 Task: Review and verify the roles and permissions settings in Jira, ensuring all related issues are correctly configured and automated rules are set up.
Action: Mouse moved to (757, 212)
Screenshot: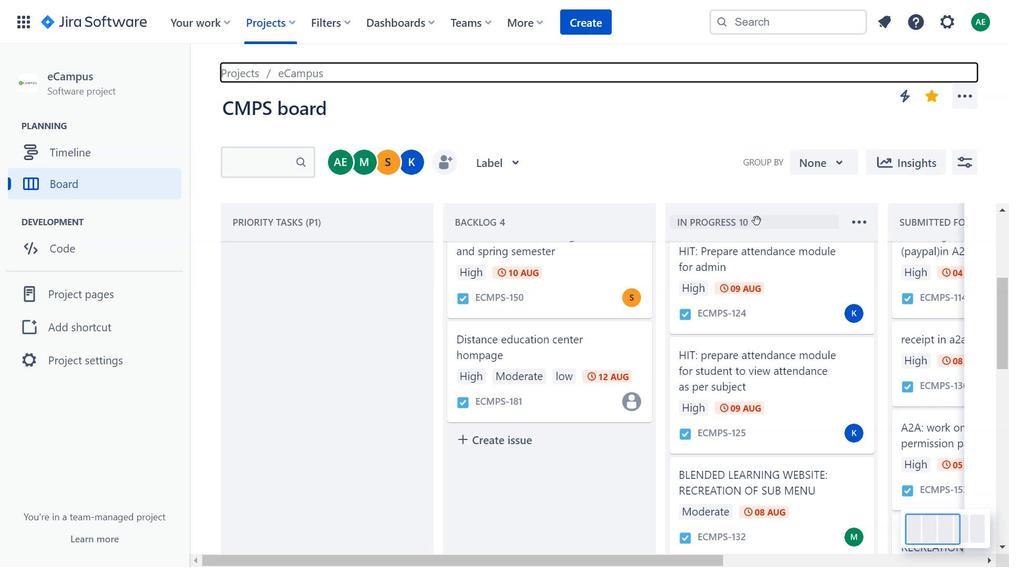 
Action: Mouse scrolled (757, 212) with delta (0, 0)
Screenshot: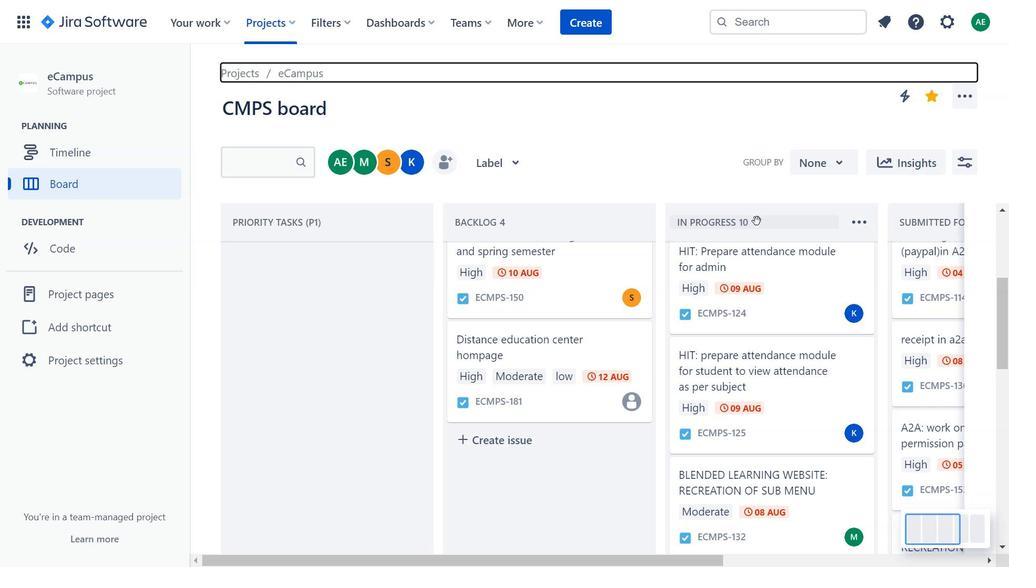 
Action: Mouse scrolled (757, 212) with delta (0, 0)
Screenshot: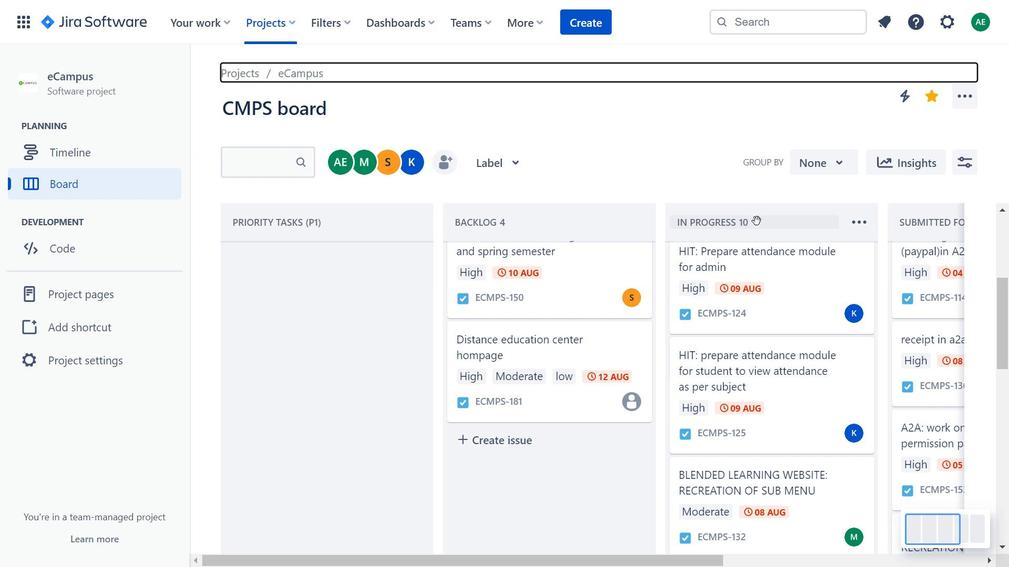 
Action: Mouse moved to (757, 214)
Screenshot: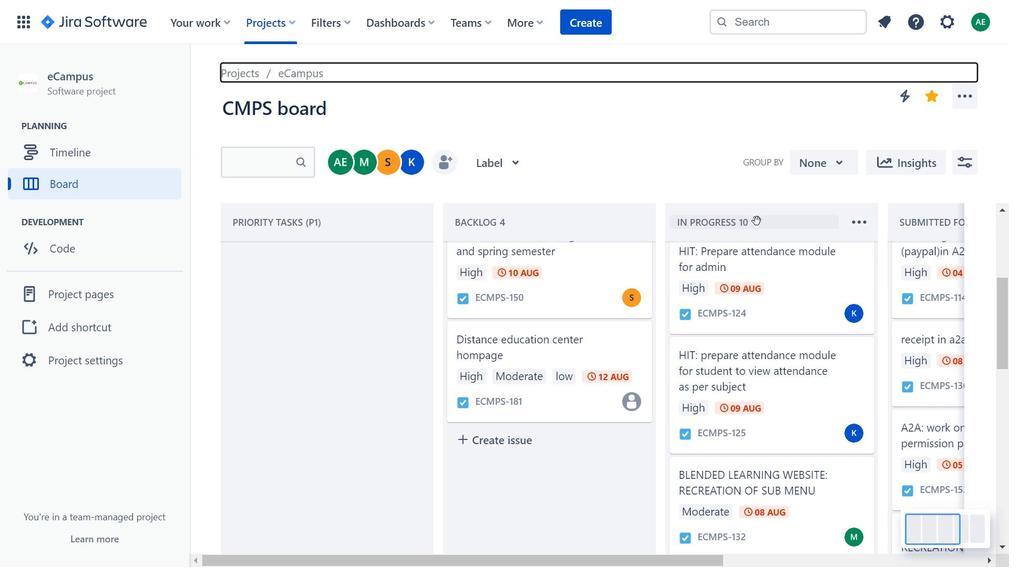 
Action: Mouse scrolled (757, 213) with delta (0, 0)
Screenshot: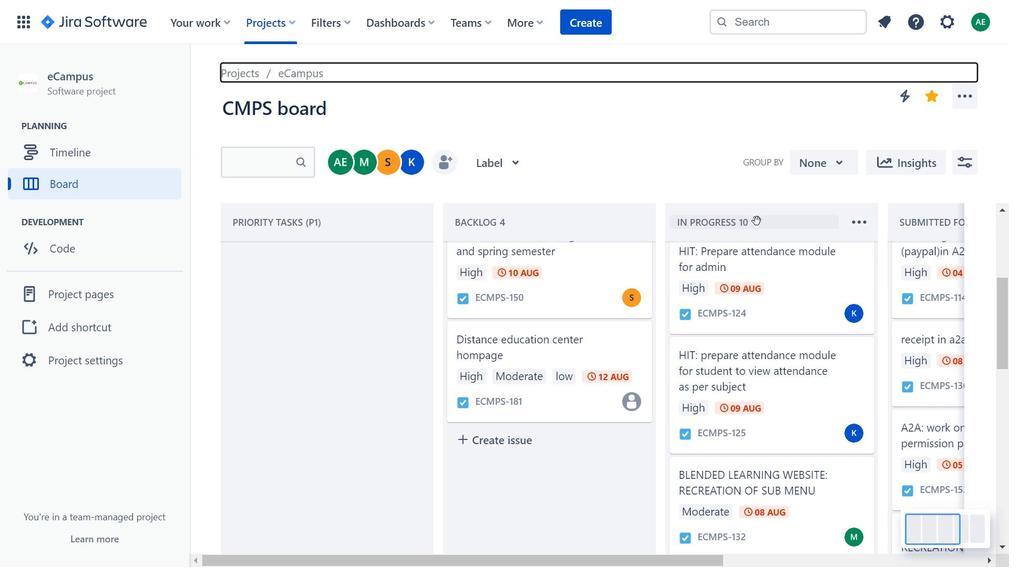 
Action: Mouse moved to (617, 352)
Screenshot: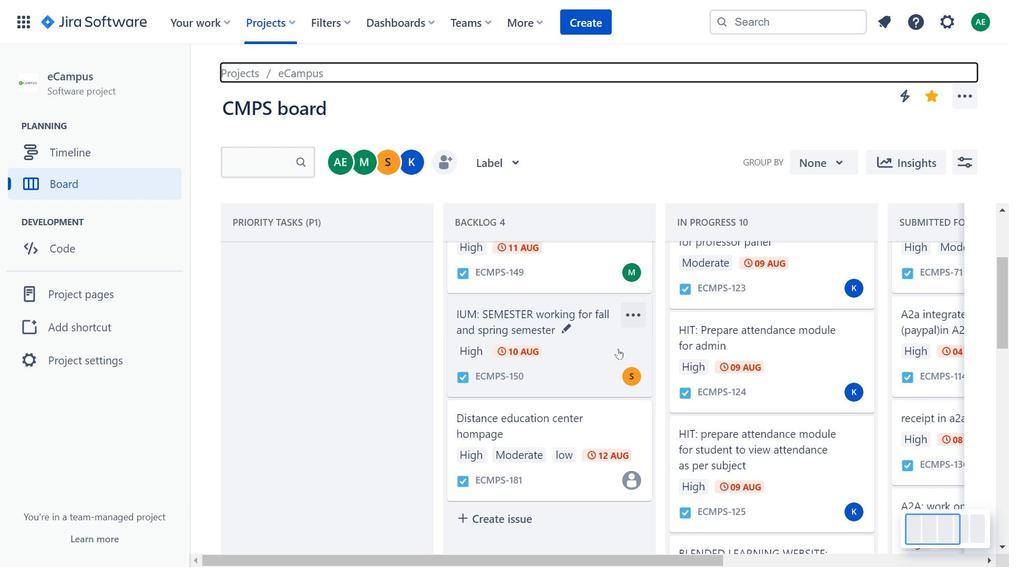 
Action: Mouse scrolled (617, 353) with delta (0, 0)
Screenshot: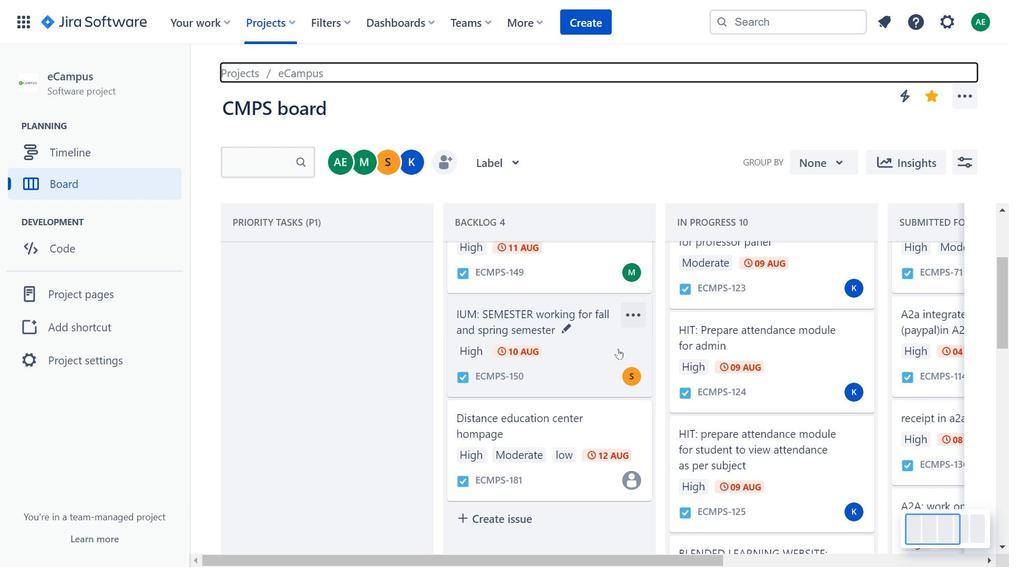 
Action: Mouse moved to (727, 372)
Screenshot: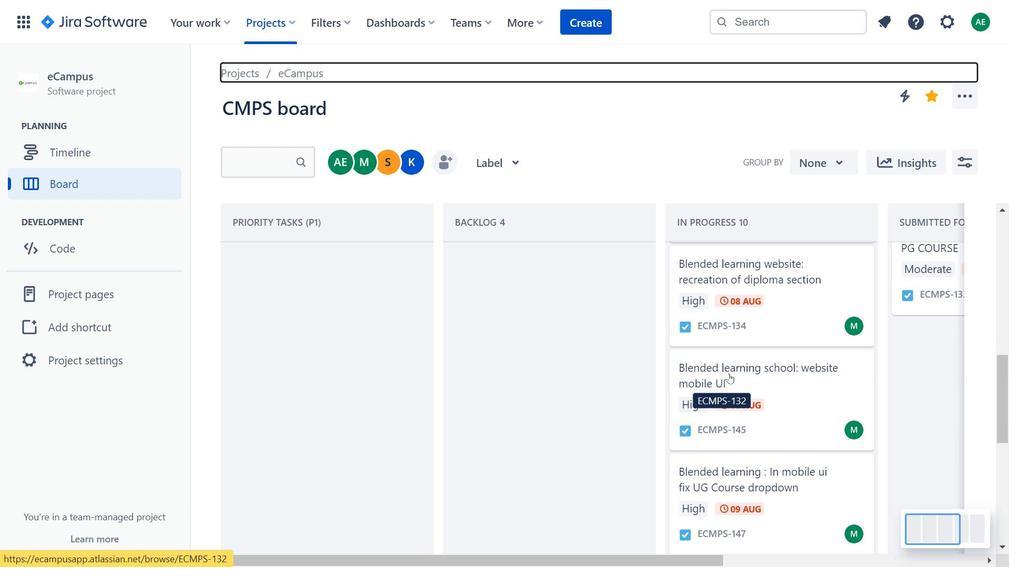 
Action: Mouse scrolled (727, 371) with delta (0, 0)
Screenshot: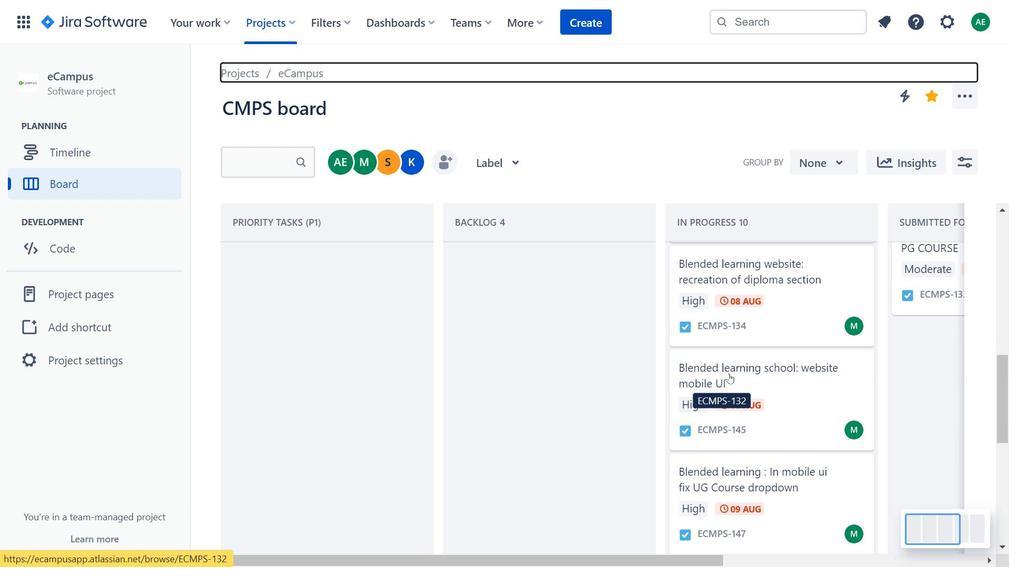 
Action: Mouse scrolled (727, 371) with delta (0, 0)
Screenshot: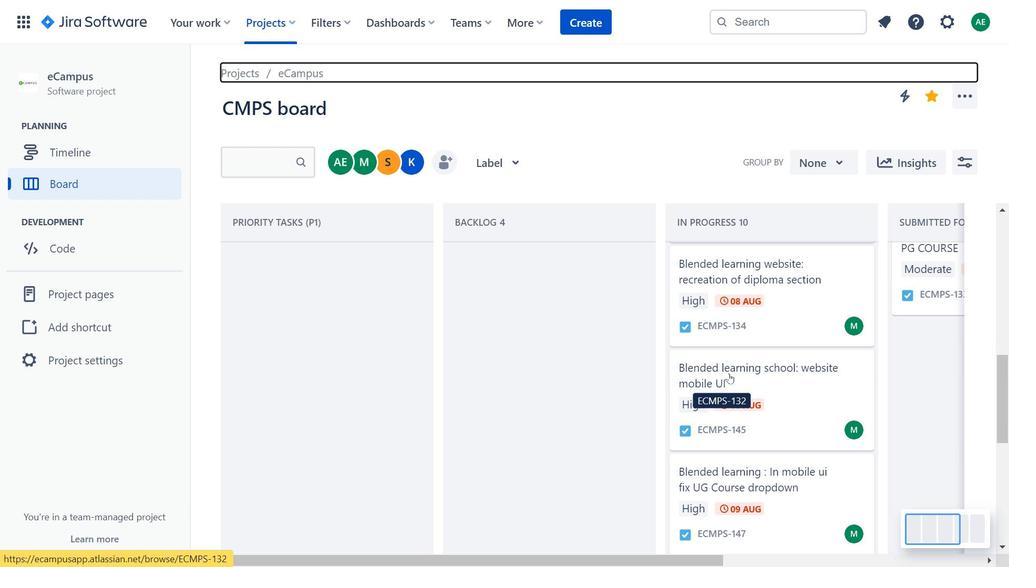 
Action: Mouse moved to (727, 372)
Screenshot: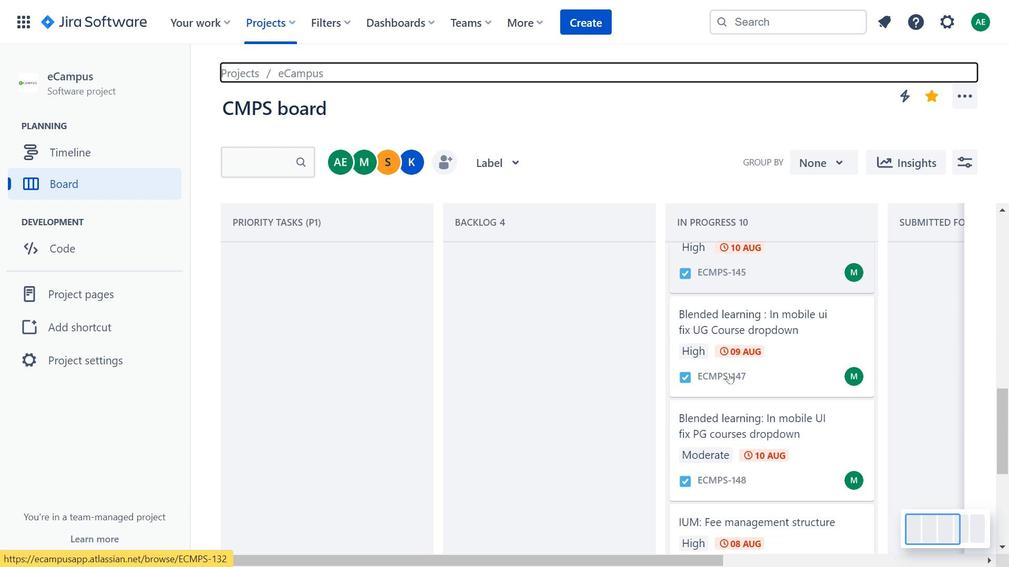 
Action: Mouse scrolled (727, 372) with delta (0, 0)
Screenshot: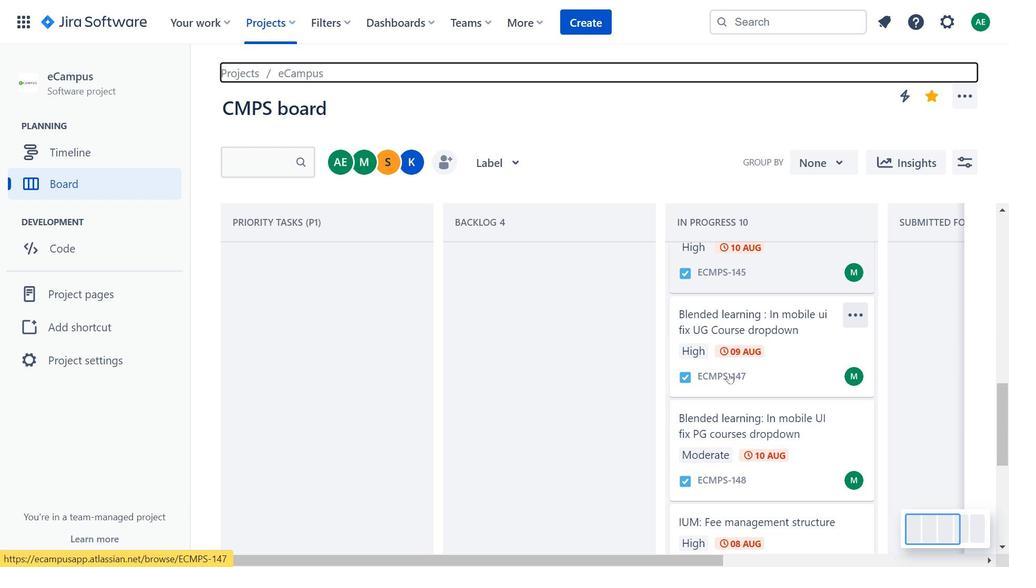 
Action: Mouse moved to (729, 373)
Screenshot: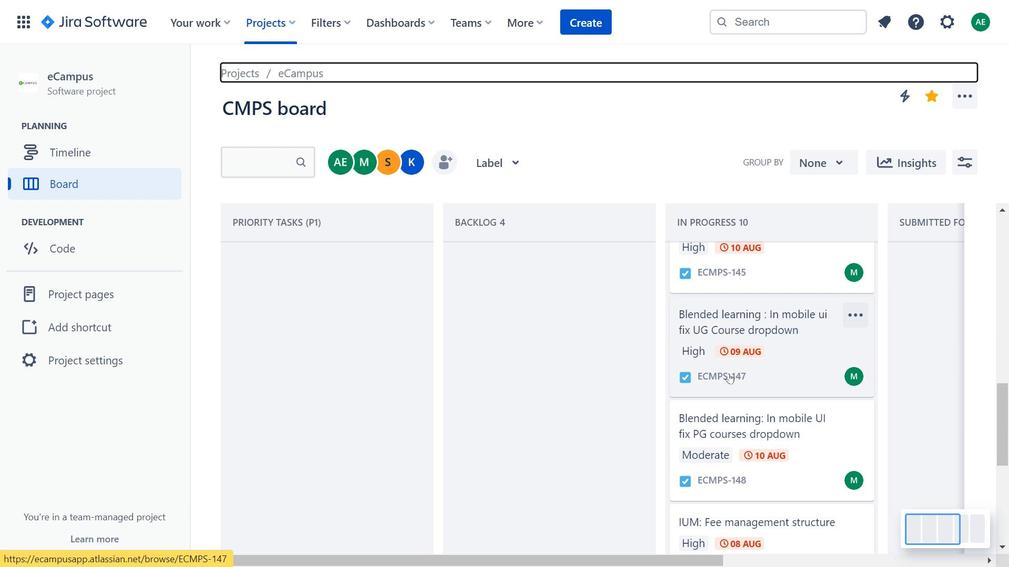 
Action: Mouse scrolled (729, 373) with delta (0, 0)
Screenshot: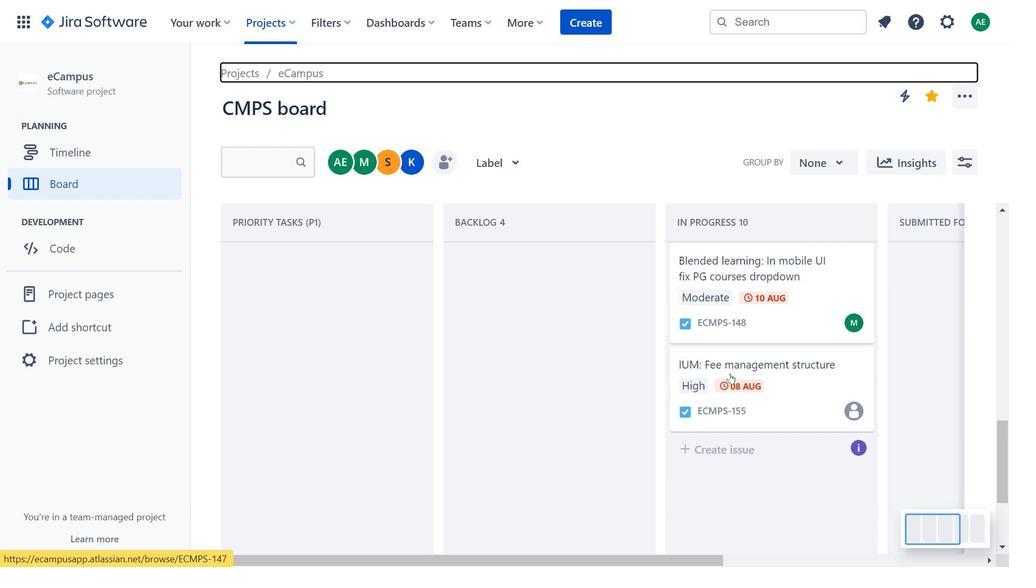 
Action: Mouse scrolled (729, 373) with delta (0, 0)
Screenshot: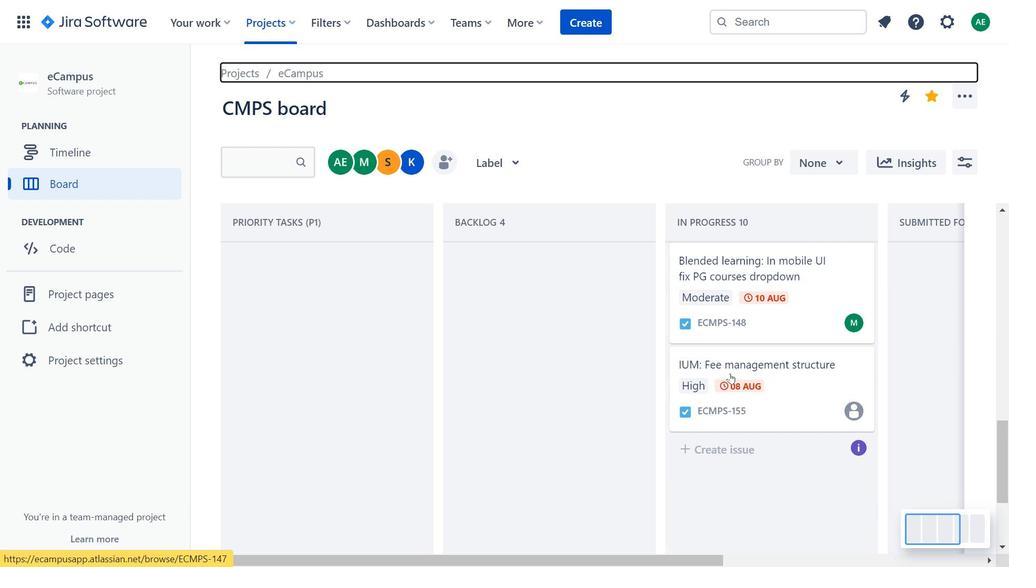 
Action: Mouse scrolled (729, 373) with delta (0, 0)
Screenshot: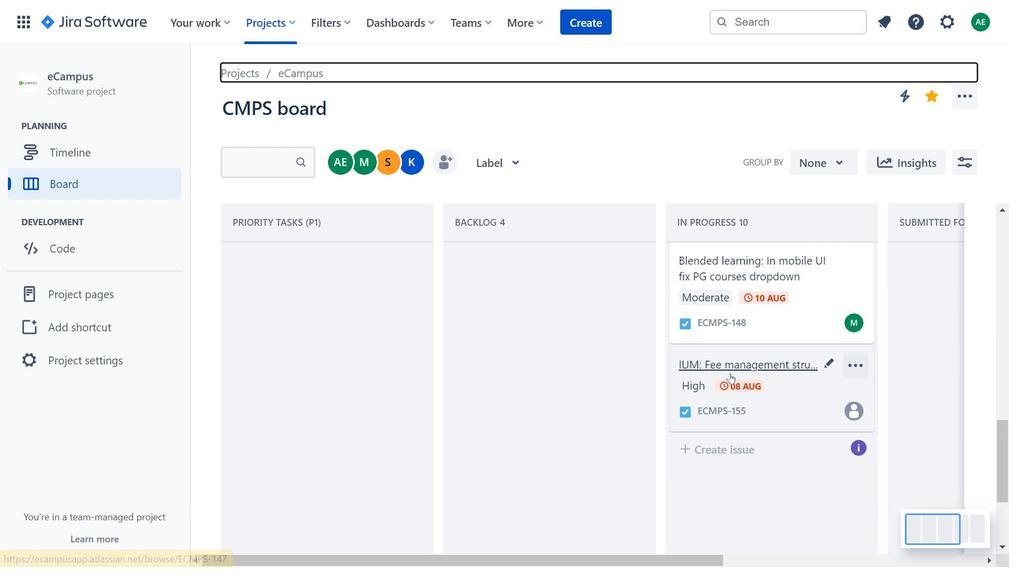 
Action: Mouse scrolled (729, 373) with delta (0, 0)
Screenshot: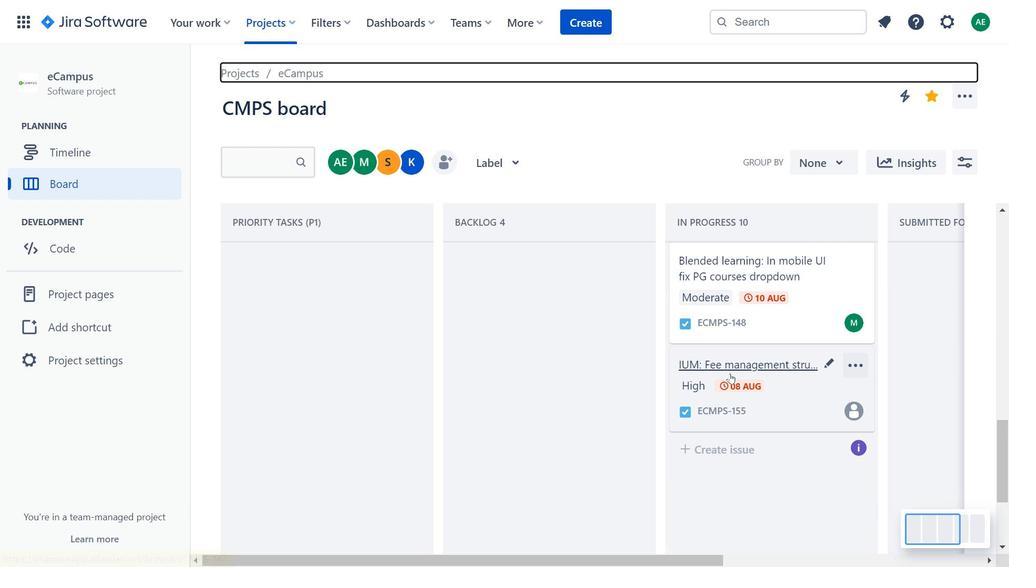 
Action: Mouse moved to (729, 373)
Screenshot: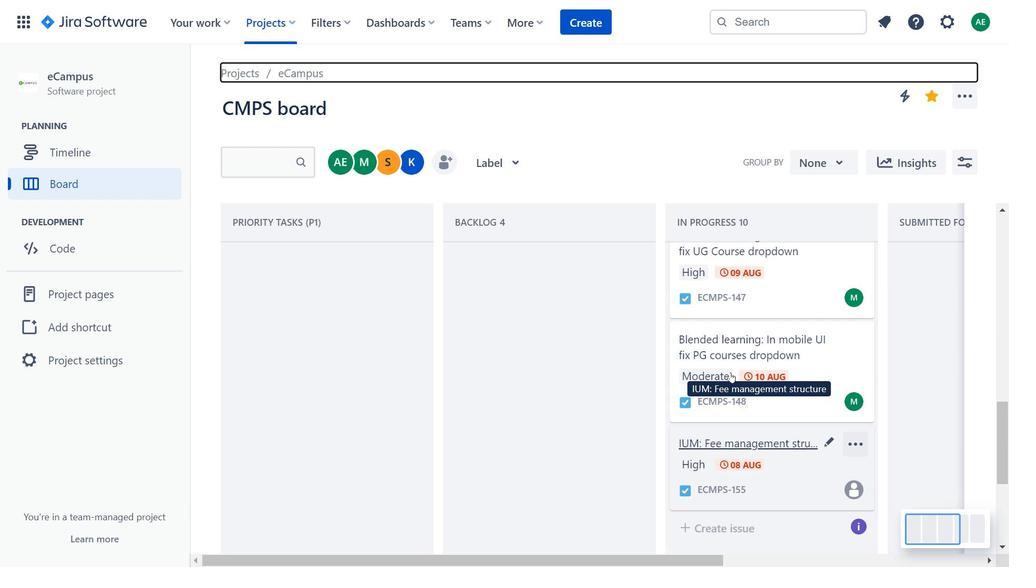 
Action: Mouse scrolled (729, 373) with delta (0, 0)
Screenshot: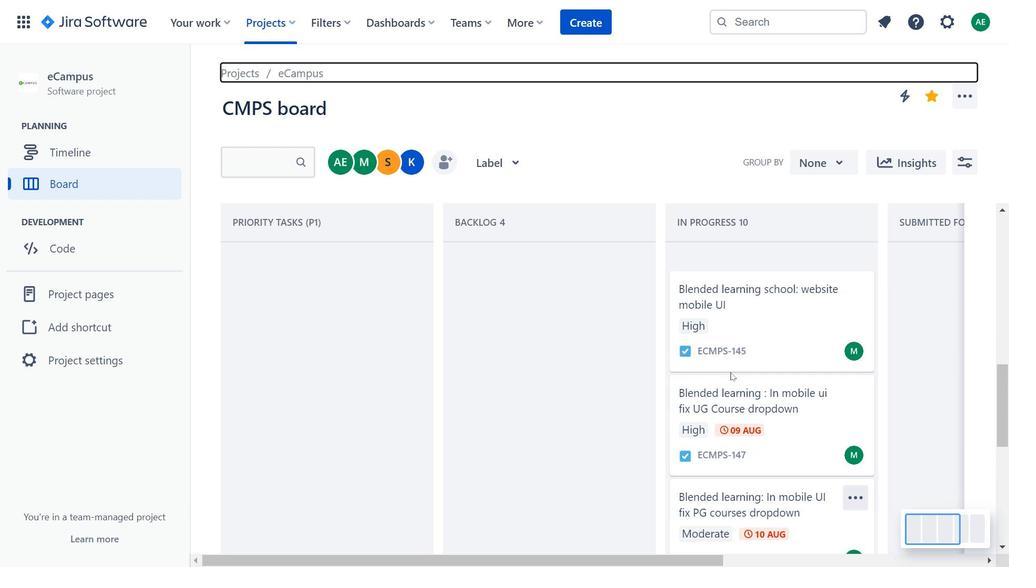 
Action: Mouse scrolled (729, 373) with delta (0, 0)
Screenshot: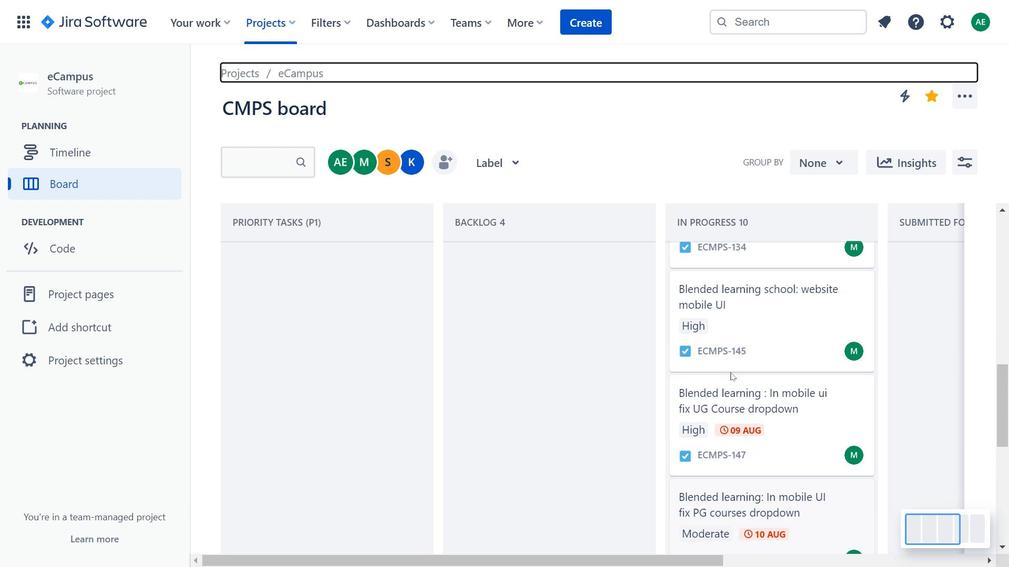 
Action: Mouse moved to (731, 372)
Screenshot: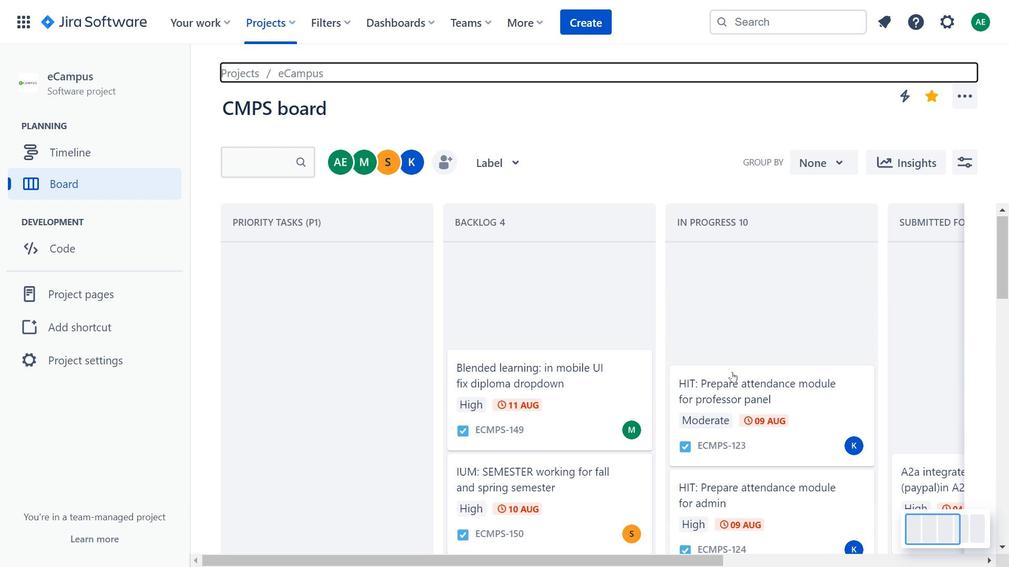 
Action: Mouse scrolled (731, 373) with delta (0, 0)
Screenshot: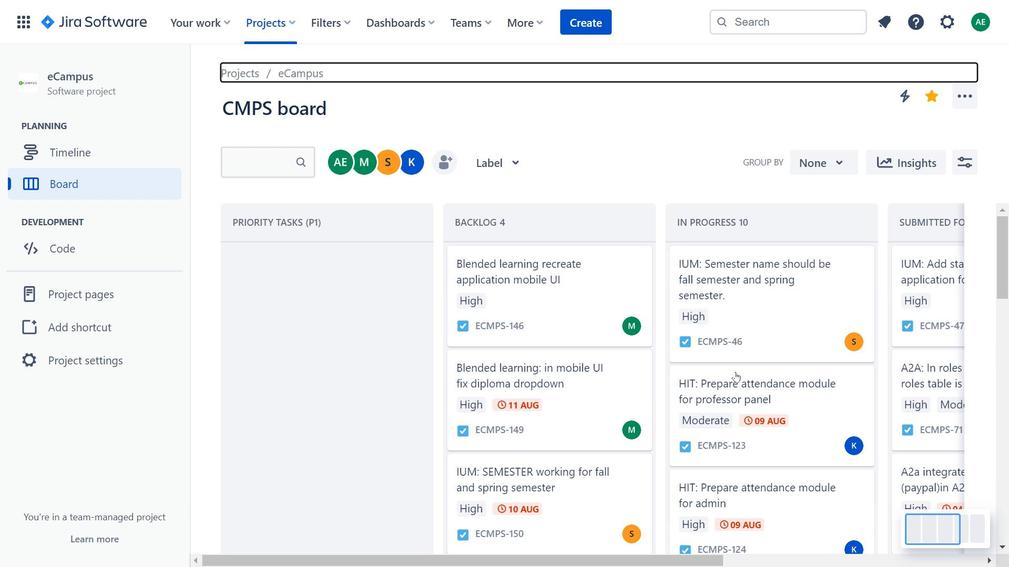 
Action: Mouse scrolled (731, 373) with delta (0, 0)
Screenshot: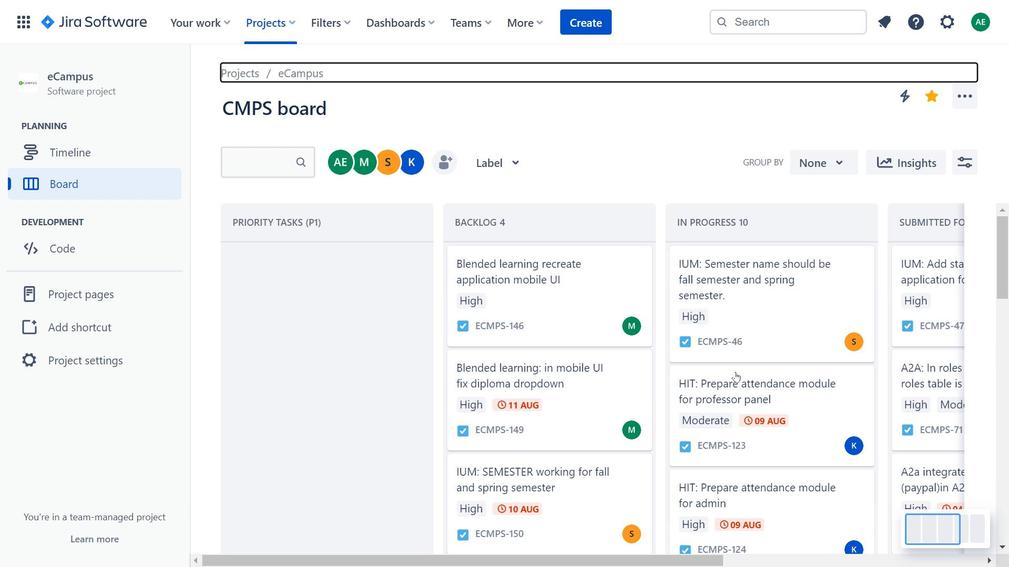 
Action: Mouse scrolled (731, 373) with delta (0, 0)
Screenshot: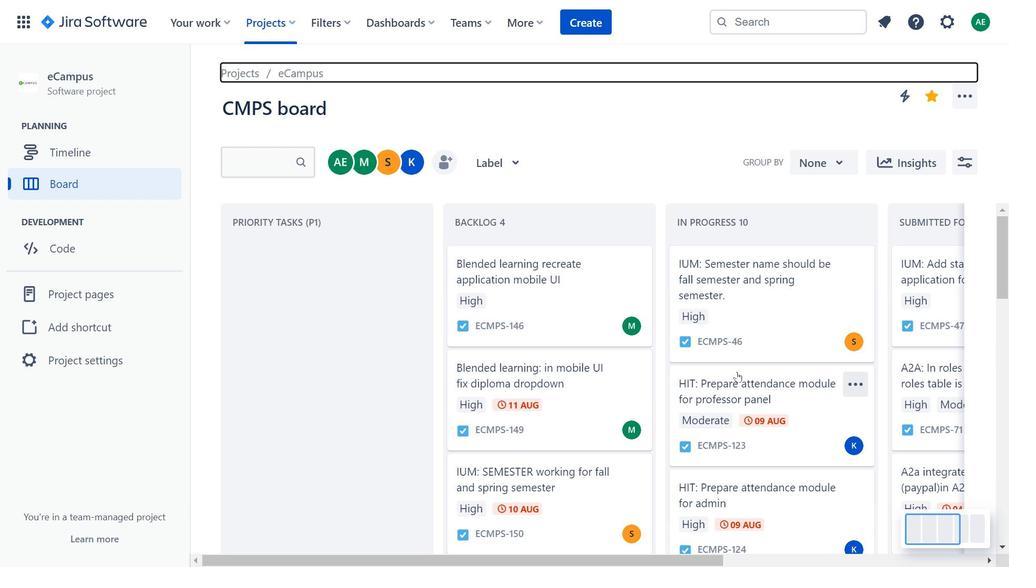 
Action: Mouse moved to (731, 372)
Screenshot: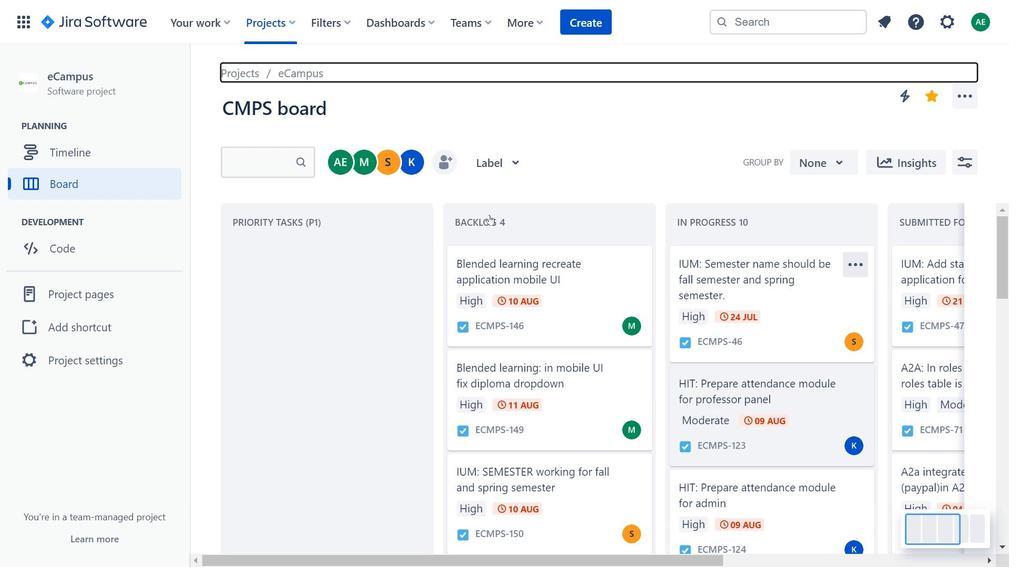 
Action: Mouse scrolled (731, 372) with delta (0, 0)
Screenshot: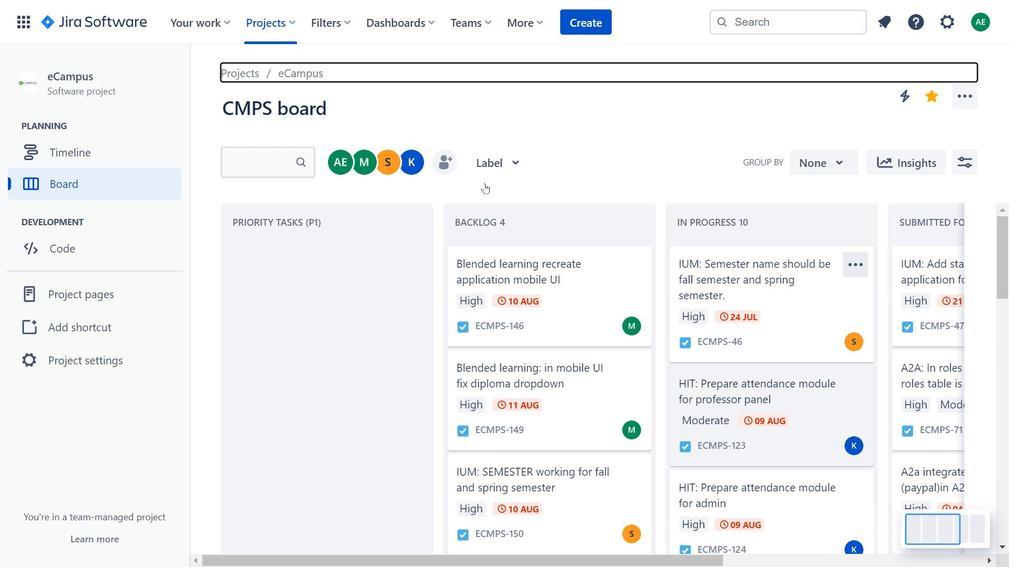 
Action: Mouse scrolled (731, 372) with delta (0, 0)
Screenshot: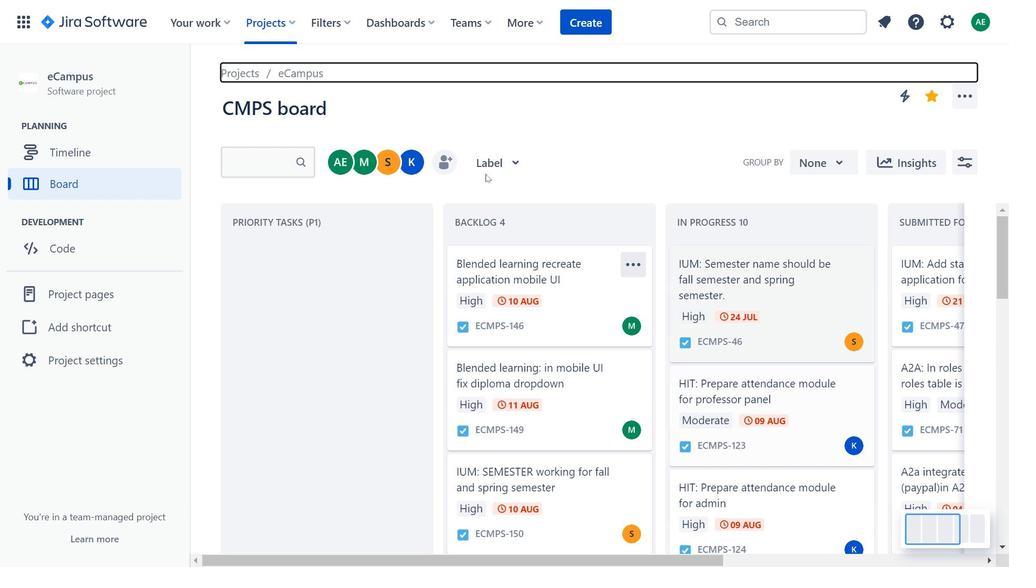 
Action: Mouse scrolled (731, 372) with delta (0, 0)
Screenshot: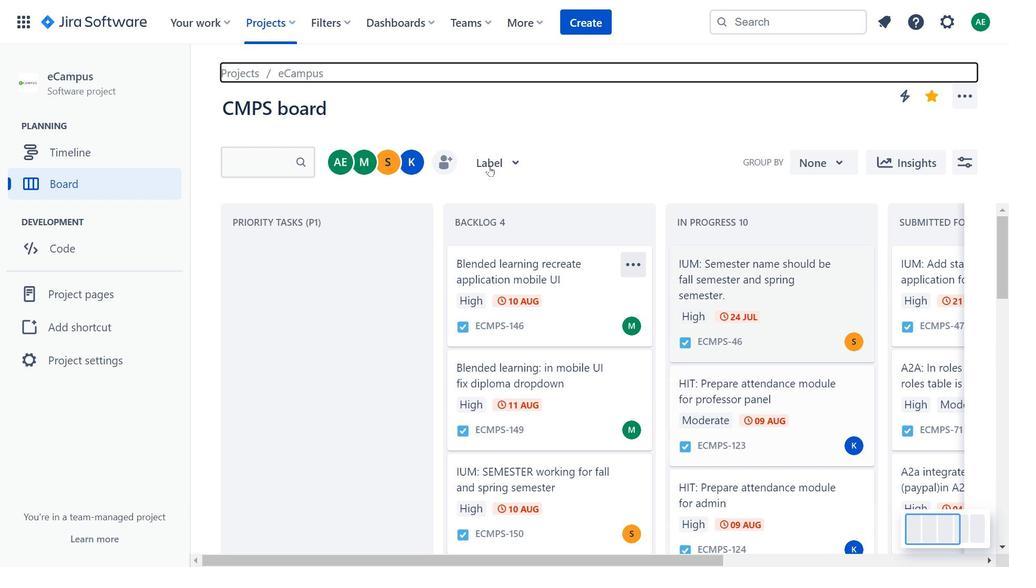 
Action: Mouse scrolled (731, 372) with delta (0, 0)
Screenshot: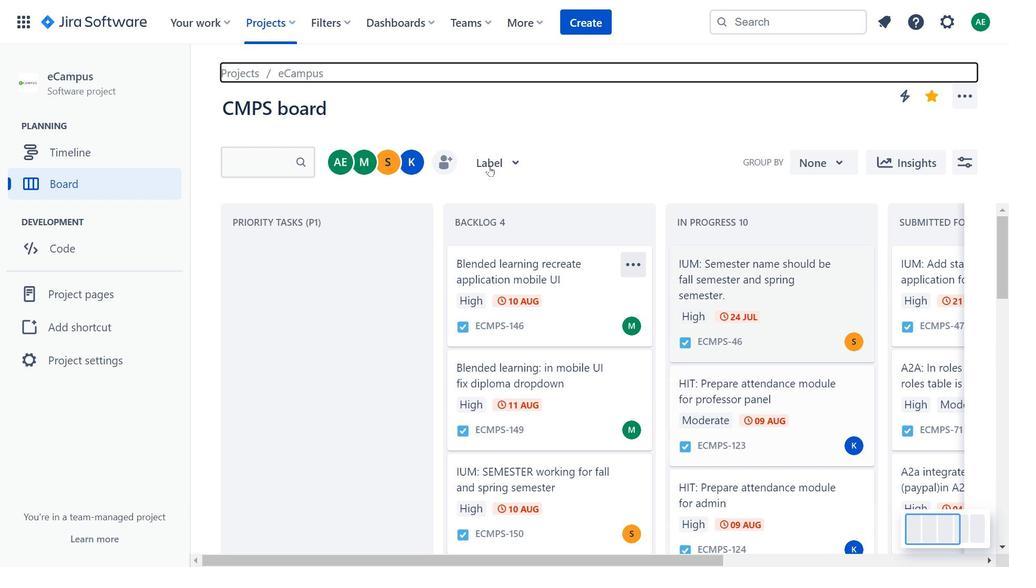 
Action: Mouse moved to (732, 372)
Screenshot: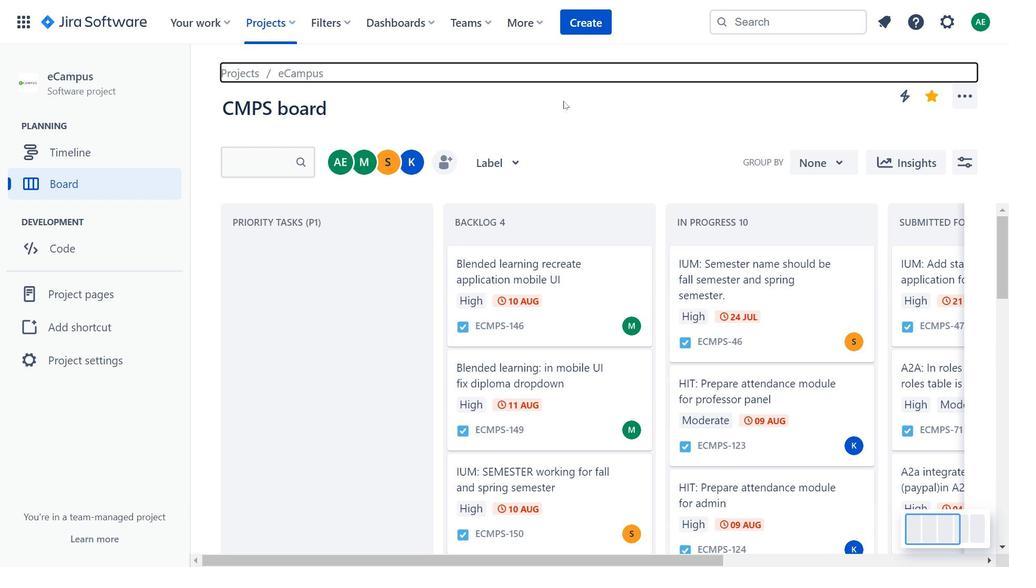
Action: Mouse scrolled (732, 372) with delta (0, 0)
Screenshot: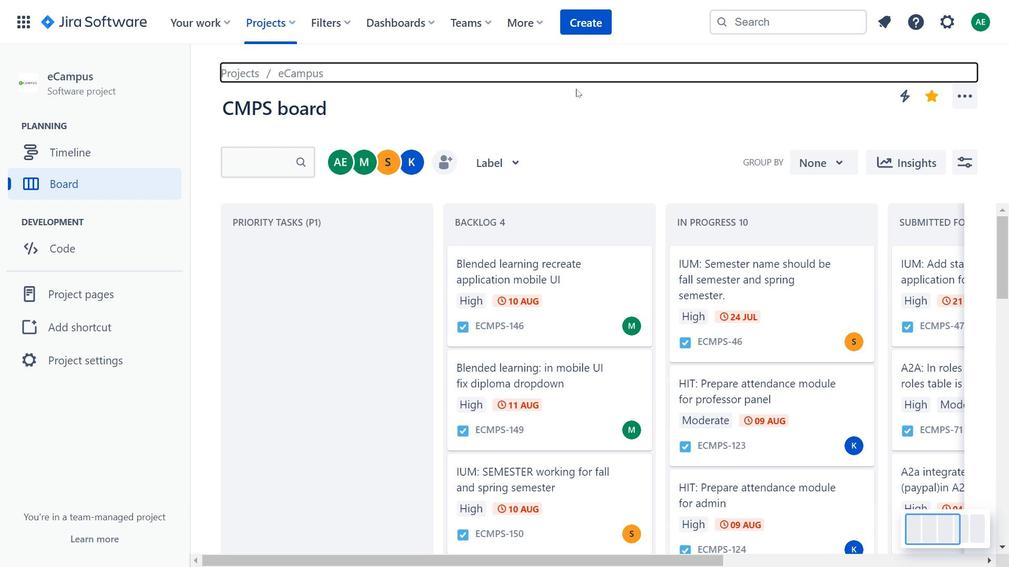 
Action: Mouse scrolled (732, 372) with delta (0, 0)
Screenshot: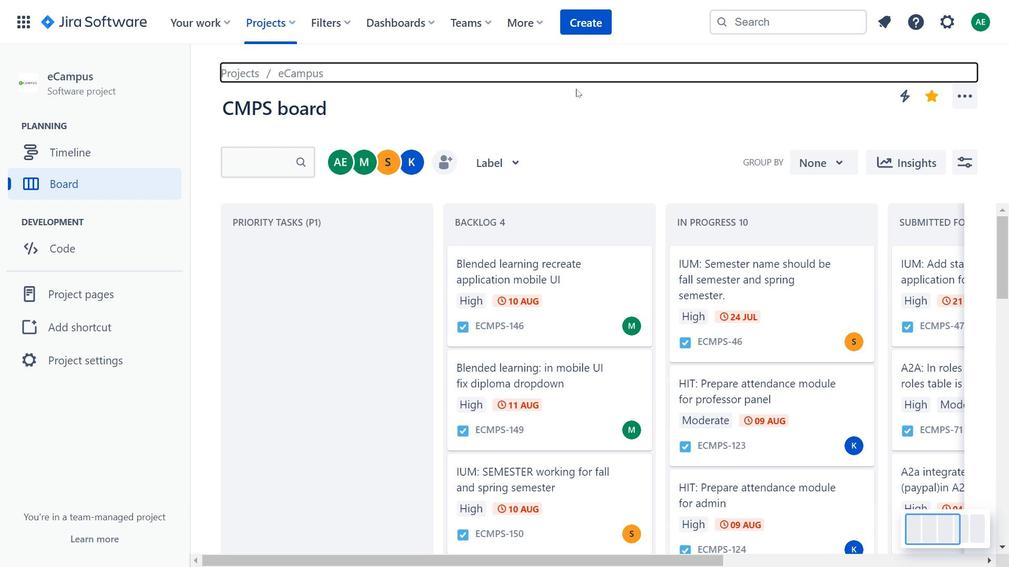 
Action: Mouse scrolled (732, 372) with delta (0, 0)
Screenshot: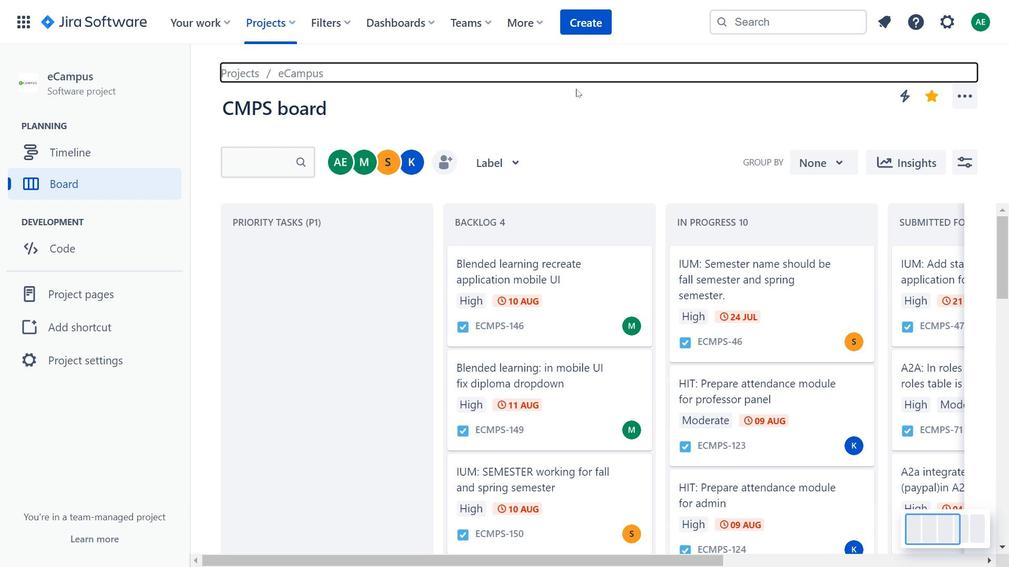 
Action: Mouse scrolled (732, 372) with delta (0, 0)
Screenshot: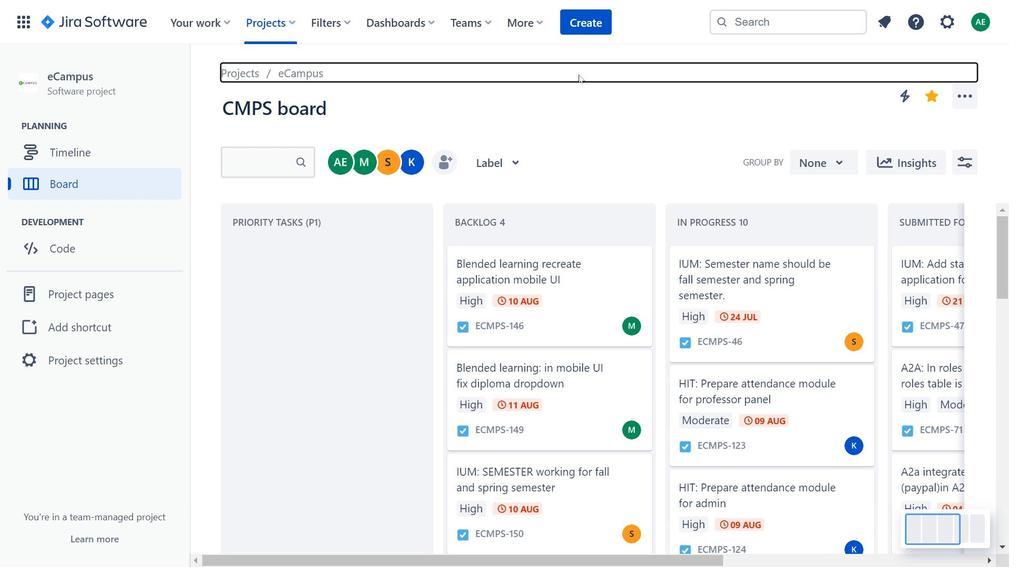 
Action: Mouse scrolled (732, 372) with delta (0, 0)
Screenshot: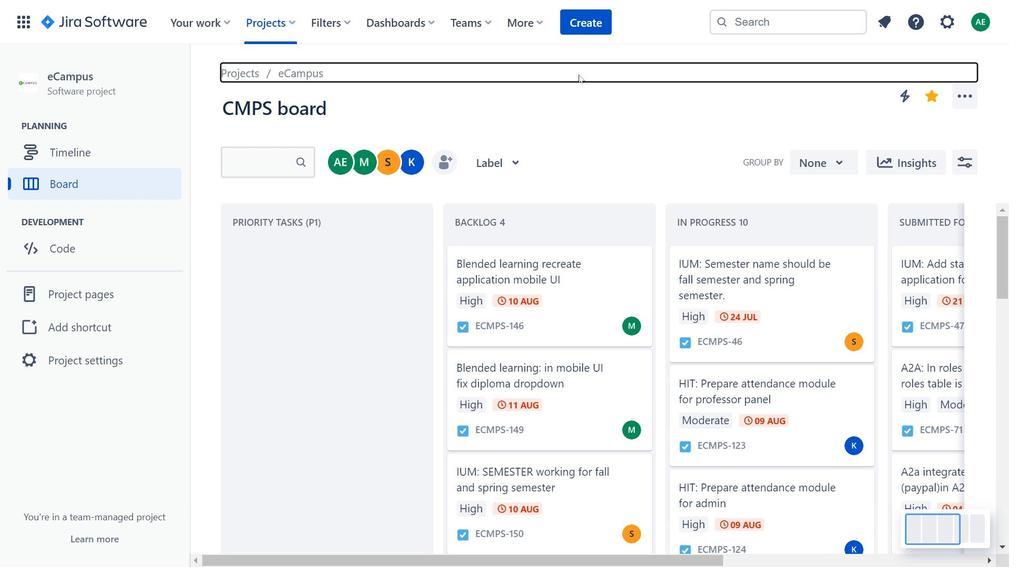 
Action: Mouse moved to (585, 27)
Screenshot: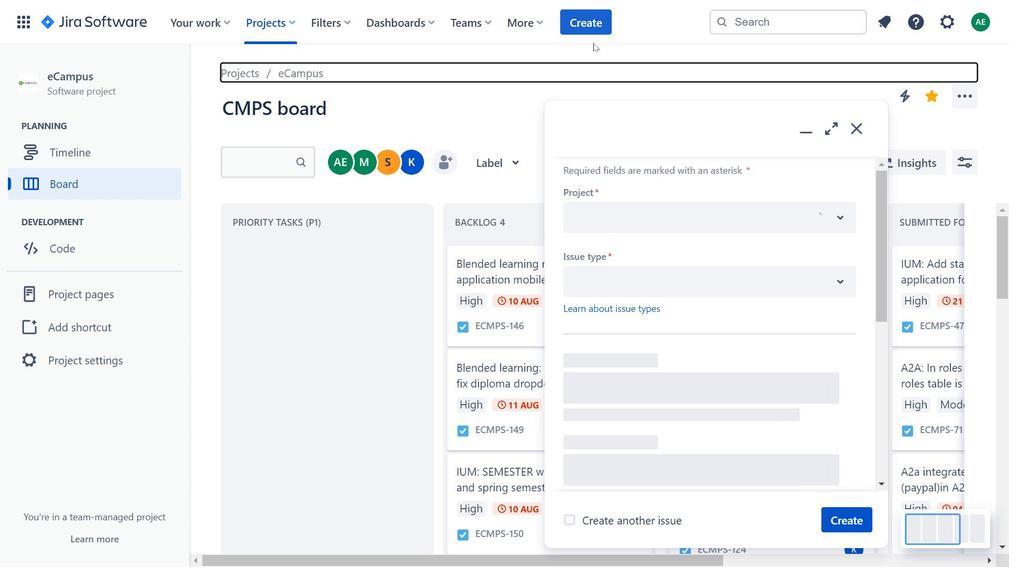 
Action: Mouse pressed left at (585, 27)
Screenshot: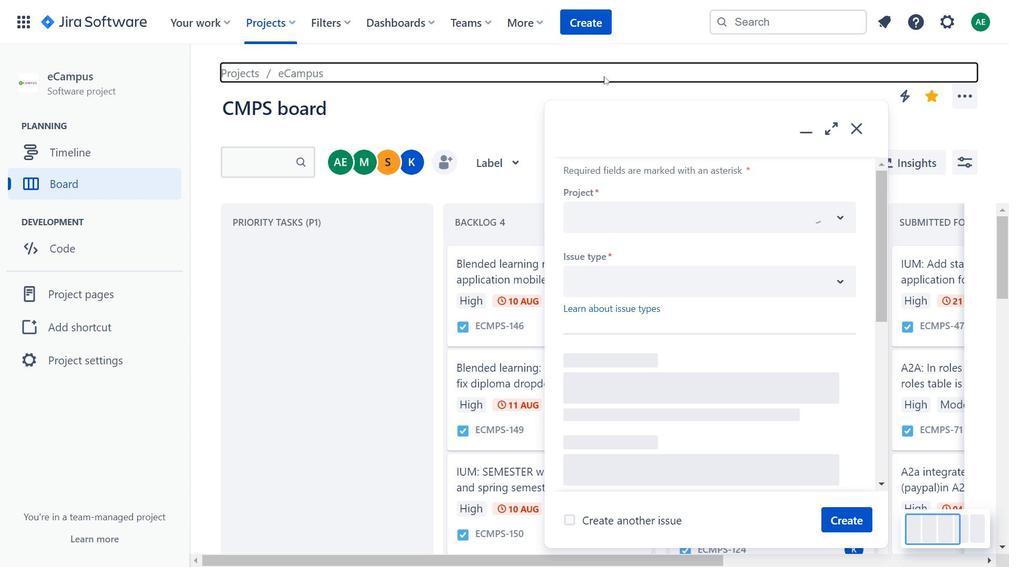 
Action: Mouse moved to (742, 291)
Screenshot: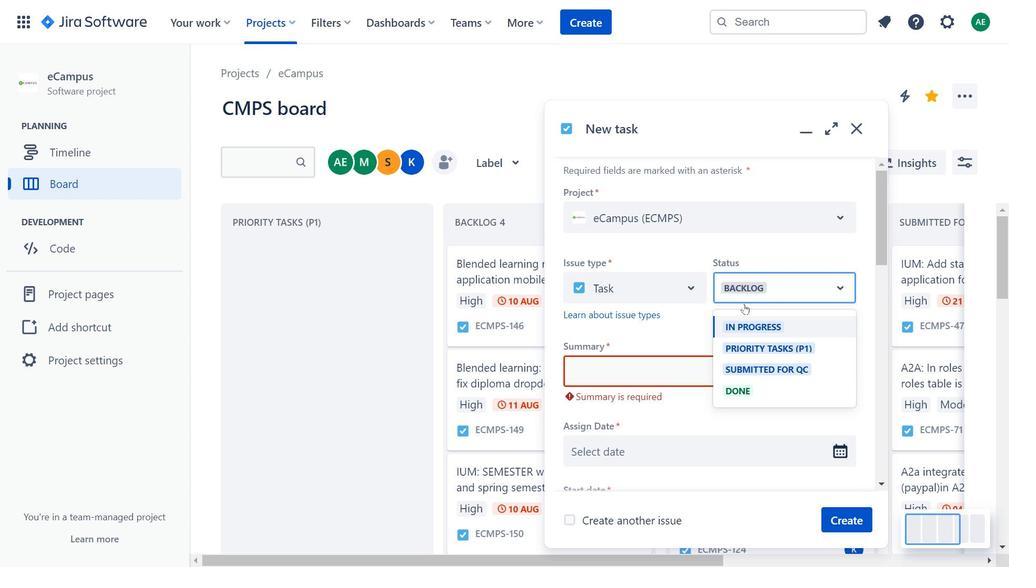 
Action: Mouse pressed left at (742, 291)
Screenshot: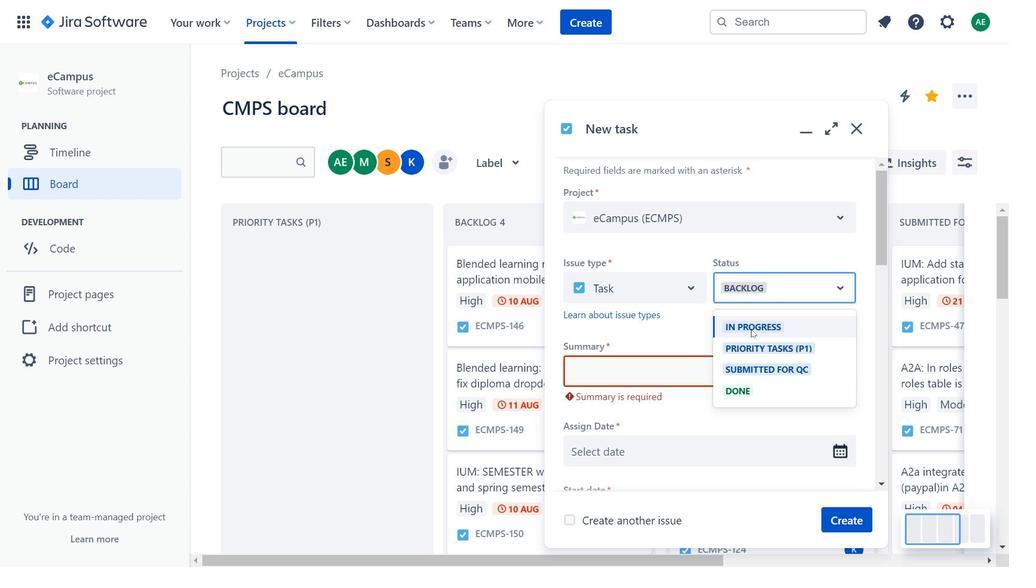 
Action: Mouse moved to (751, 329)
Screenshot: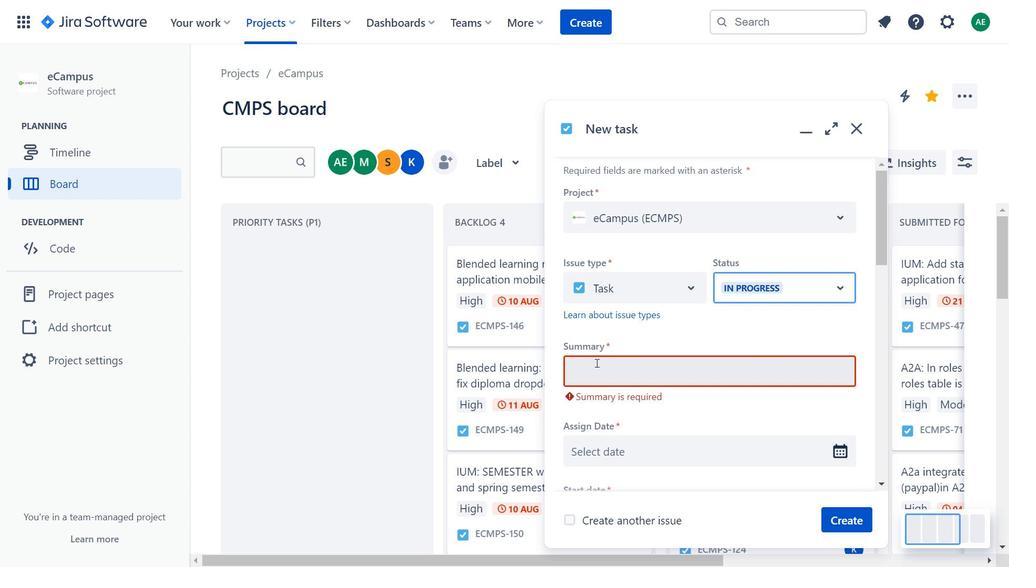 
Action: Mouse pressed left at (751, 329)
Screenshot: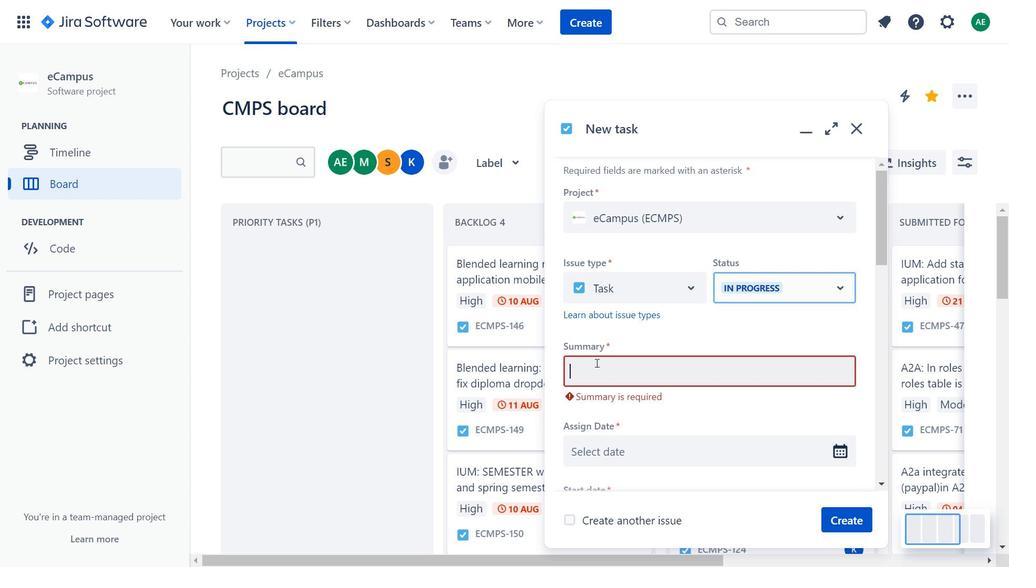 
Action: Mouse moved to (596, 363)
Screenshot: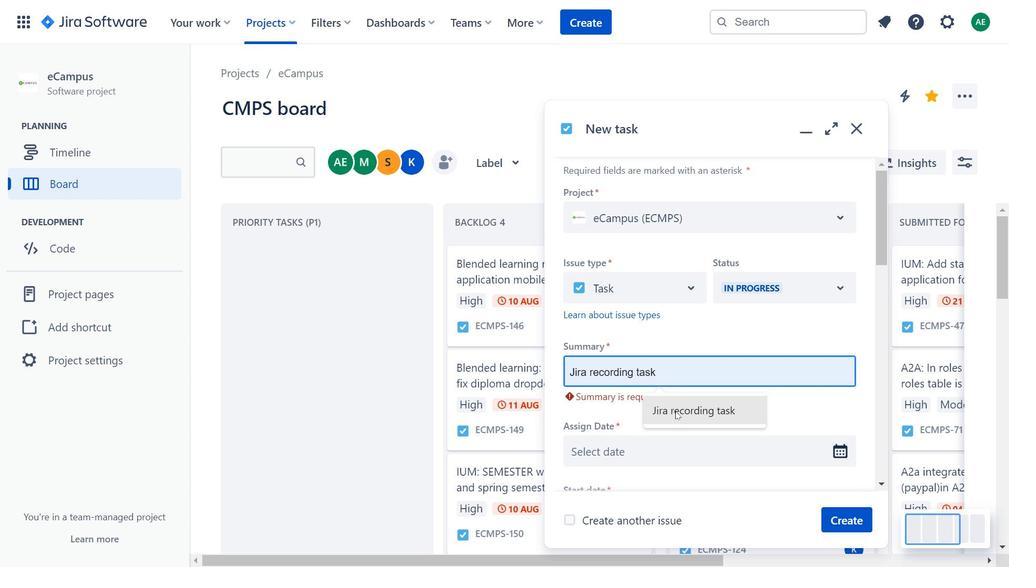 
Action: Mouse pressed left at (596, 363)
Screenshot: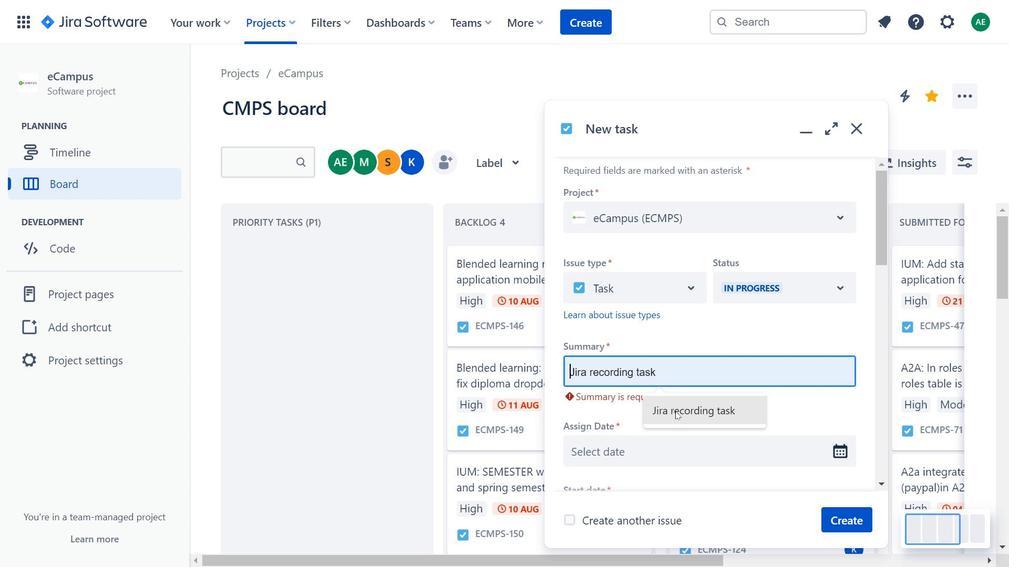 
Action: Mouse moved to (675, 411)
Screenshot: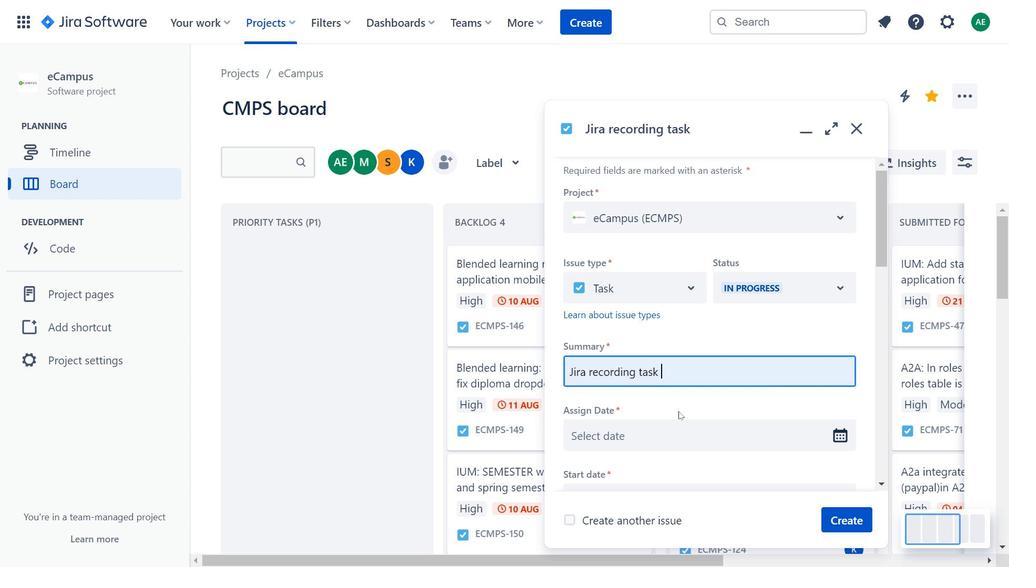 
Action: Mouse pressed left at (675, 411)
Screenshot: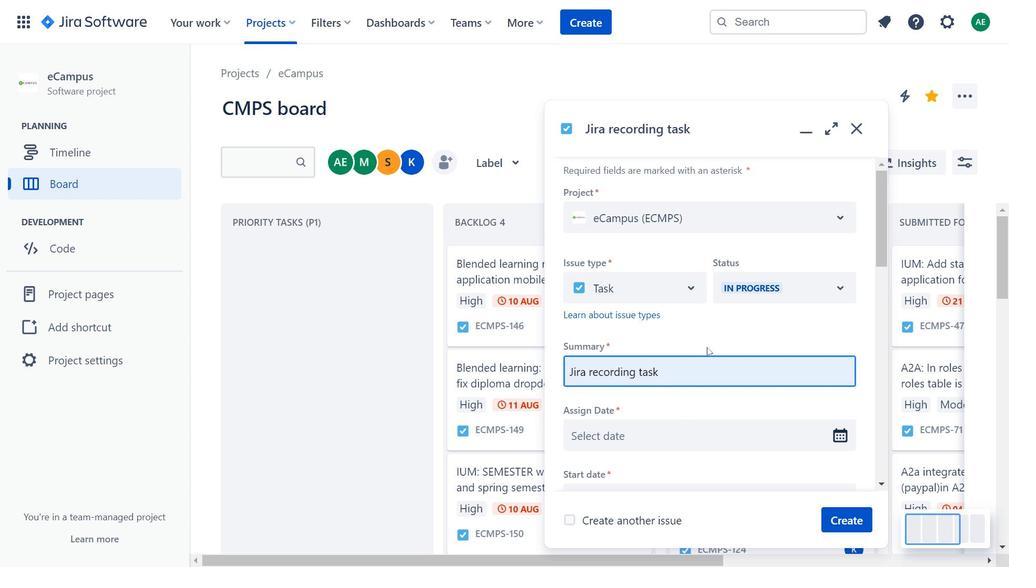 
Action: Mouse moved to (707, 347)
Screenshot: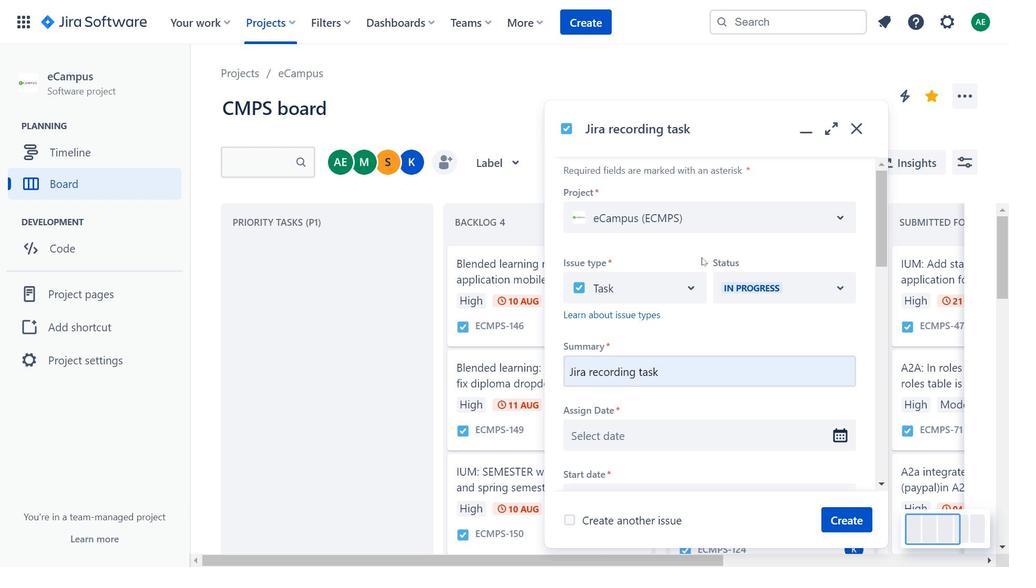 
Action: Mouse pressed left at (707, 347)
Screenshot: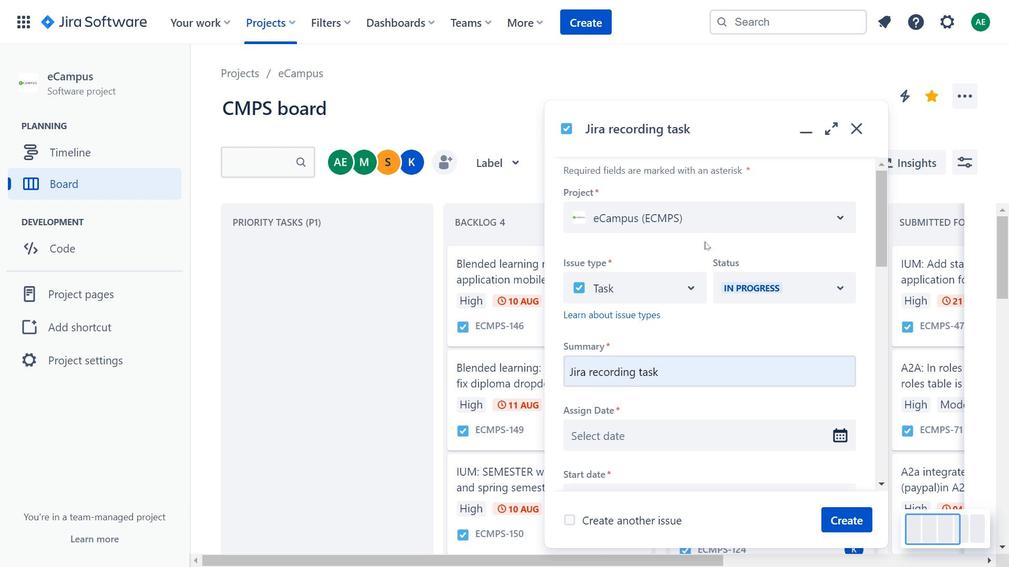 
Action: Mouse moved to (705, 240)
Screenshot: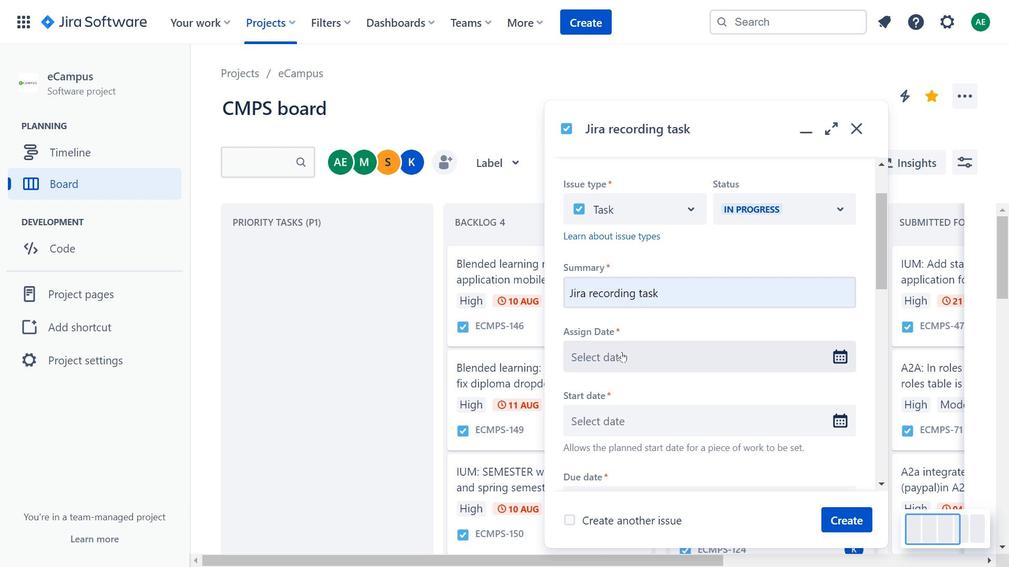 
Action: Mouse scrolled (705, 240) with delta (0, 0)
Screenshot: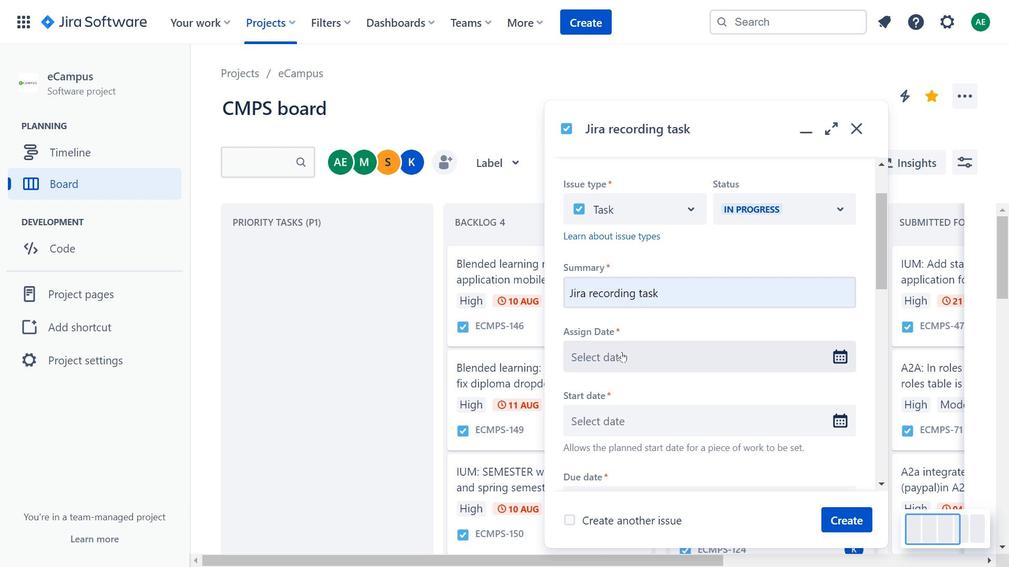 
Action: Mouse moved to (622, 352)
Screenshot: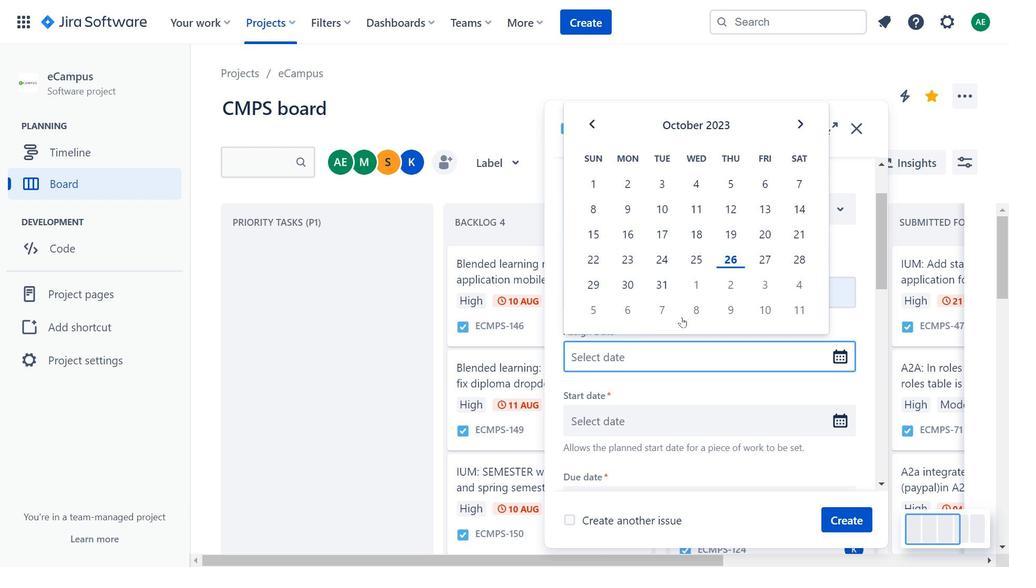 
Action: Mouse pressed left at (622, 352)
Screenshot: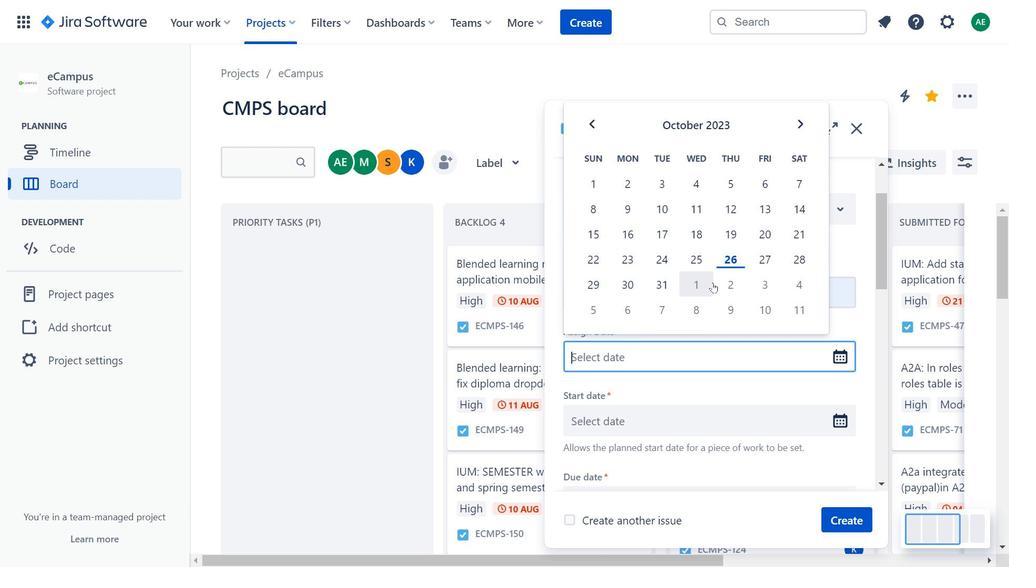 
Action: Mouse moved to (728, 270)
Screenshot: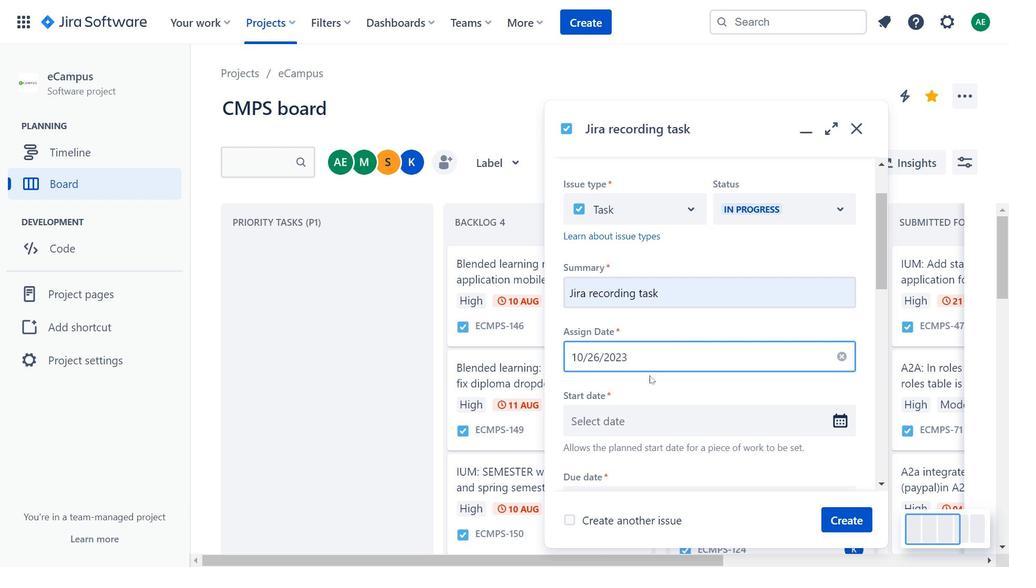 
Action: Mouse pressed left at (728, 270)
Screenshot: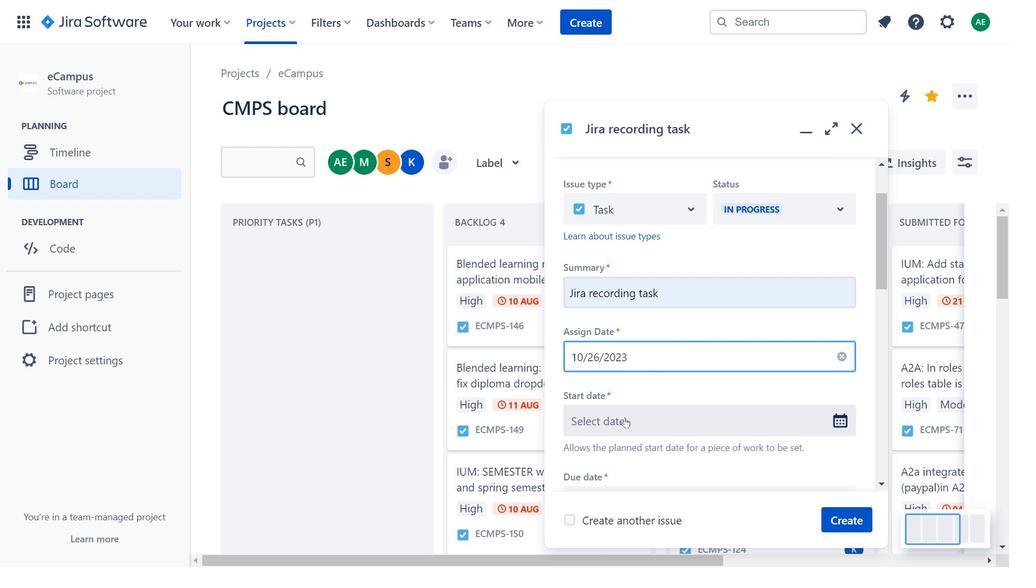 
Action: Mouse moved to (625, 417)
Screenshot: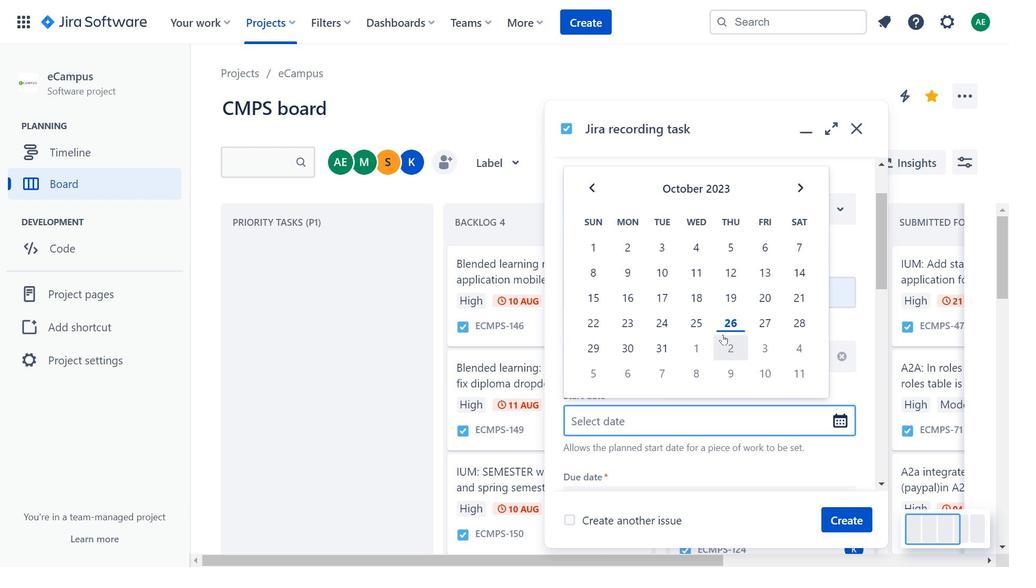 
Action: Mouse pressed left at (625, 417)
Screenshot: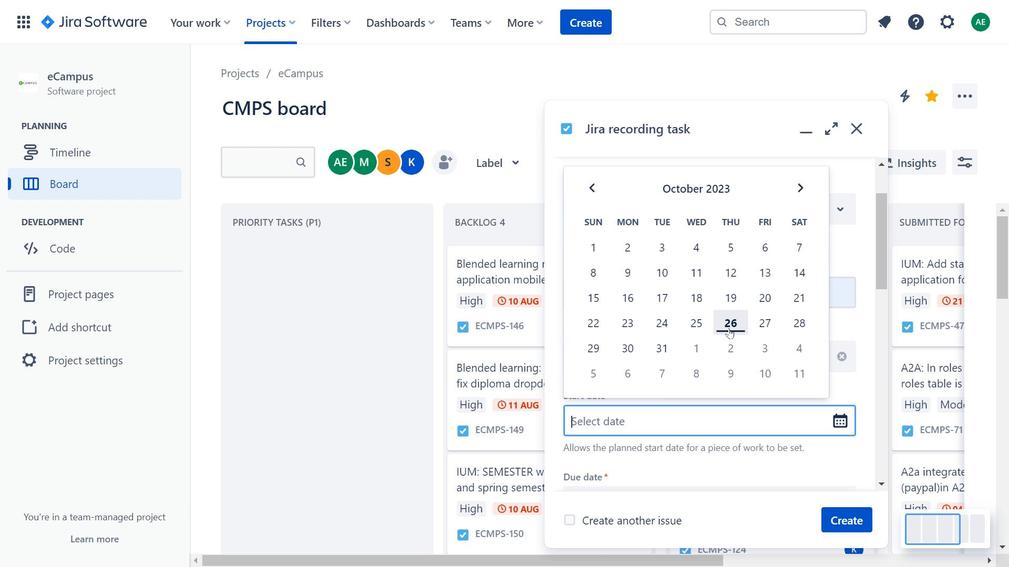 
Action: Mouse moved to (729, 329)
Screenshot: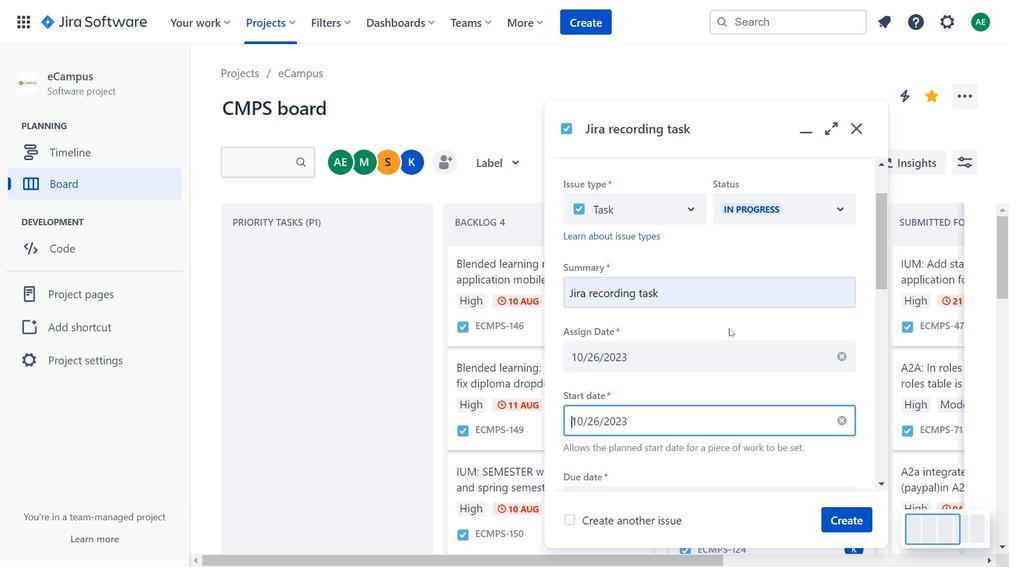 
Action: Mouse pressed left at (729, 329)
Screenshot: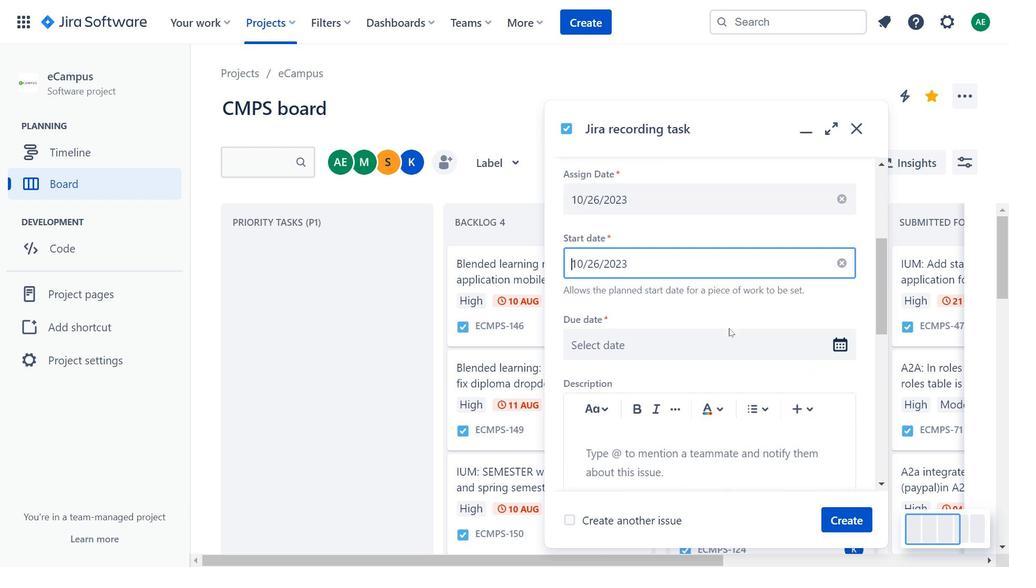 
Action: Mouse scrolled (729, 328) with delta (0, 0)
Screenshot: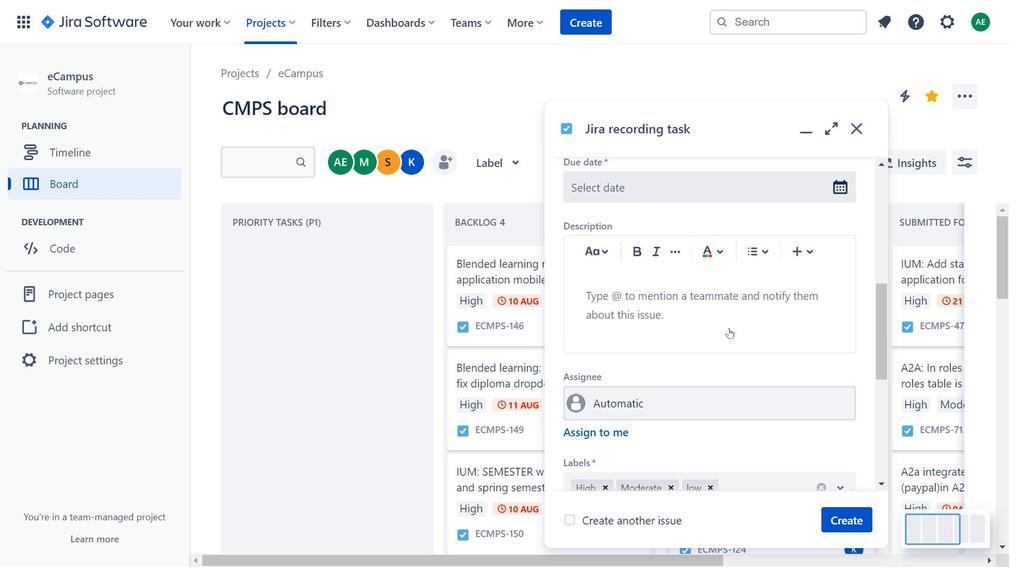 
Action: Mouse scrolled (729, 328) with delta (0, 0)
Screenshot: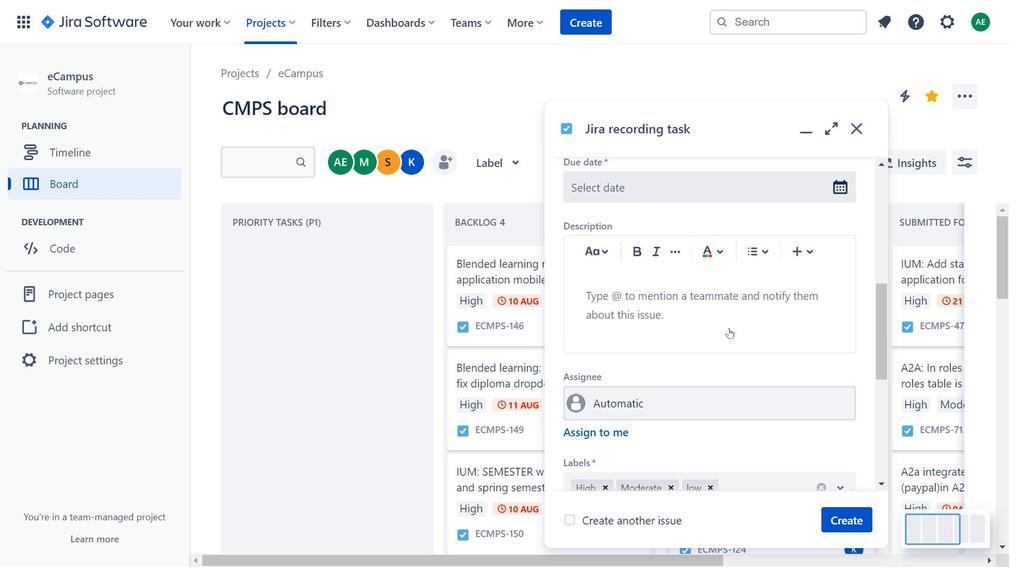 
Action: Mouse scrolled (729, 328) with delta (0, 0)
Screenshot: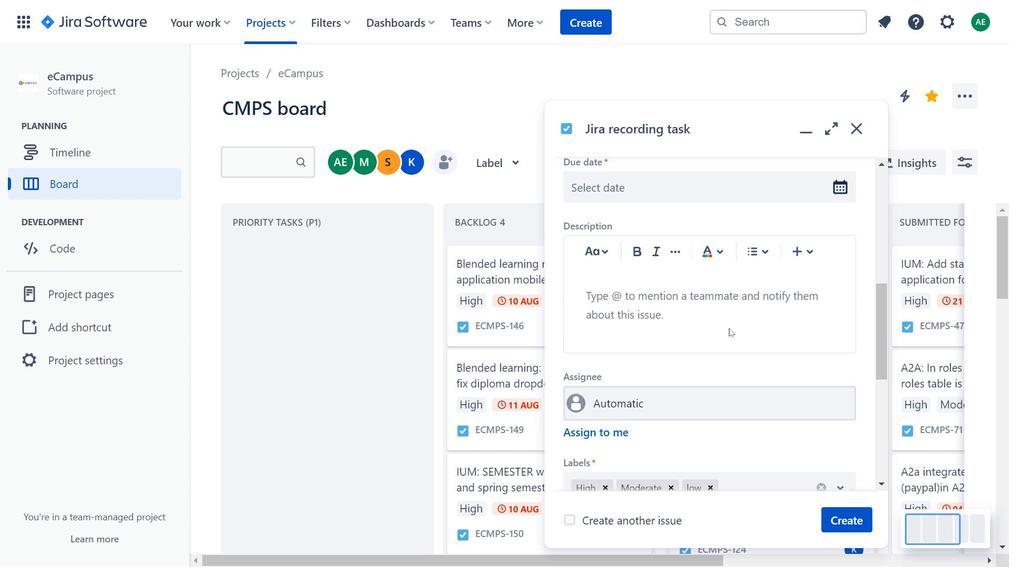 
Action: Mouse scrolled (729, 328) with delta (0, 0)
Screenshot: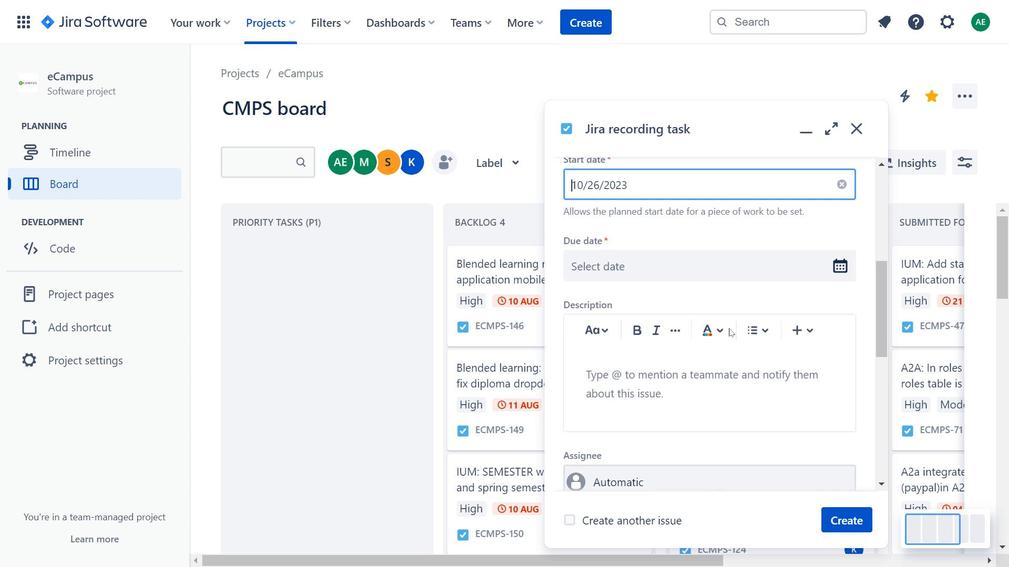 
Action: Mouse scrolled (729, 329) with delta (0, 0)
Screenshot: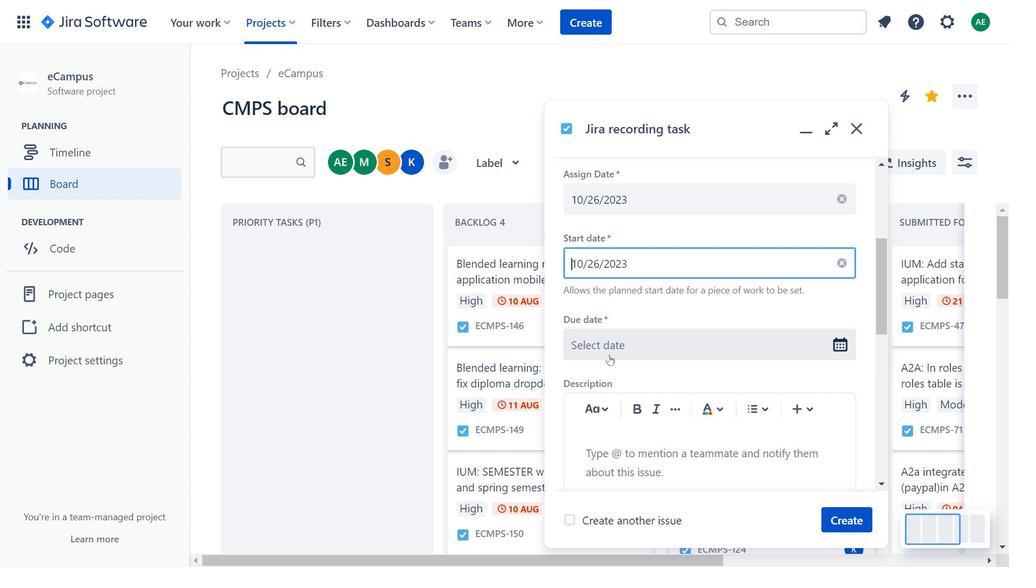 
Action: Mouse scrolled (729, 329) with delta (0, 0)
Screenshot: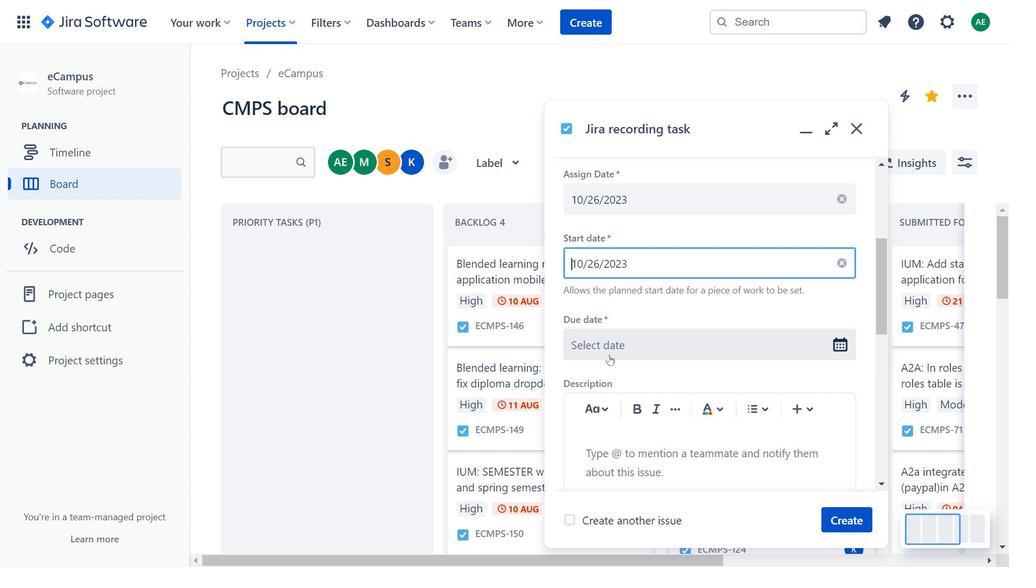 
Action: Mouse moved to (609, 355)
Screenshot: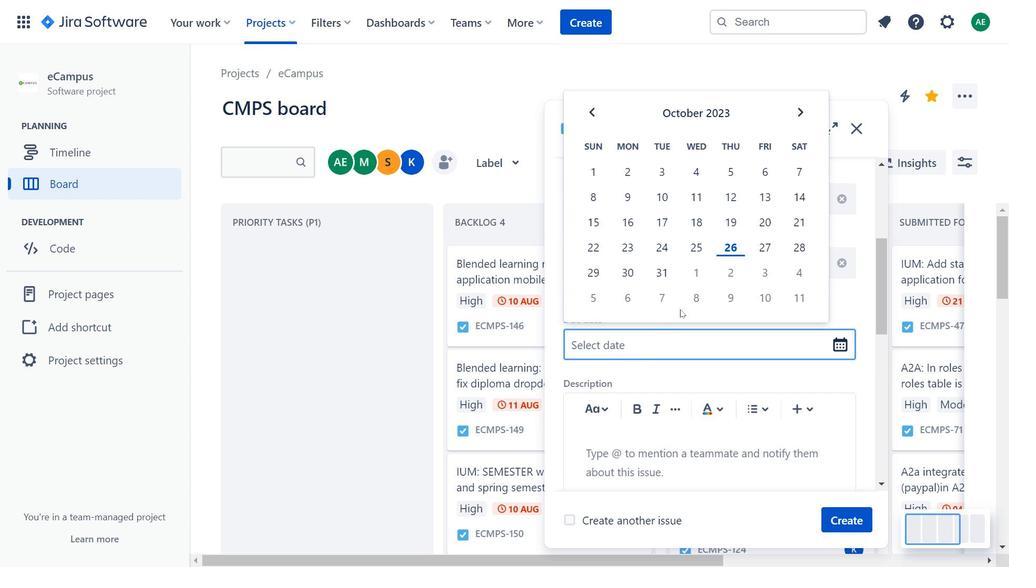
Action: Mouse pressed left at (609, 355)
Screenshot: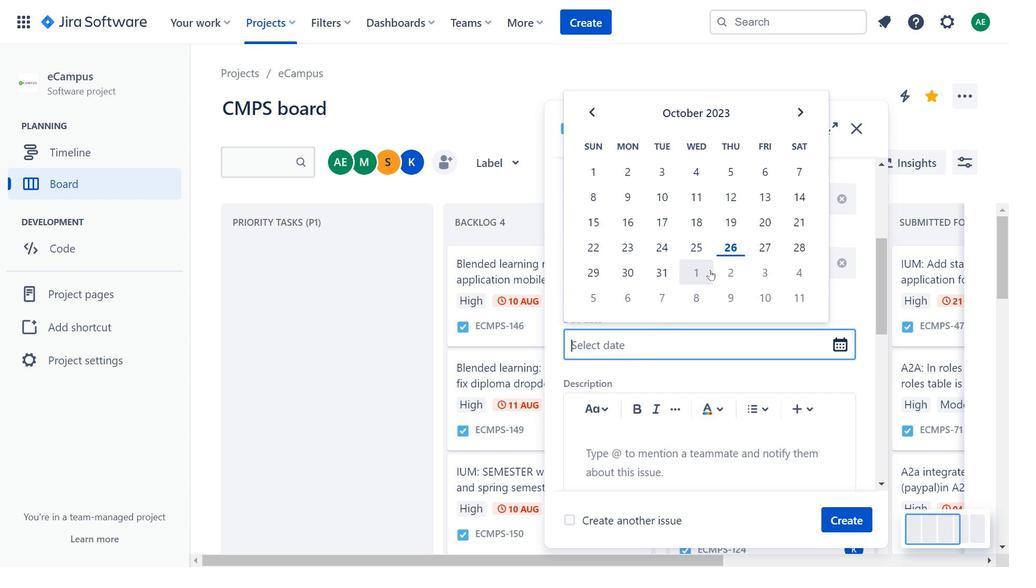 
Action: Mouse moved to (731, 252)
Screenshot: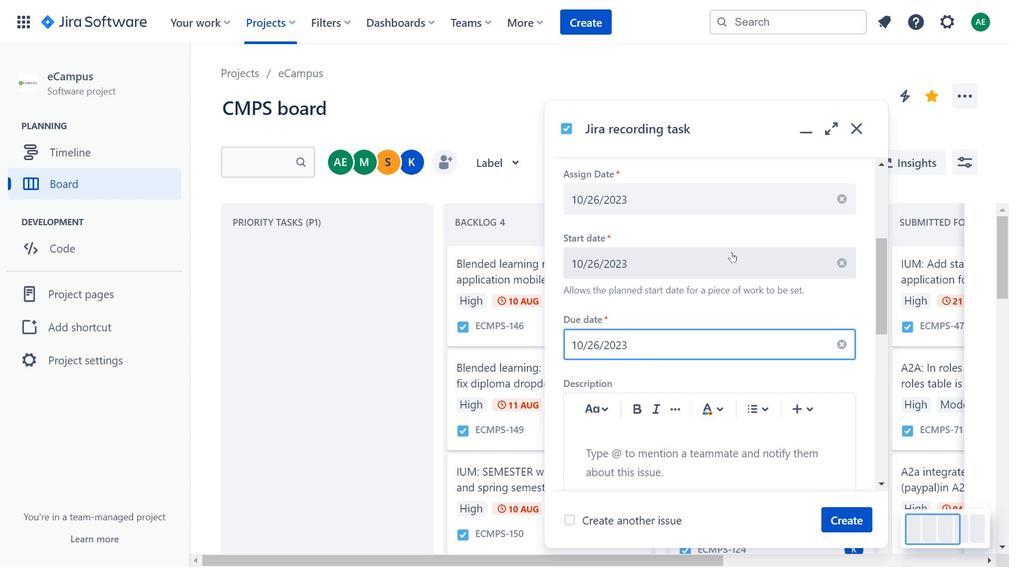 
Action: Mouse pressed left at (731, 252)
Screenshot: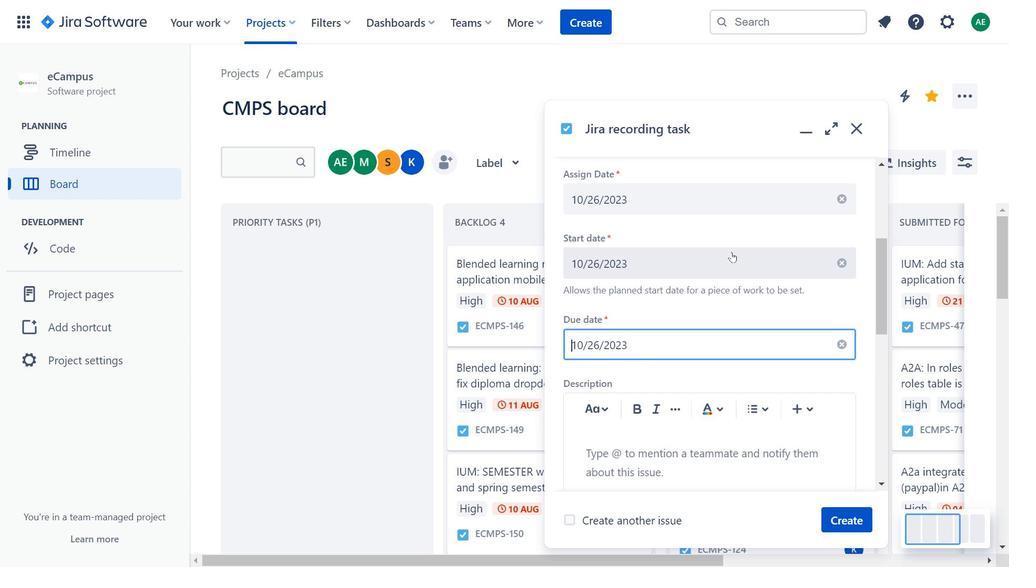 
Action: Mouse moved to (731, 253)
Screenshot: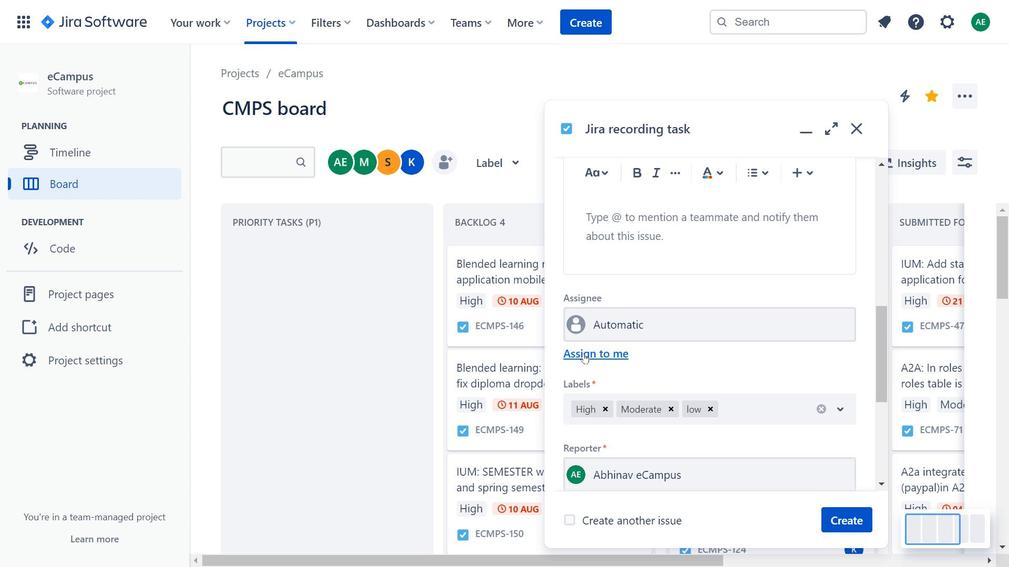 
Action: Mouse scrolled (731, 253) with delta (0, 0)
Screenshot: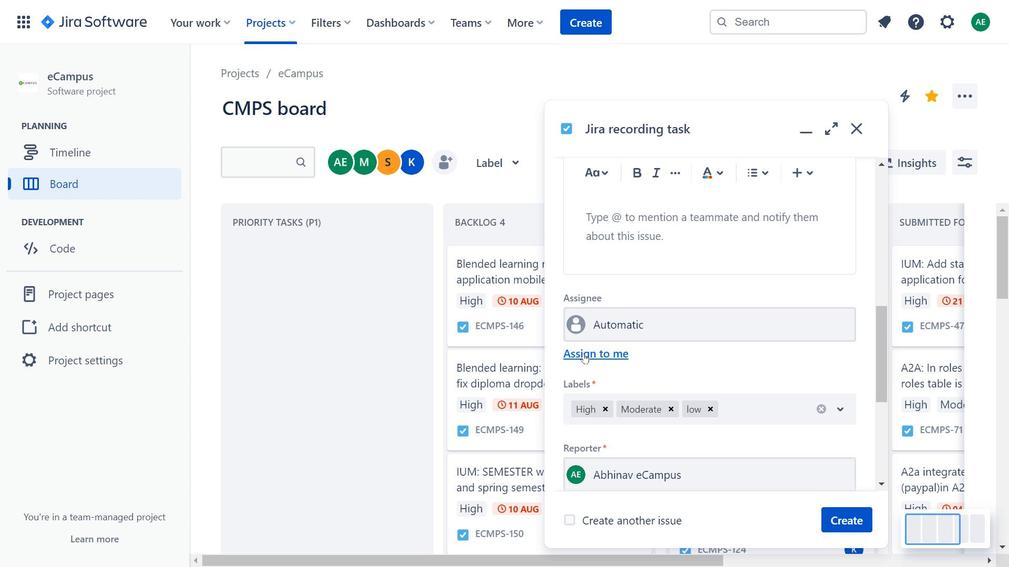 
Action: Mouse moved to (732, 256)
Screenshot: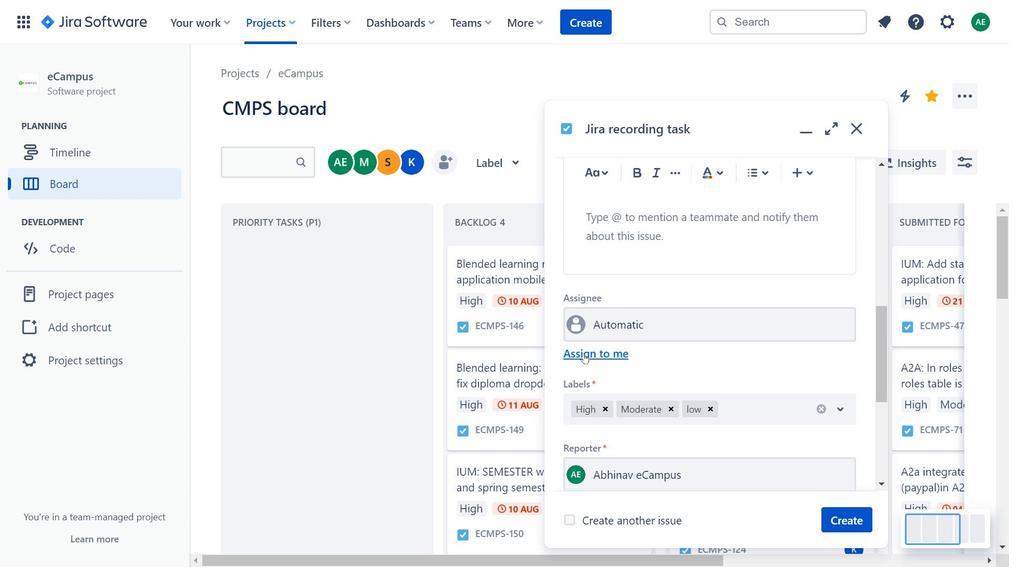 
Action: Mouse scrolled (732, 255) with delta (0, 0)
Screenshot: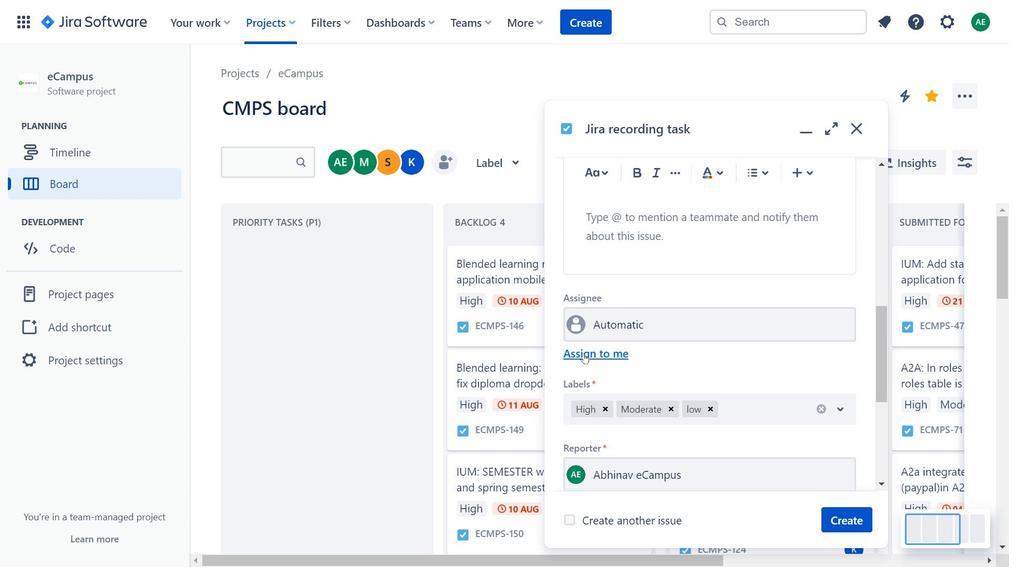 
Action: Mouse moved to (732, 260)
Screenshot: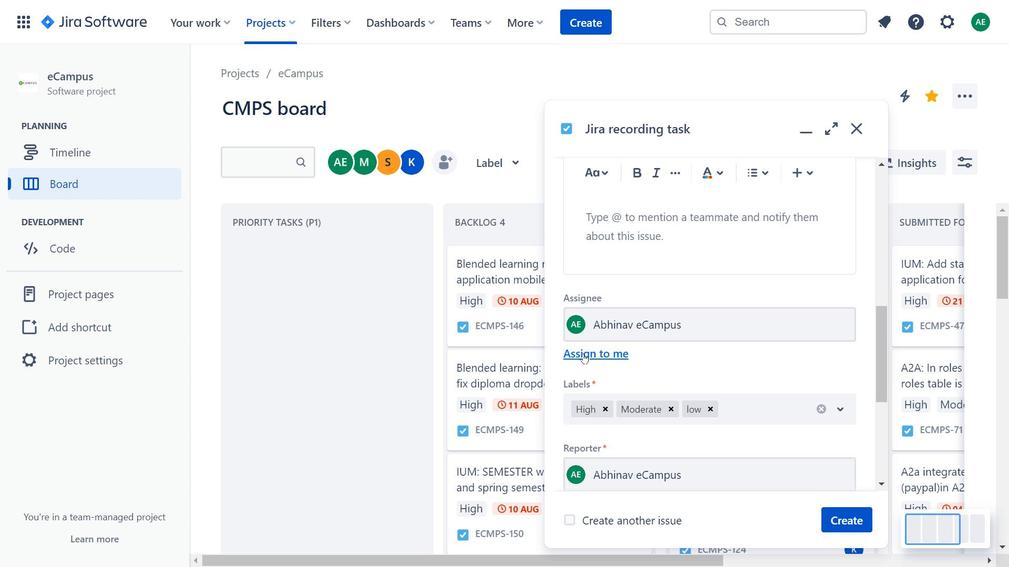
Action: Mouse scrolled (732, 260) with delta (0, 0)
Screenshot: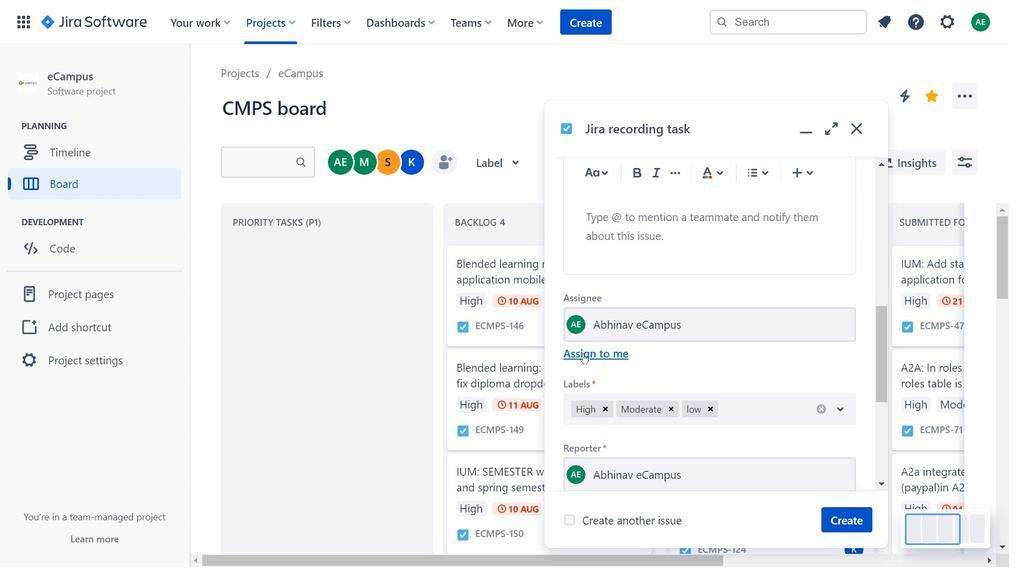 
Action: Mouse moved to (583, 354)
Screenshot: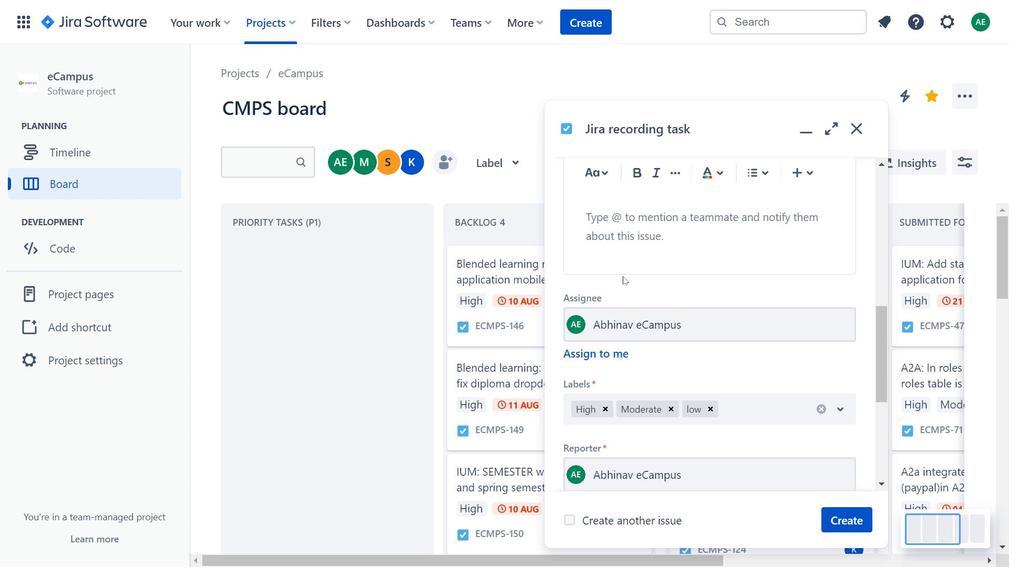 
Action: Mouse pressed left at (583, 354)
Screenshot: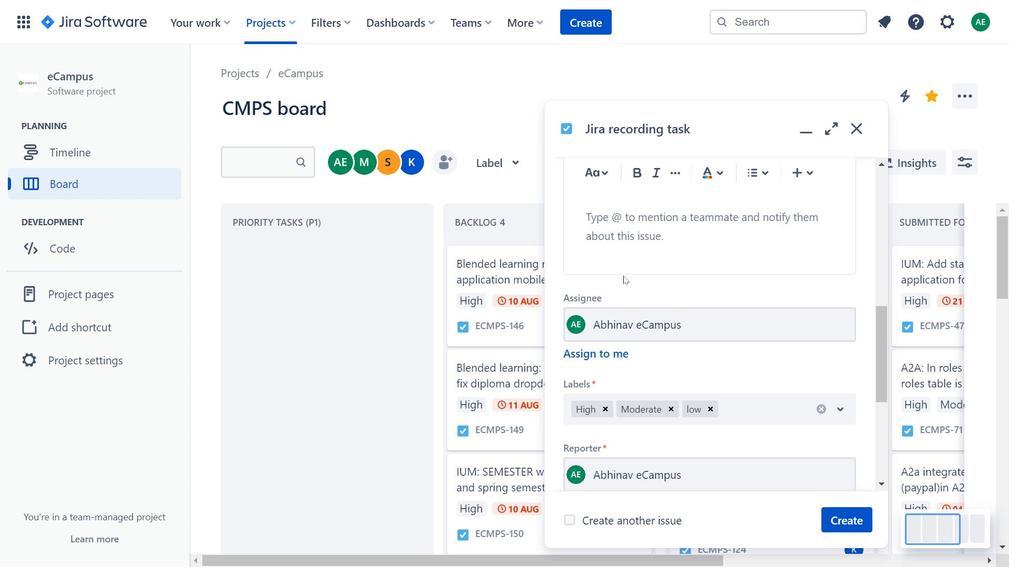 
Action: Mouse moved to (624, 276)
Screenshot: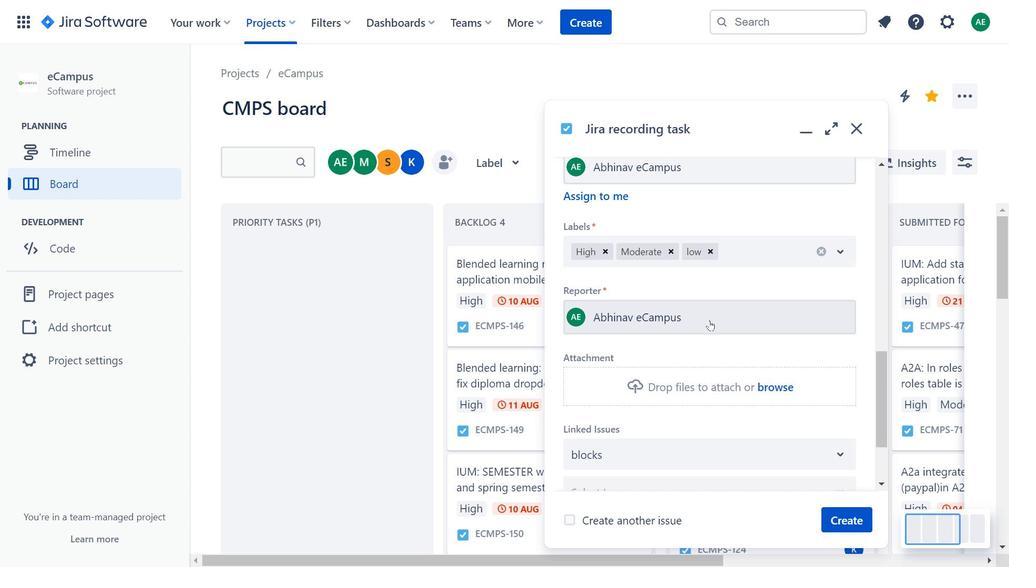 
Action: Mouse scrolled (624, 275) with delta (0, 0)
Screenshot: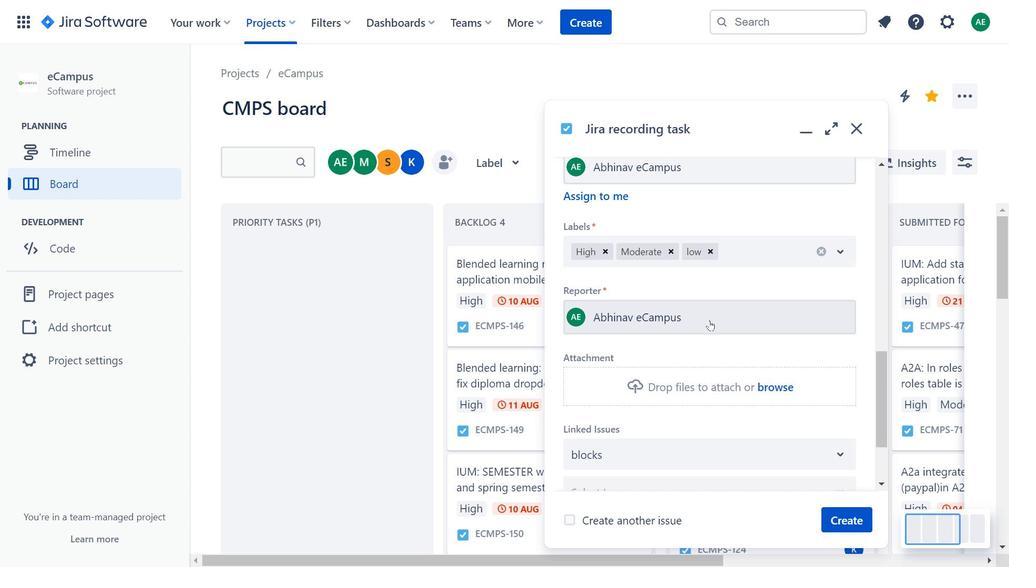 
Action: Mouse moved to (624, 276)
Screenshot: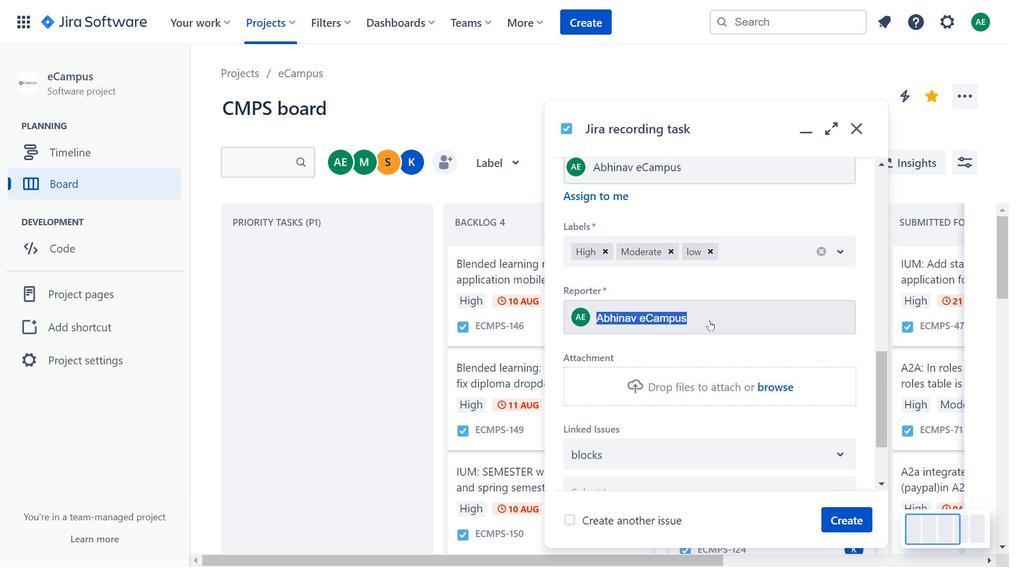 
Action: Mouse scrolled (624, 275) with delta (0, 0)
Screenshot: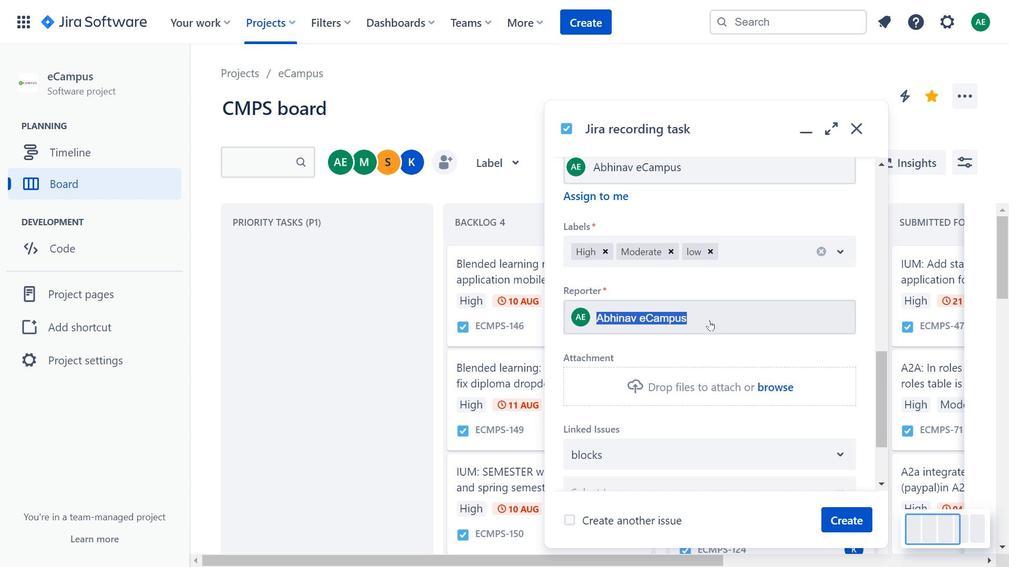 
Action: Mouse moved to (709, 320)
Screenshot: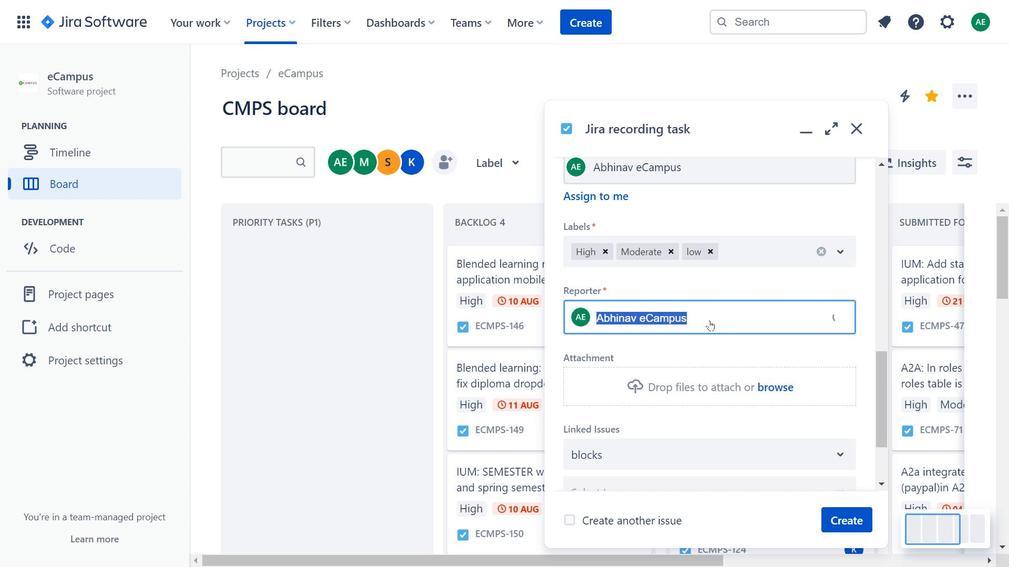 
Action: Mouse pressed left at (709, 320)
Screenshot: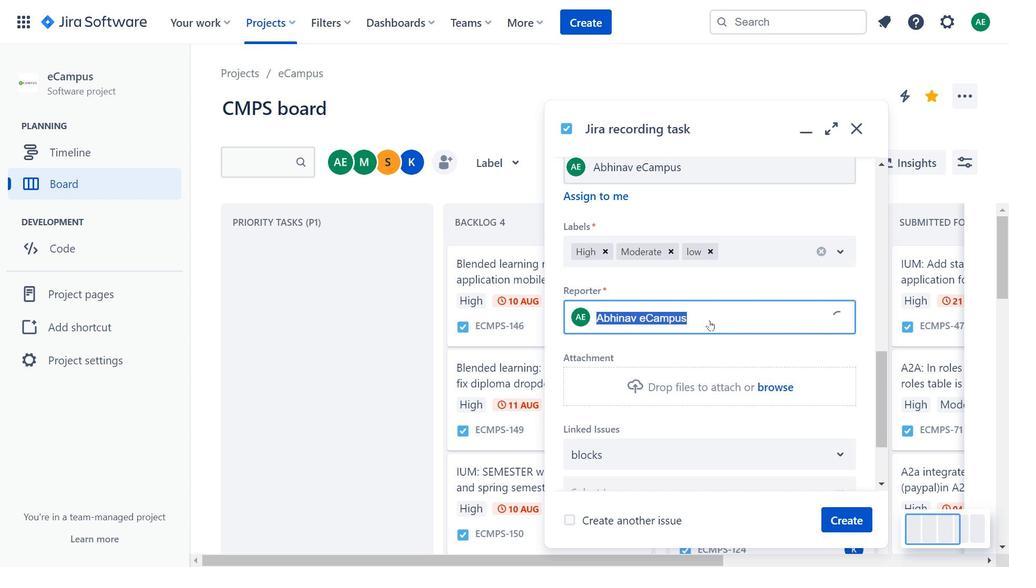 
Action: Mouse moved to (710, 321)
Screenshot: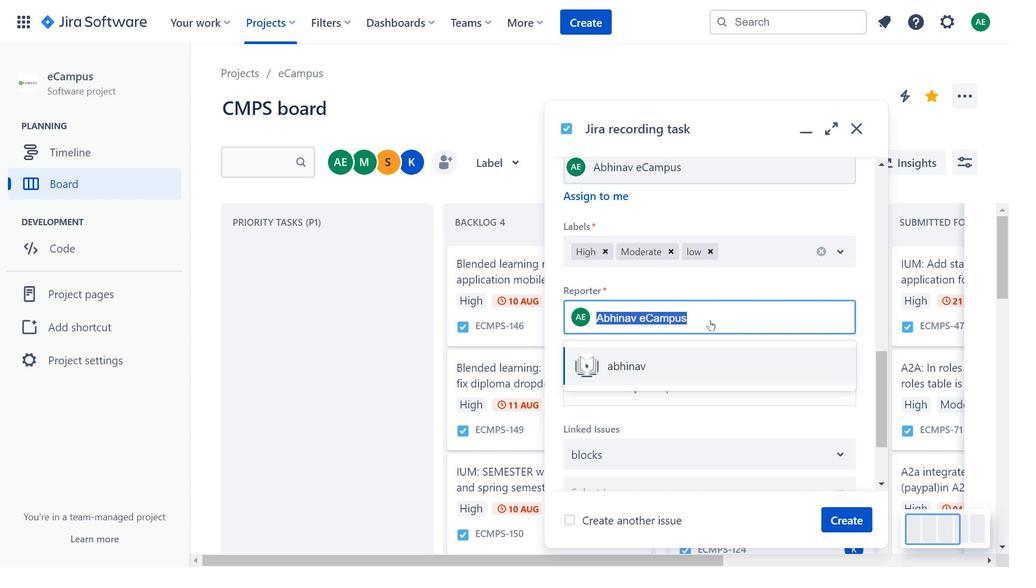 
Action: Key pressed an
Screenshot: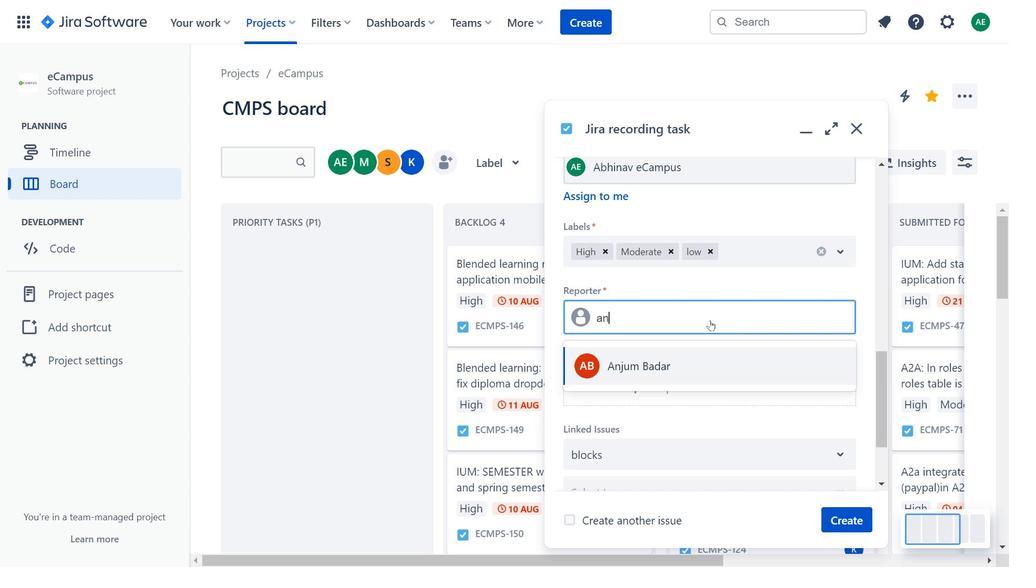 
Action: Mouse moved to (682, 373)
Screenshot: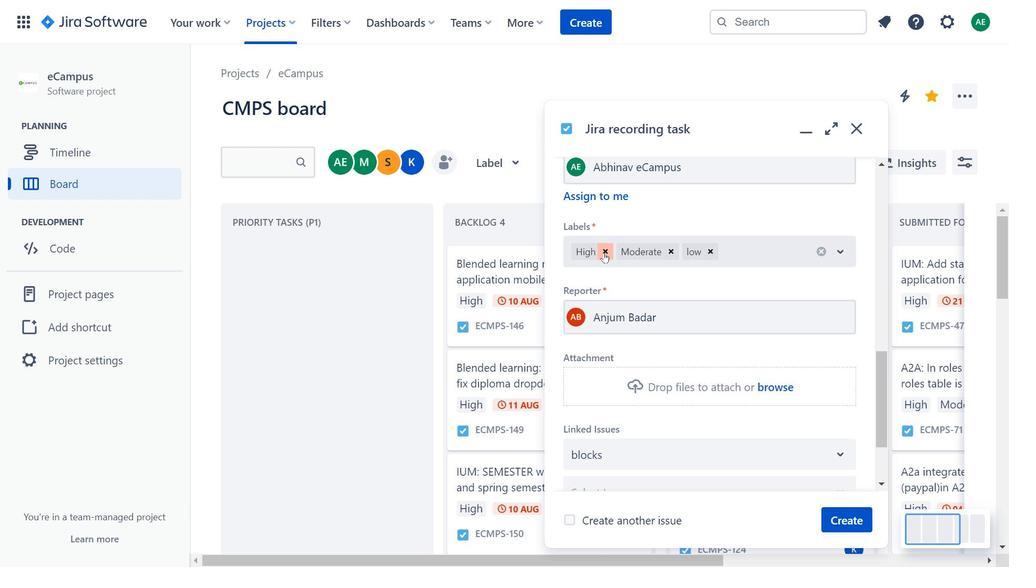 
Action: Mouse pressed left at (682, 373)
Screenshot: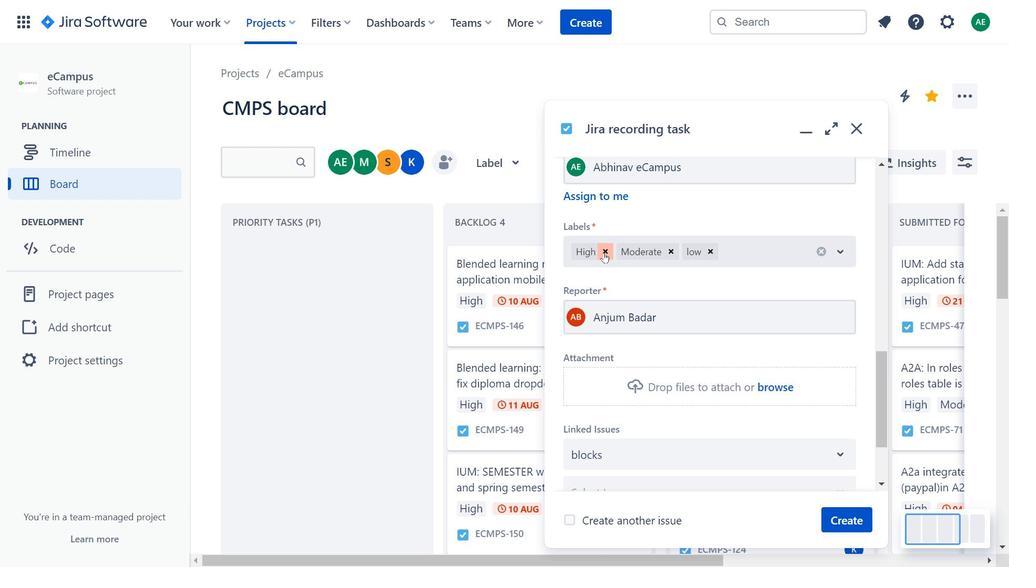 
Action: Mouse moved to (604, 252)
Screenshot: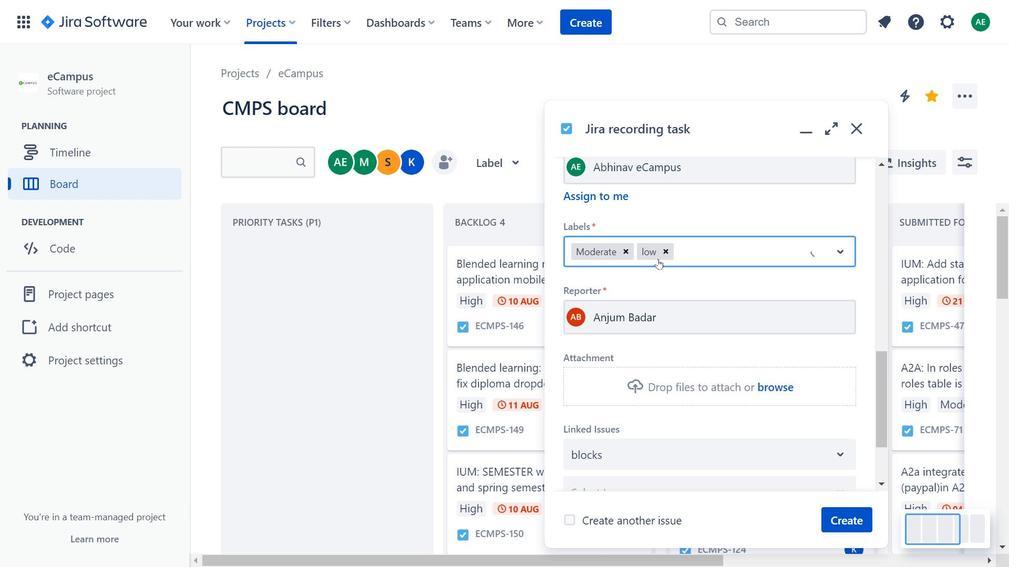 
Action: Mouse pressed left at (604, 252)
Screenshot: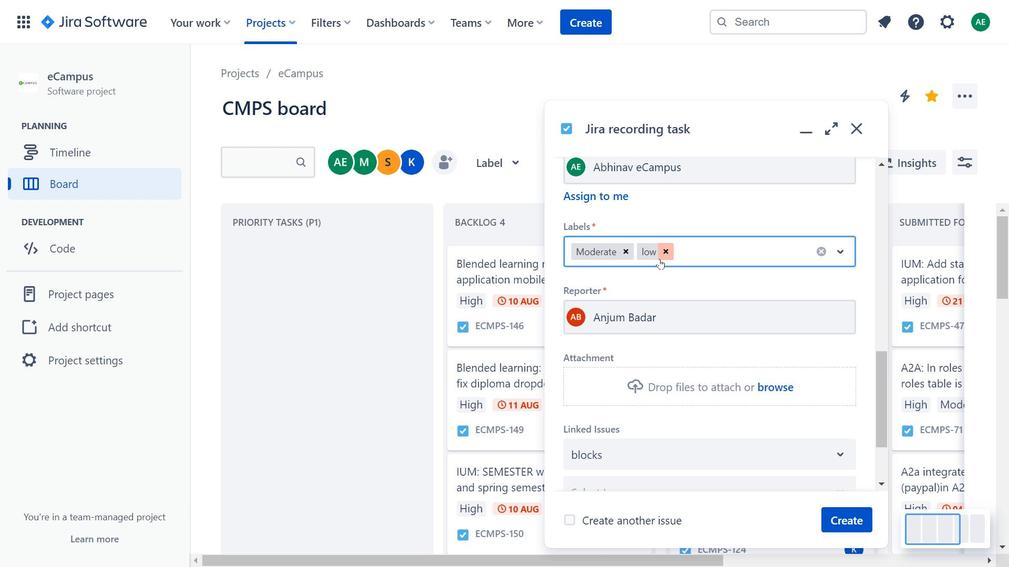 
Action: Mouse moved to (661, 258)
Screenshot: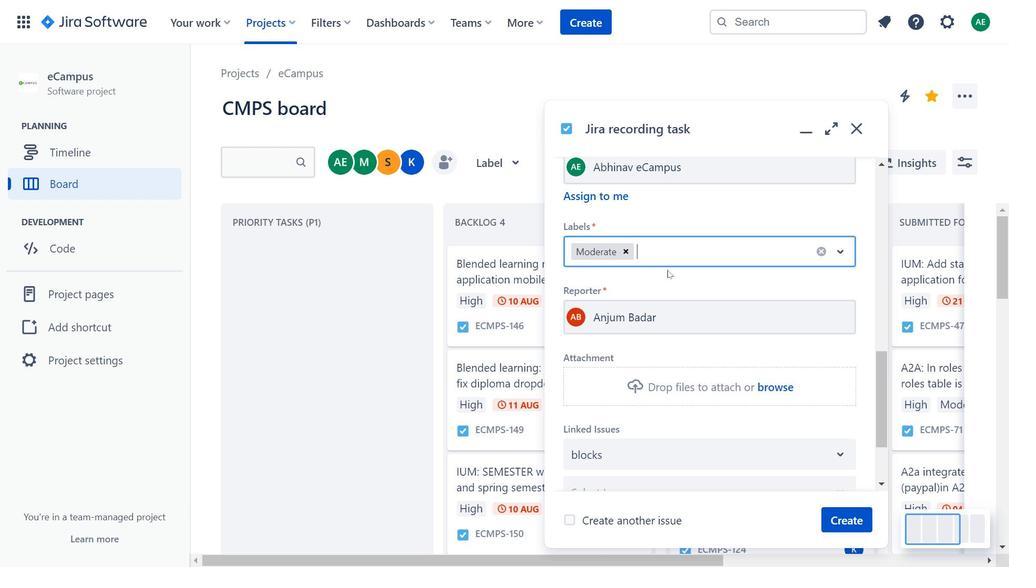 
Action: Mouse pressed left at (661, 258)
Screenshot: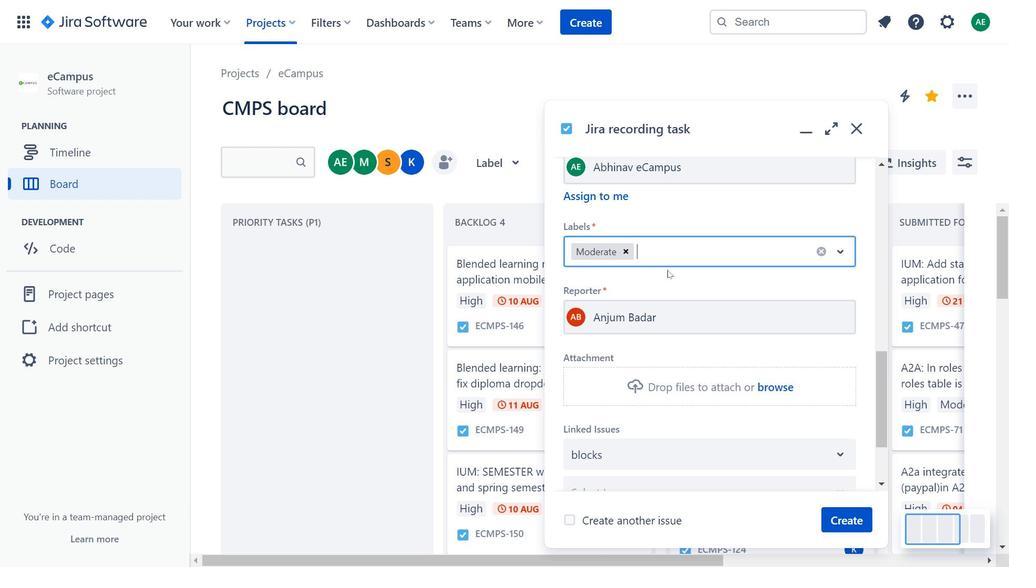 
Action: Mouse moved to (671, 276)
Screenshot: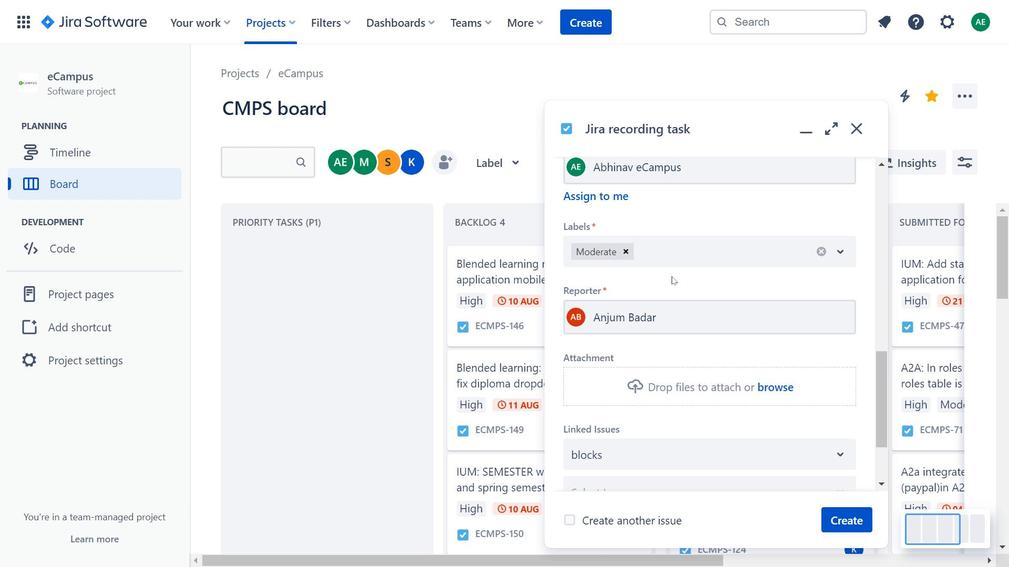 
Action: Mouse pressed left at (671, 276)
Screenshot: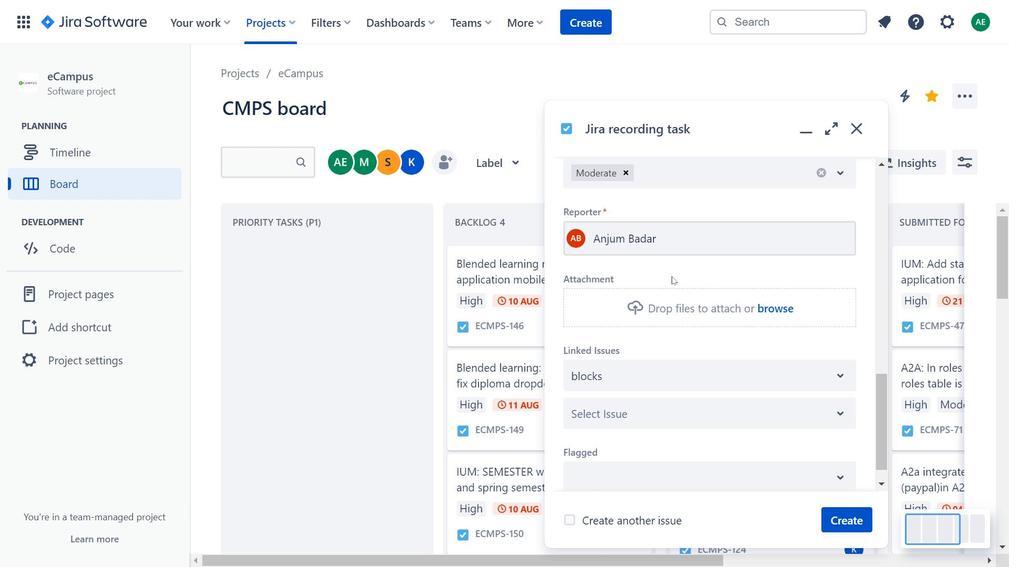 
Action: Mouse scrolled (671, 276) with delta (0, 0)
Screenshot: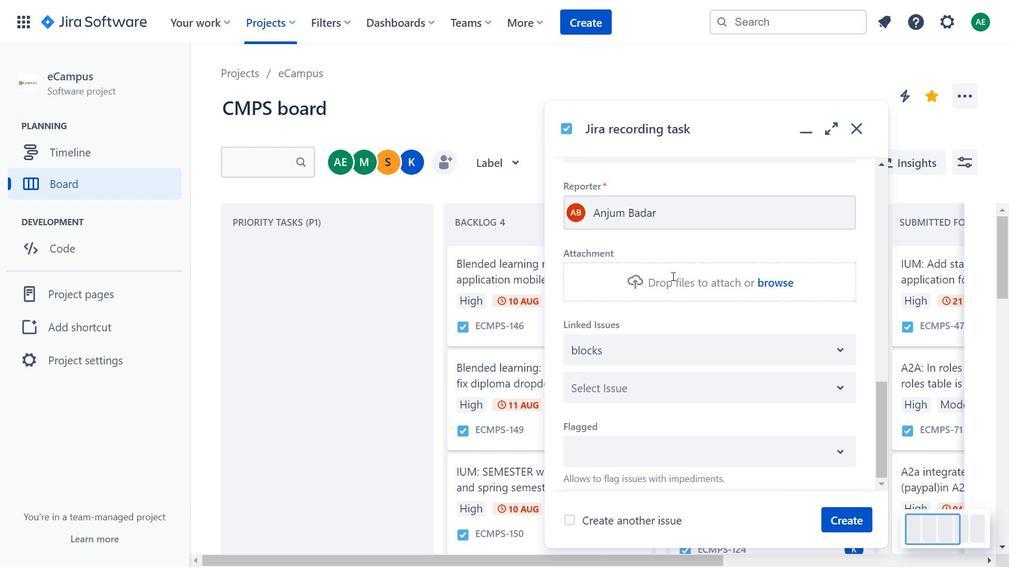 
Action: Mouse scrolled (671, 276) with delta (0, 0)
Screenshot: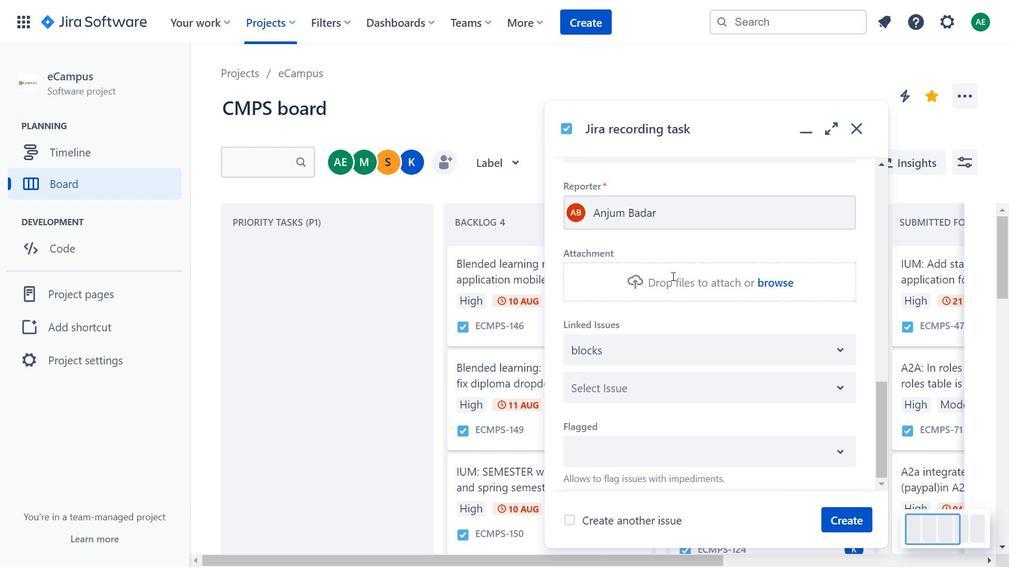 
Action: Mouse scrolled (671, 276) with delta (0, 0)
Screenshot: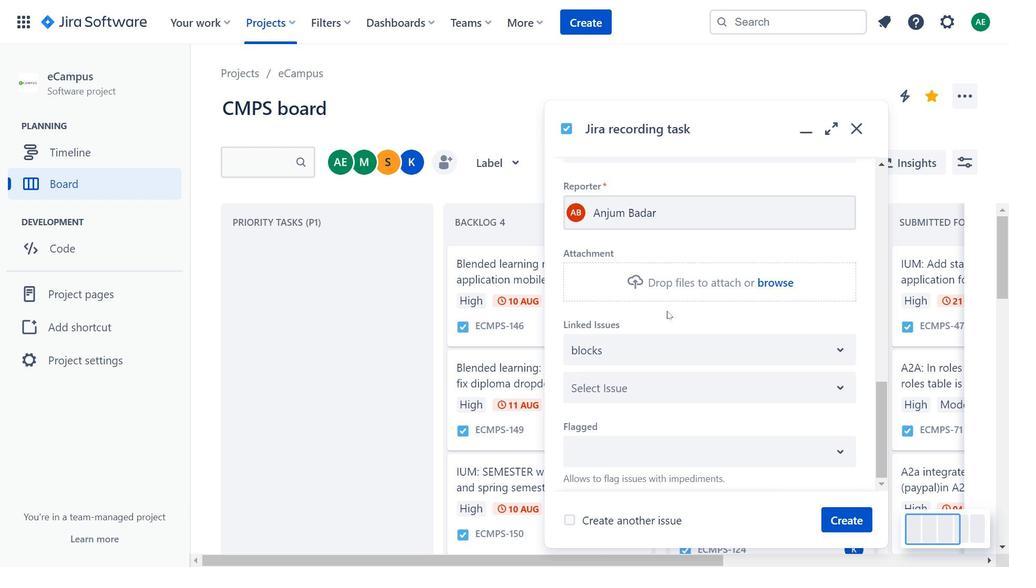 
Action: Mouse moved to (672, 277)
Screenshot: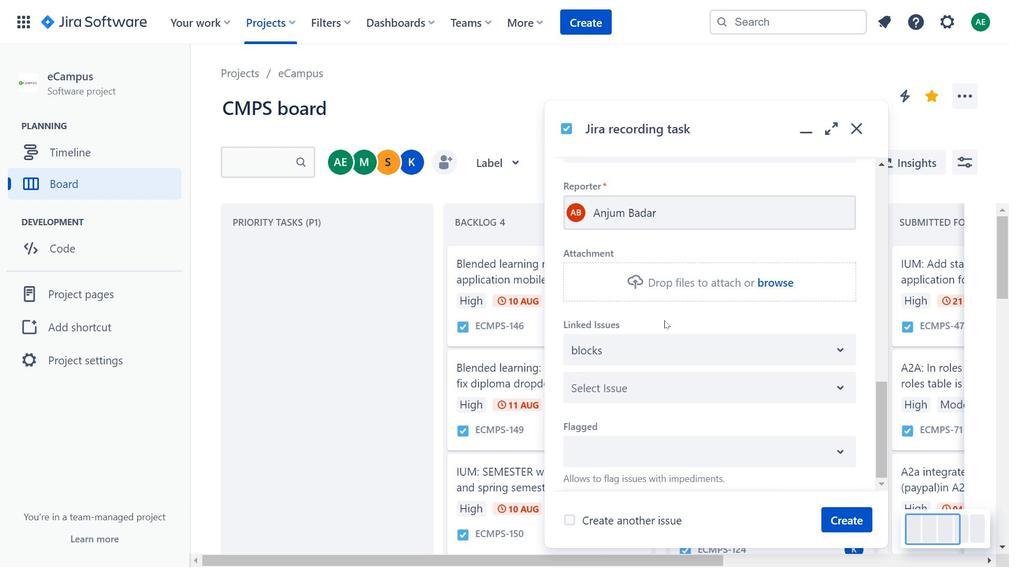 
Action: Mouse scrolled (672, 276) with delta (0, 0)
Screenshot: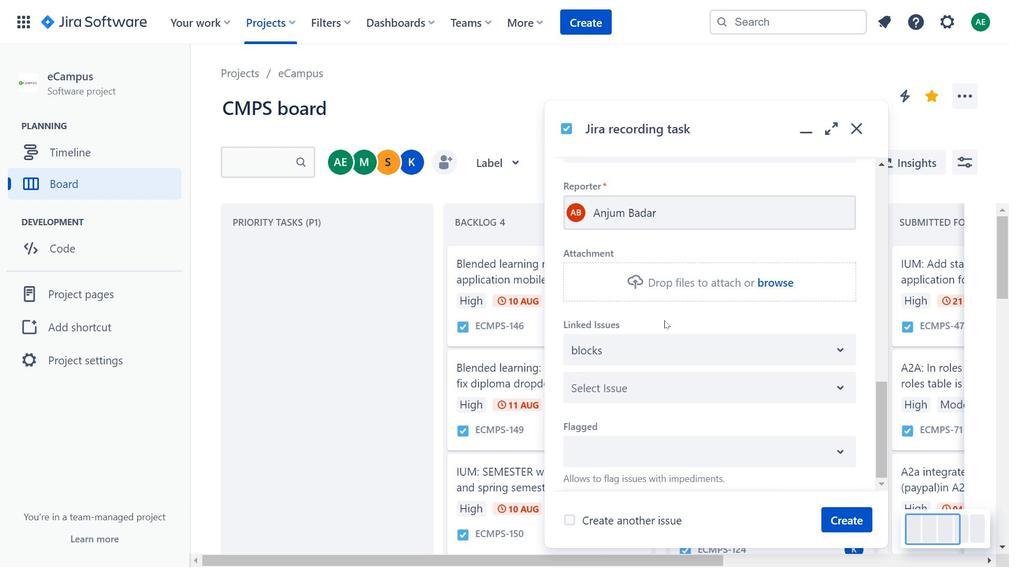 
Action: Mouse moved to (858, 516)
Screenshot: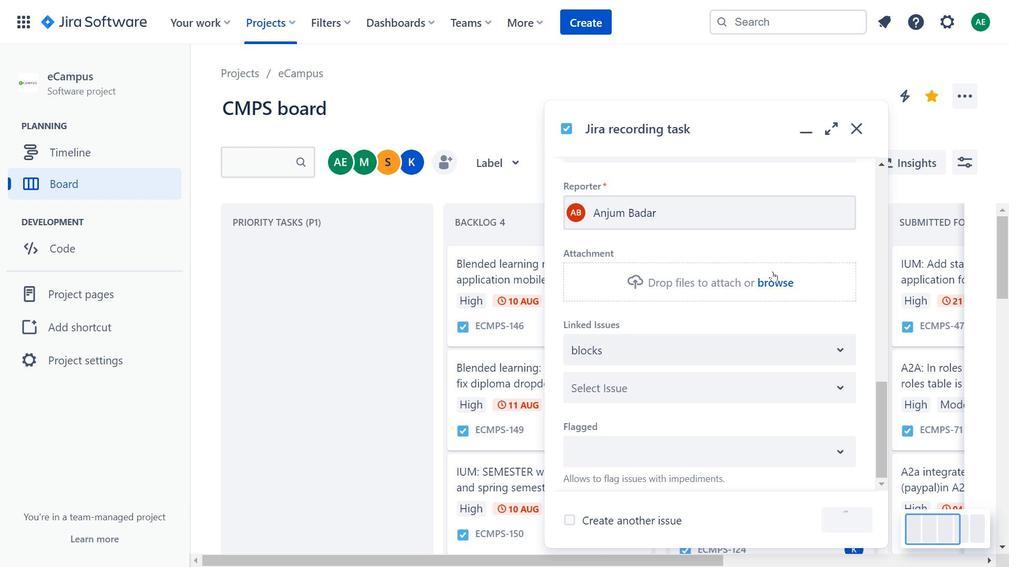 
Action: Mouse pressed left at (858, 516)
Screenshot: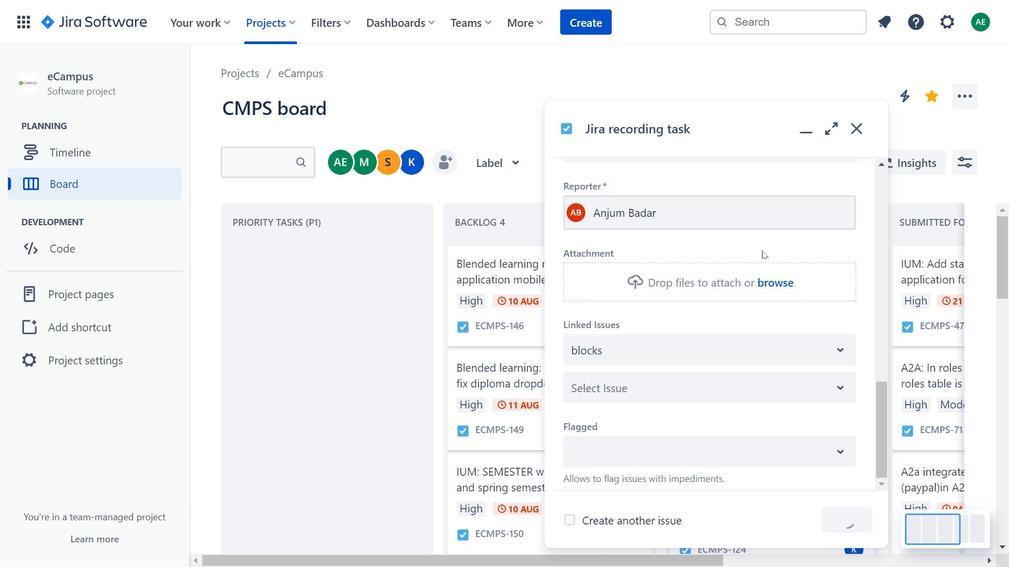 
Action: Mouse moved to (137, 510)
Screenshot: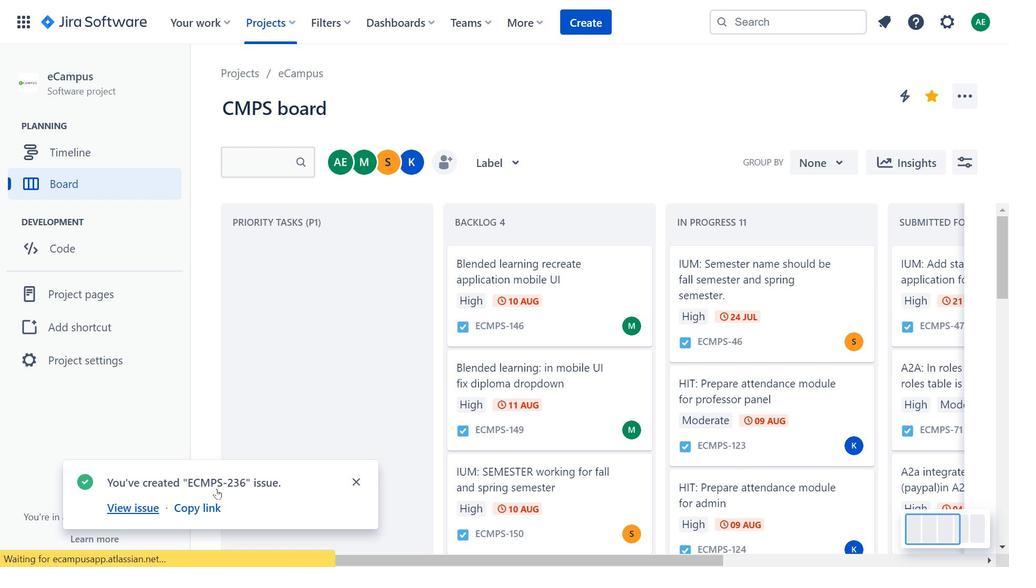 
Action: Mouse pressed left at (137, 510)
Screenshot: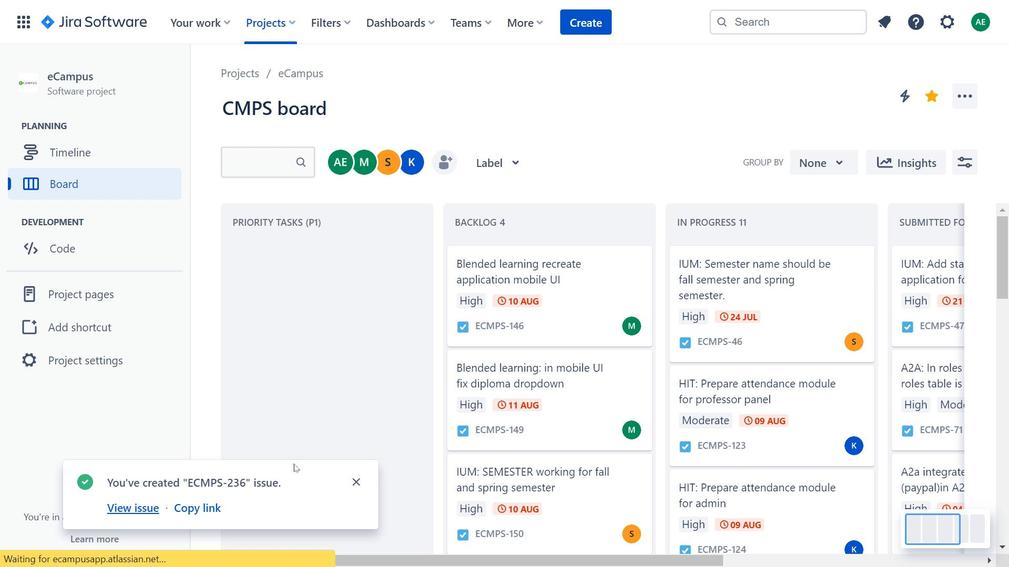 
Action: Mouse moved to (890, 107)
Screenshot: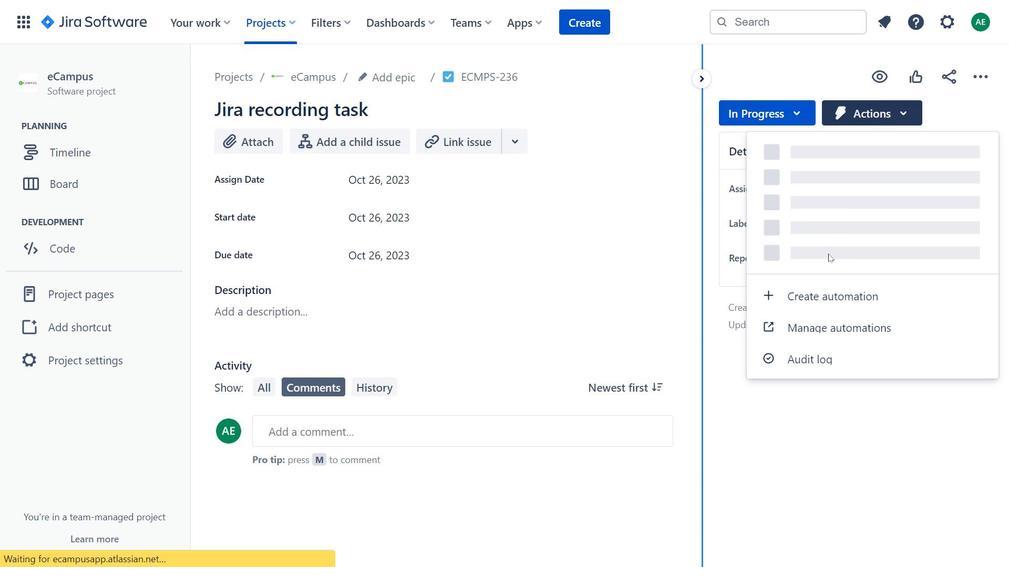 
Action: Mouse pressed left at (890, 107)
Screenshot: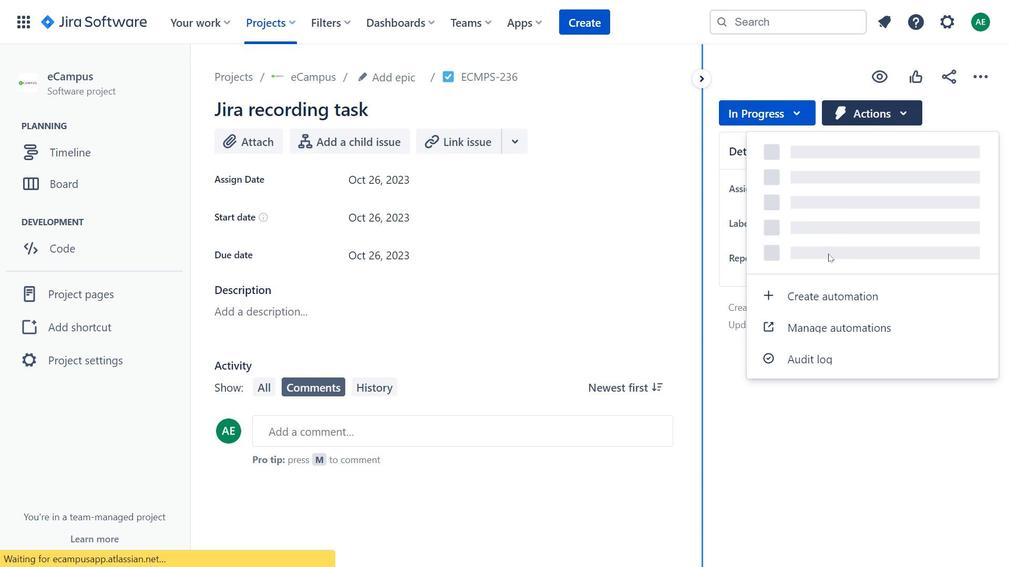 
Action: Mouse moved to (419, 171)
Screenshot: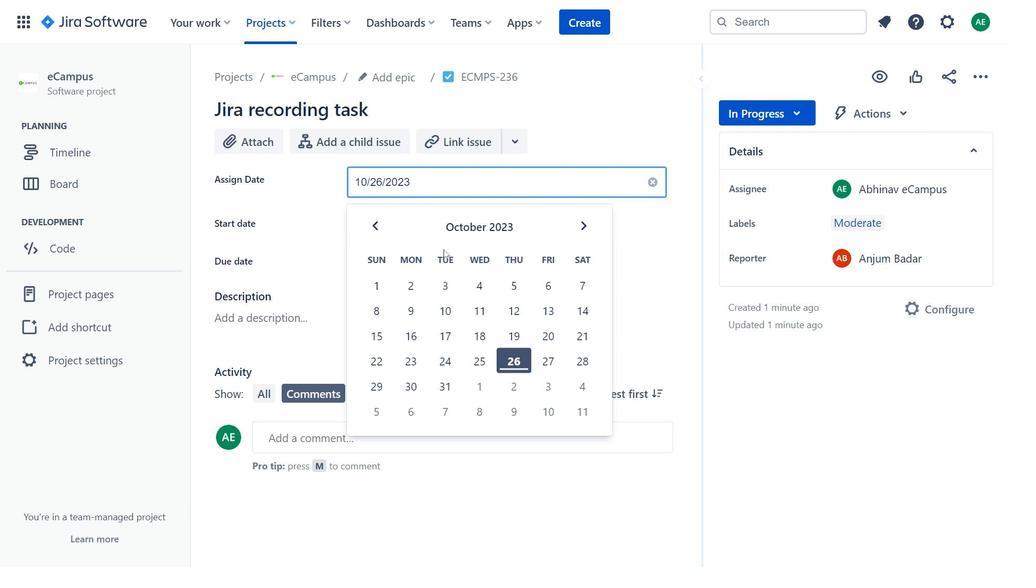 
Action: Mouse pressed left at (419, 171)
Screenshot: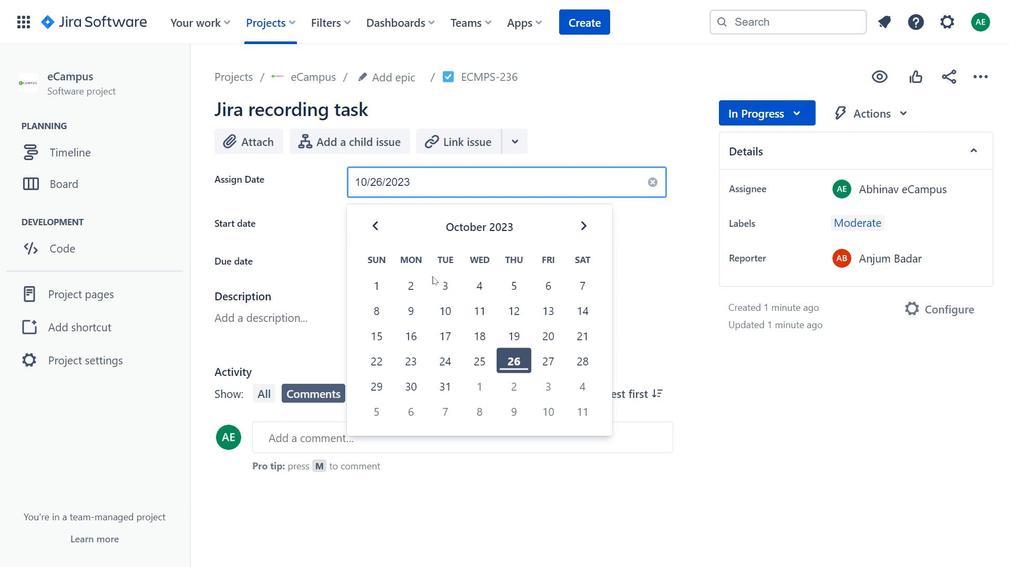 
Action: Mouse moved to (778, 112)
Screenshot: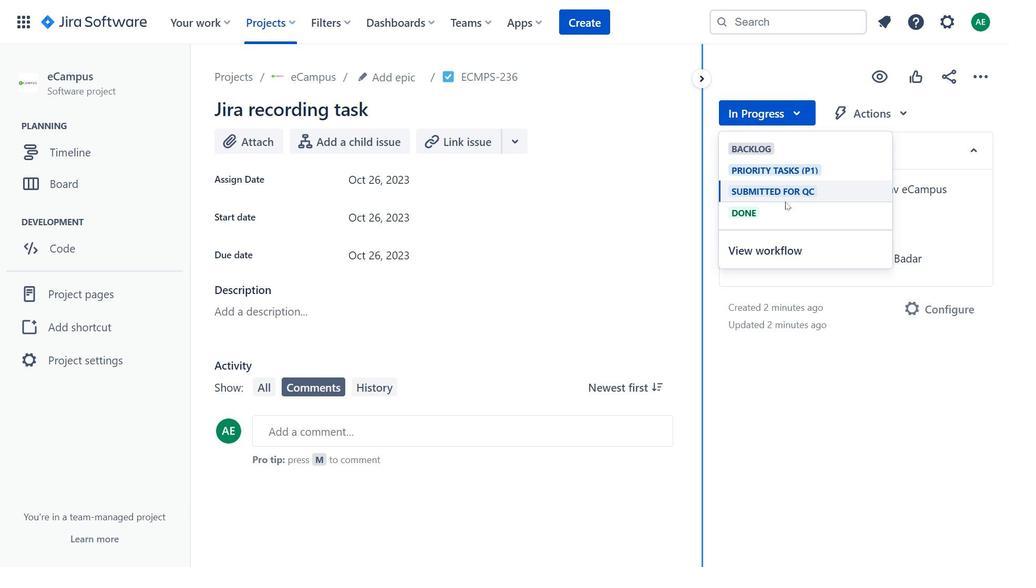 
Action: Mouse pressed left at (778, 112)
Screenshot: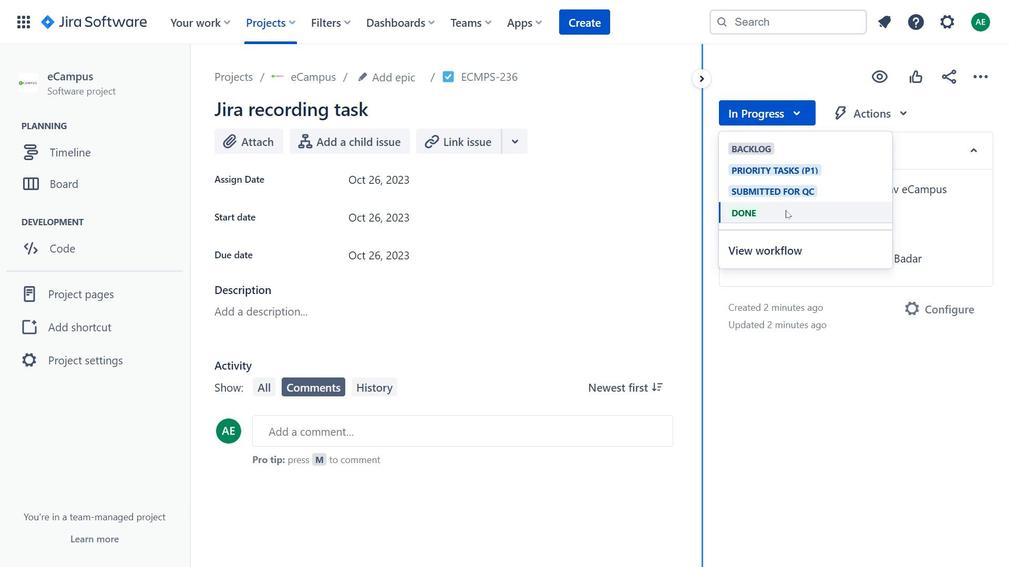 
Action: Mouse moved to (327, 75)
Screenshot: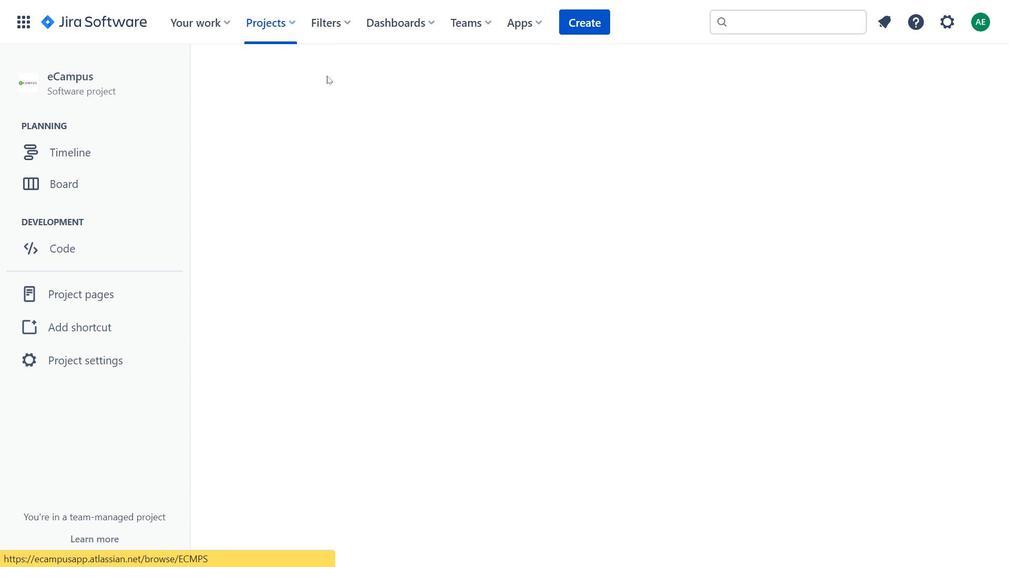 
Action: Mouse pressed left at (327, 75)
Screenshot: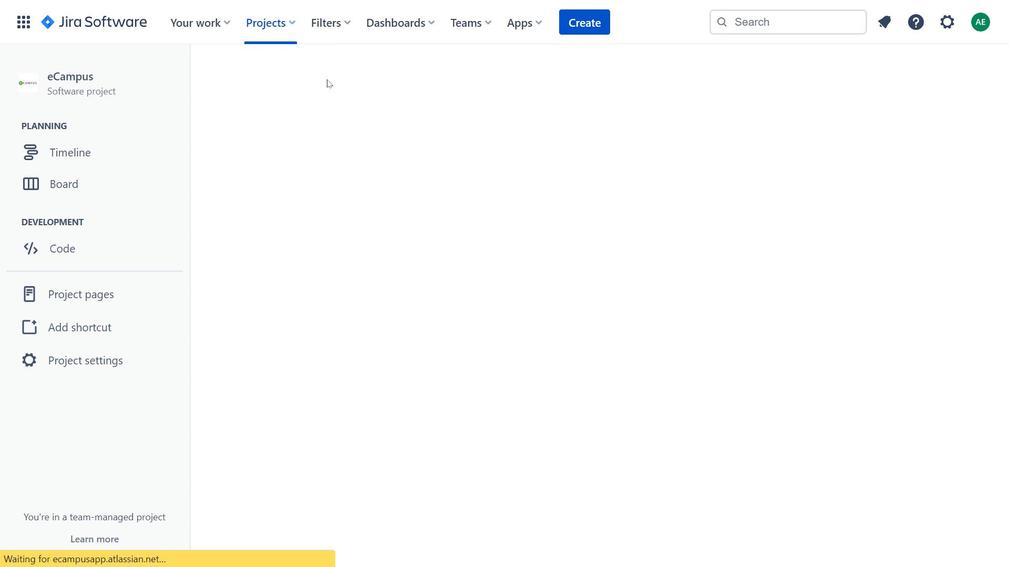 
Action: Mouse moved to (598, 396)
Screenshot: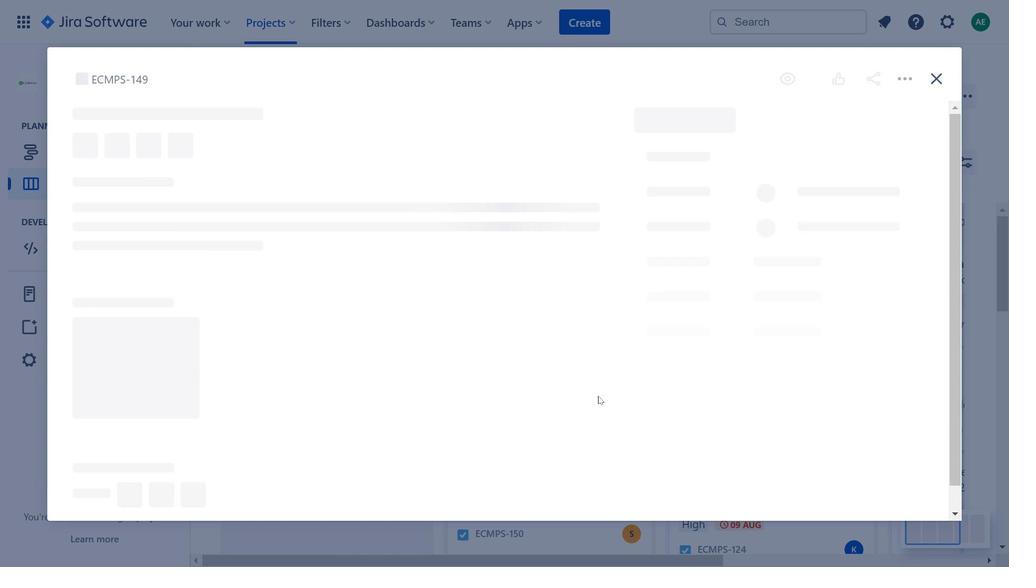 
Action: Mouse pressed left at (598, 396)
Screenshot: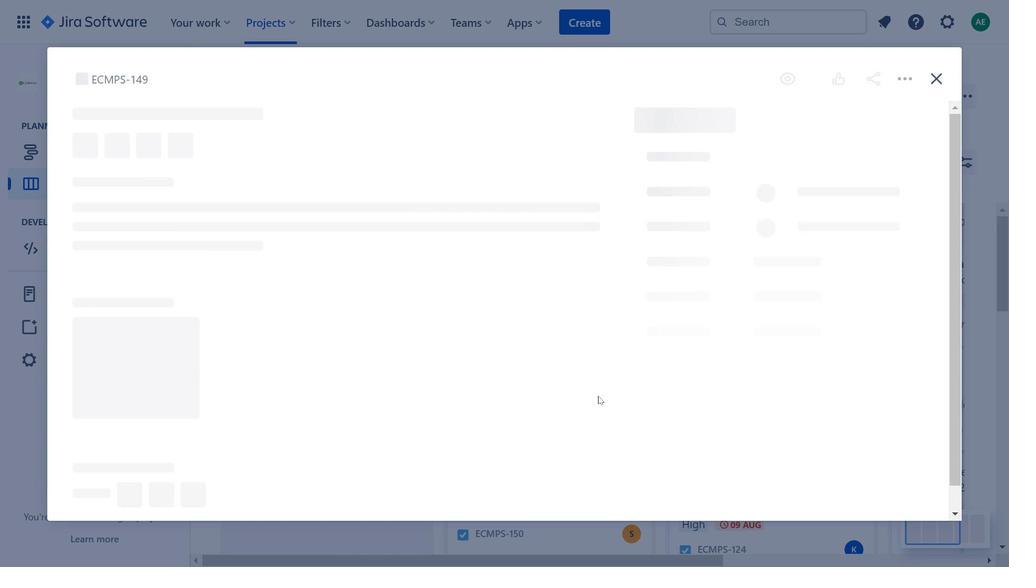 
Action: Mouse moved to (290, 220)
Screenshot: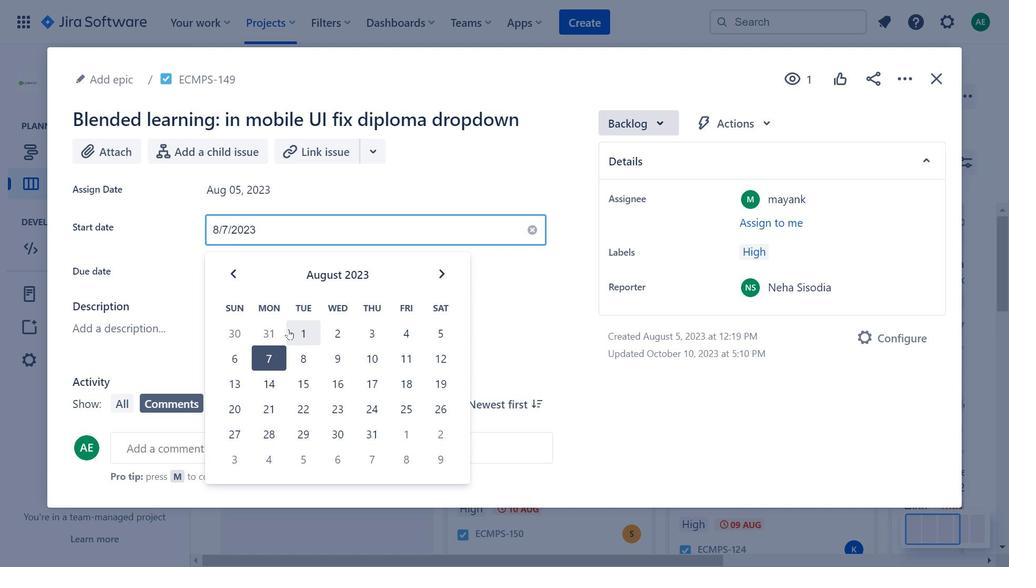 
Action: Mouse pressed left at (290, 220)
Screenshot: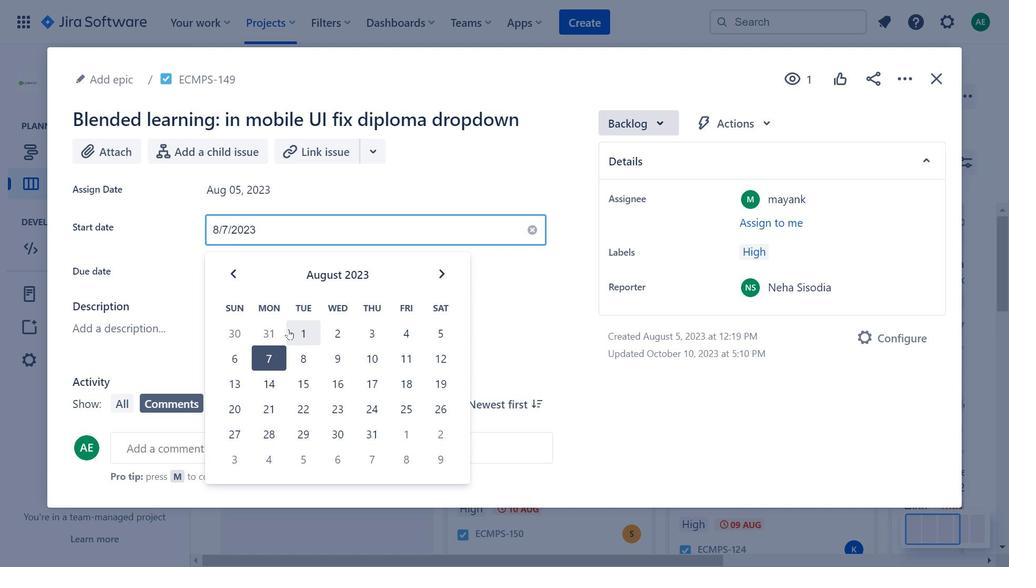 
Action: Mouse moved to (733, 122)
Screenshot: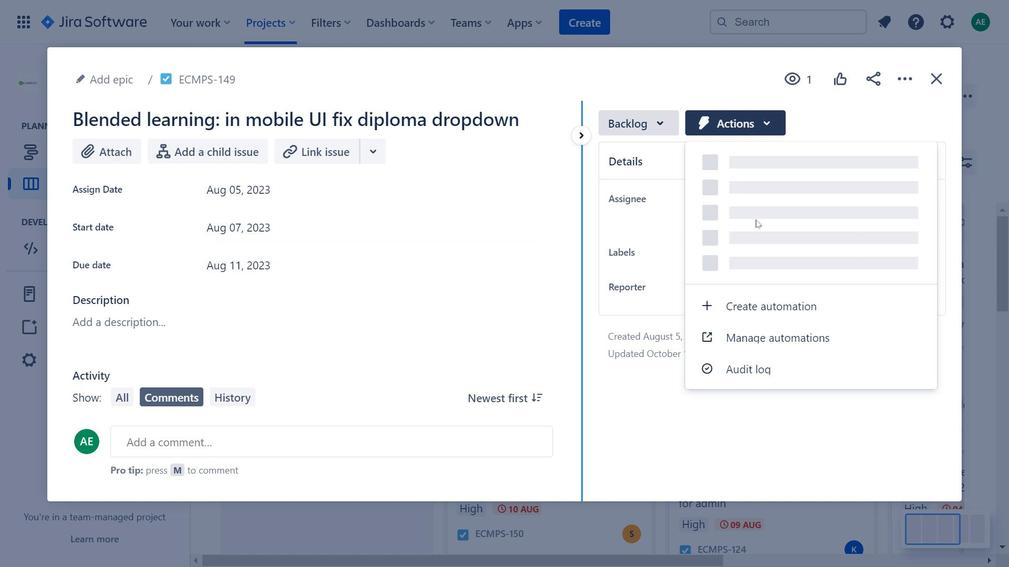 
Action: Mouse pressed left at (733, 122)
Screenshot: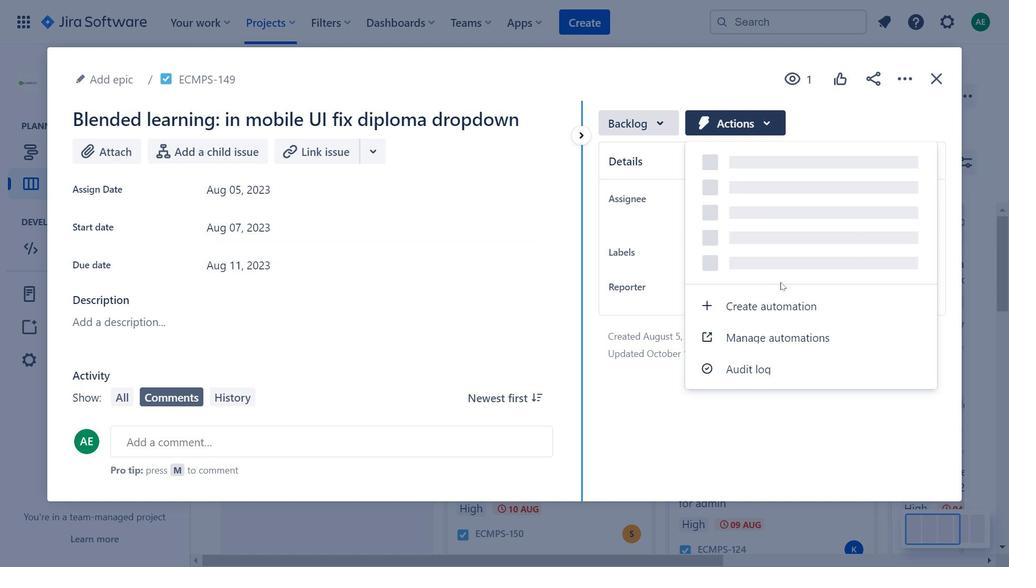 
Action: Mouse moved to (799, 453)
Screenshot: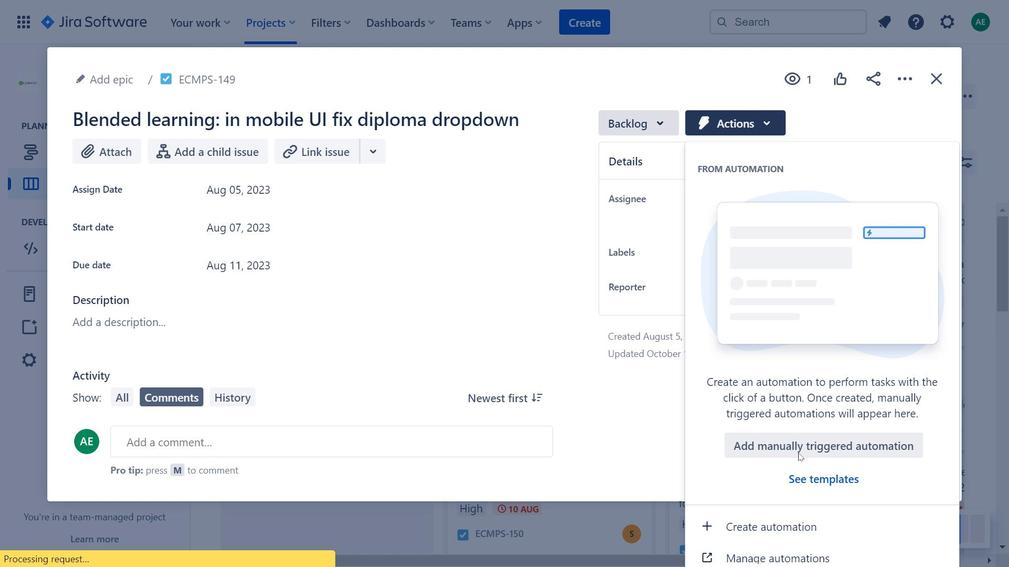 
Action: Mouse pressed left at (799, 453)
Screenshot: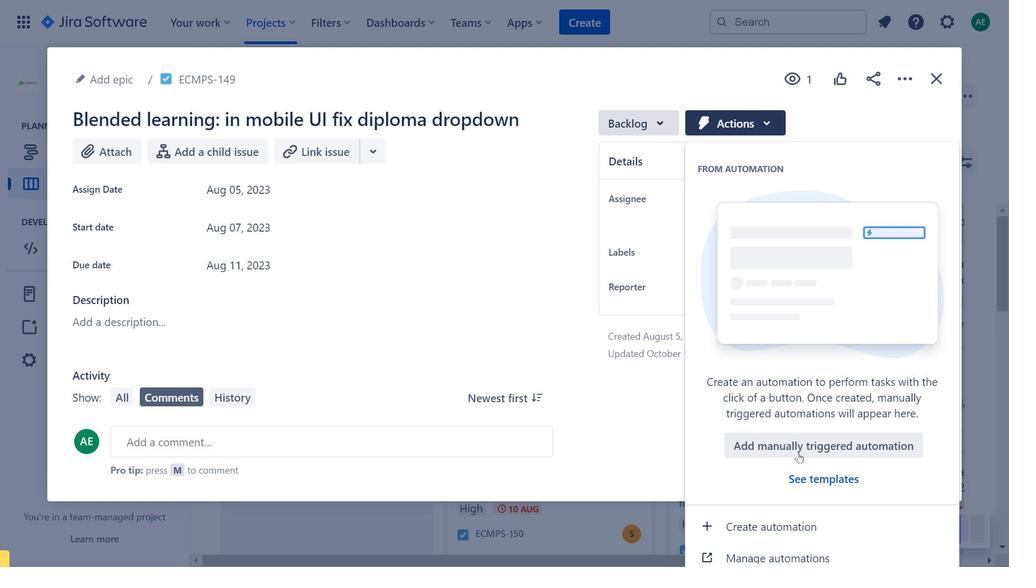 
Action: Mouse moved to (633, 216)
Screenshot: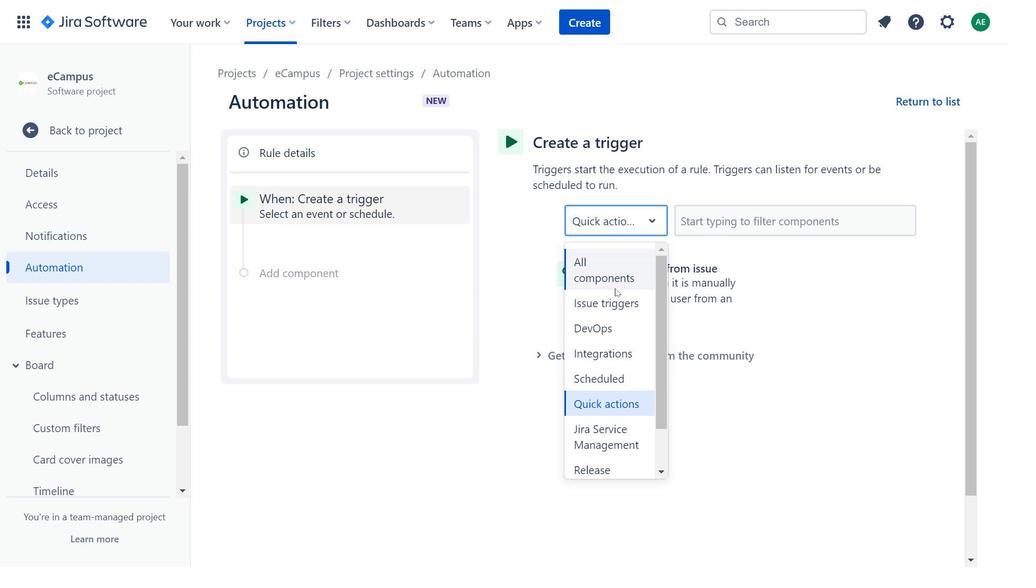 
Action: Mouse pressed left at (633, 216)
Screenshot: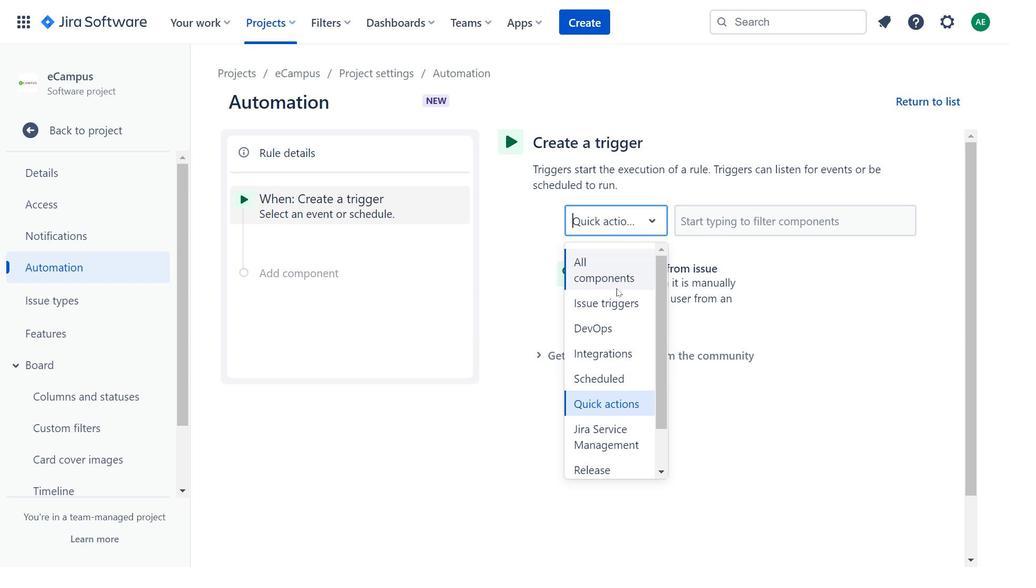 
Action: Mouse moved to (616, 288)
Screenshot: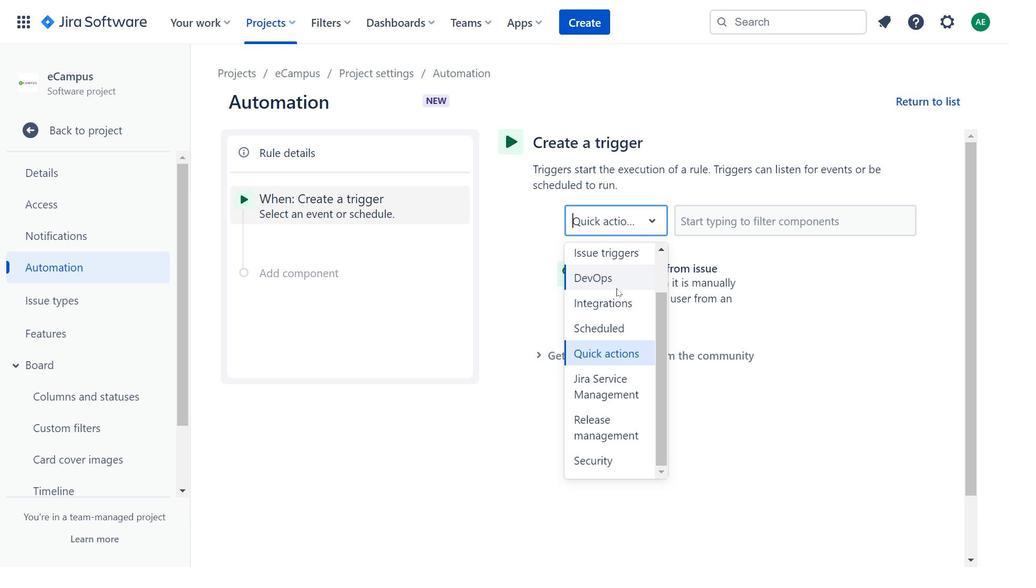
Action: Mouse scrolled (616, 288) with delta (0, 0)
Screenshot: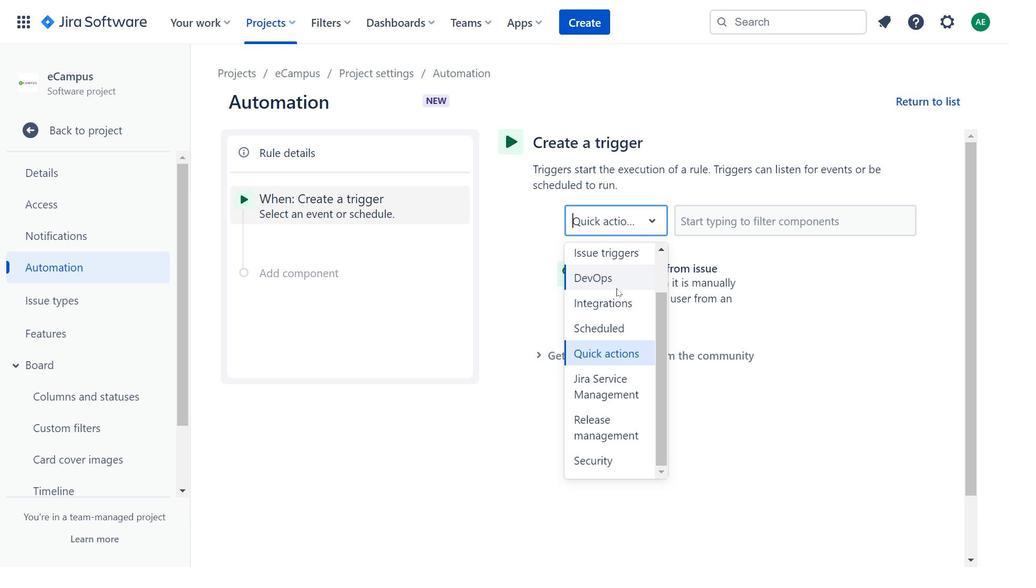
Action: Mouse moved to (296, 74)
Screenshot: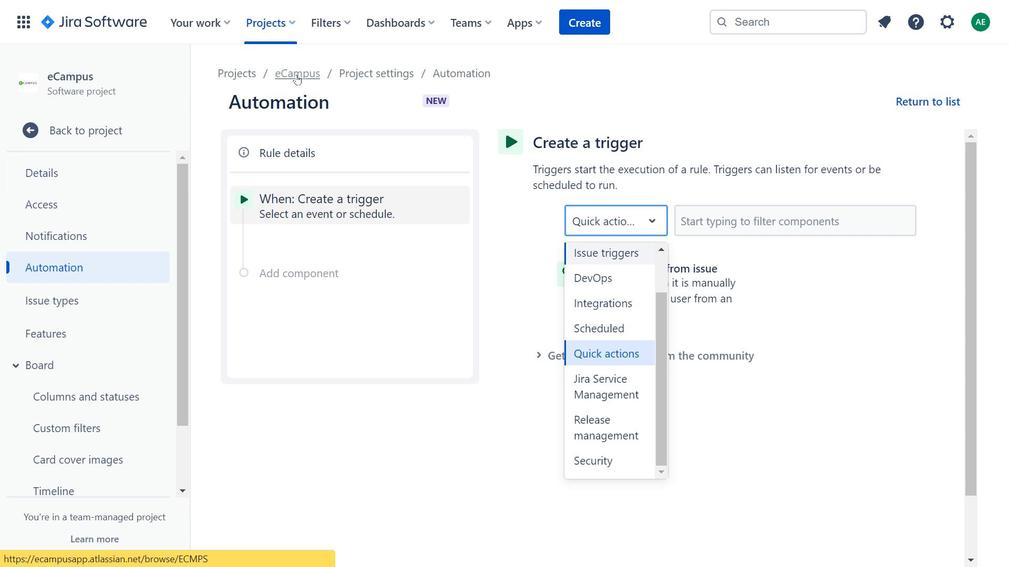 
Action: Mouse pressed left at (296, 74)
Screenshot: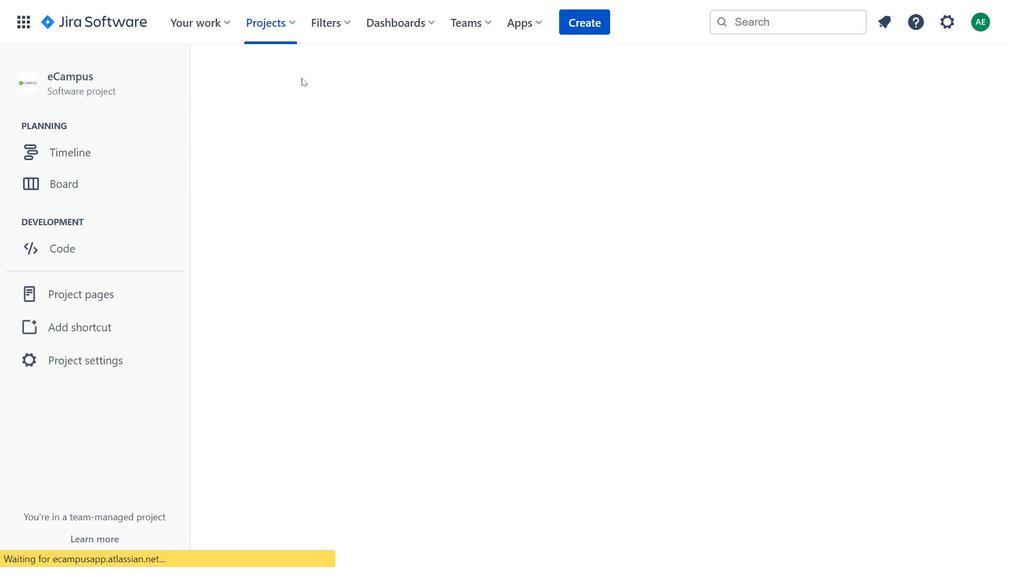 
Action: Mouse moved to (942, 523)
Screenshot: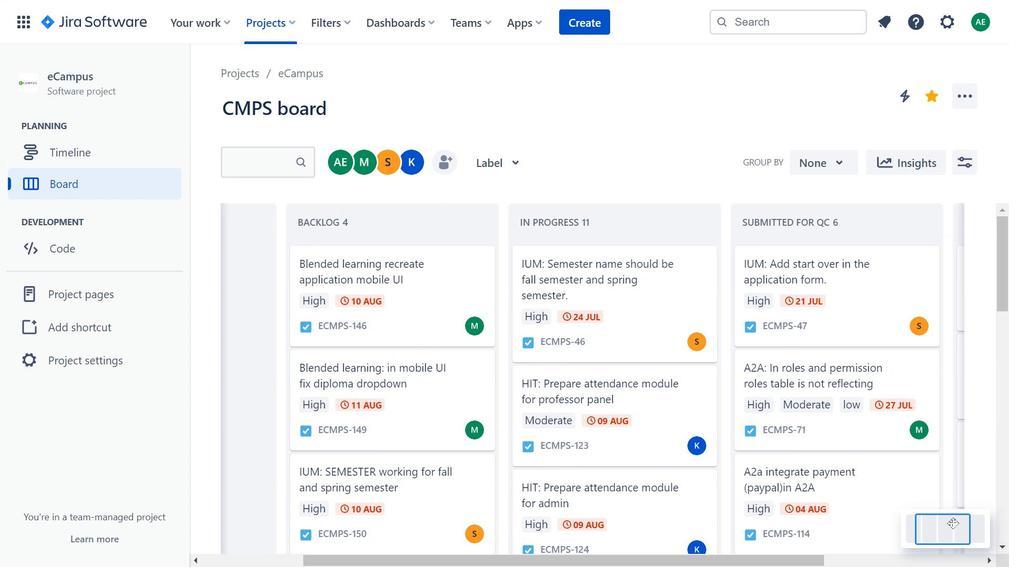 
Action: Mouse pressed left at (942, 523)
Screenshot: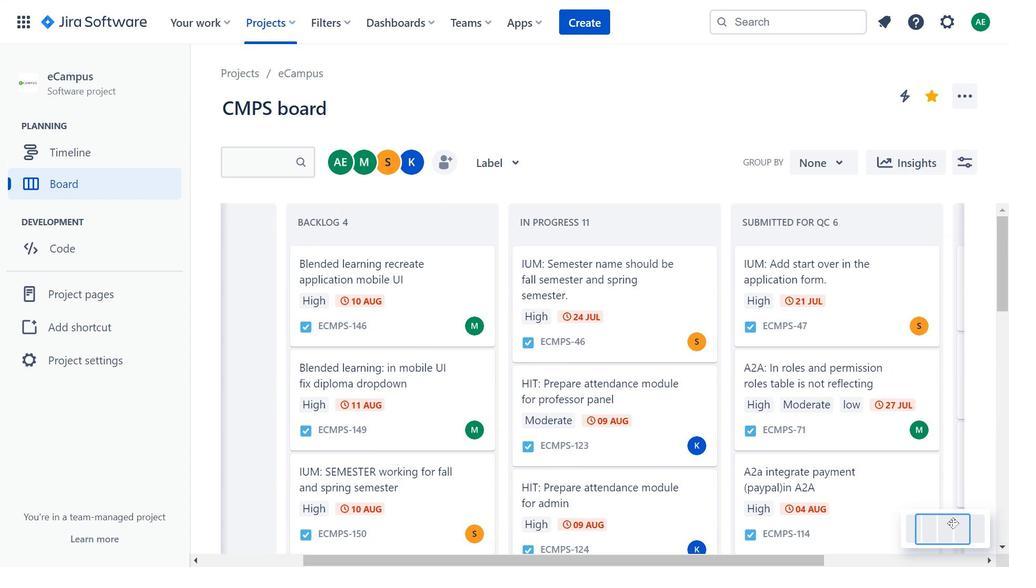 
Action: Mouse moved to (466, 350)
Screenshot: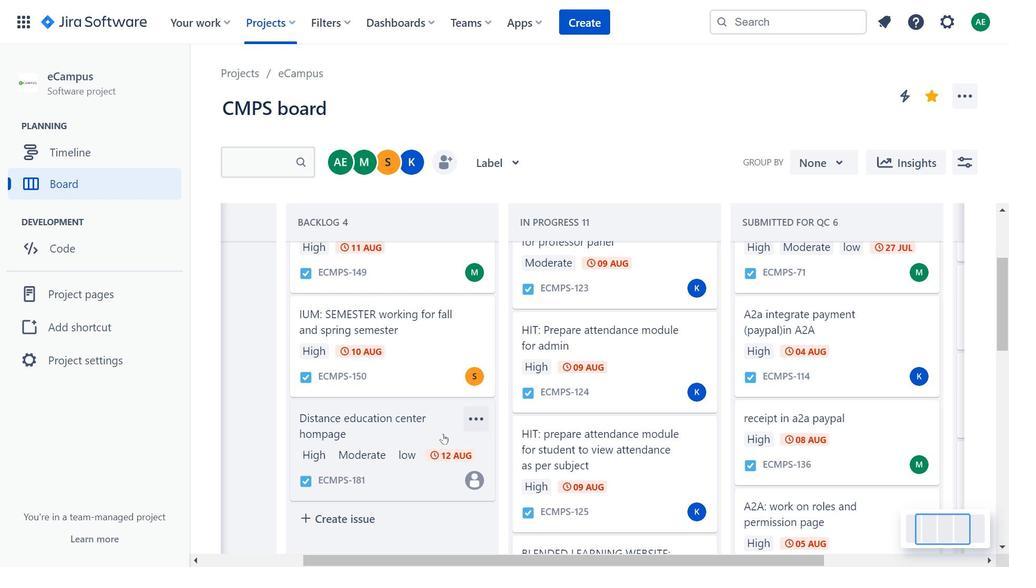 
Action: Mouse scrolled (466, 349) with delta (0, 0)
Screenshot: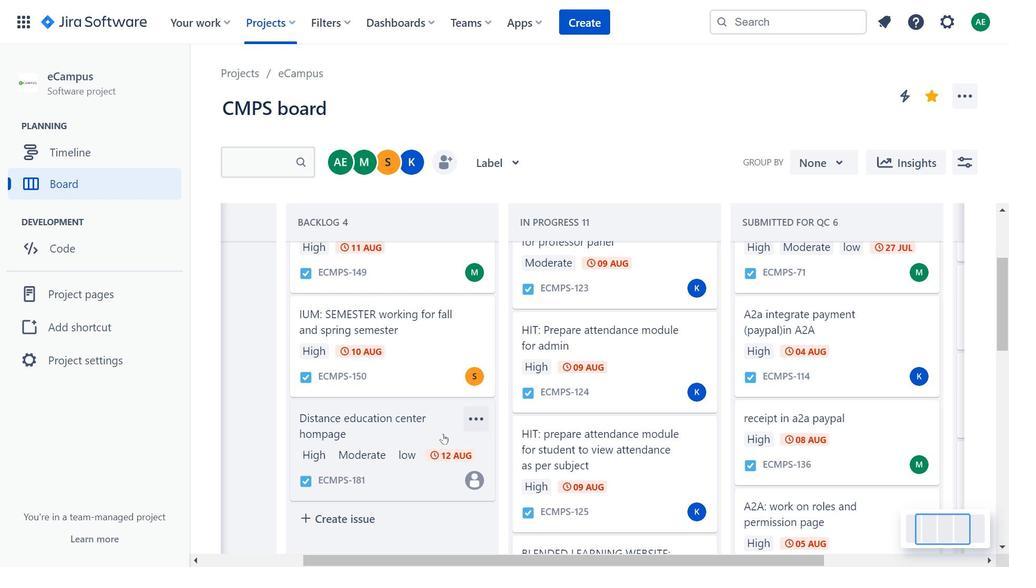 
Action: Mouse scrolled (466, 349) with delta (0, 0)
Screenshot: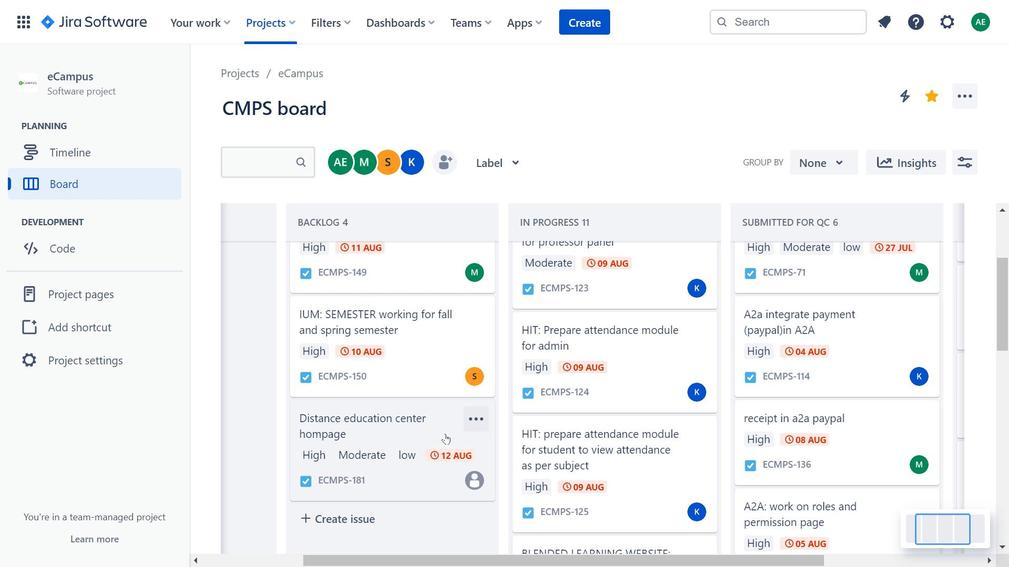 
Action: Mouse moved to (573, 348)
Screenshot: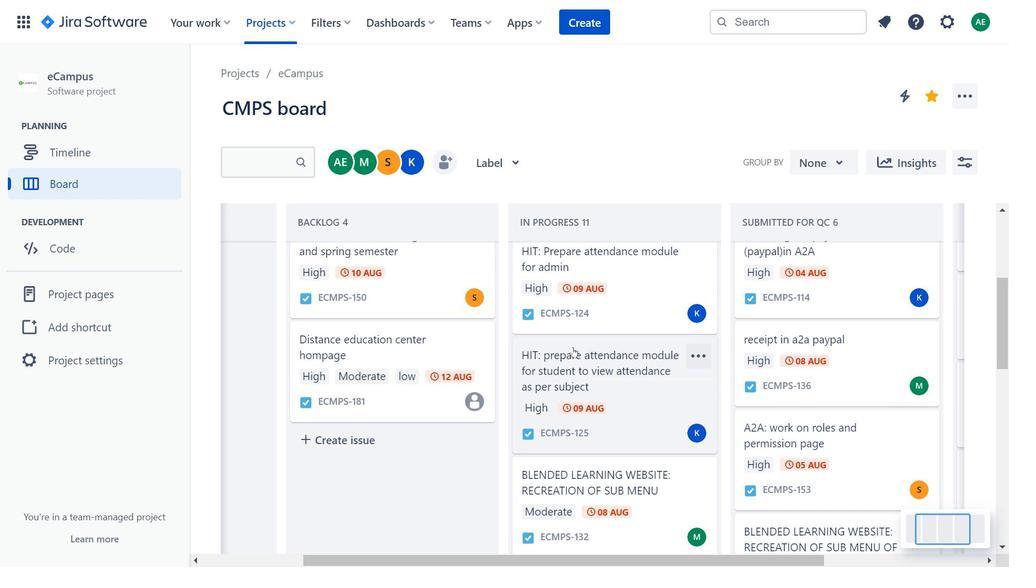 
Action: Mouse scrolled (573, 347) with delta (0, 0)
Screenshot: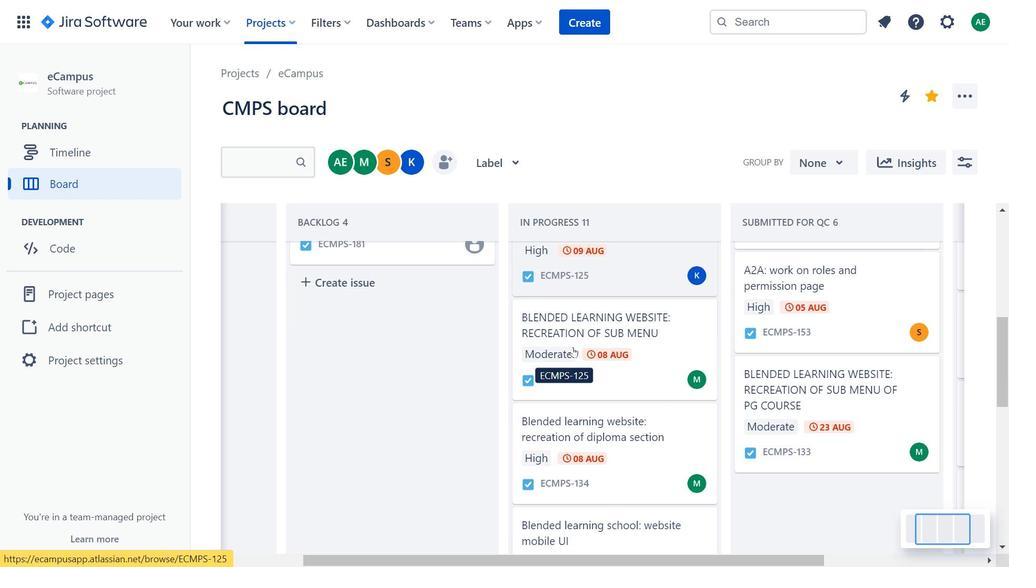 
Action: Mouse moved to (573, 348)
Screenshot: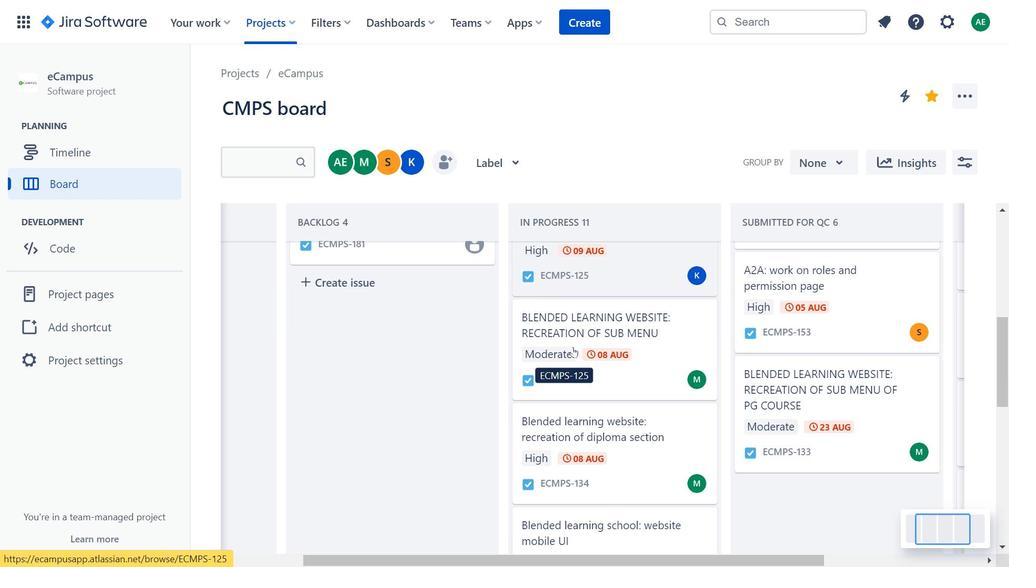 
Action: Mouse scrolled (573, 347) with delta (0, 0)
Screenshot: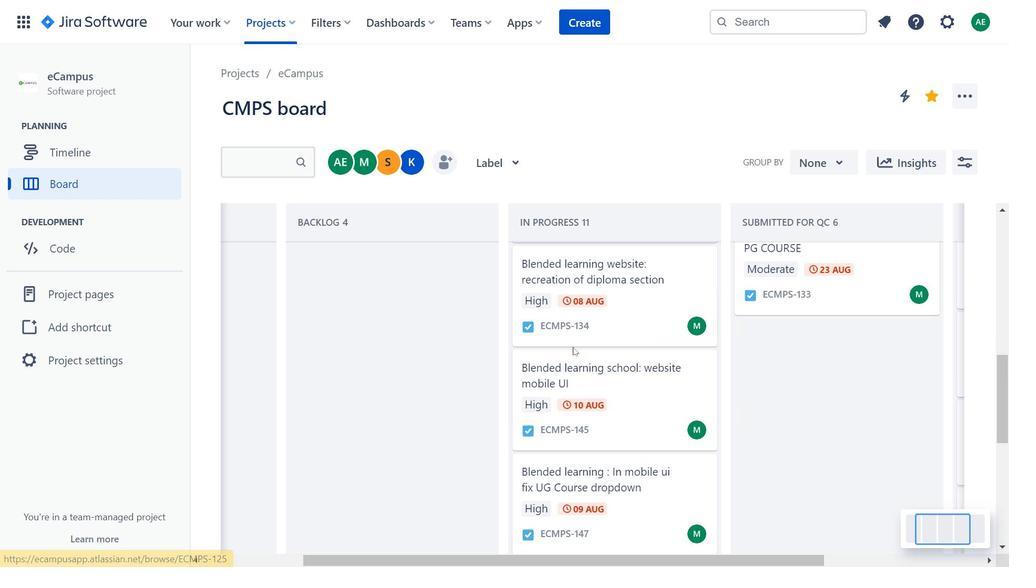 
Action: Mouse scrolled (573, 347) with delta (0, 0)
Screenshot: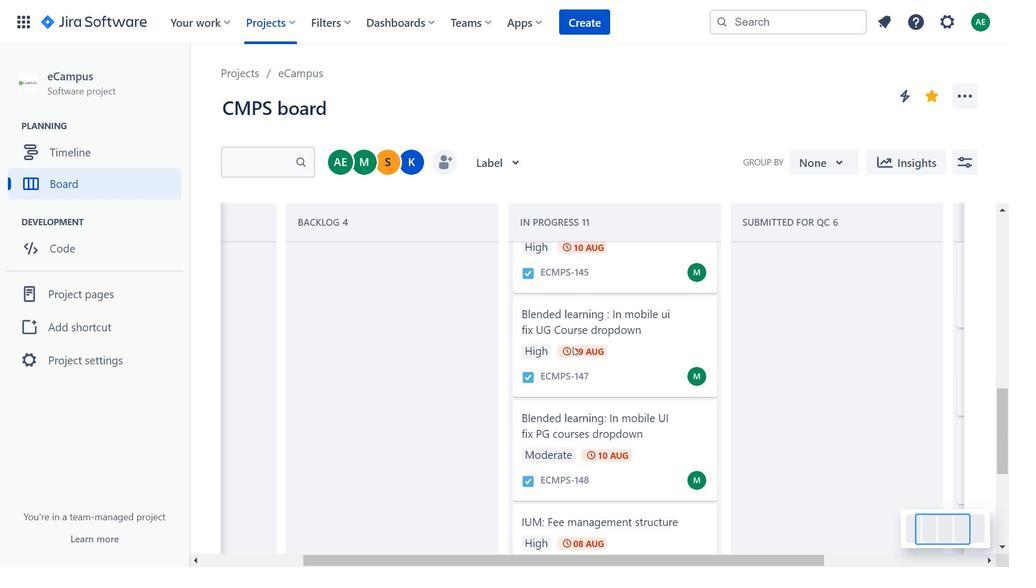 
Action: Mouse scrolled (573, 347) with delta (0, 0)
Screenshot: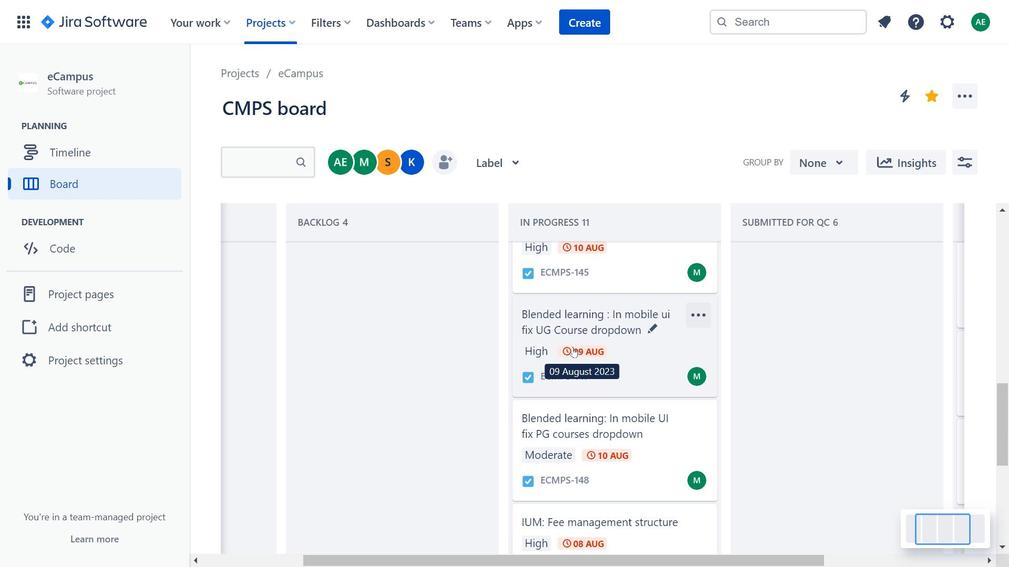 
Action: Mouse scrolled (573, 347) with delta (0, 0)
Screenshot: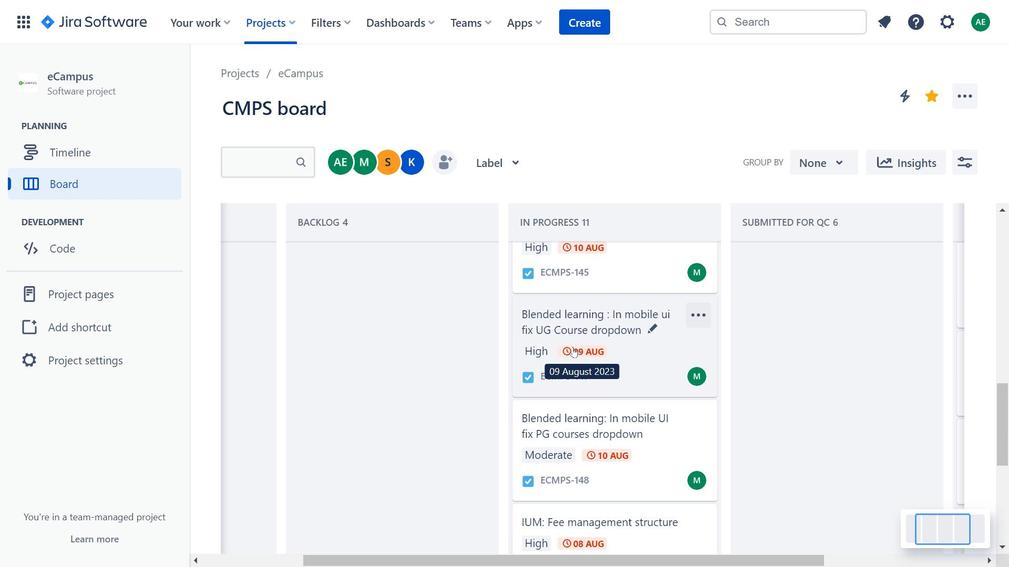 
Action: Mouse scrolled (573, 347) with delta (0, 0)
Screenshot: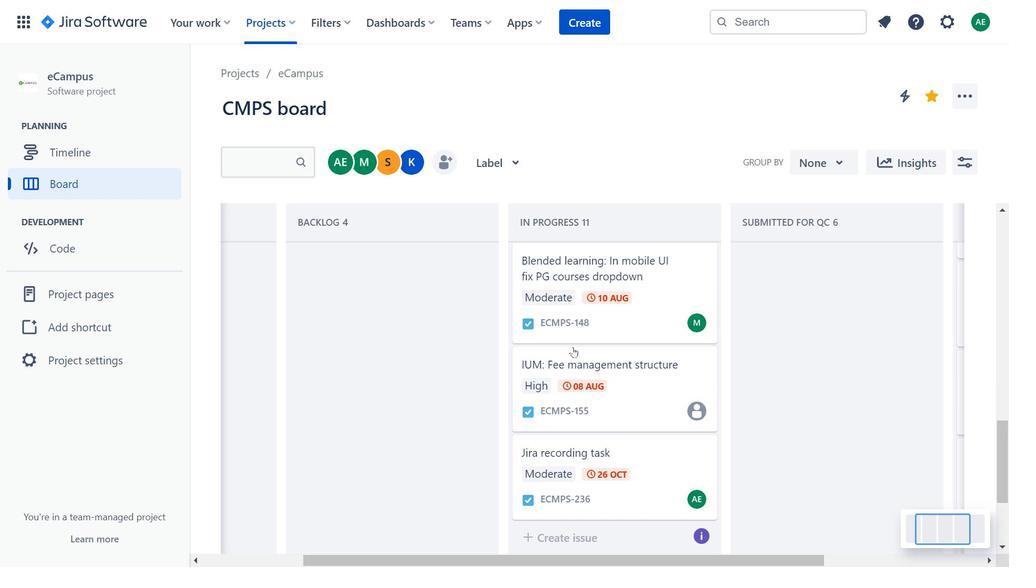 
Action: Mouse scrolled (573, 347) with delta (0, 0)
Screenshot: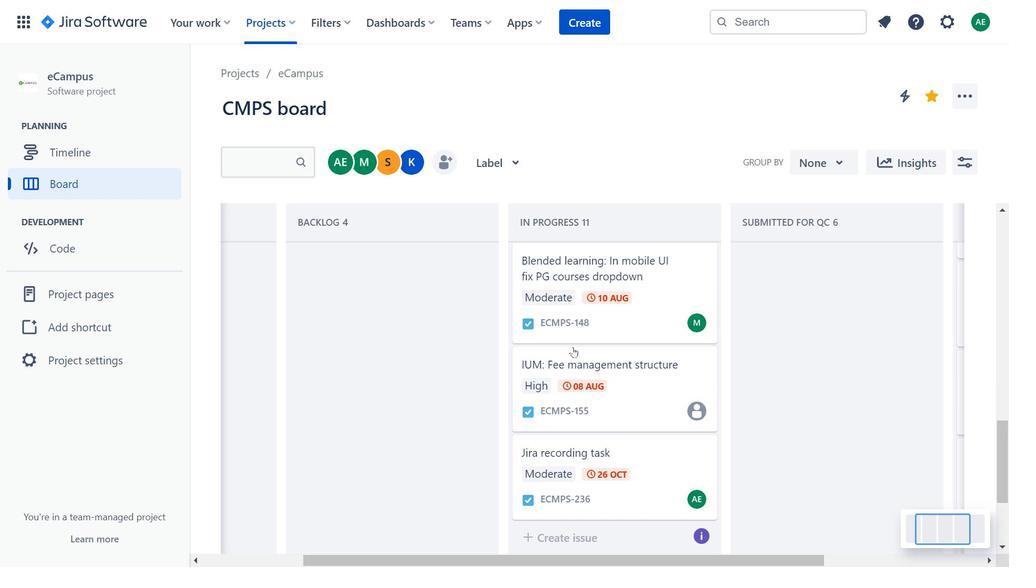 
Action: Mouse scrolled (573, 347) with delta (0, 0)
Screenshot: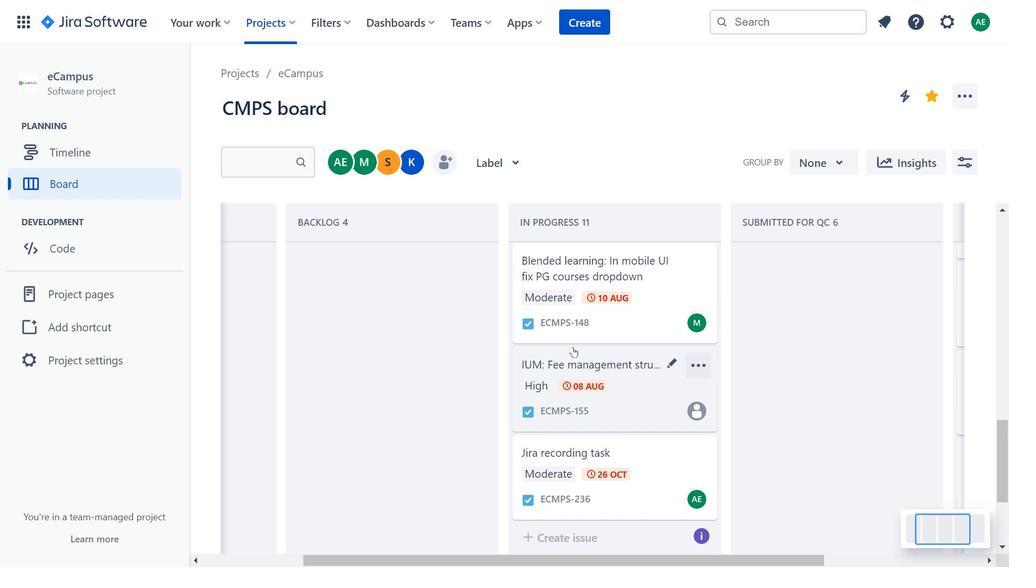 
Action: Mouse scrolled (573, 347) with delta (0, 0)
Screenshot: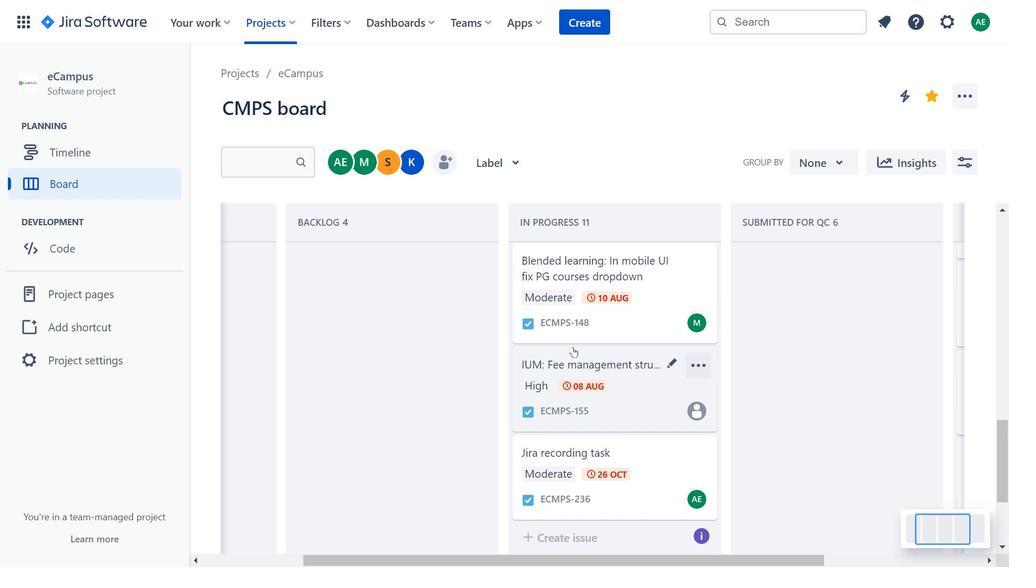 
Action: Mouse moved to (650, 403)
Screenshot: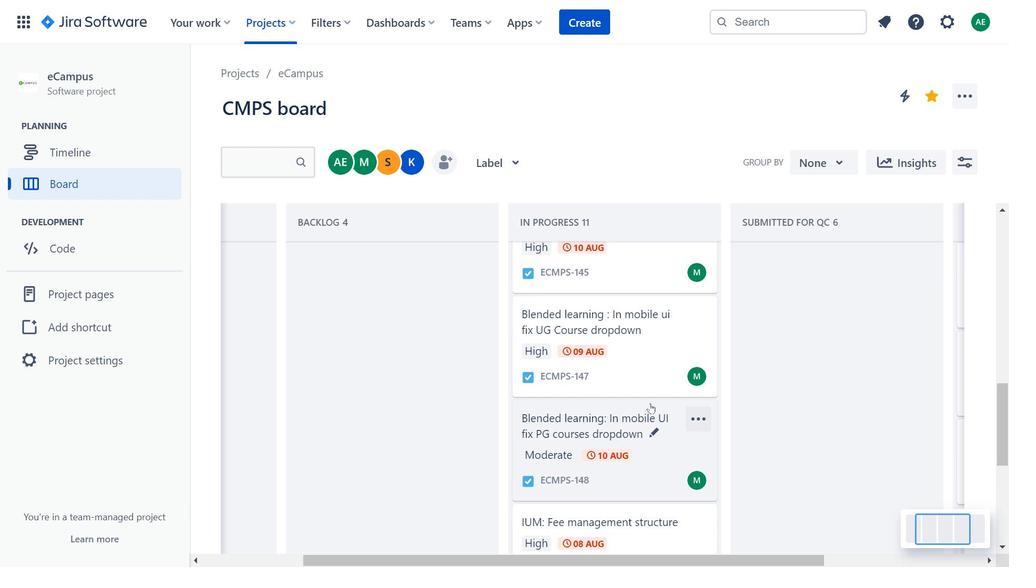 
Action: Mouse scrolled (650, 404) with delta (0, 0)
Screenshot: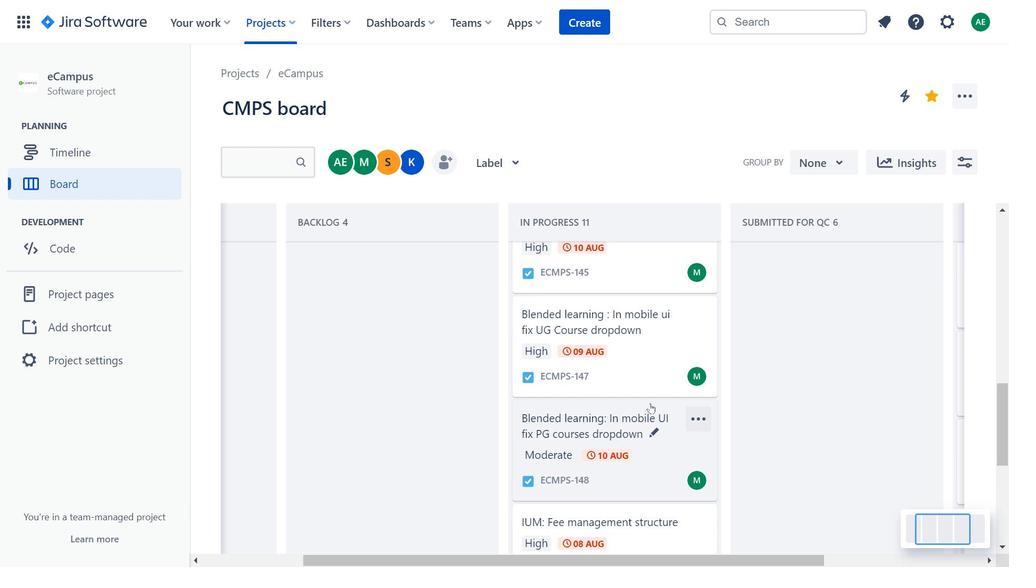 
Action: Mouse scrolled (650, 404) with delta (0, 0)
Screenshot: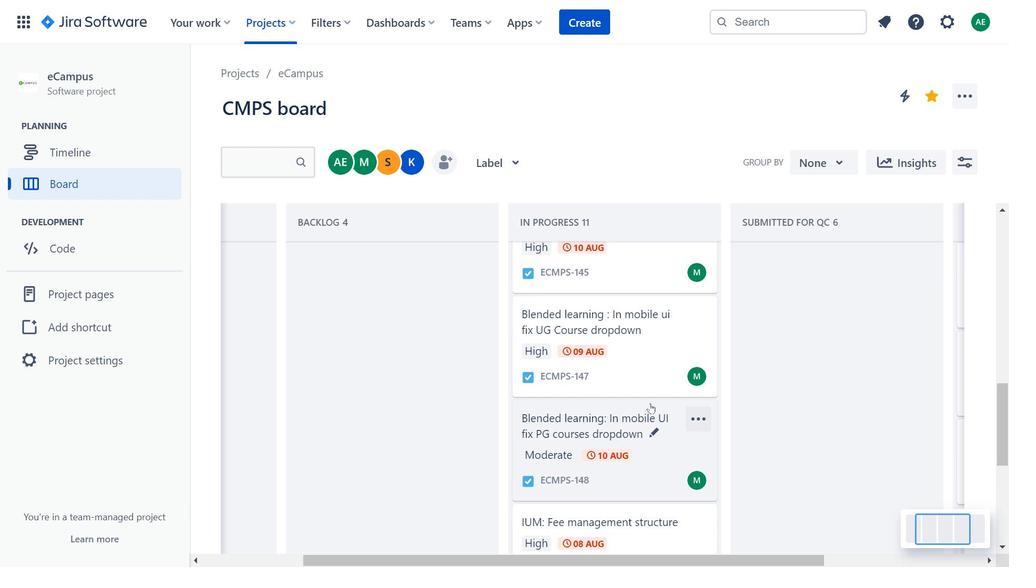 
Action: Mouse moved to (650, 403)
Screenshot: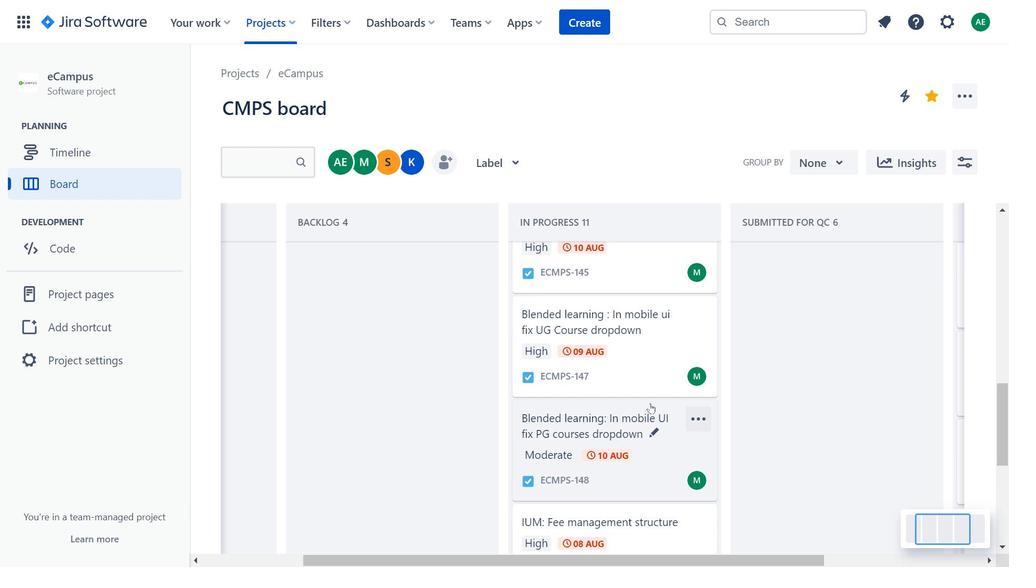 
Action: Mouse scrolled (650, 404) with delta (0, 0)
Screenshot: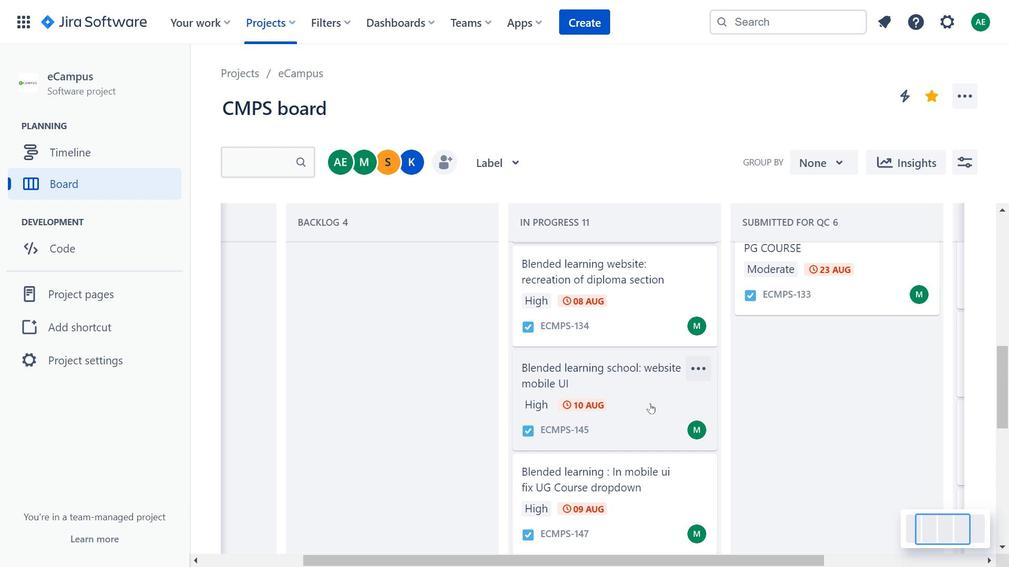 
Action: Mouse scrolled (650, 404) with delta (0, 0)
Screenshot: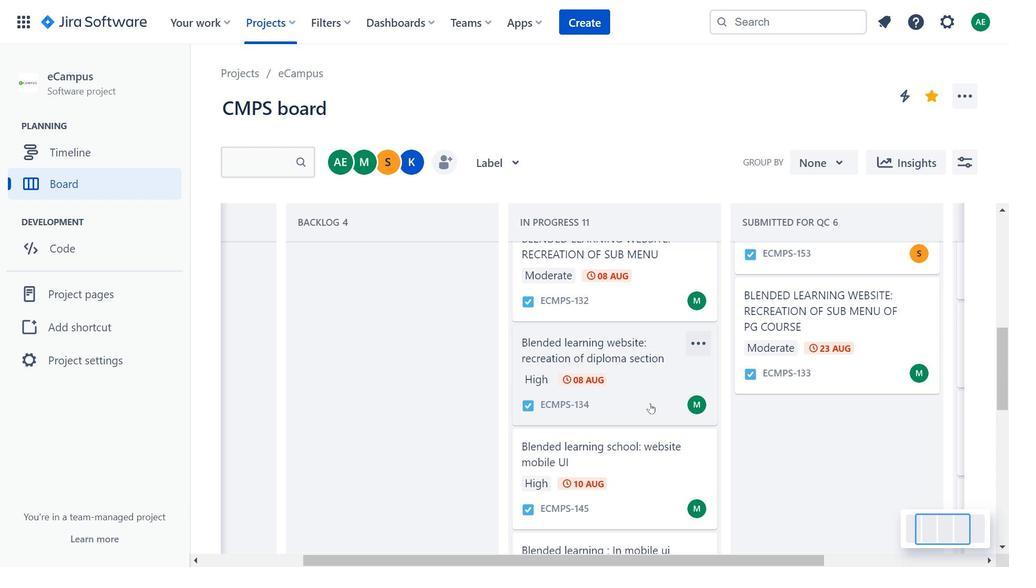 
Action: Mouse scrolled (650, 404) with delta (0, 0)
Screenshot: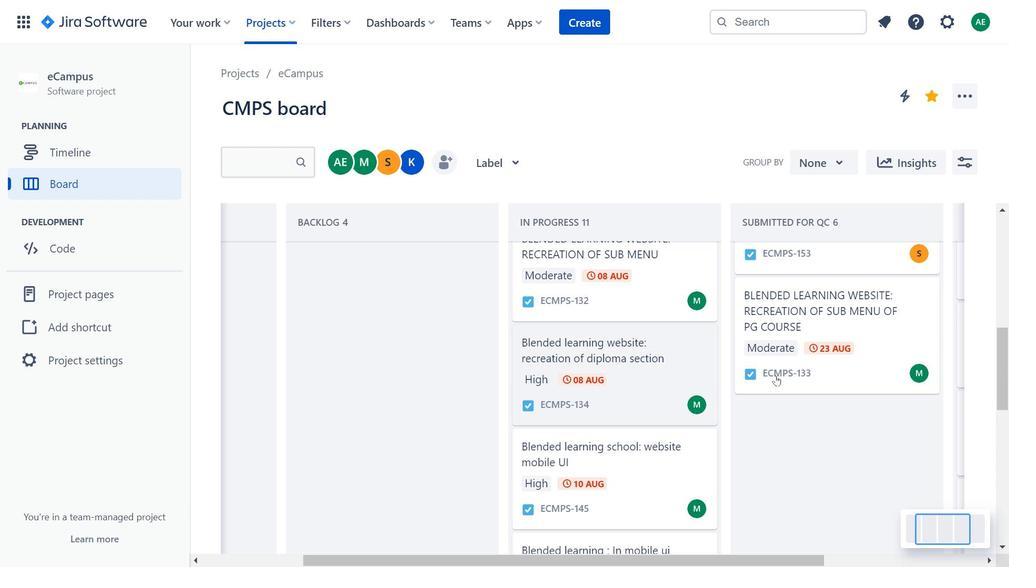 
Action: Mouse moved to (850, 355)
Screenshot: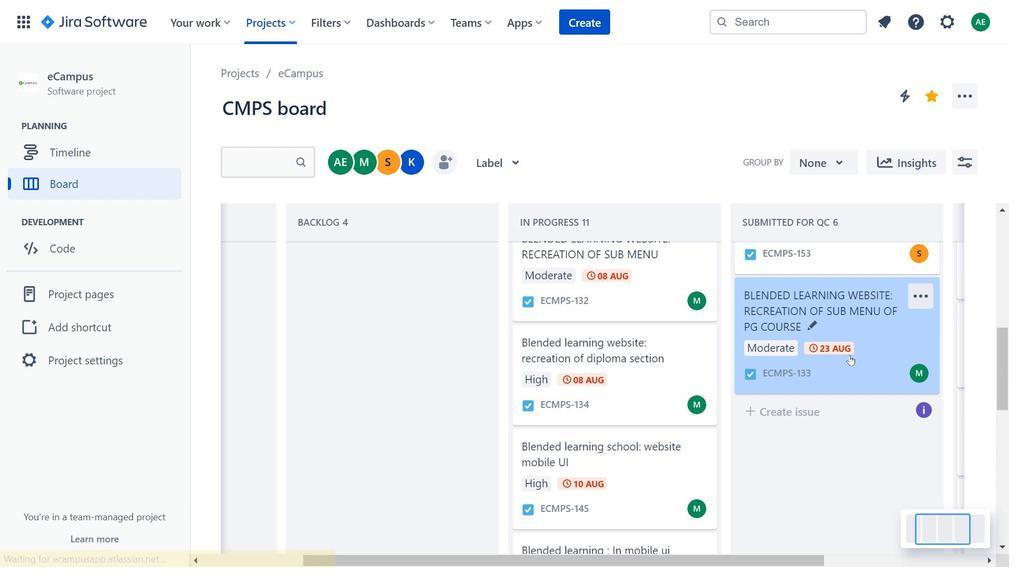 
Action: Mouse pressed left at (850, 355)
Screenshot: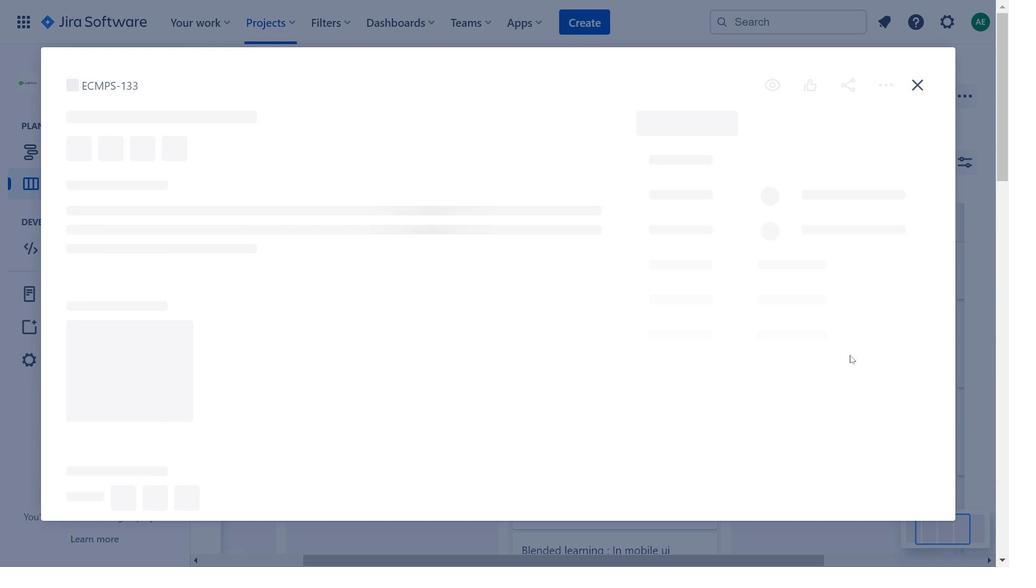 
Action: Mouse moved to (278, 359)
Screenshot: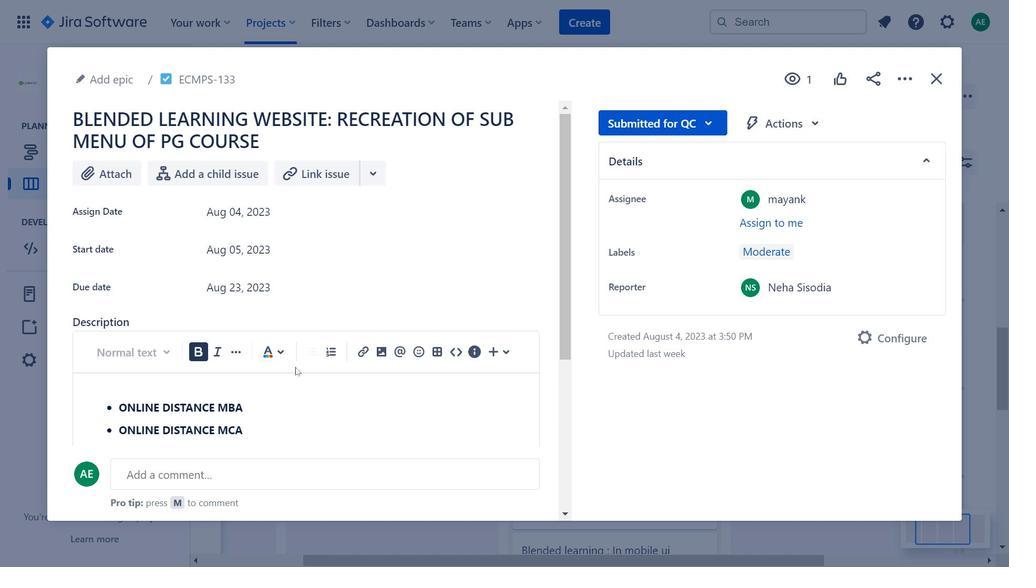 
Action: Mouse pressed left at (278, 359)
Screenshot: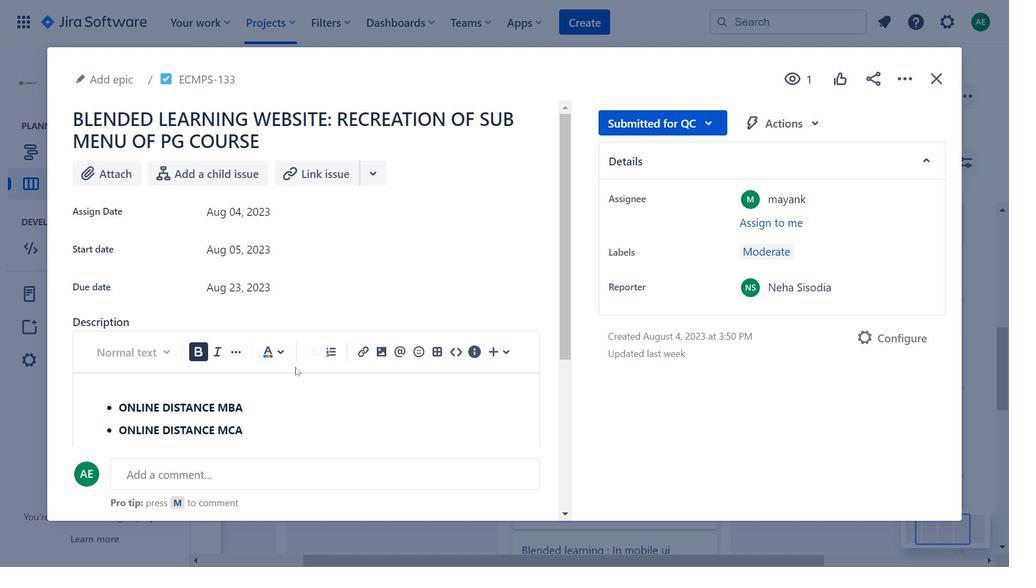 
Action: Mouse moved to (316, 376)
Screenshot: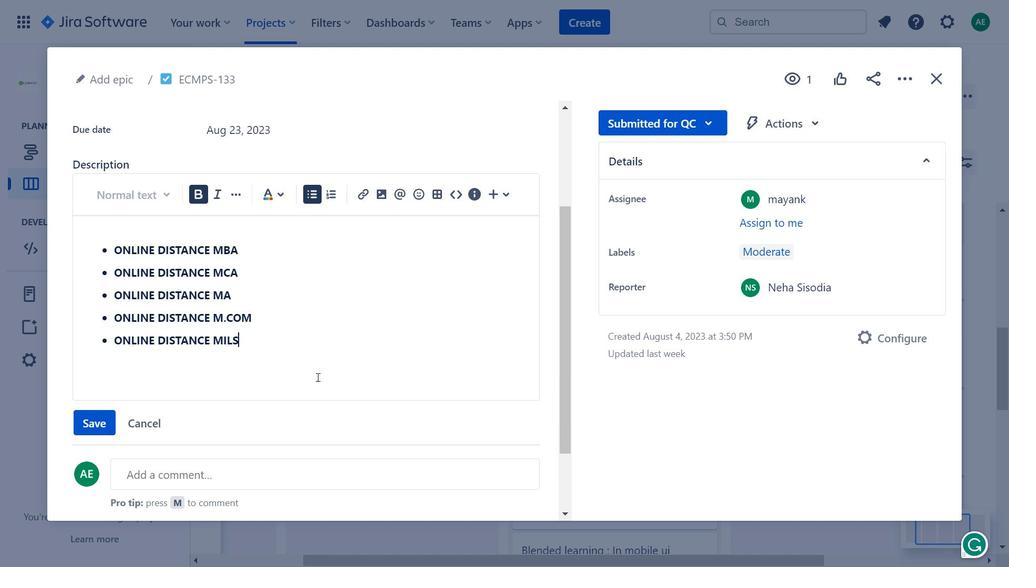 
Action: Mouse scrolled (316, 376) with delta (0, 0)
Screenshot: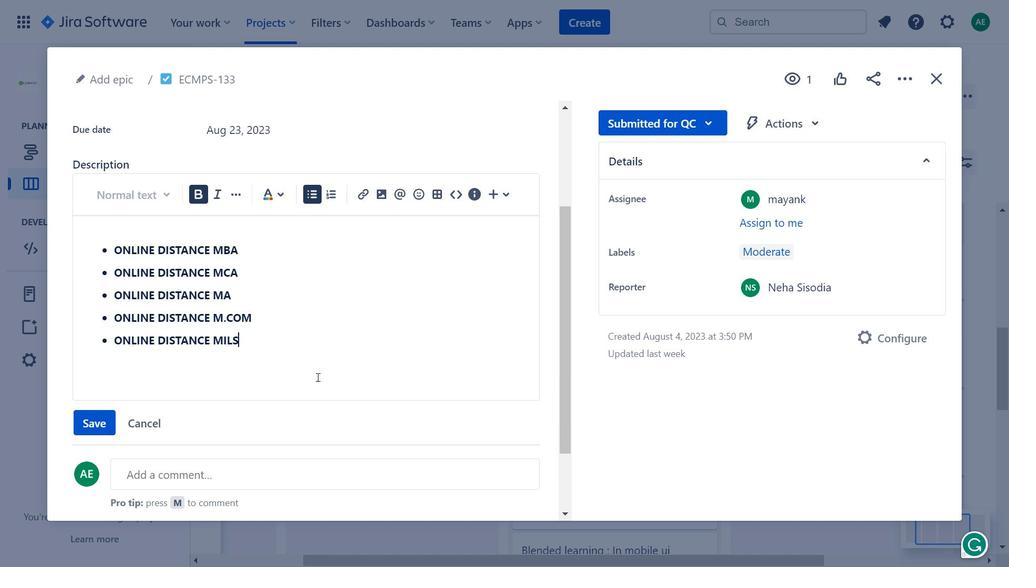 
Action: Mouse moved to (317, 377)
Screenshot: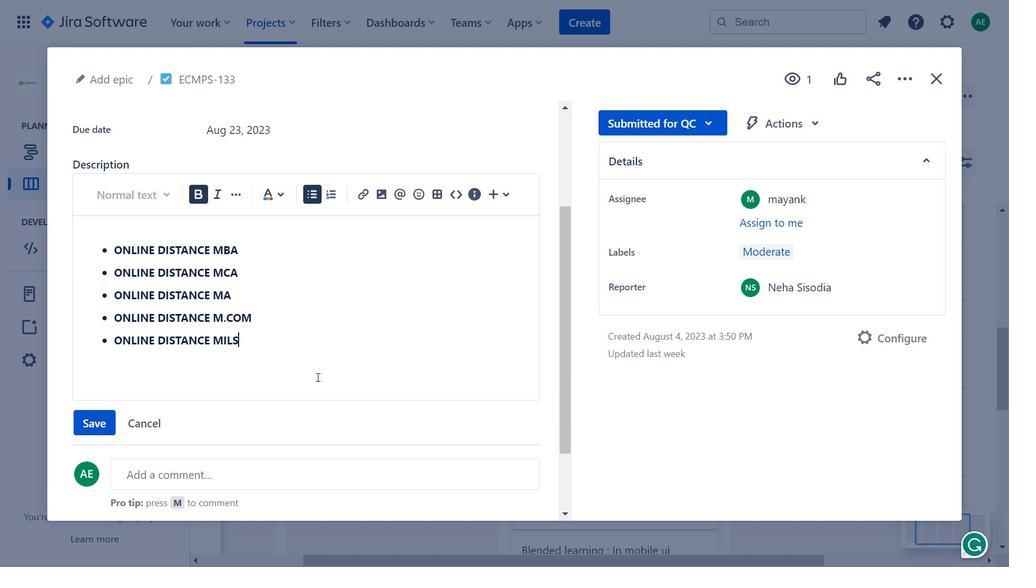 
Action: Mouse scrolled (317, 376) with delta (0, 0)
Screenshot: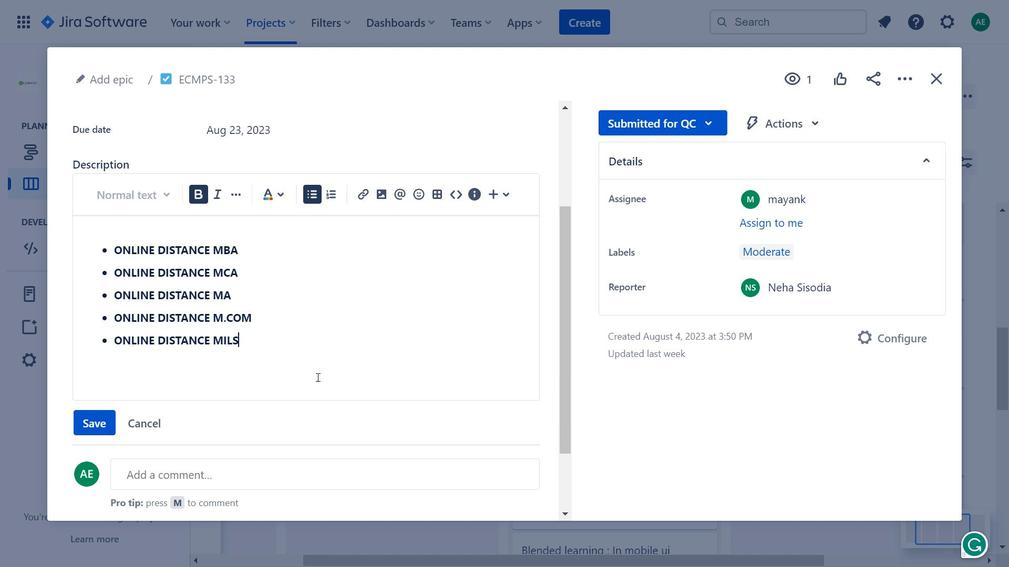 
Action: Mouse moved to (144, 430)
Screenshot: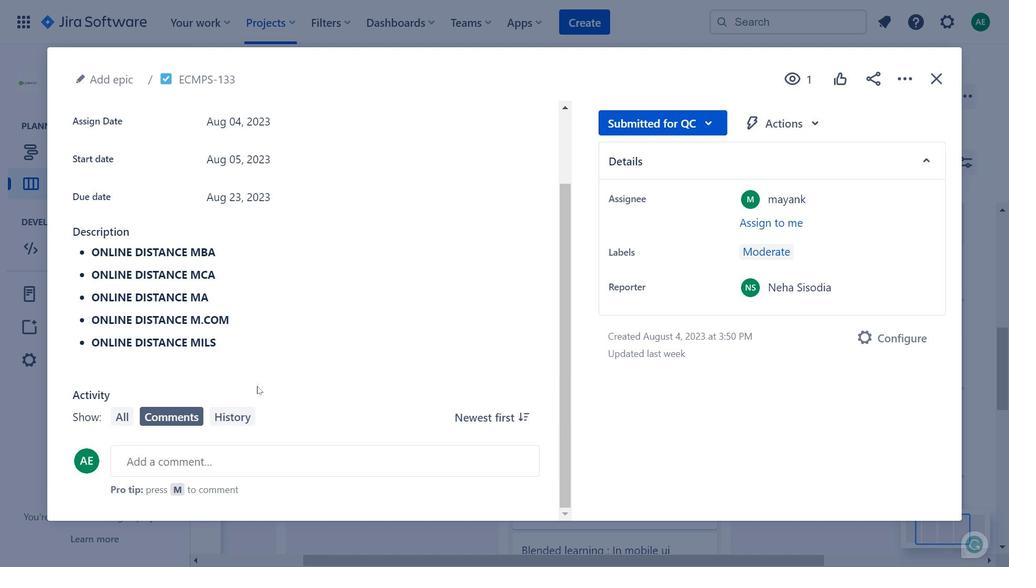 
Action: Mouse pressed left at (144, 430)
Screenshot: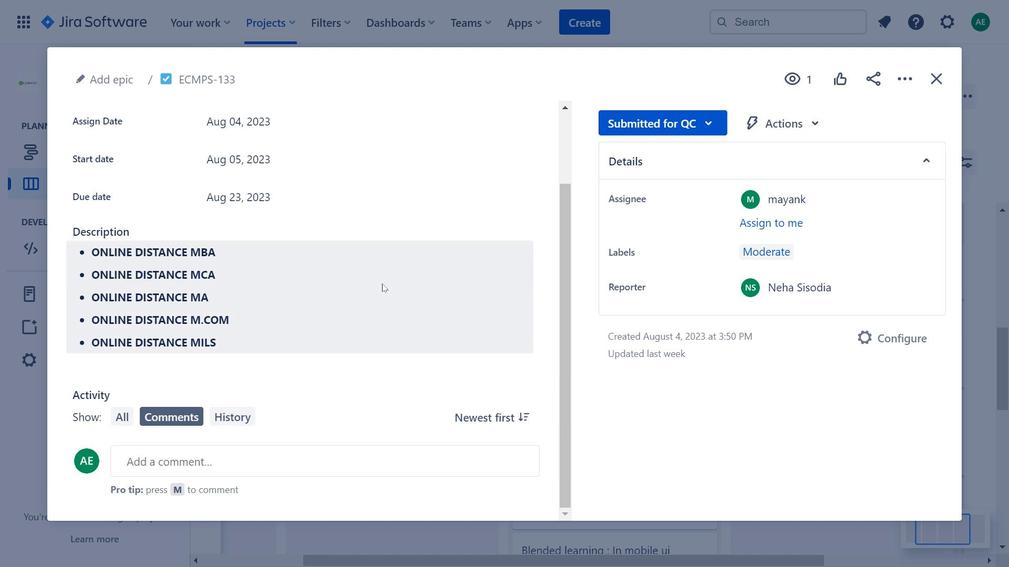 
Action: Mouse moved to (444, 267)
Screenshot: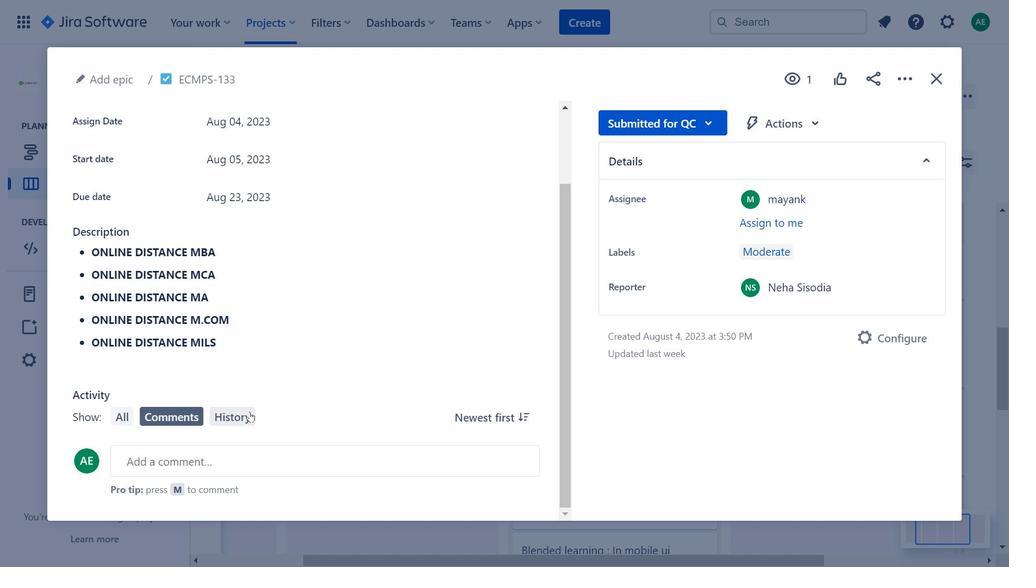 
Action: Mouse scrolled (444, 266) with delta (0, 0)
Screenshot: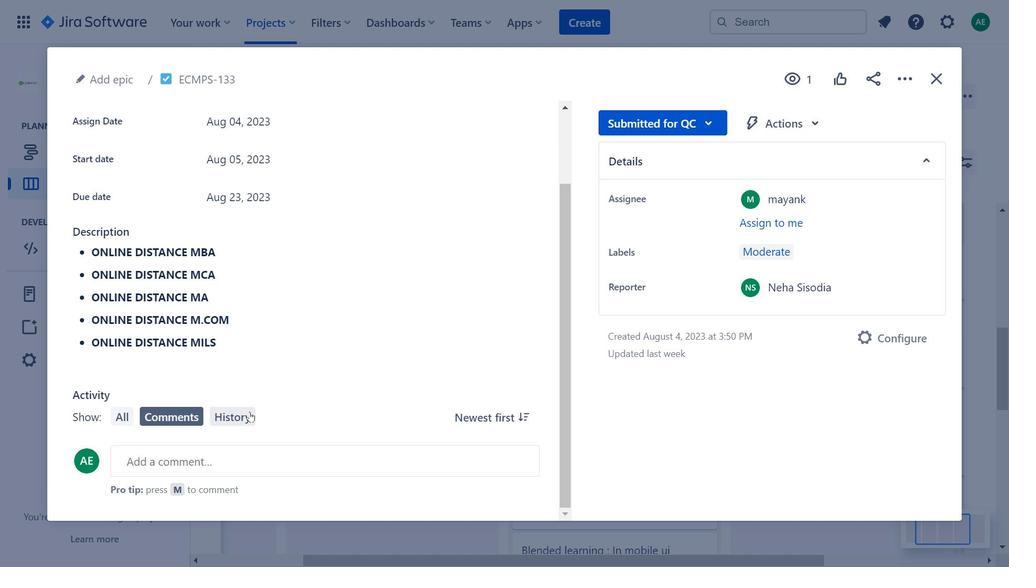
Action: Mouse scrolled (444, 266) with delta (0, 0)
Screenshot: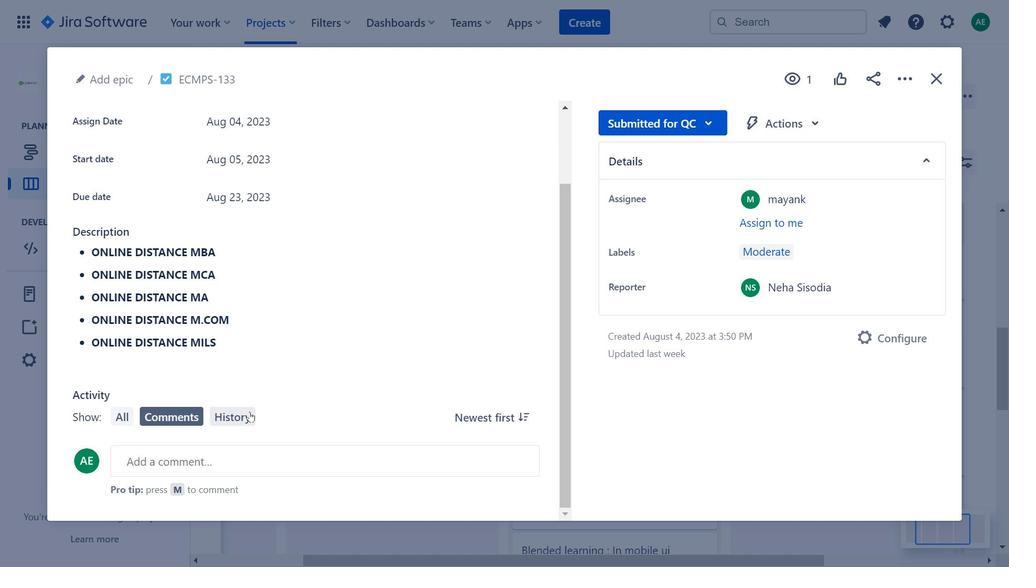
Action: Mouse moved to (249, 412)
Screenshot: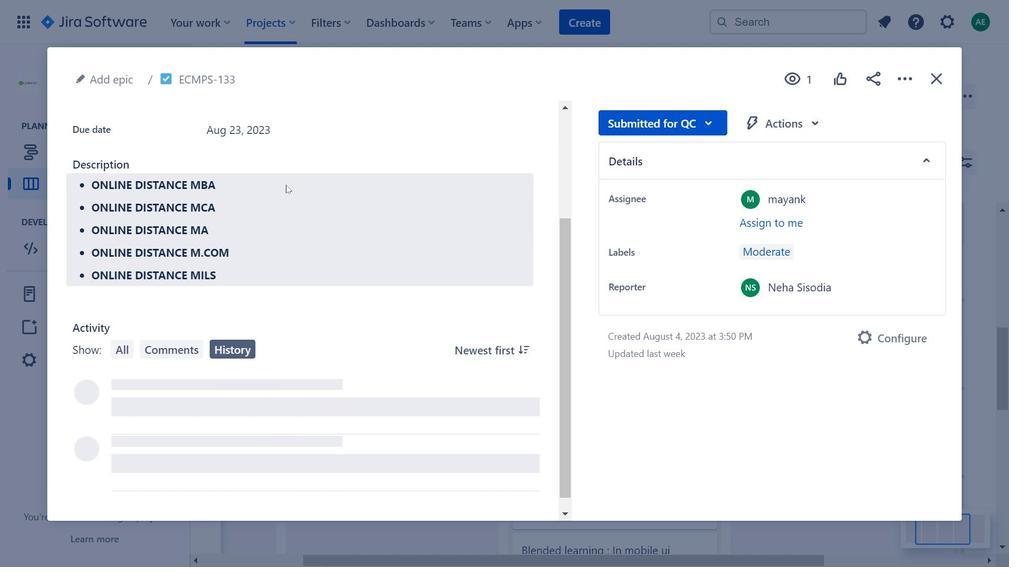 
Action: Mouse pressed left at (249, 412)
Screenshot: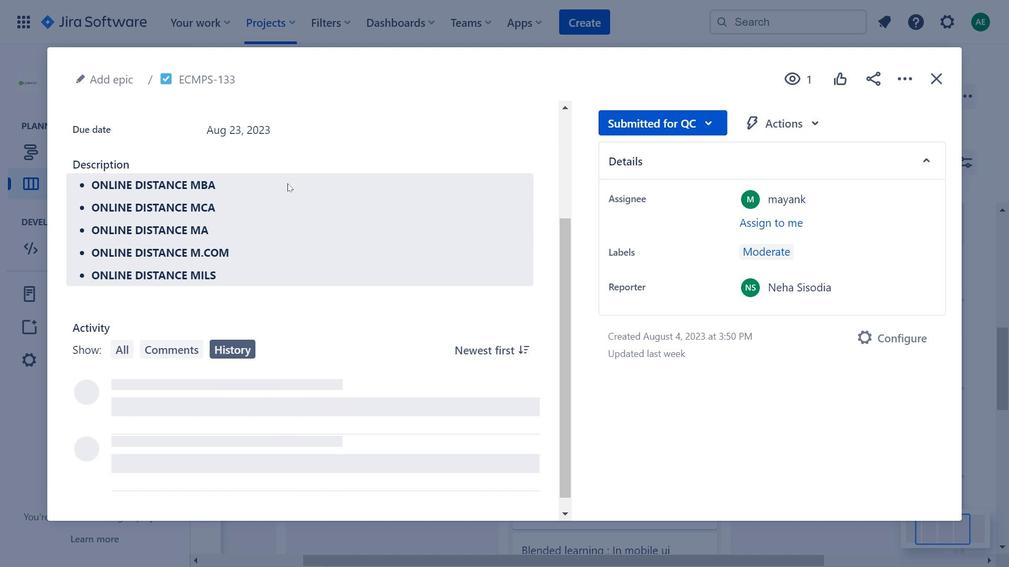 
Action: Mouse moved to (300, 199)
Screenshot: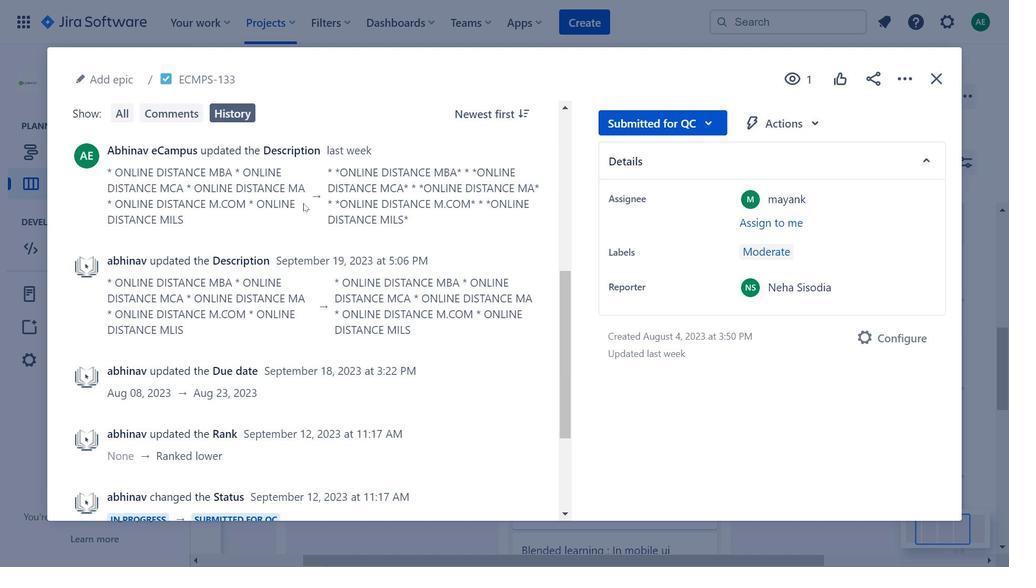 
Action: Mouse scrolled (300, 199) with delta (0, 0)
Screenshot: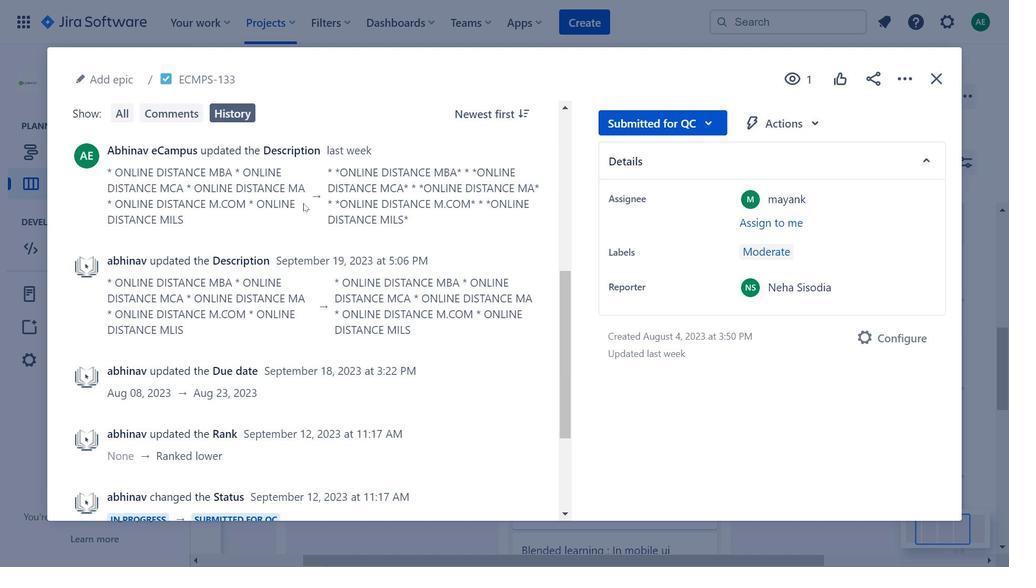 
Action: Mouse moved to (301, 200)
Screenshot: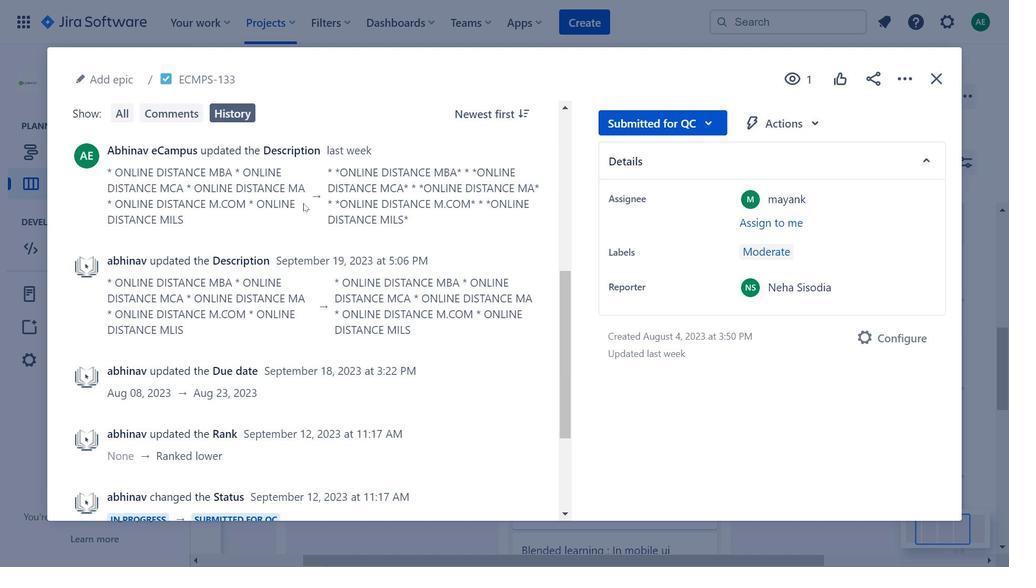 
Action: Mouse scrolled (301, 200) with delta (0, 0)
Screenshot: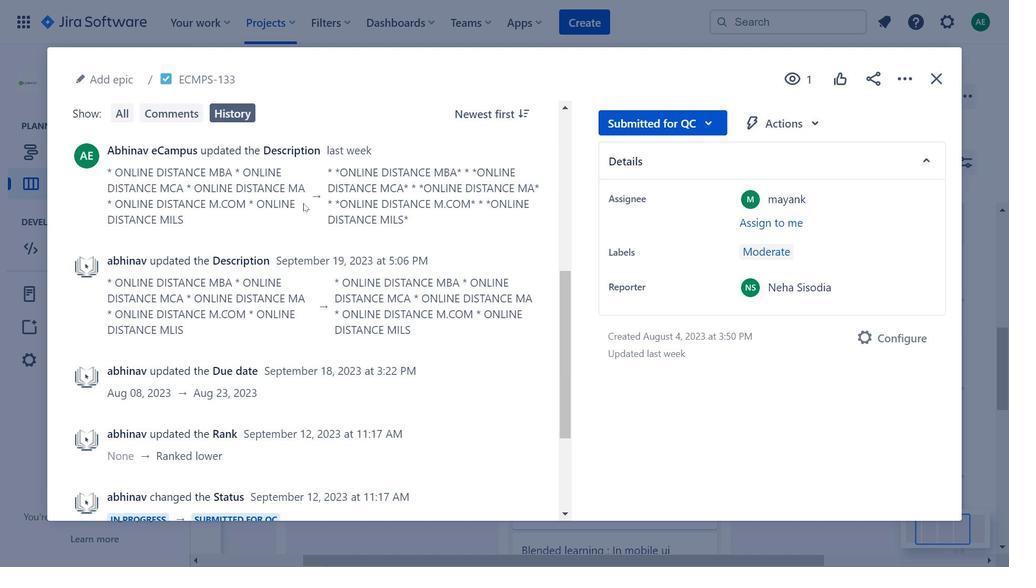 
Action: Mouse moved to (302, 202)
Screenshot: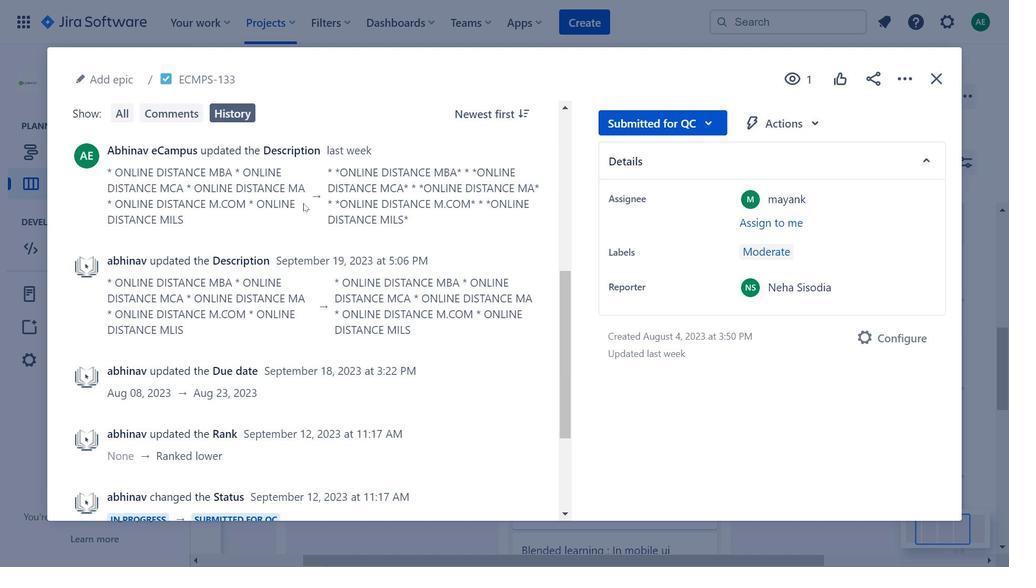 
Action: Mouse scrolled (302, 202) with delta (0, 0)
Screenshot: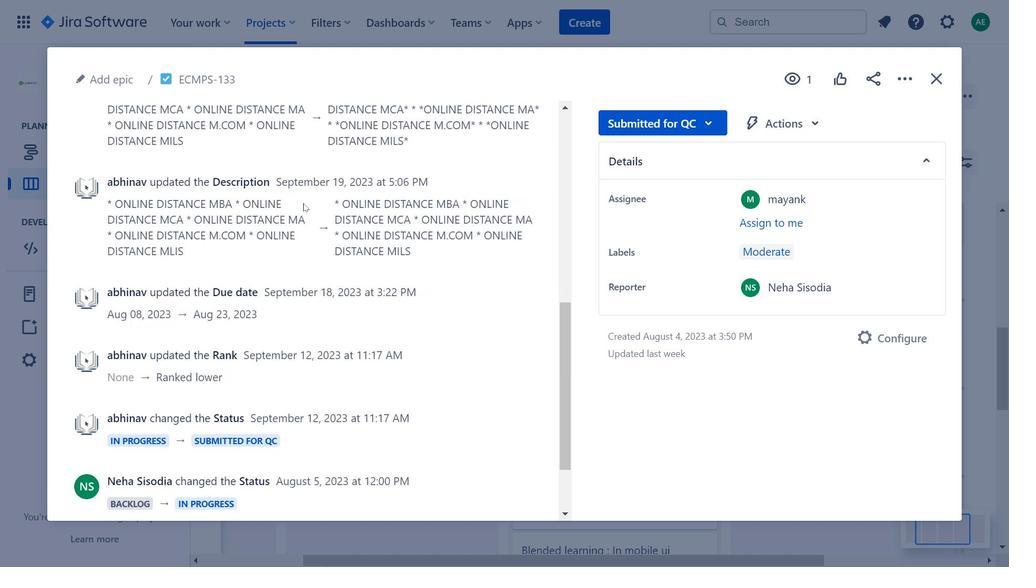 
Action: Mouse moved to (303, 203)
Screenshot: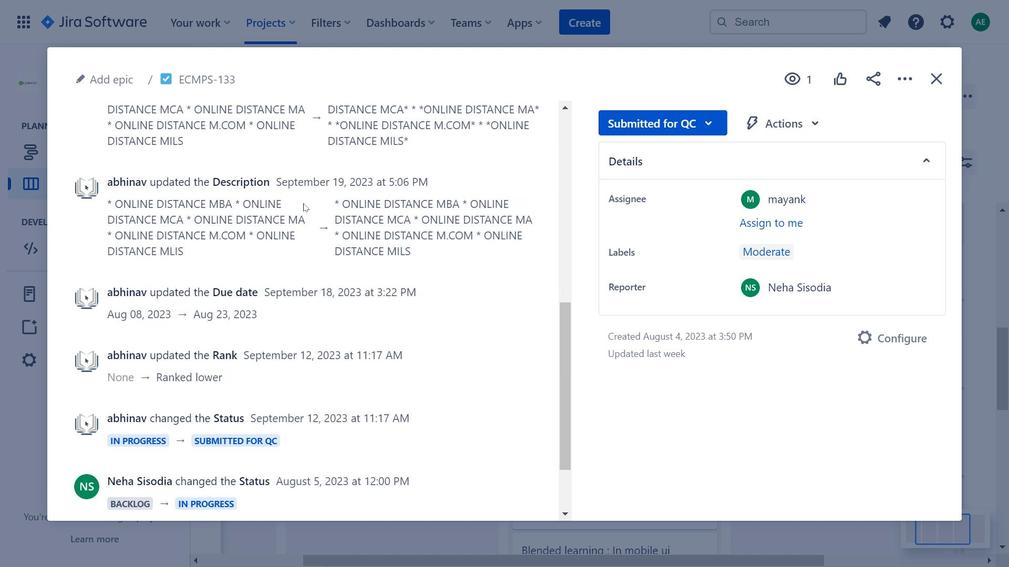 
Action: Mouse scrolled (303, 202) with delta (0, 0)
Screenshot: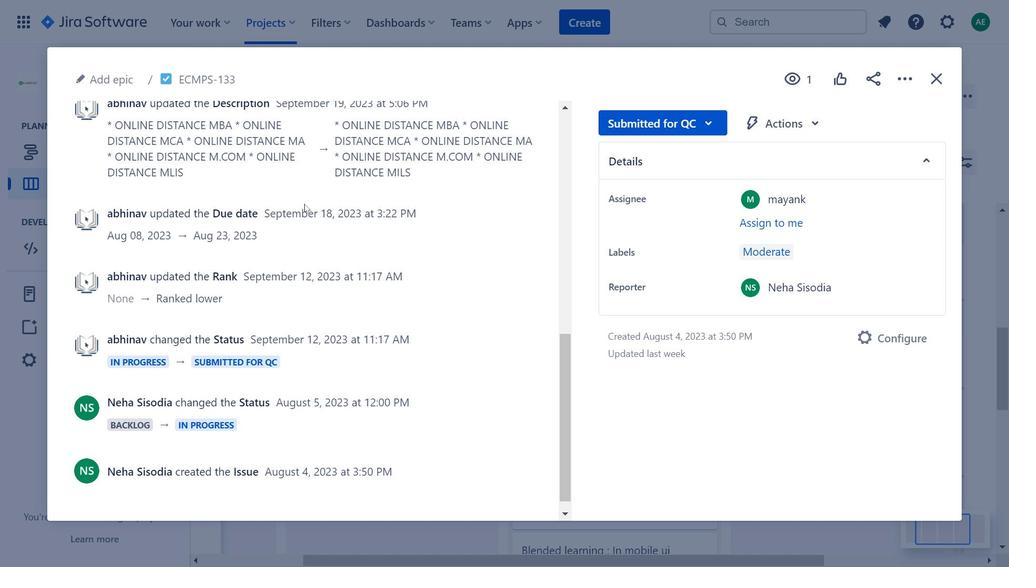 
Action: Mouse scrolled (303, 202) with delta (0, 0)
Screenshot: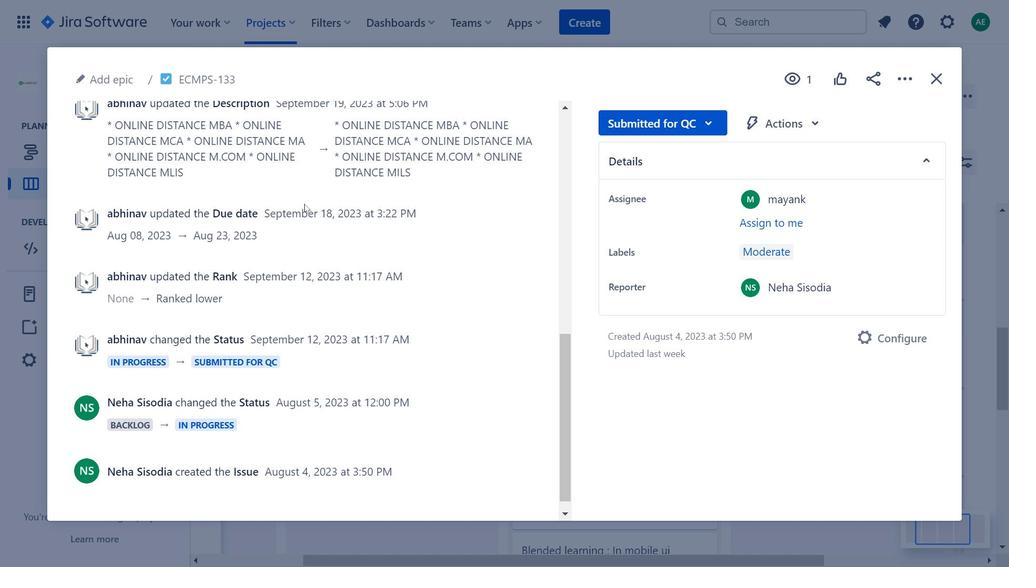 
Action: Mouse moved to (343, 231)
Screenshot: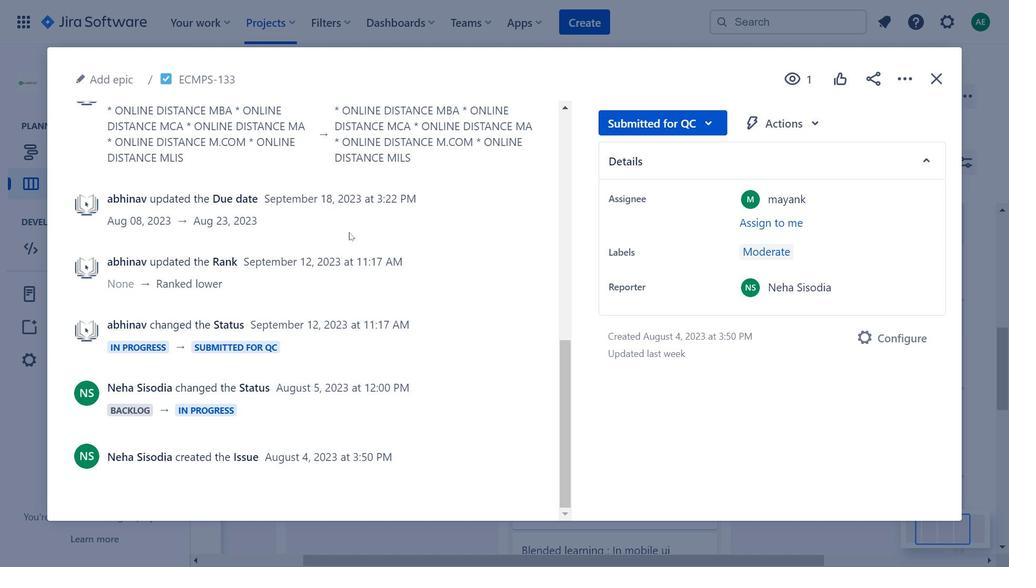
Action: Mouse scrolled (343, 231) with delta (0, 0)
Screenshot: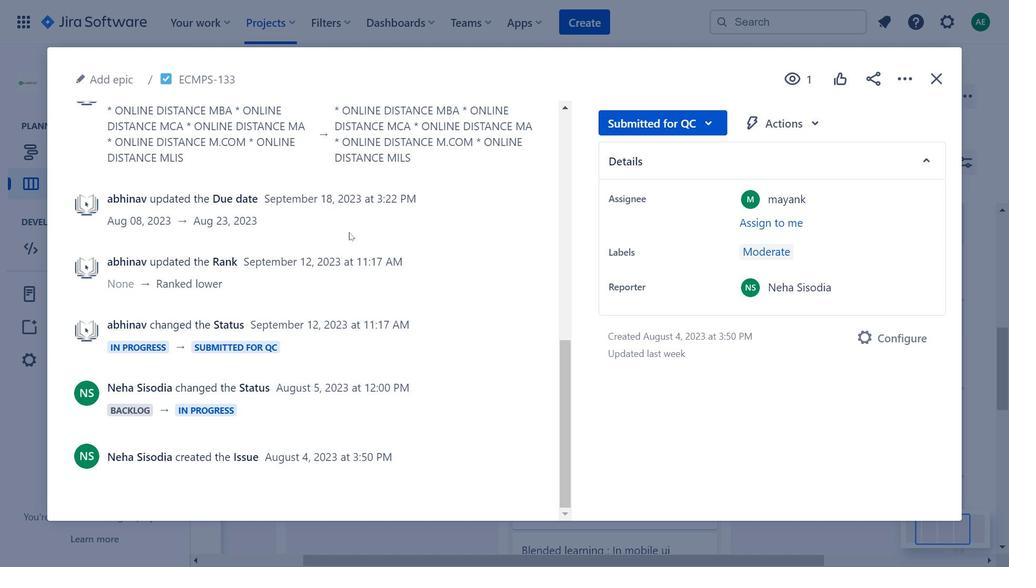 
Action: Mouse moved to (529, 339)
Screenshot: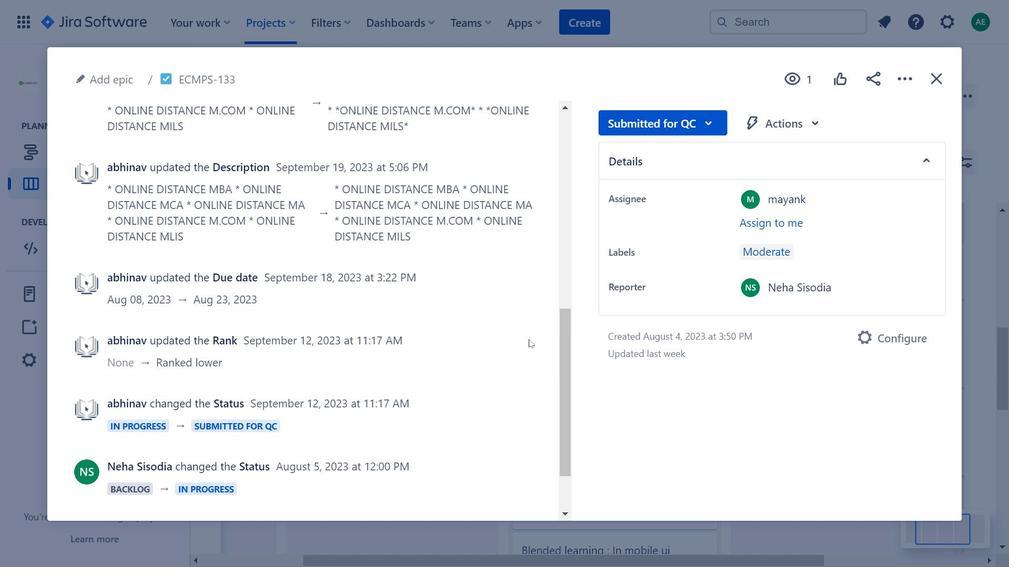 
Action: Mouse scrolled (529, 340) with delta (0, 0)
Screenshot: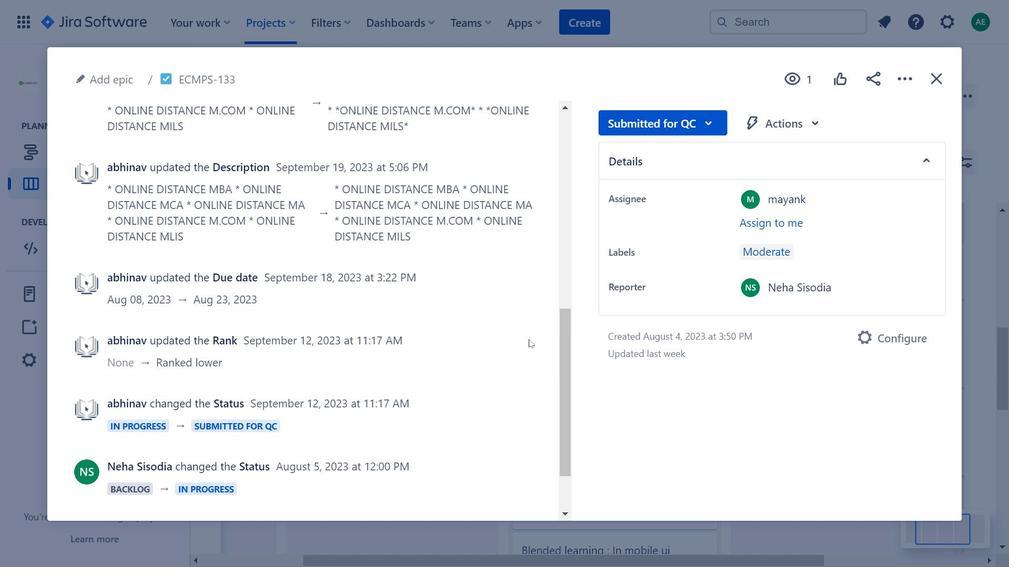 
Action: Mouse scrolled (529, 340) with delta (0, 0)
Screenshot: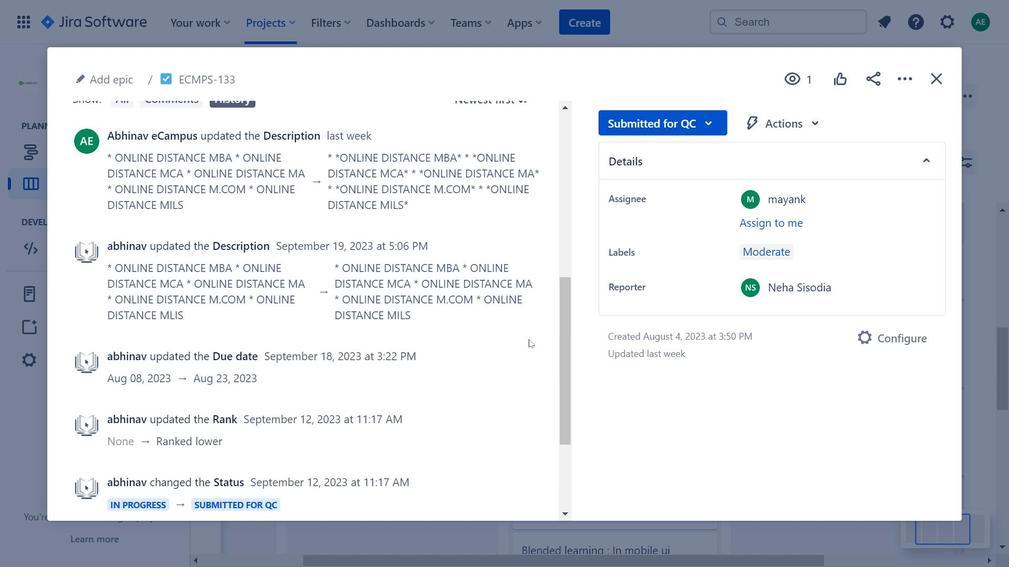 
Action: Mouse scrolled (529, 340) with delta (0, 0)
Screenshot: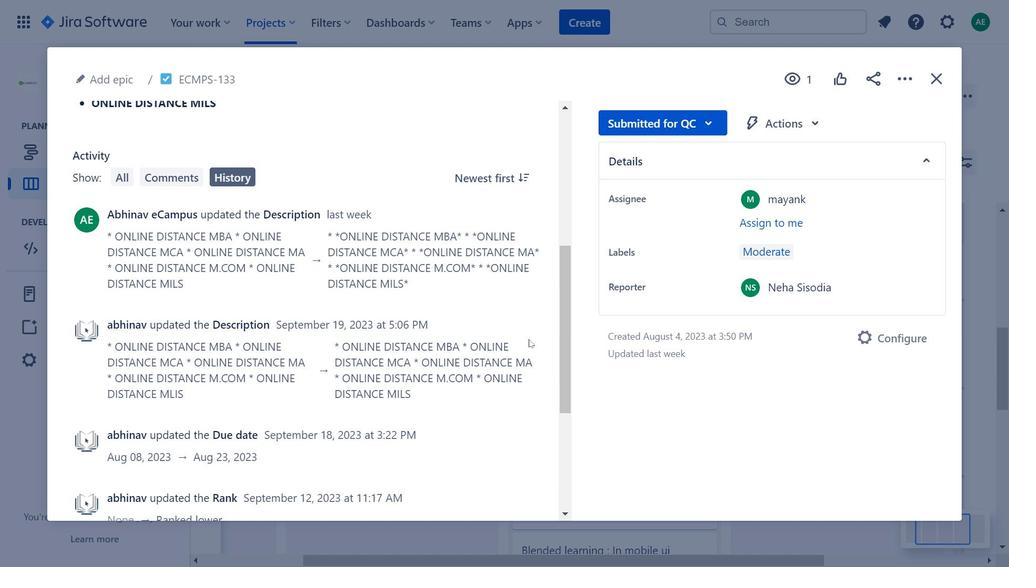 
Action: Mouse moved to (522, 338)
Screenshot: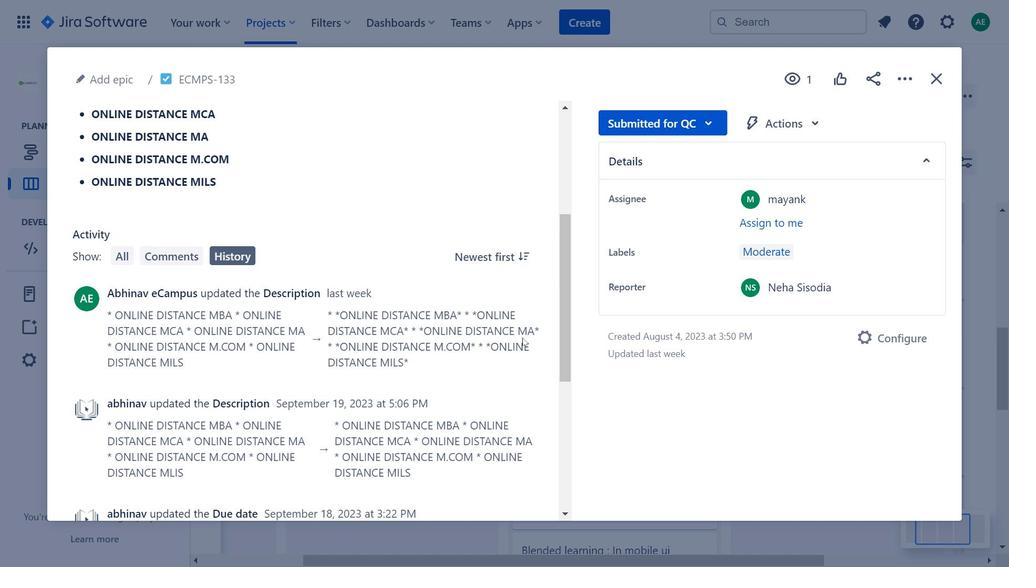 
Action: Mouse scrolled (522, 338) with delta (0, 0)
Screenshot: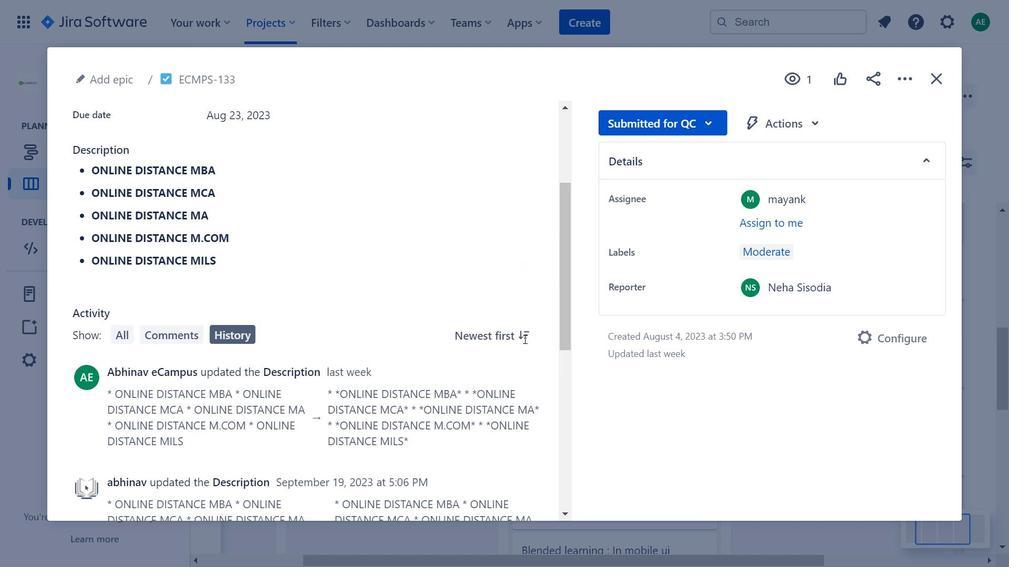 
Action: Mouse moved to (524, 340)
Screenshot: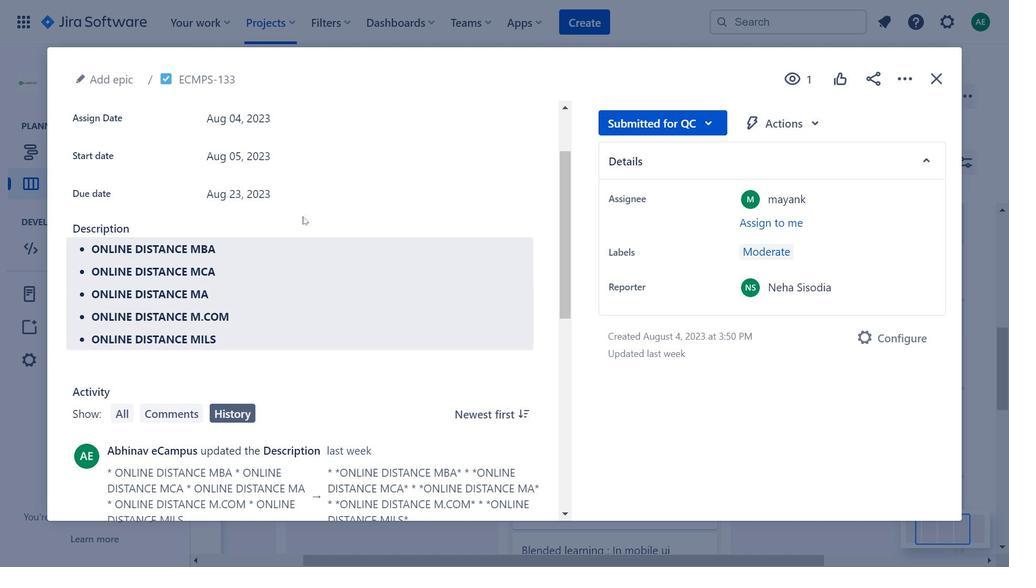 
Action: Mouse scrolled (524, 340) with delta (0, 0)
Screenshot: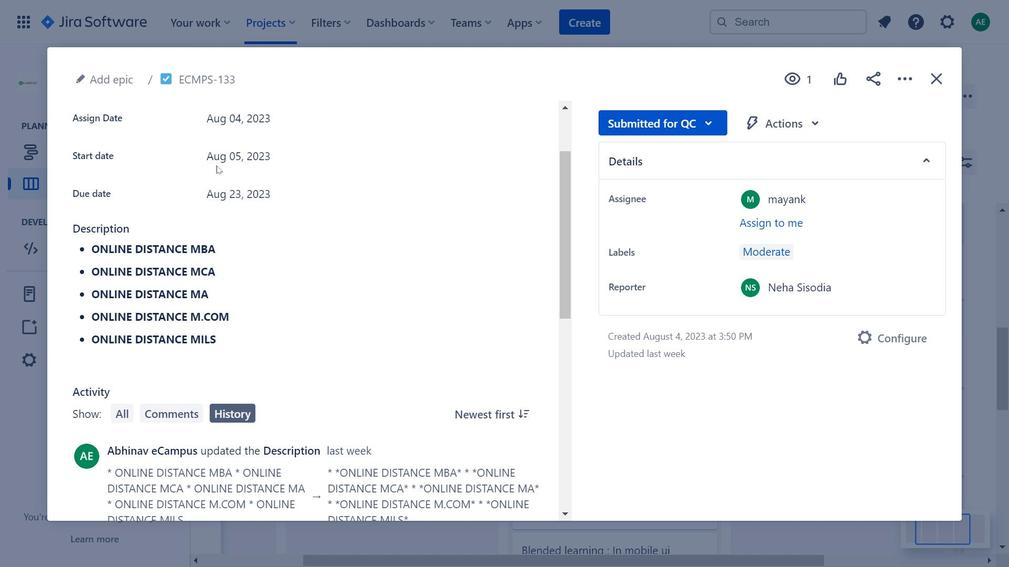 
Action: Mouse scrolled (524, 340) with delta (0, 0)
Screenshot: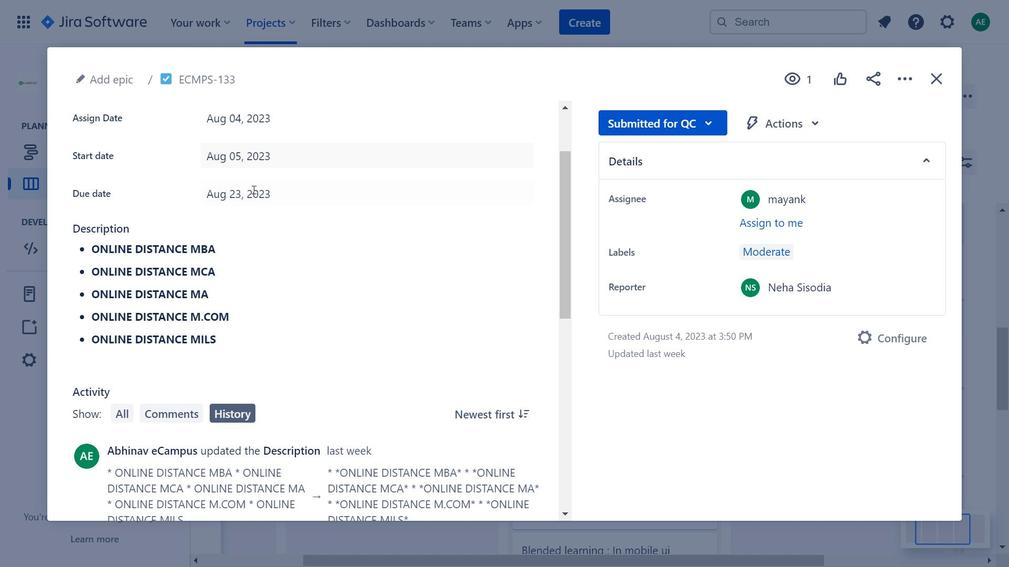 
Action: Mouse moved to (254, 189)
Screenshot: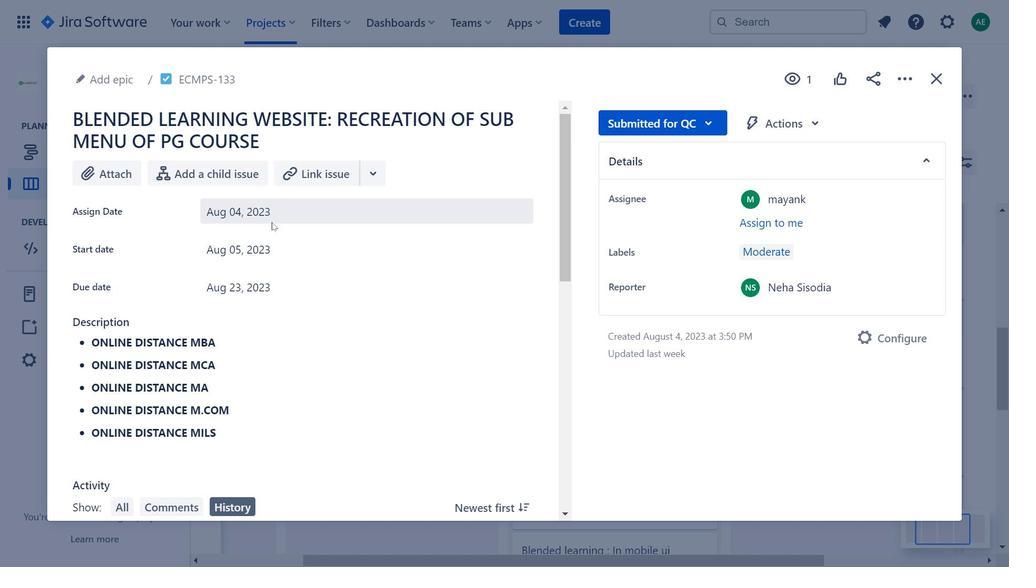 
Action: Mouse scrolled (254, 190) with delta (0, 0)
Screenshot: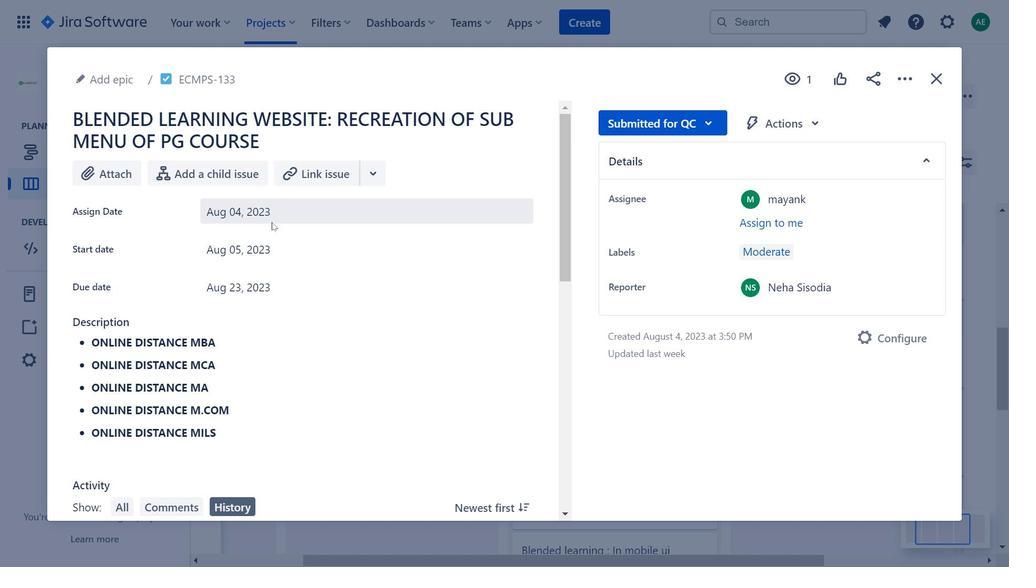 
Action: Mouse scrolled (254, 190) with delta (0, 0)
Screenshot: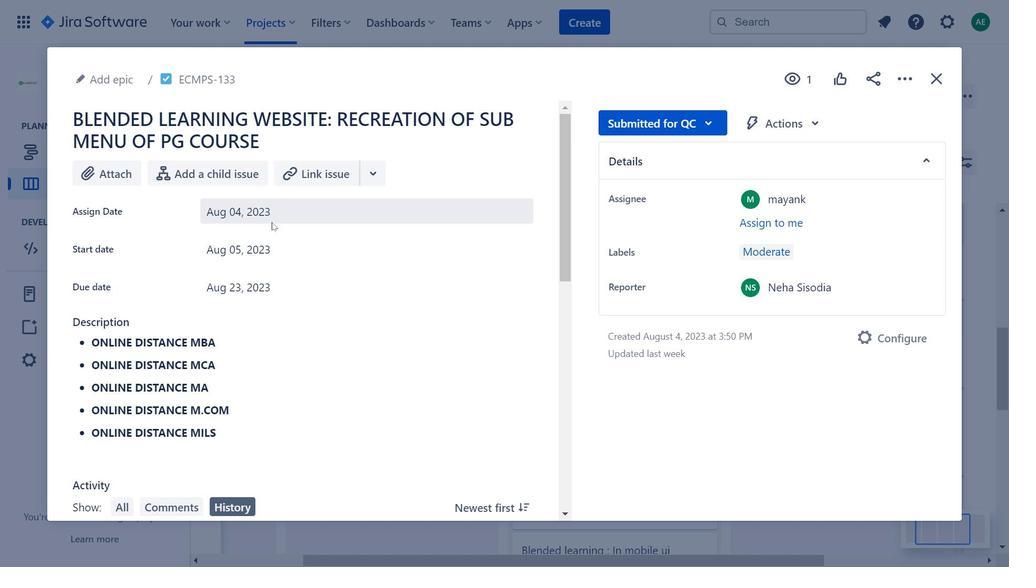 
Action: Mouse moved to (271, 222)
Screenshot: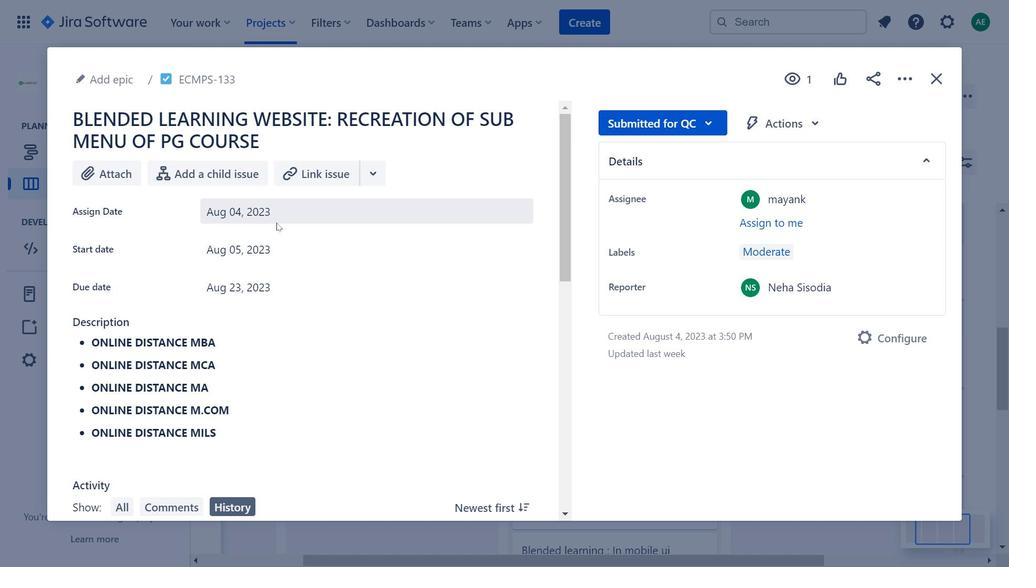 
Action: Mouse pressed left at (271, 222)
Screenshot: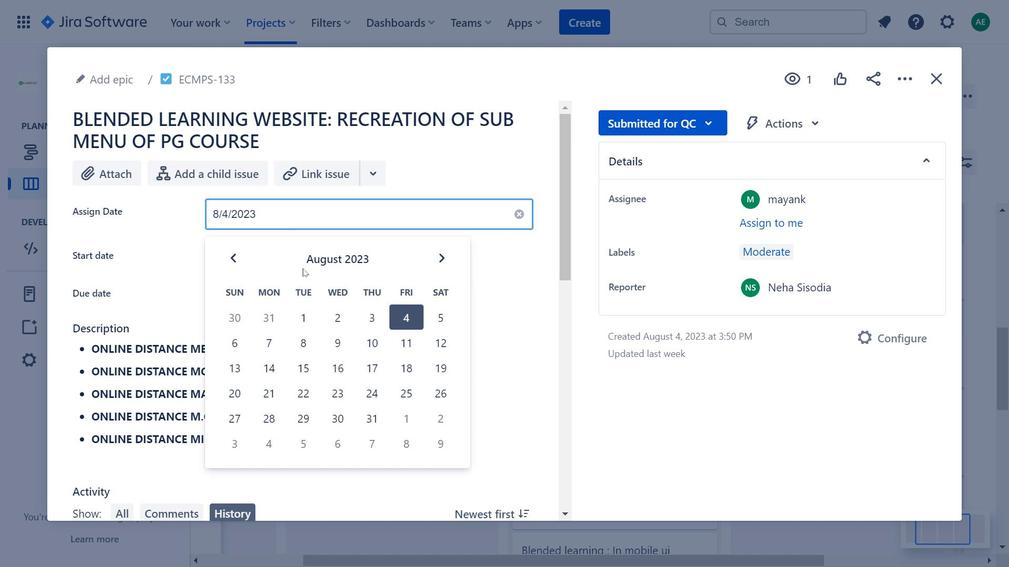 
Action: Mouse moved to (752, 130)
Screenshot: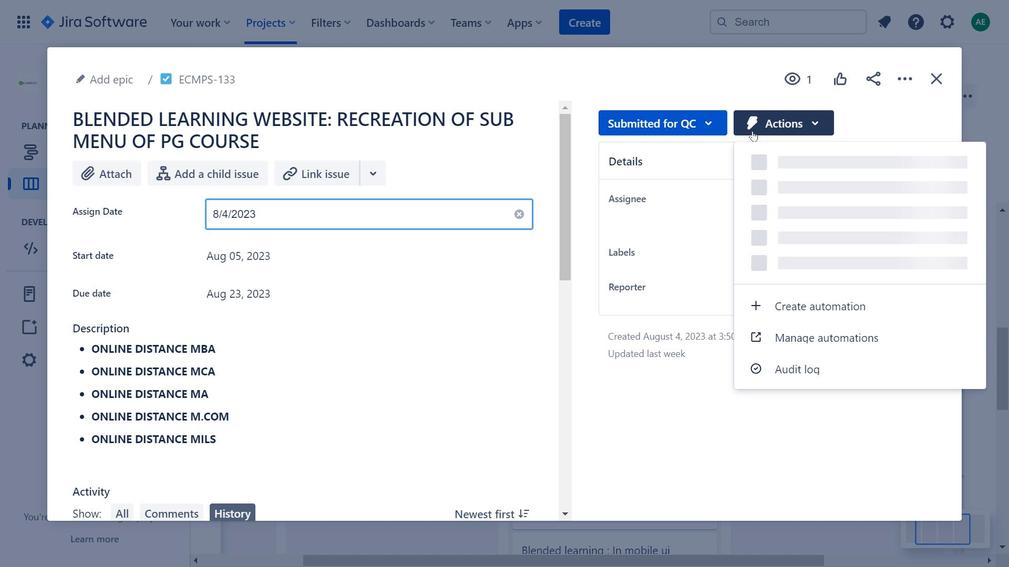 
Action: Mouse pressed left at (752, 130)
Screenshot: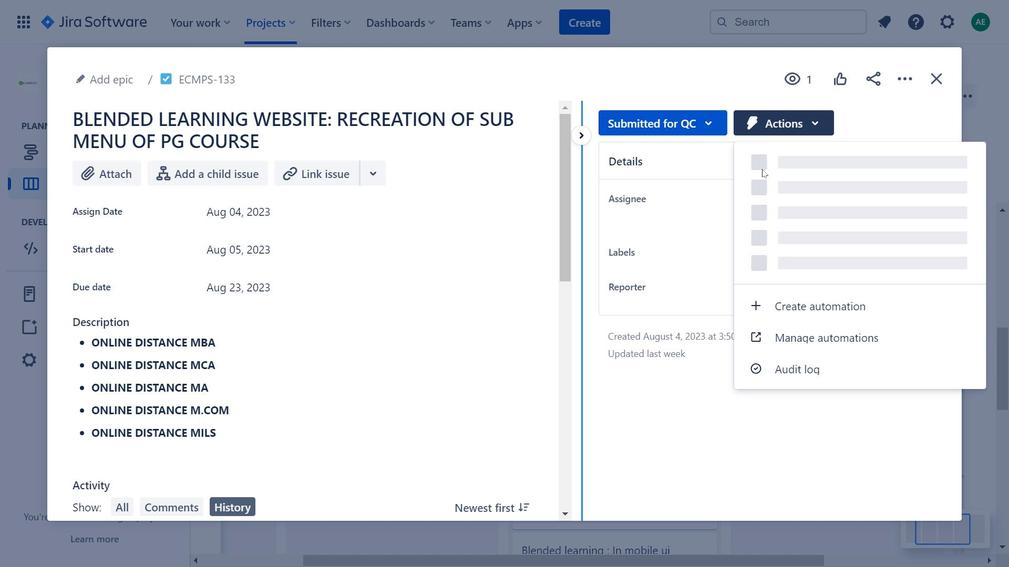 
Action: Mouse moved to (672, 132)
Screenshot: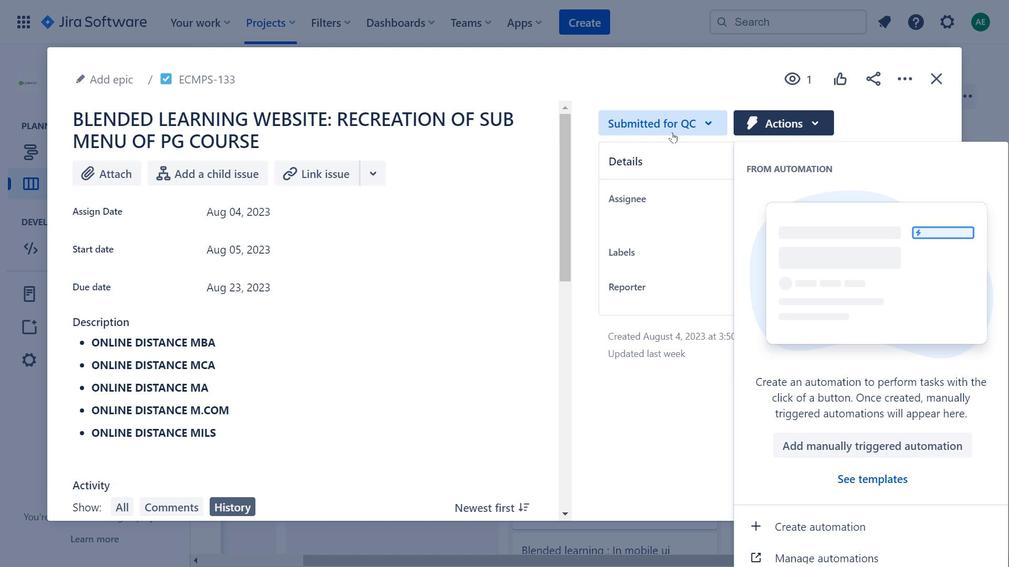 
Action: Mouse pressed left at (672, 132)
Screenshot: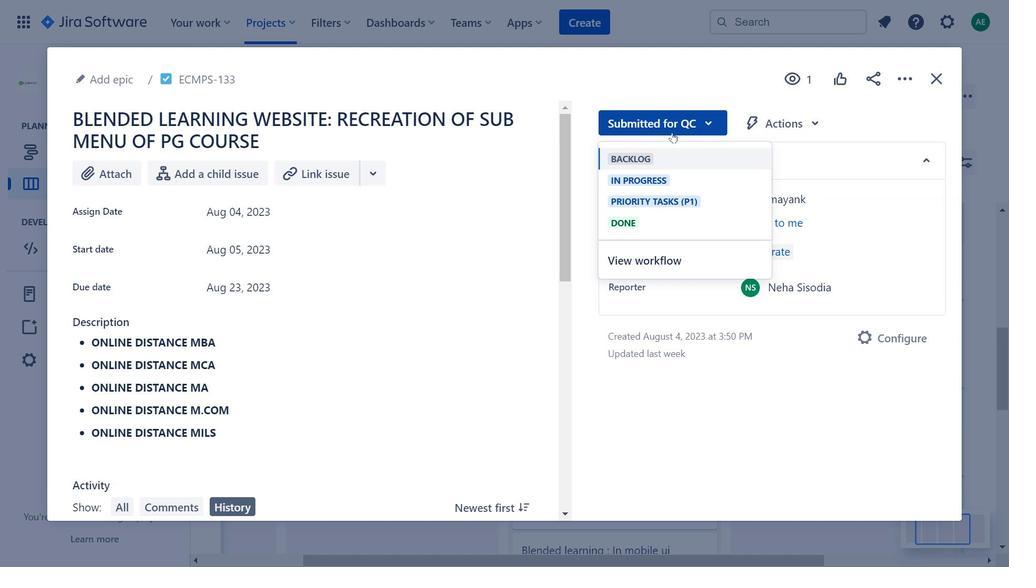 
Action: Mouse moved to (898, 86)
Screenshot: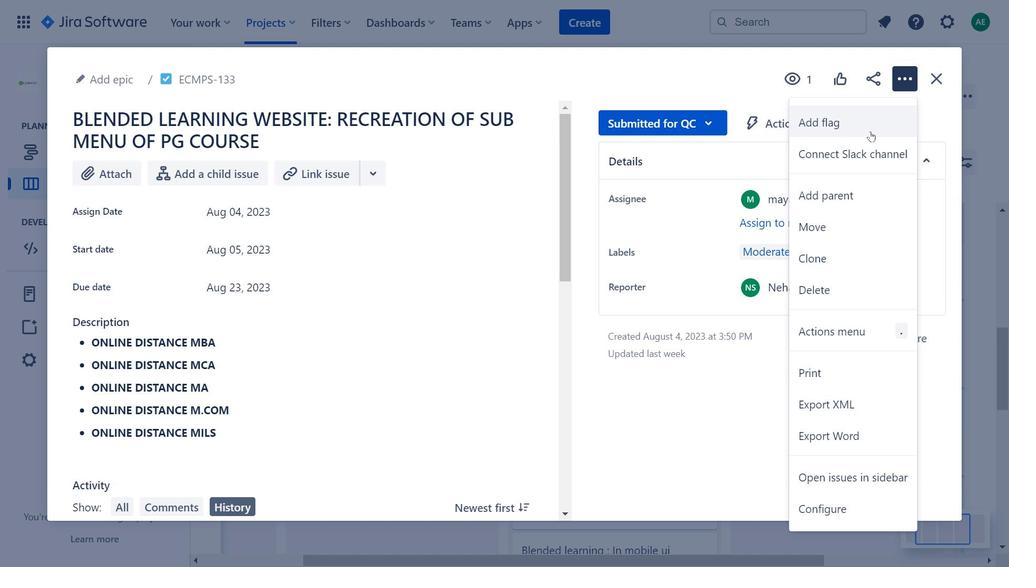 
Action: Mouse pressed left at (898, 86)
Screenshot: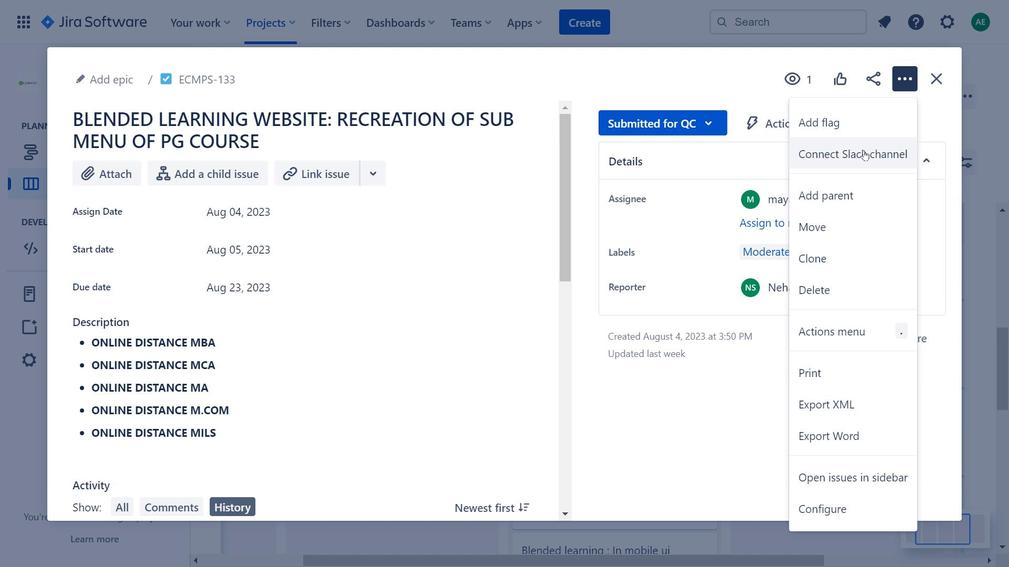 
Action: Mouse moved to (940, 80)
Screenshot: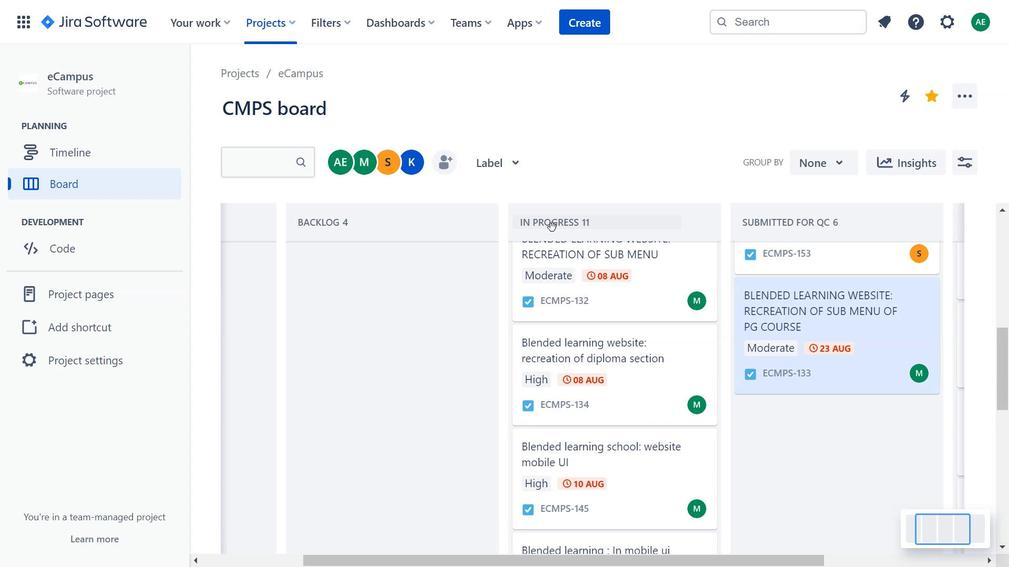 
Action: Mouse pressed left at (940, 80)
Screenshot: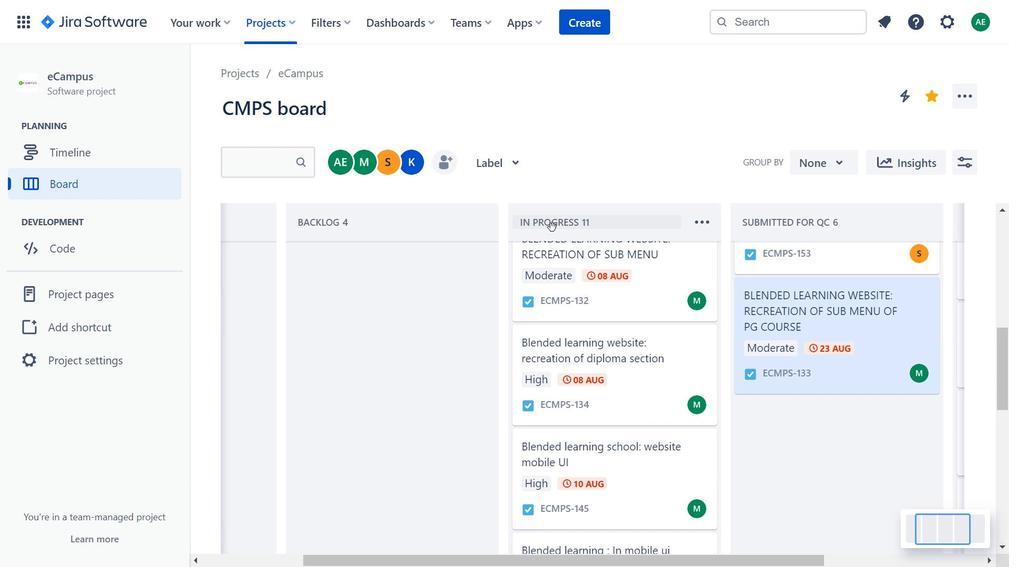 
Action: Mouse moved to (627, 342)
Screenshot: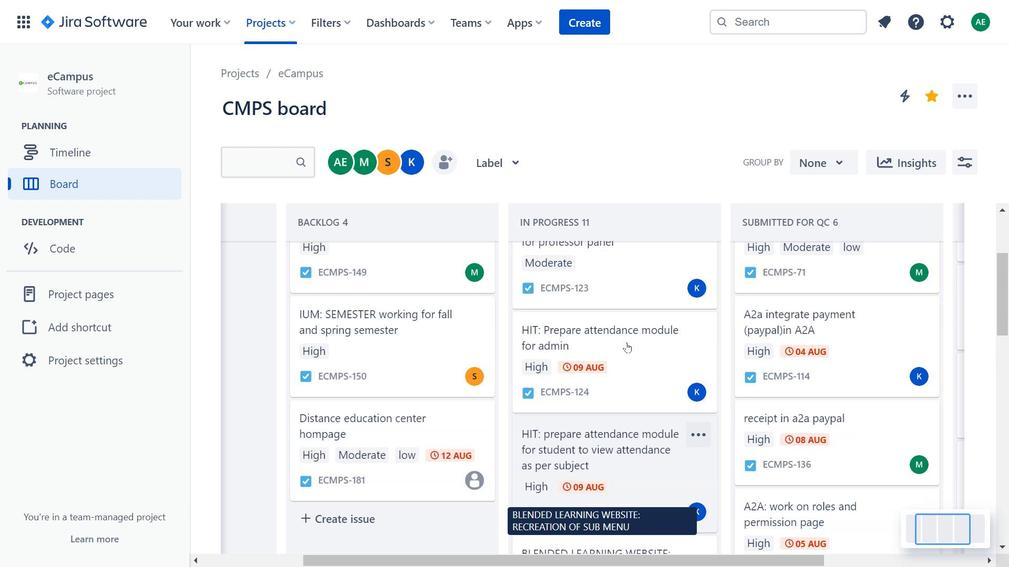 
Action: Mouse scrolled (627, 342) with delta (0, 0)
Screenshot: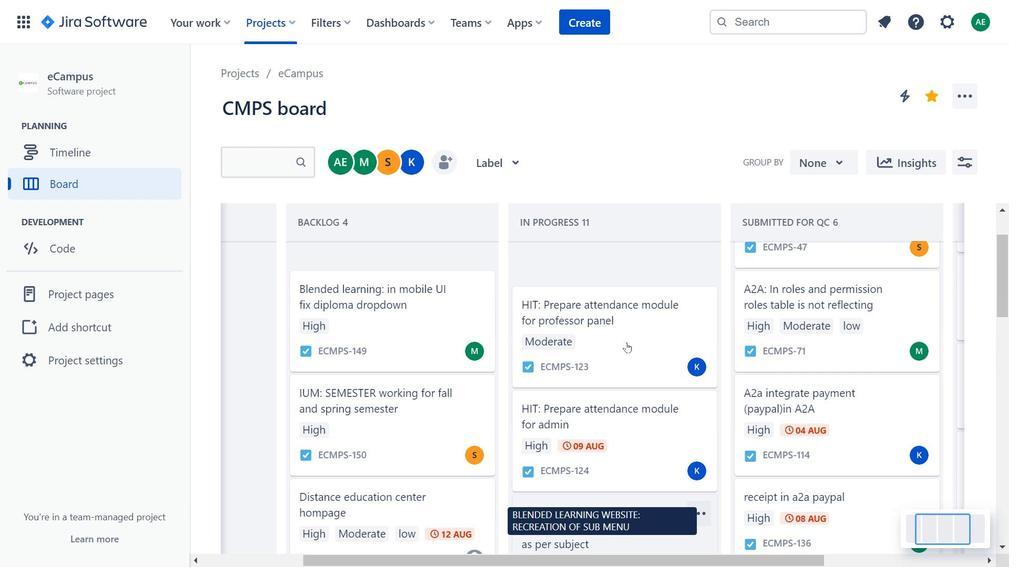
Action: Mouse scrolled (627, 342) with delta (0, 0)
Screenshot: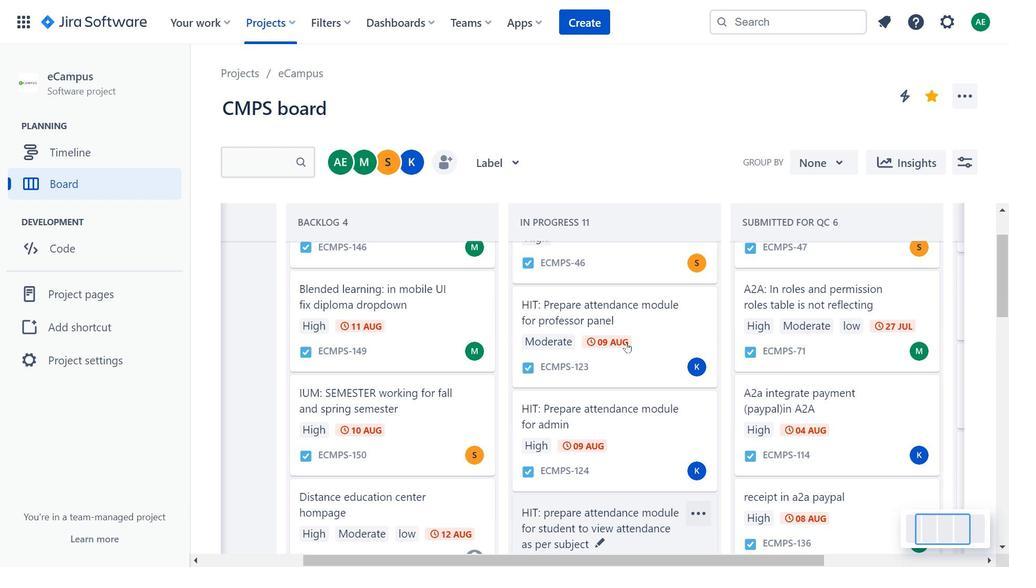 
Action: Mouse scrolled (627, 342) with delta (0, 0)
Screenshot: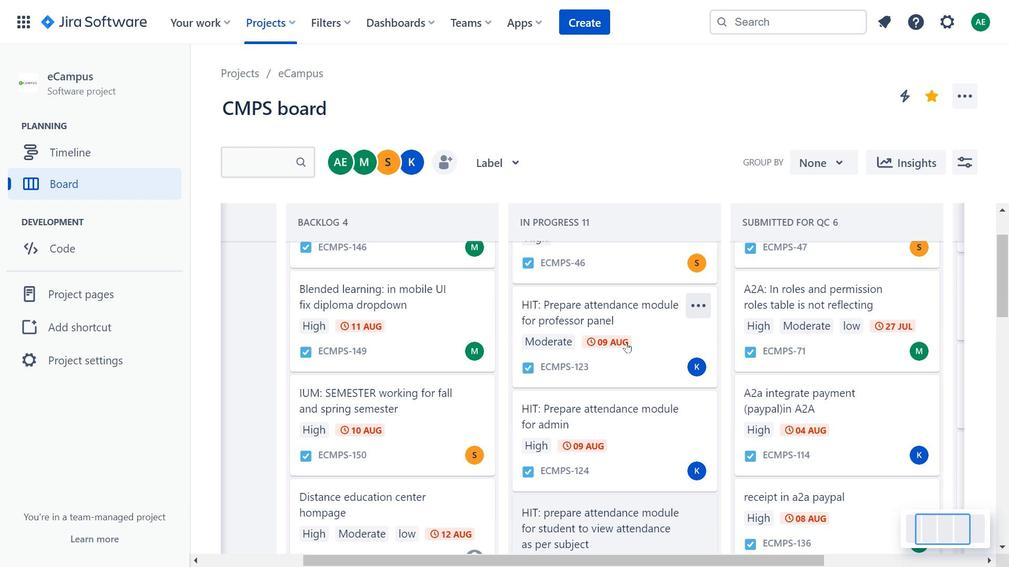 
Action: Mouse moved to (627, 343)
Screenshot: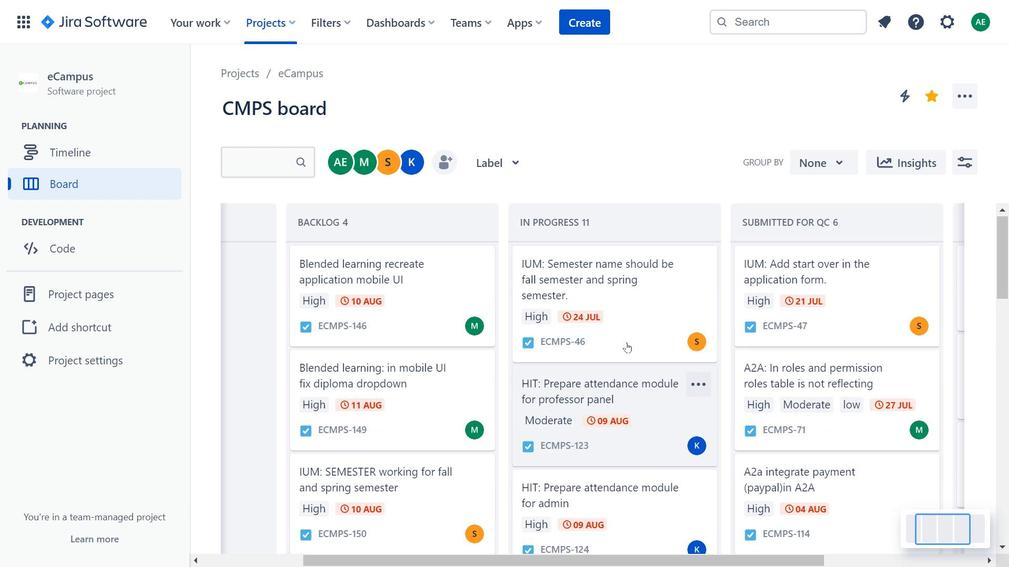 
Action: Mouse scrolled (627, 343) with delta (0, 0)
Screenshot: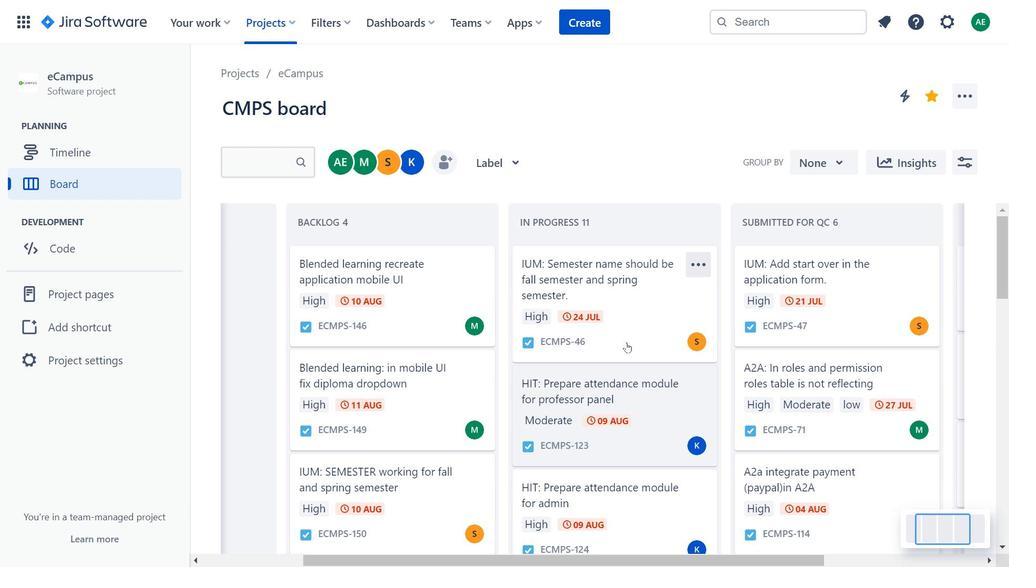 
Action: Mouse scrolled (627, 343) with delta (0, 0)
Screenshot: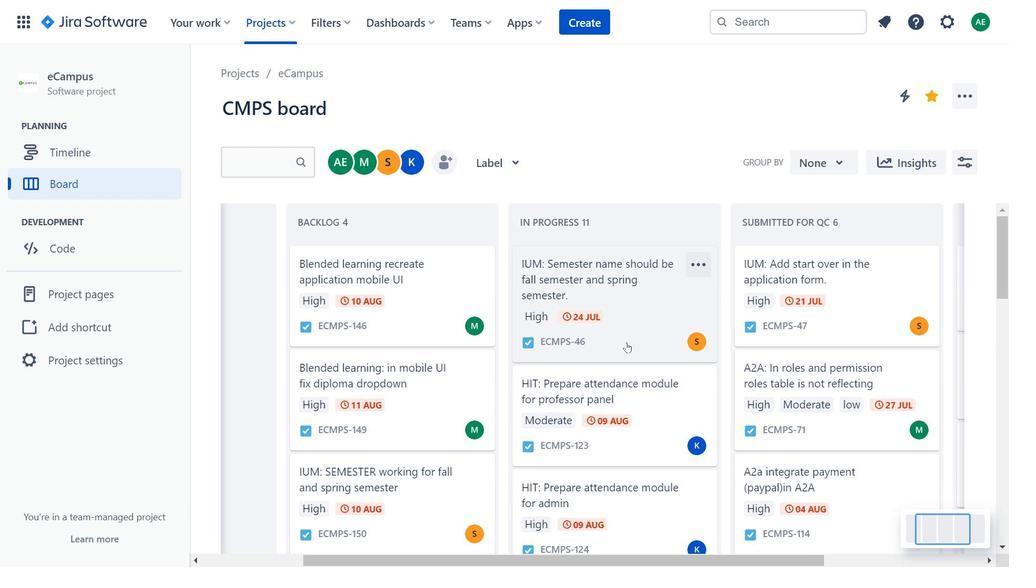 
Action: Mouse scrolled (627, 343) with delta (0, 0)
Screenshot: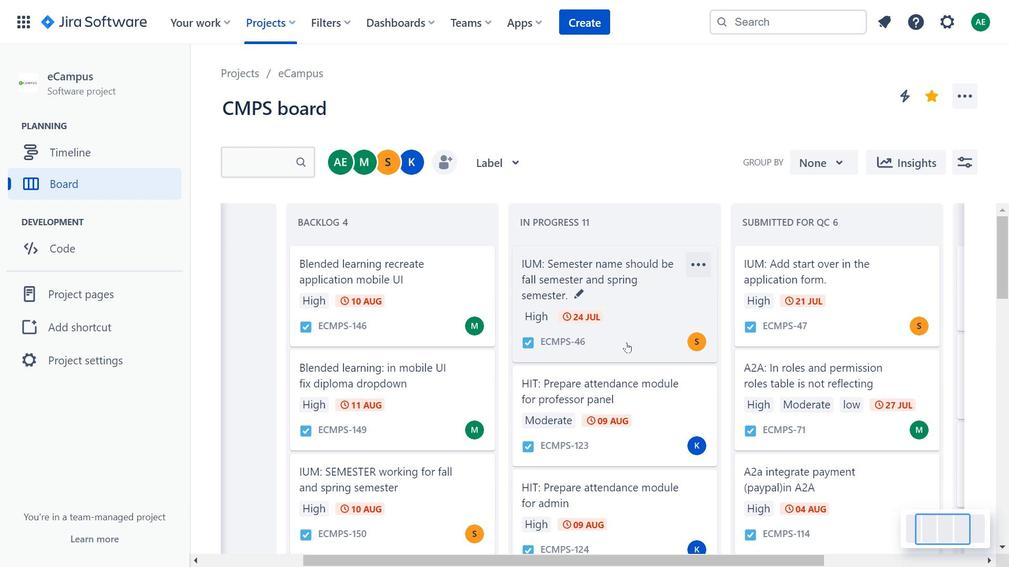 
Action: Mouse scrolled (627, 343) with delta (0, 0)
Screenshot: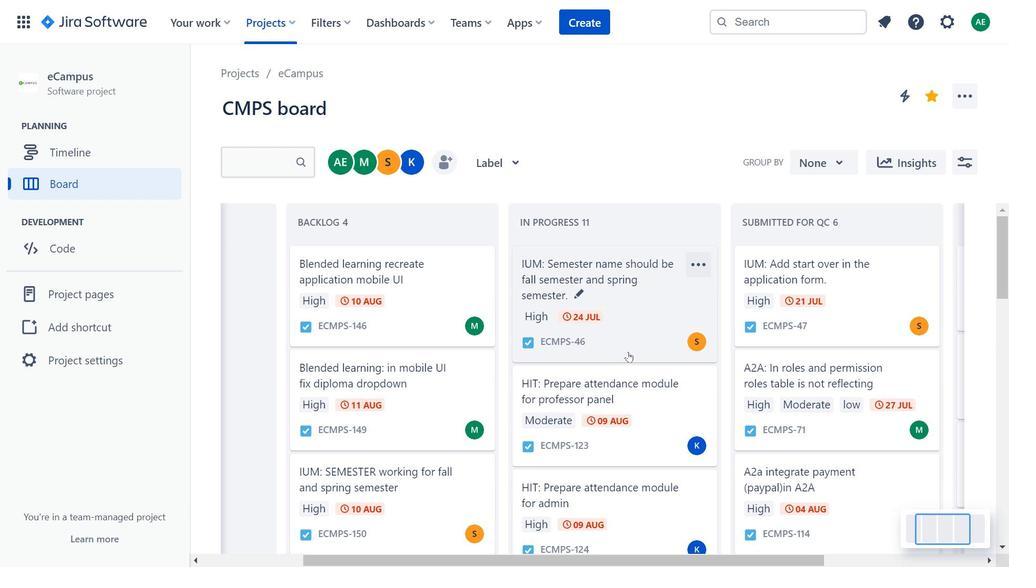 
Action: Mouse scrolled (627, 343) with delta (0, 0)
Screenshot: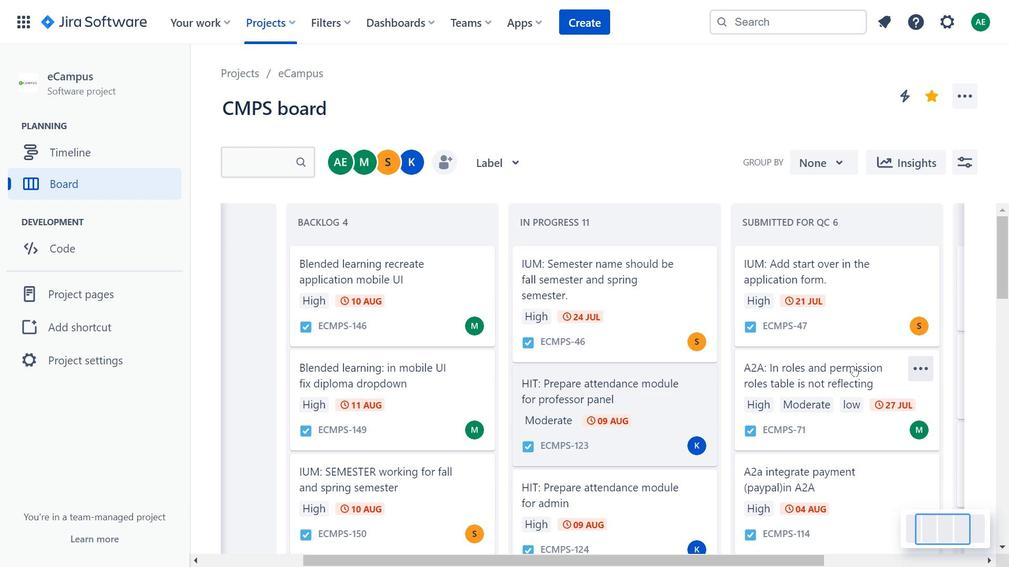 
Action: Mouse moved to (922, 528)
Screenshot: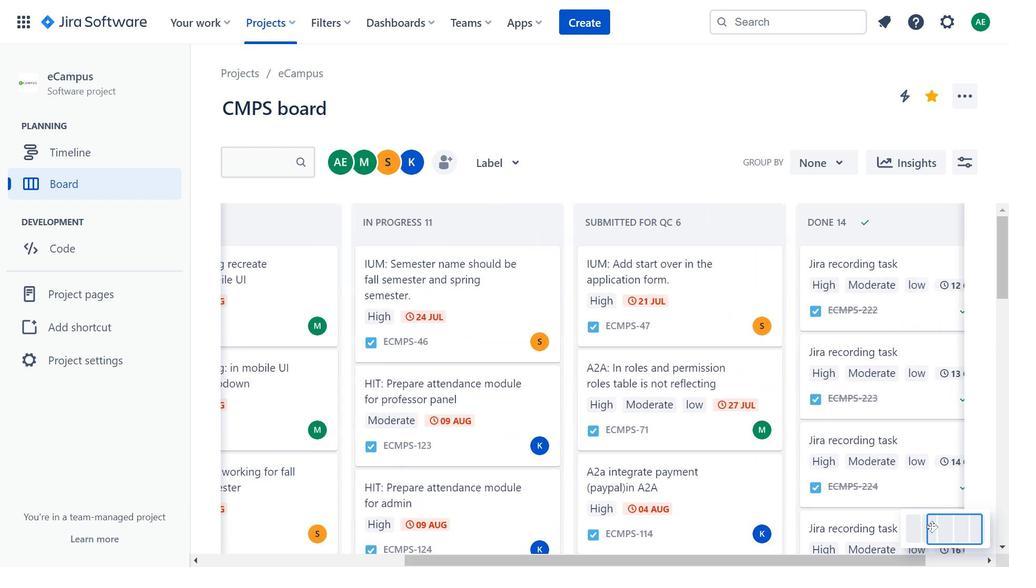 
Action: Mouse pressed left at (922, 528)
Screenshot: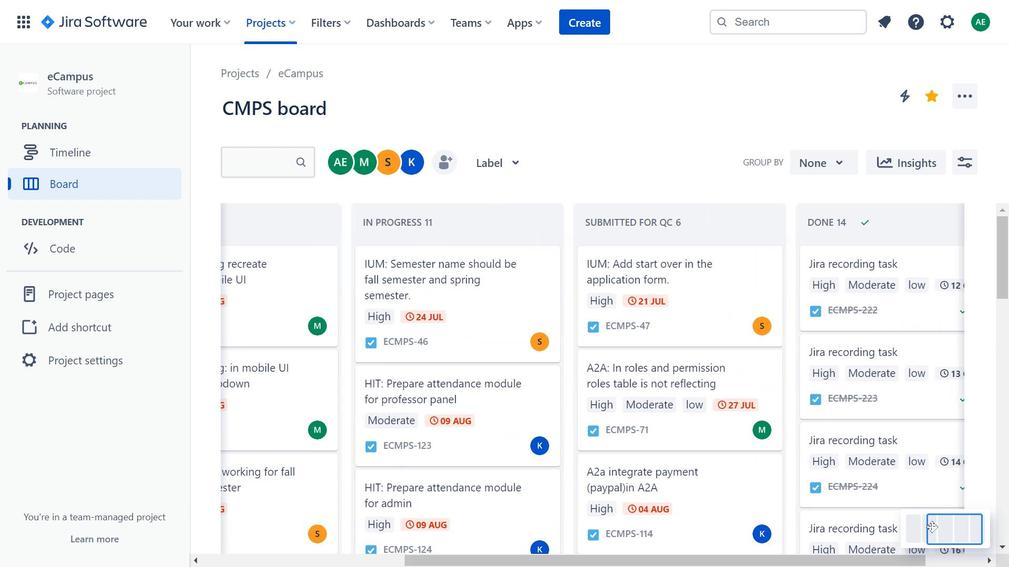 
Action: Mouse moved to (841, 435)
Screenshot: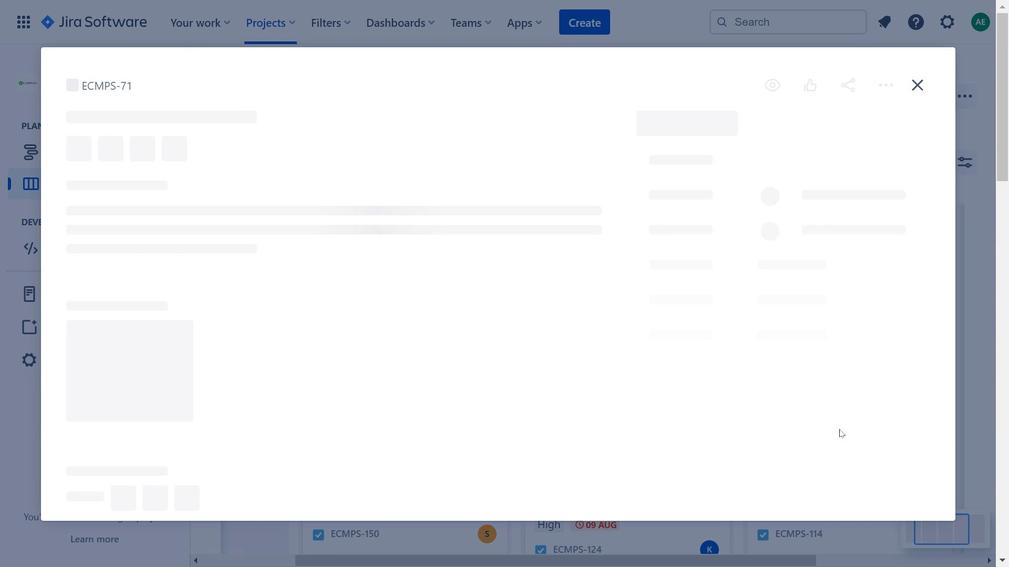 
Action: Mouse pressed left at (841, 435)
Screenshot: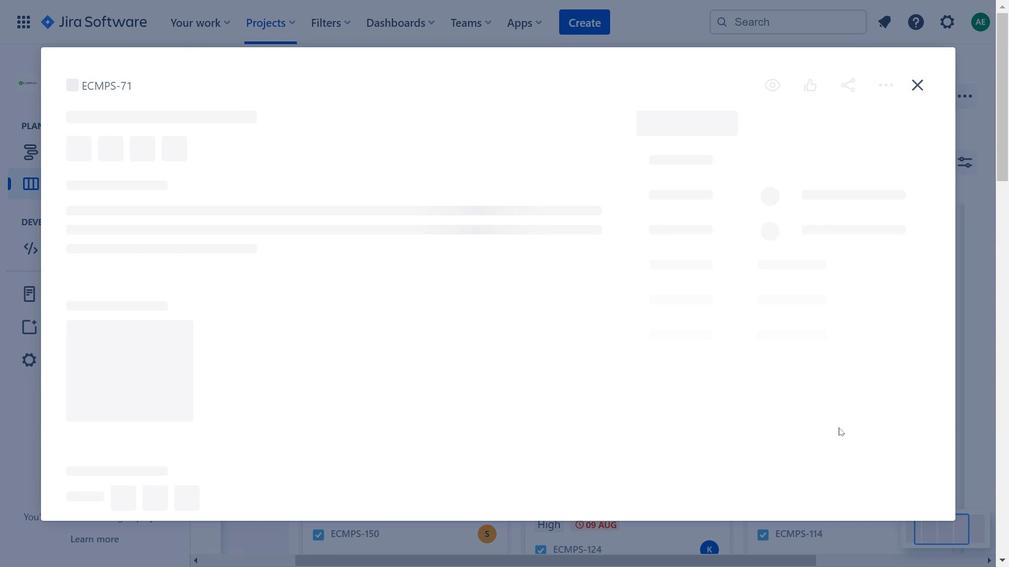 
Action: Mouse moved to (292, 228)
Screenshot: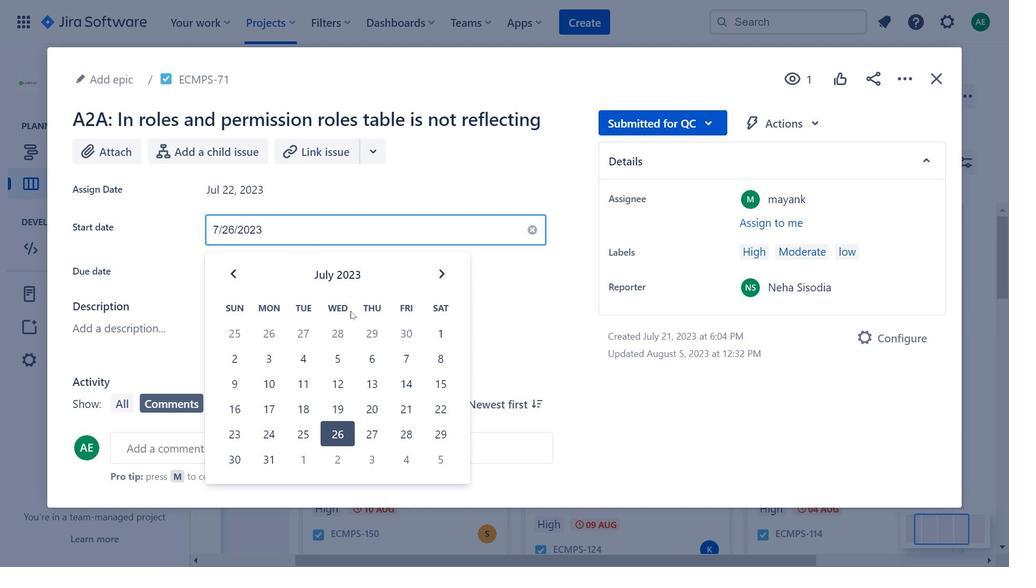 
Action: Mouse pressed left at (292, 228)
Screenshot: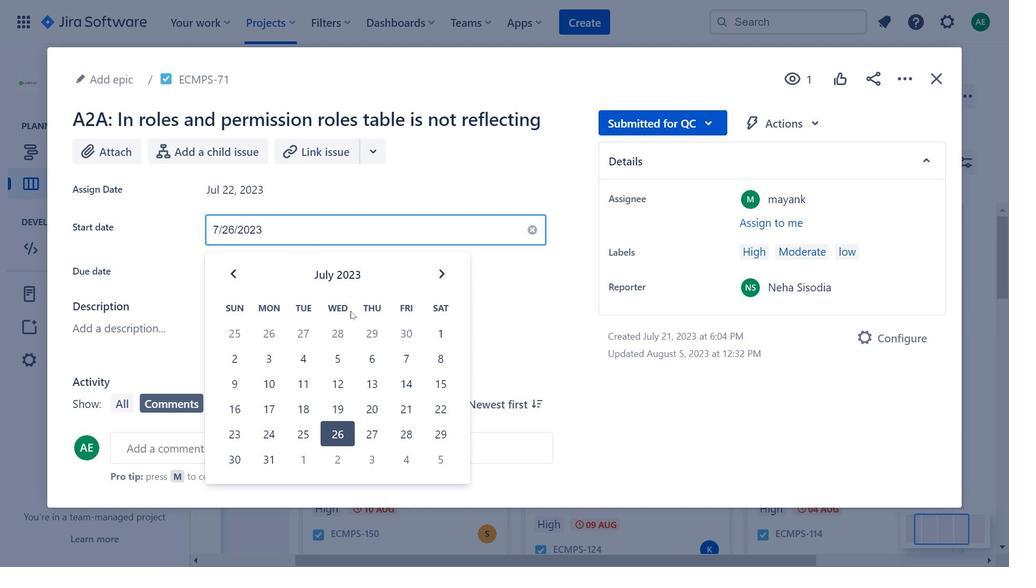 
Action: Mouse moved to (809, 128)
Screenshot: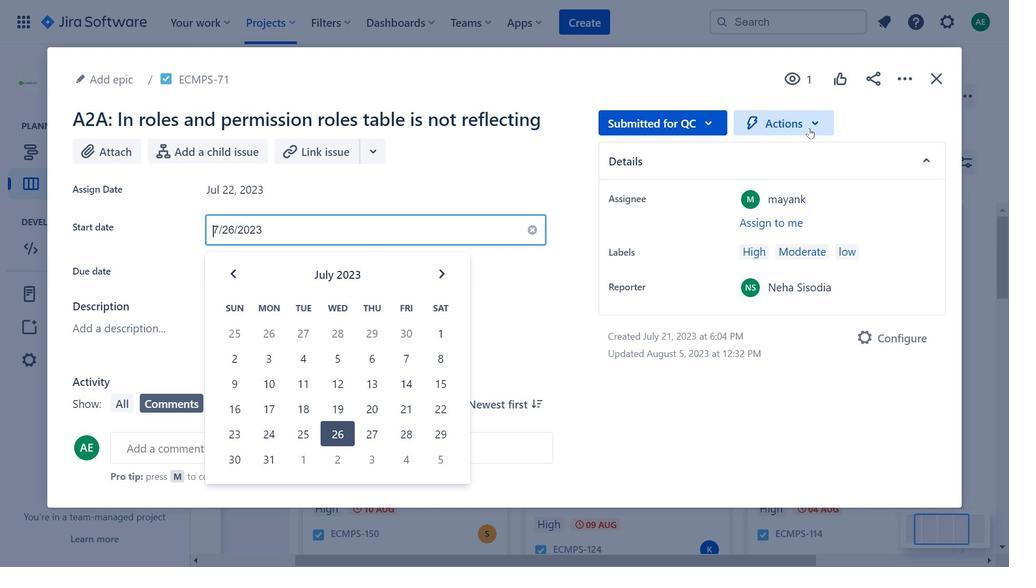 
Action: Mouse pressed left at (809, 128)
Screenshot: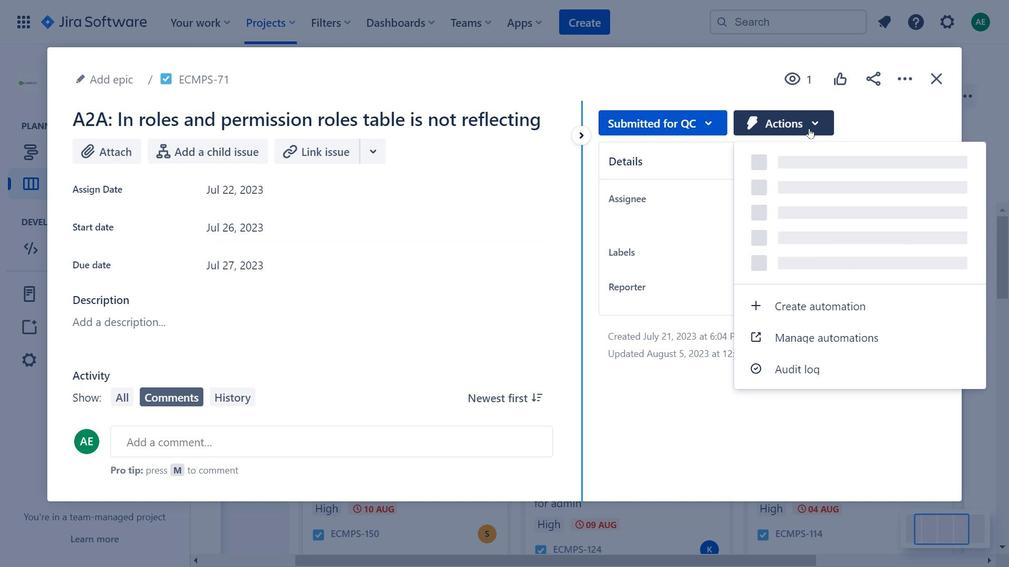 
Action: Mouse moved to (870, 472)
Screenshot: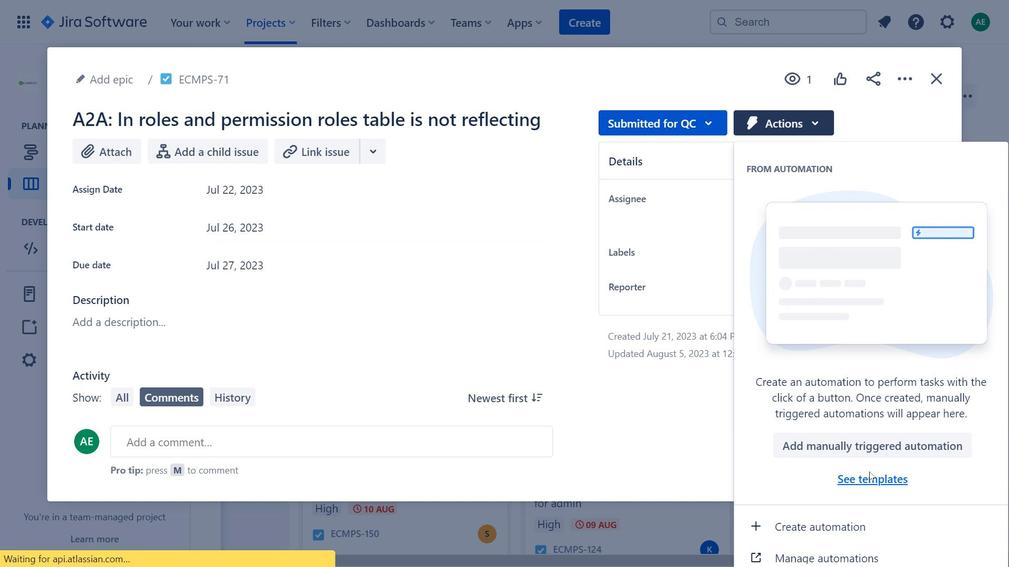 
Action: Mouse pressed left at (870, 472)
Screenshot: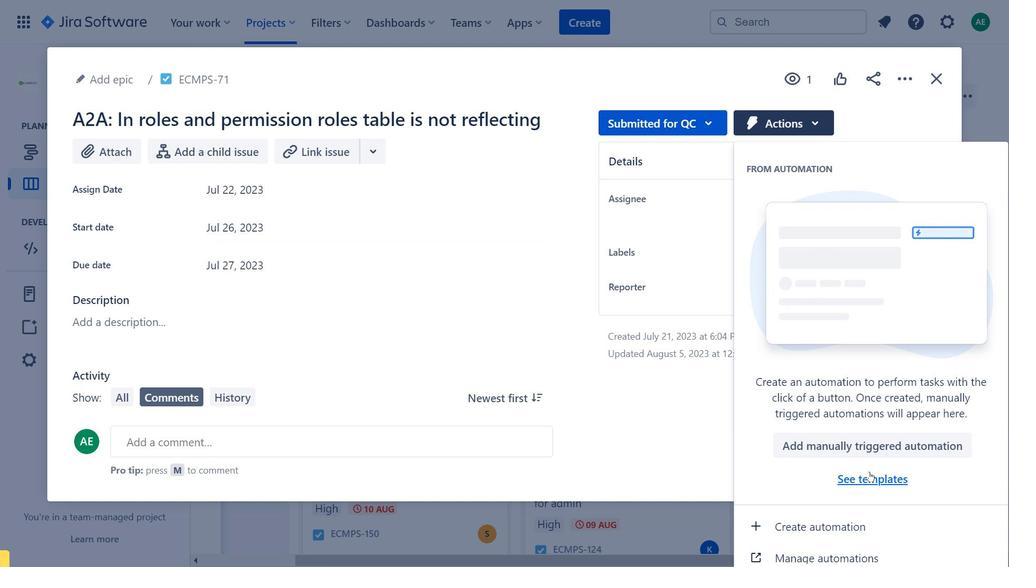 
Action: Mouse moved to (527, 284)
Screenshot: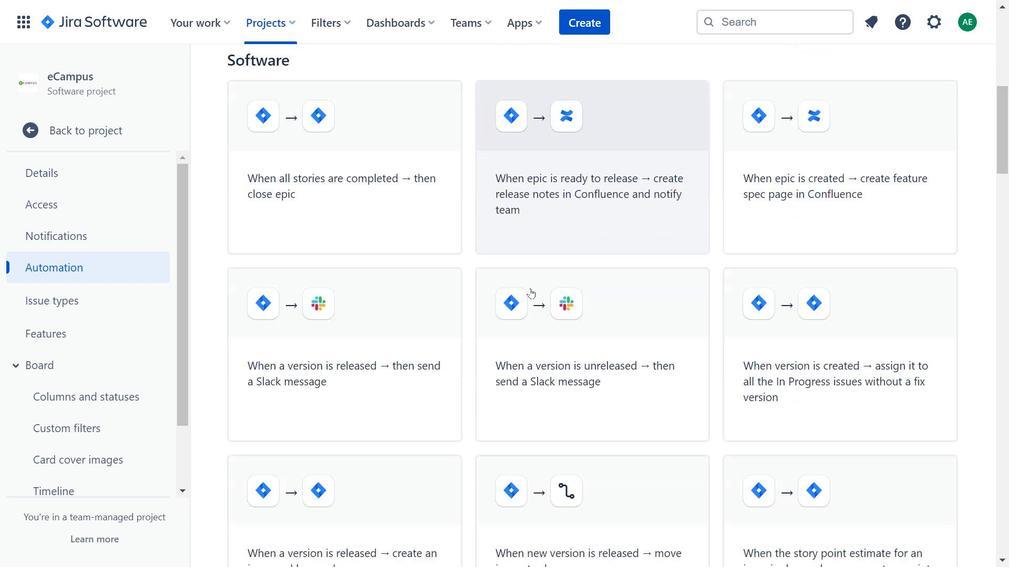 
Action: Mouse scrolled (527, 283) with delta (0, 0)
Screenshot: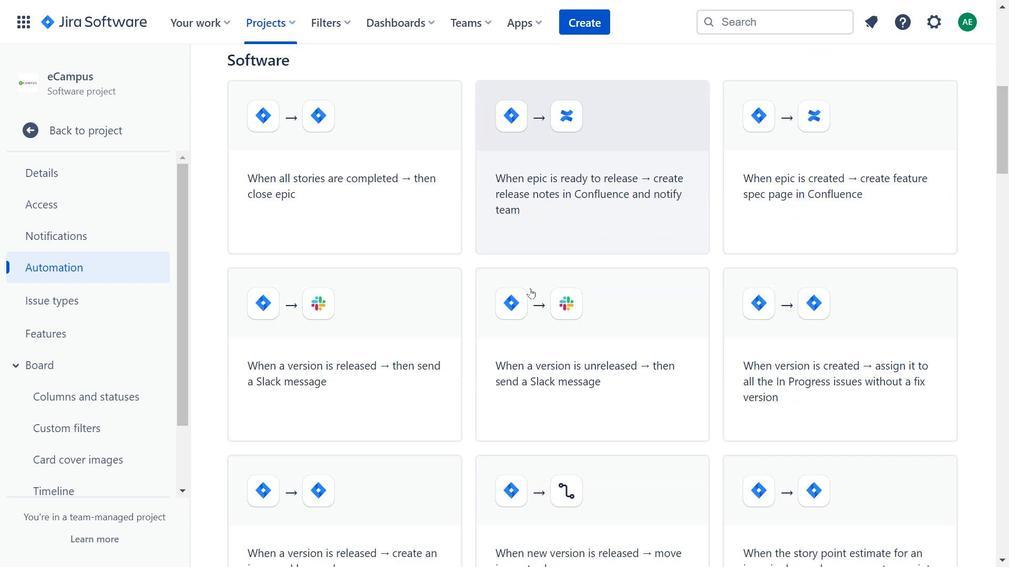 
Action: Mouse scrolled (527, 283) with delta (0, 0)
Screenshot: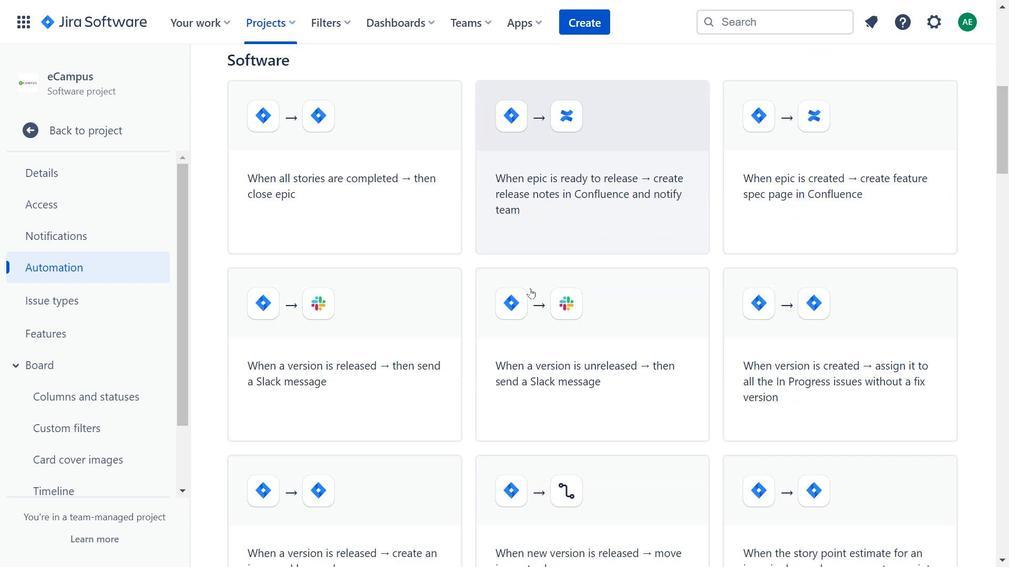 
Action: Mouse moved to (528, 284)
Screenshot: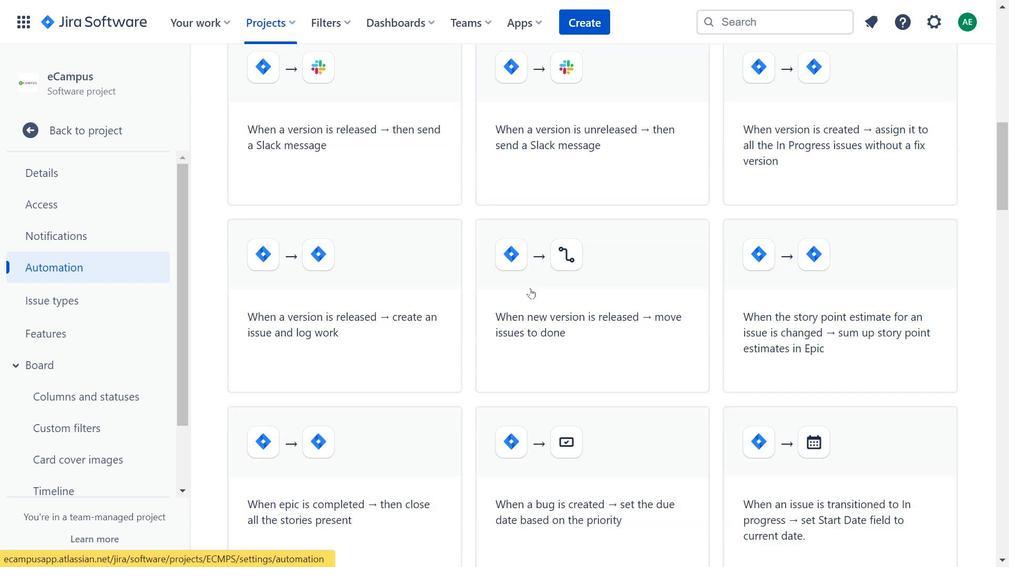 
Action: Mouse scrolled (528, 283) with delta (0, 0)
Screenshot: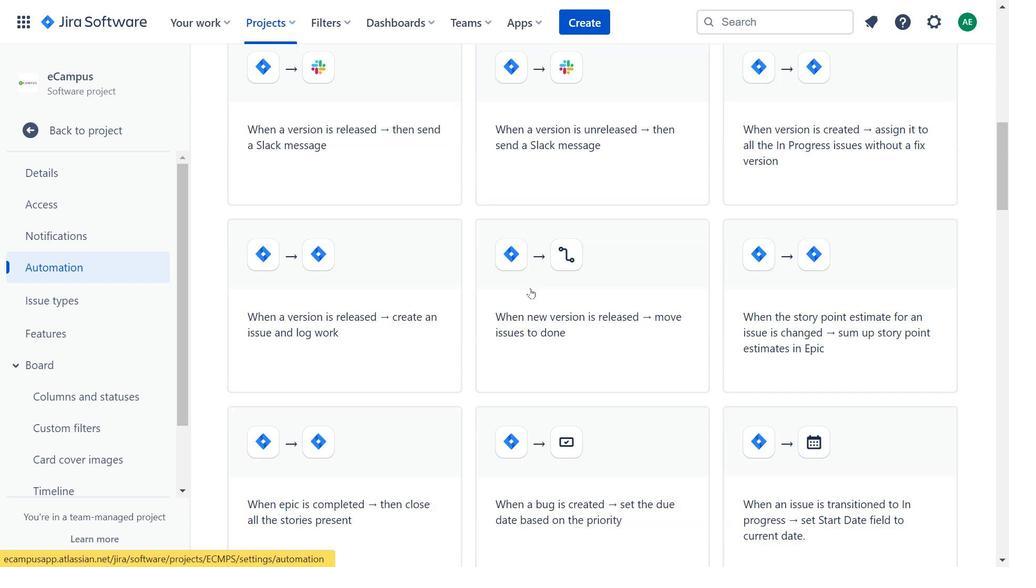 
Action: Mouse moved to (529, 287)
Screenshot: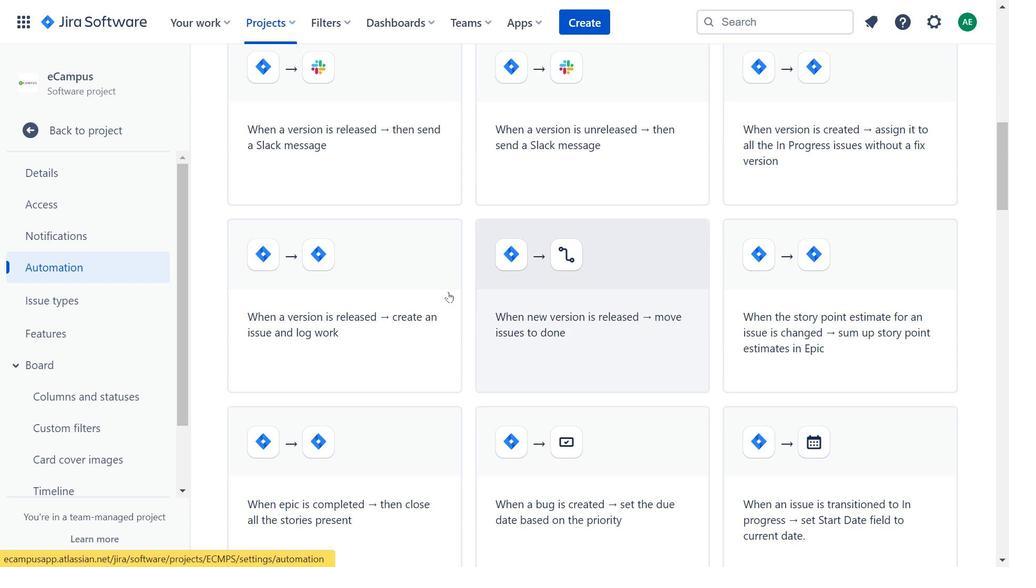 
Action: Mouse scrolled (529, 286) with delta (0, 0)
Screenshot: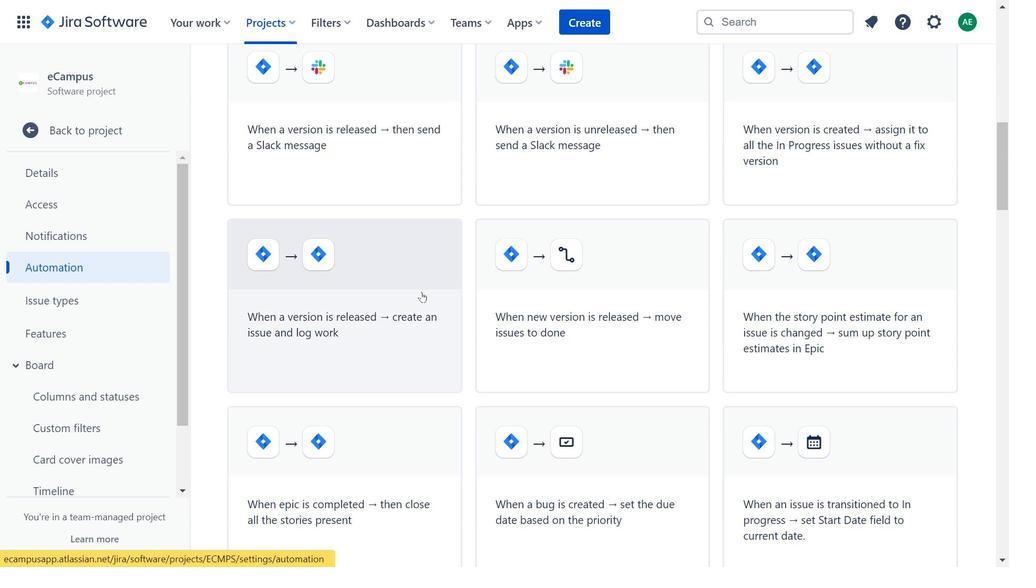 
Action: Mouse scrolled (529, 286) with delta (0, 0)
Screenshot: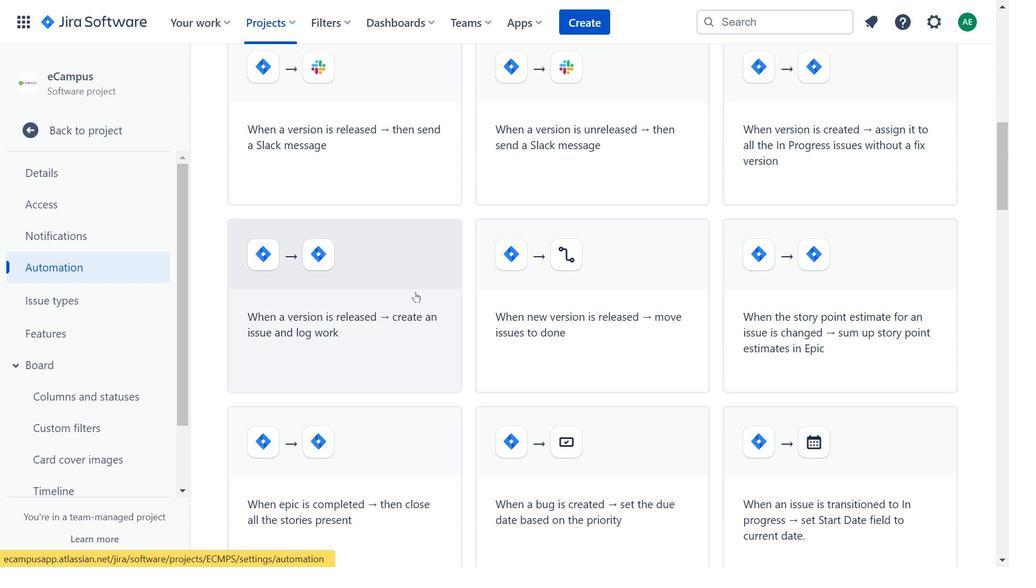 
Action: Mouse moved to (530, 288)
Screenshot: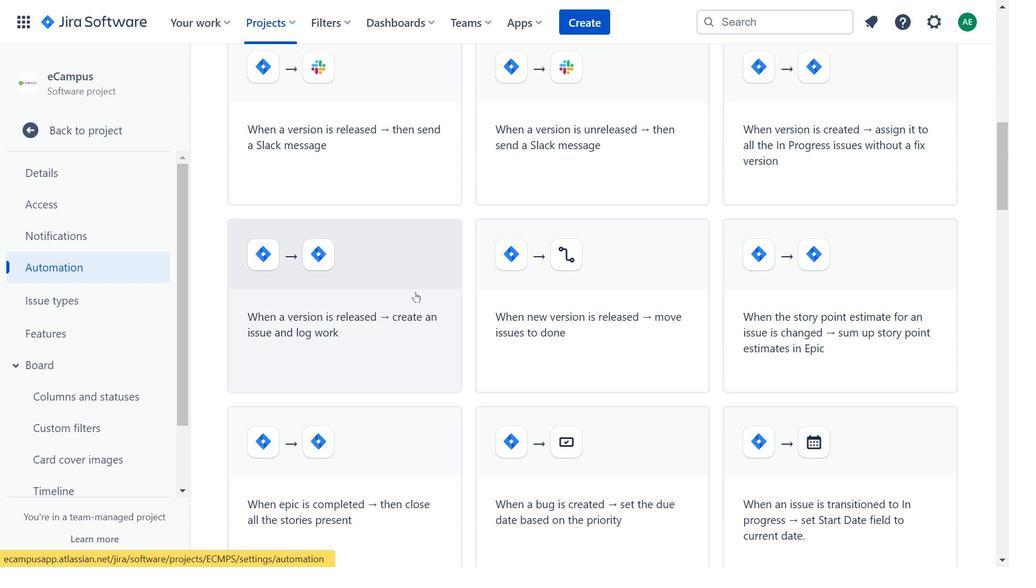 
Action: Mouse scrolled (530, 288) with delta (0, 0)
Screenshot: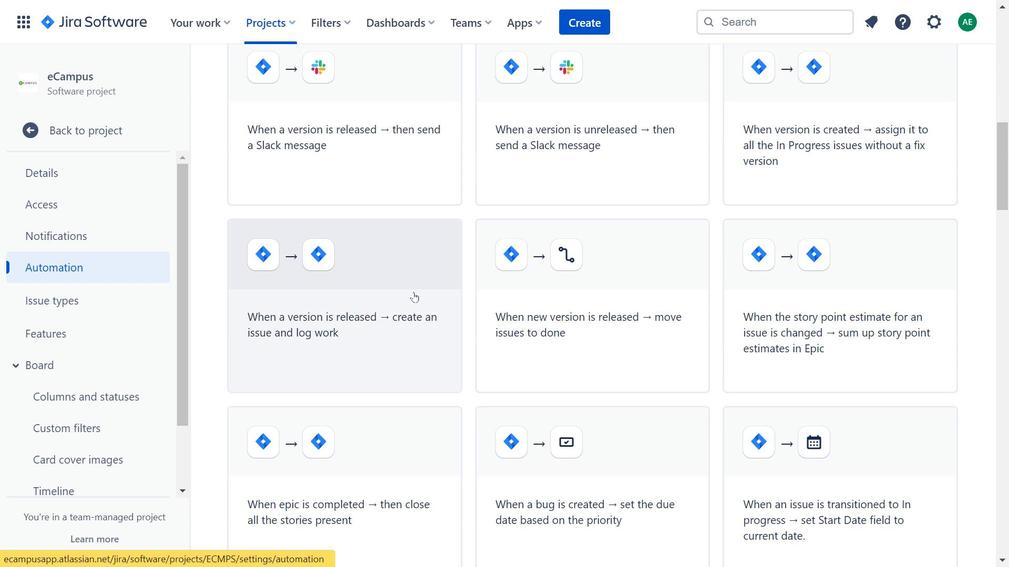 
Action: Mouse scrolled (530, 288) with delta (0, 0)
Screenshot: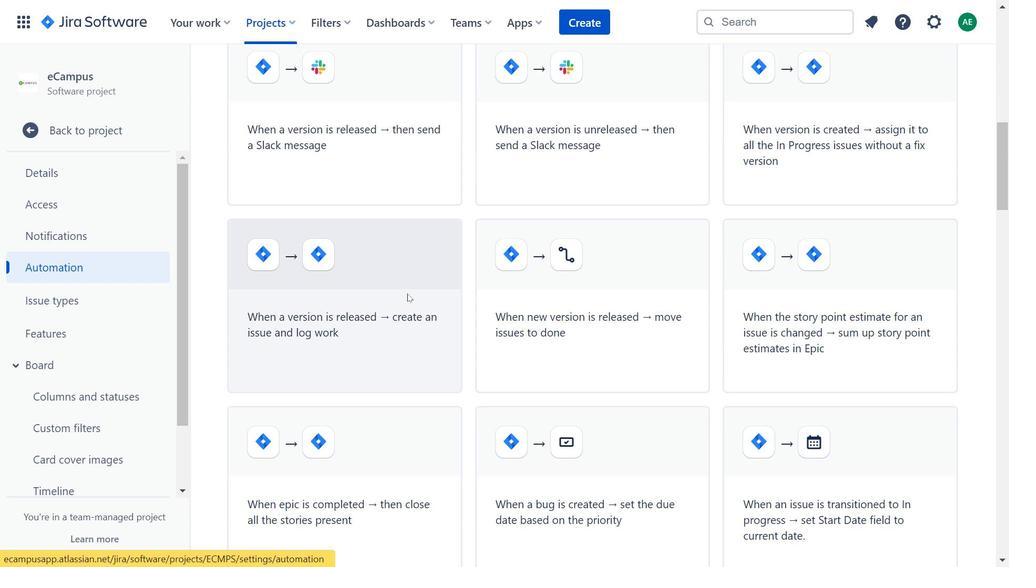 
Action: Mouse scrolled (530, 288) with delta (0, 0)
Screenshot: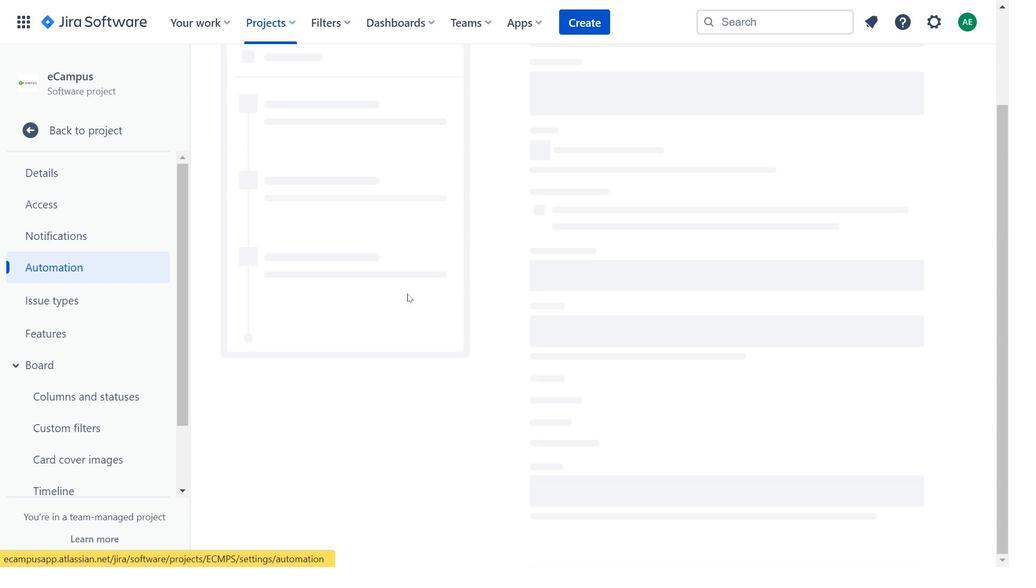 
Action: Mouse scrolled (530, 288) with delta (0, 0)
Screenshot: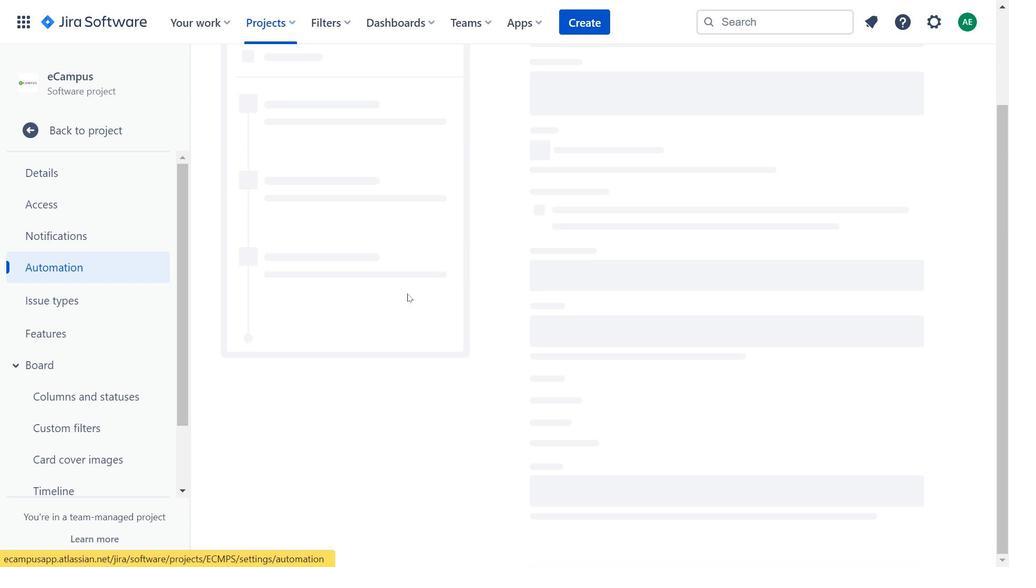 
Action: Mouse moved to (407, 293)
Screenshot: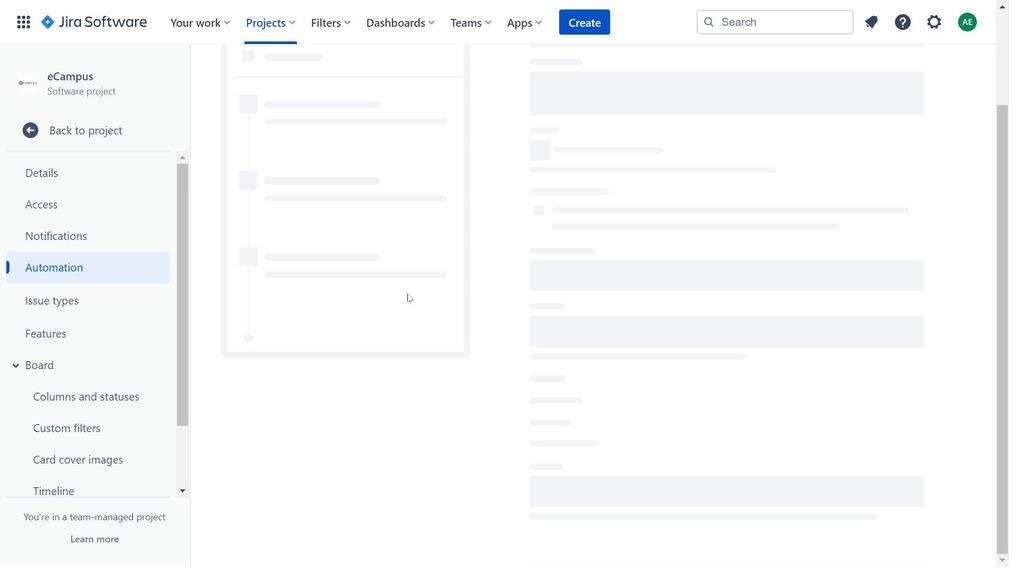 
Action: Mouse pressed left at (407, 293)
Screenshot: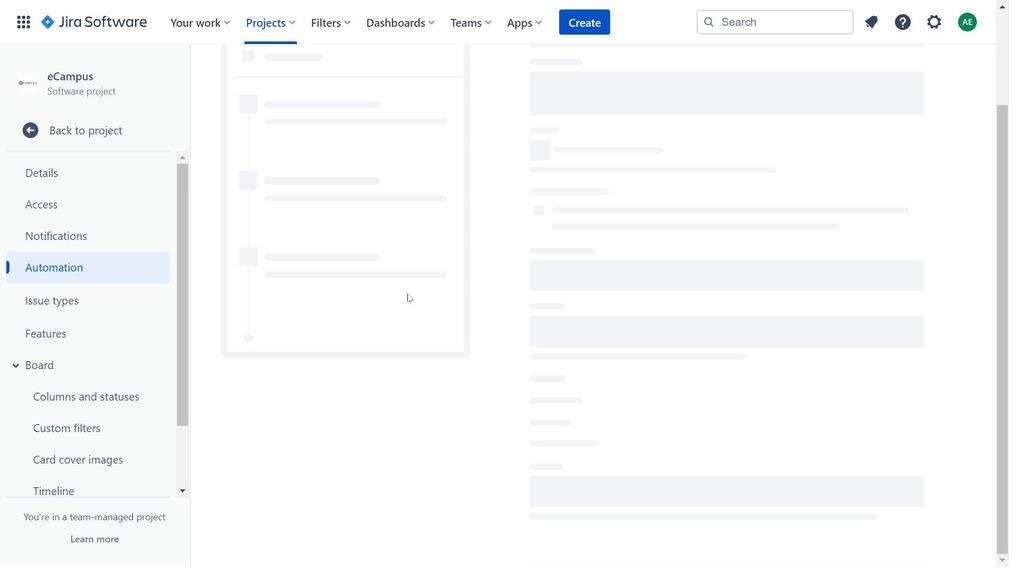 
Action: Mouse moved to (399, 170)
Screenshot: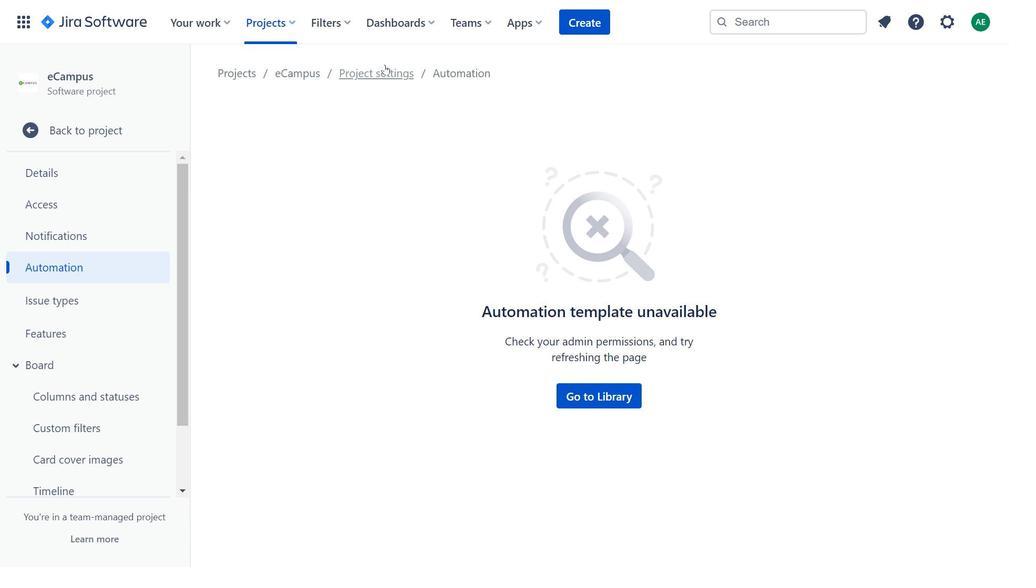 
Action: Mouse scrolled (399, 170) with delta (0, 0)
Screenshot: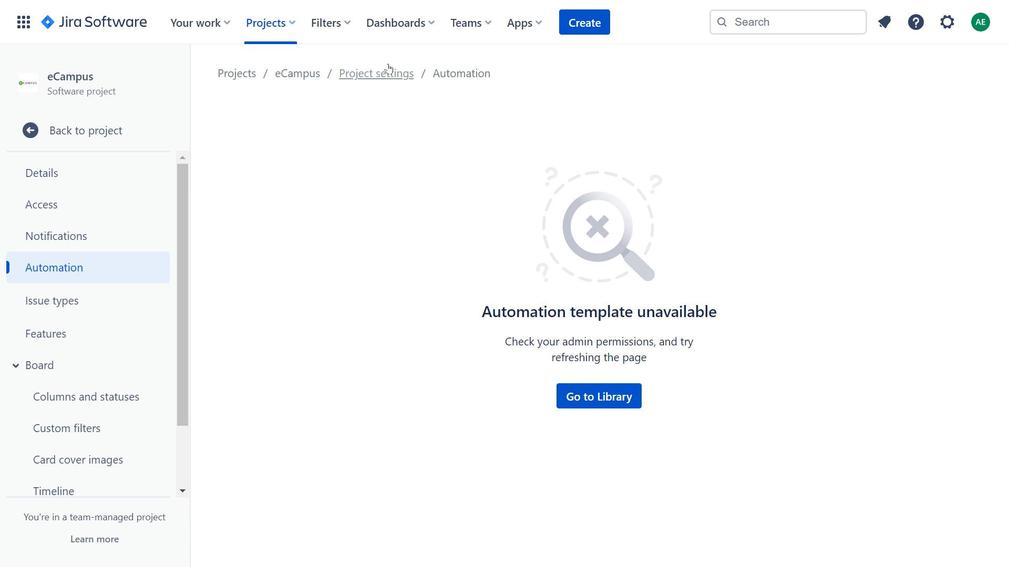 
Action: Mouse scrolled (399, 170) with delta (0, 0)
Screenshot: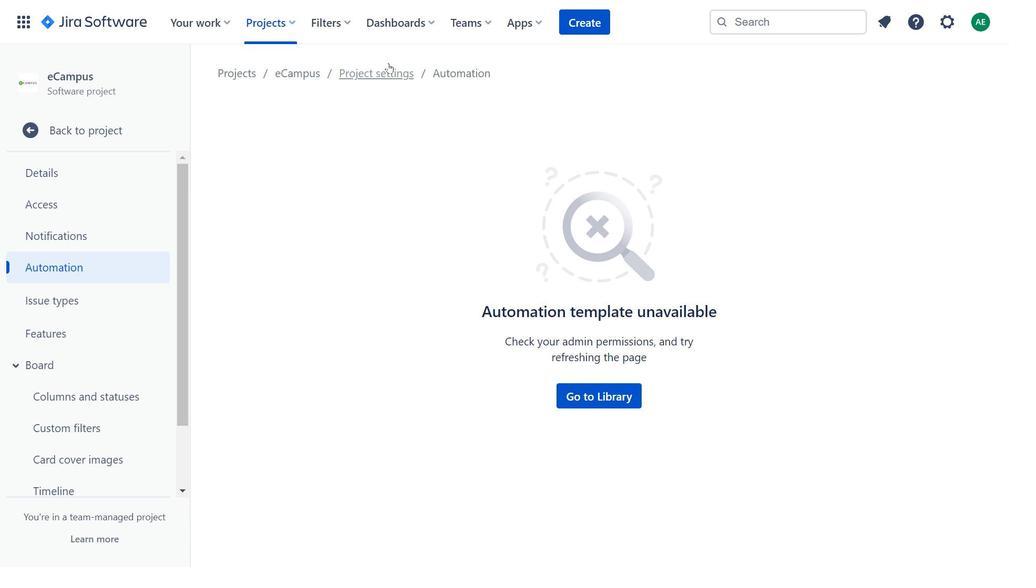 
Action: Mouse moved to (399, 170)
Screenshot: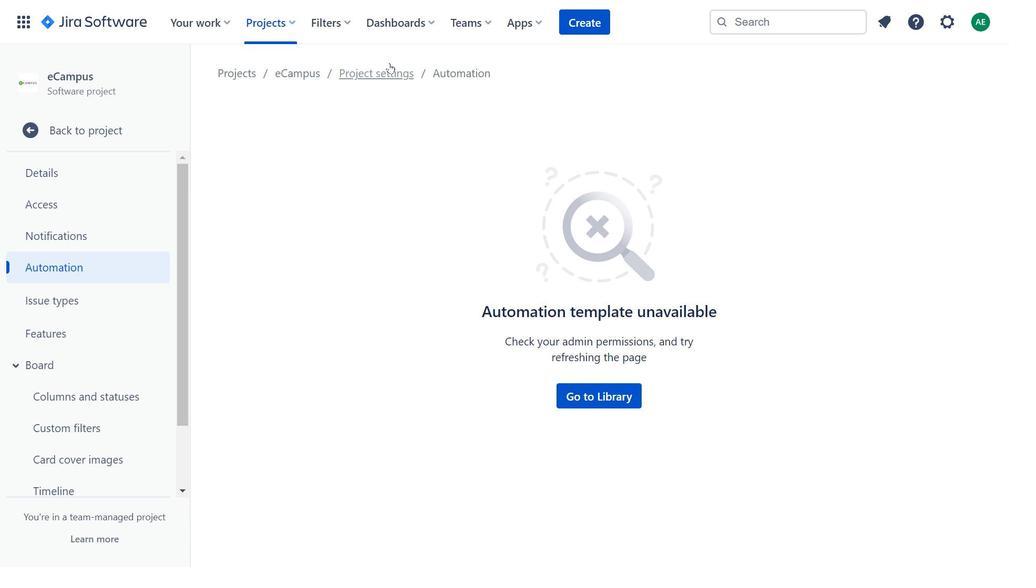 
Action: Mouse scrolled (399, 171) with delta (0, 0)
Screenshot: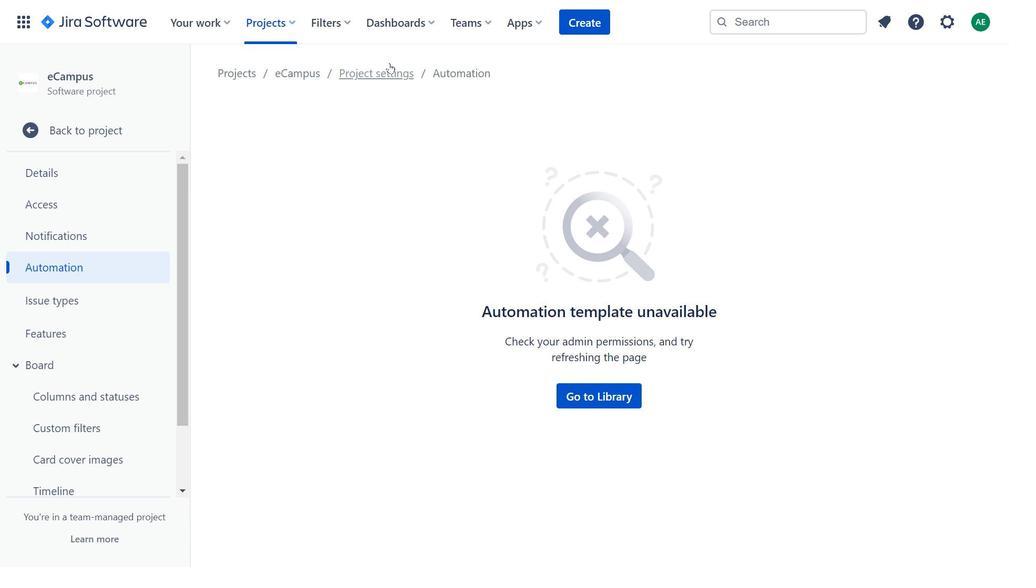 
Action: Mouse moved to (400, 171)
Screenshot: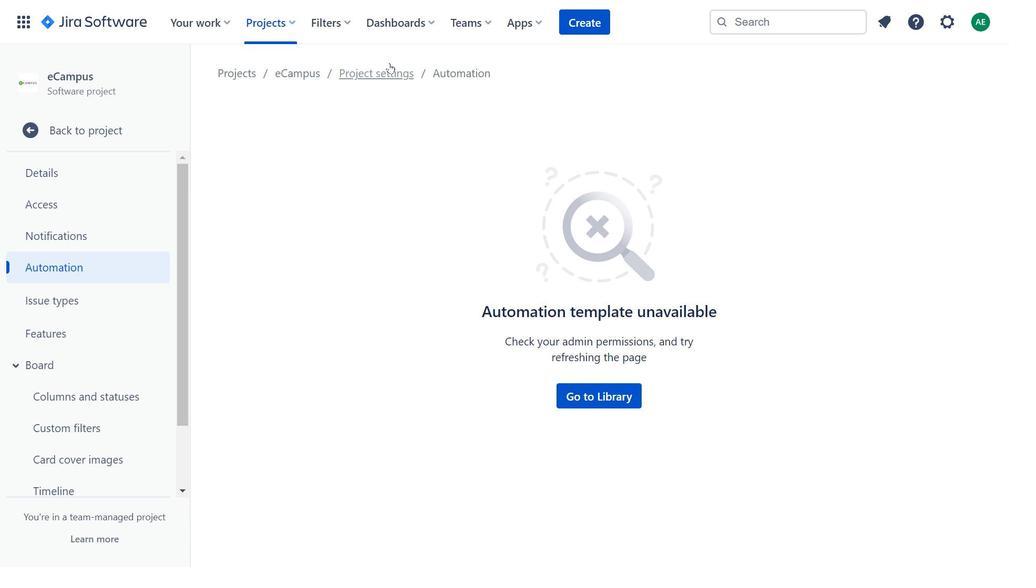 
Action: Mouse scrolled (400, 171) with delta (0, 0)
Screenshot: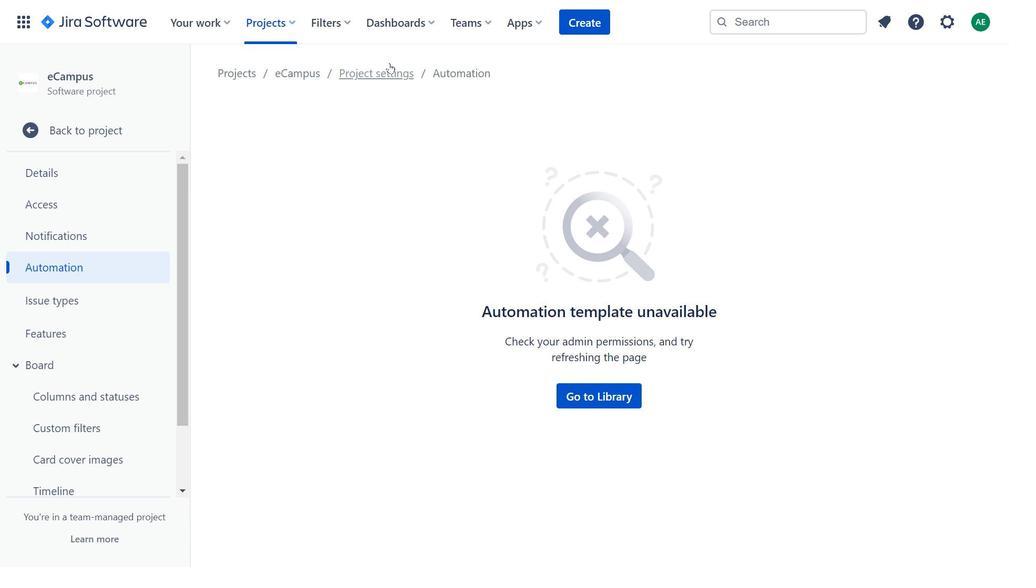 
Action: Mouse moved to (398, 70)
Screenshot: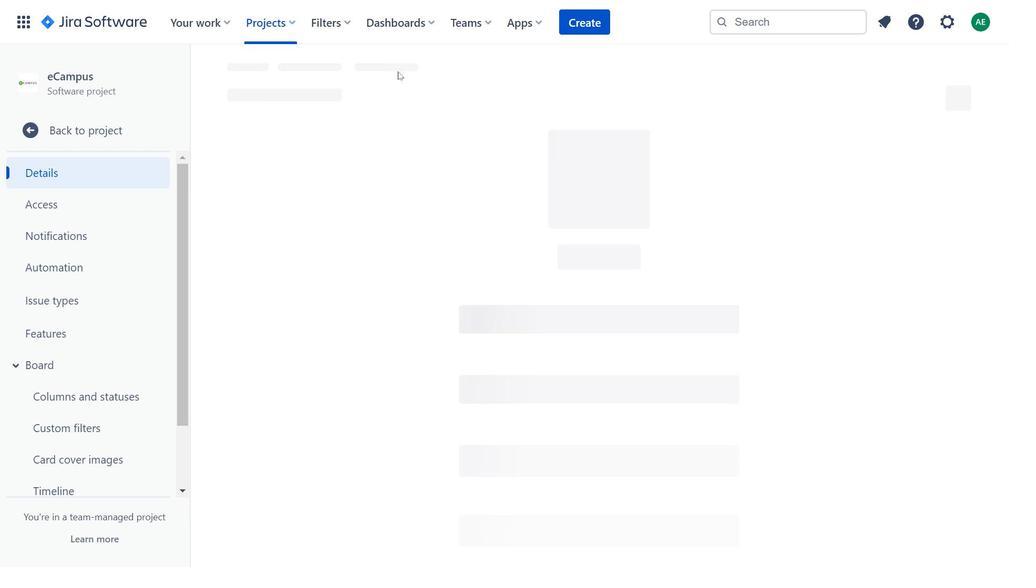 
Action: Mouse pressed left at (398, 70)
Screenshot: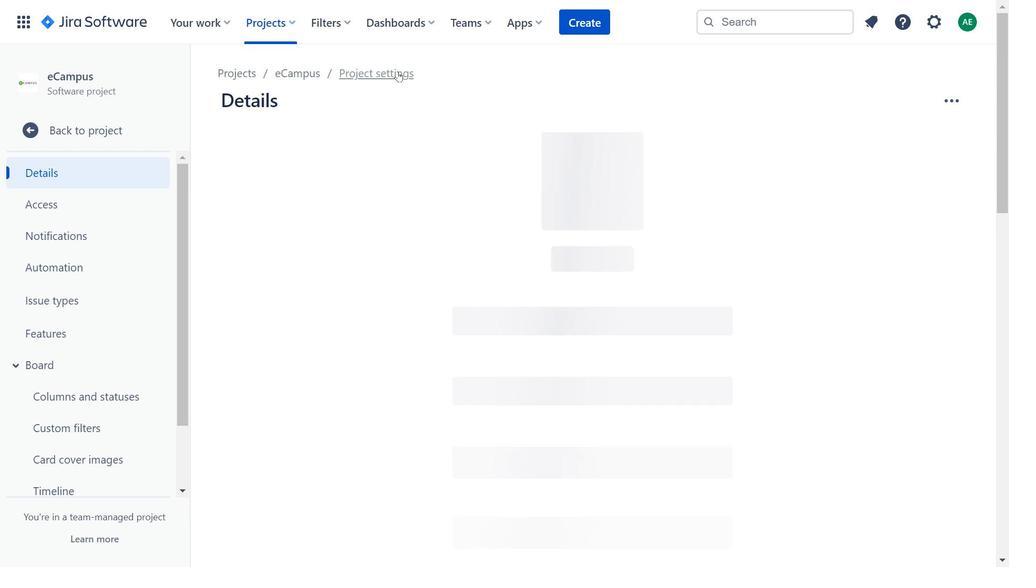 
Action: Mouse moved to (298, 73)
Screenshot: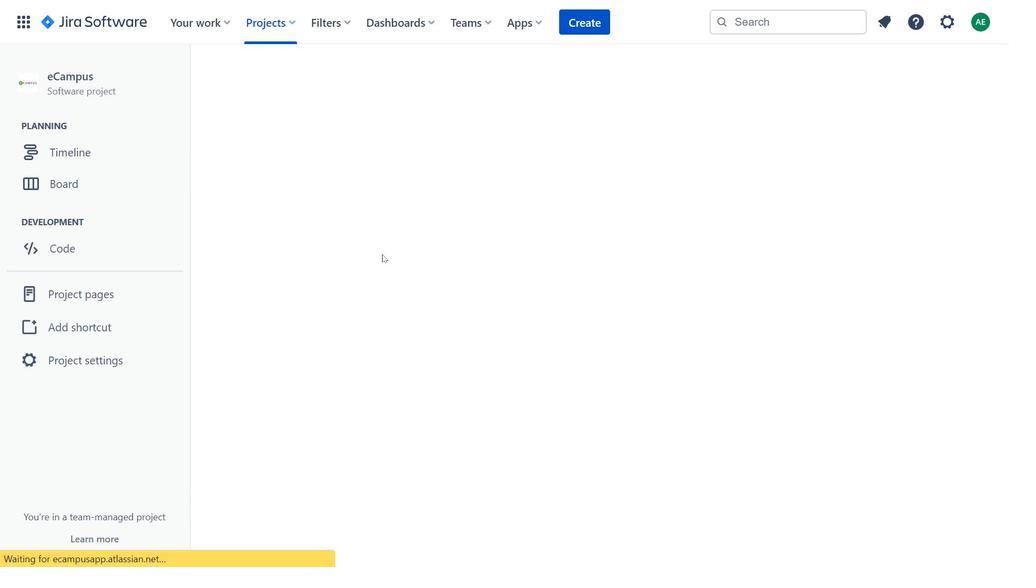 
Action: Mouse pressed left at (298, 73)
Screenshot: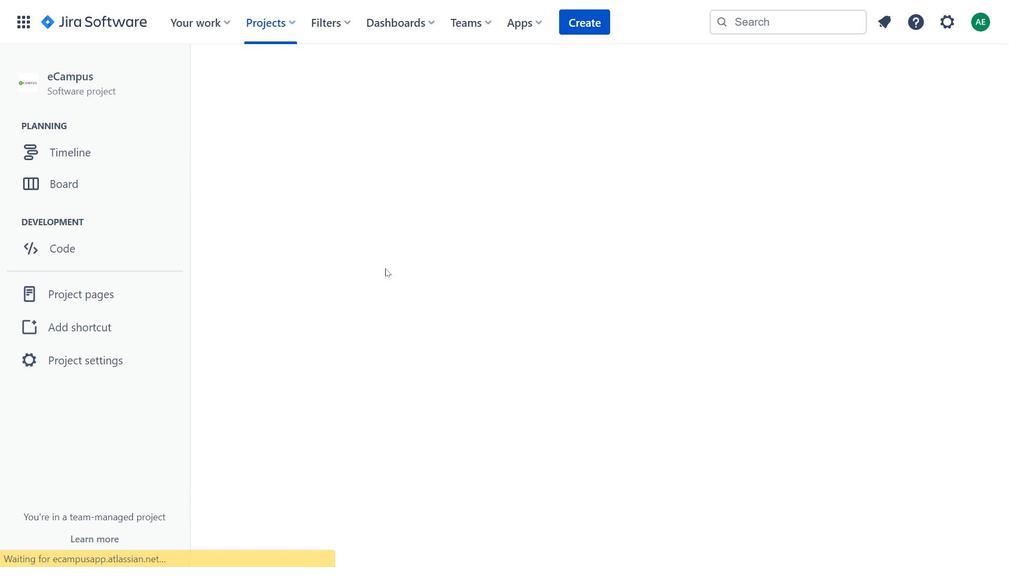 
Action: Mouse moved to (921, 533)
Screenshot: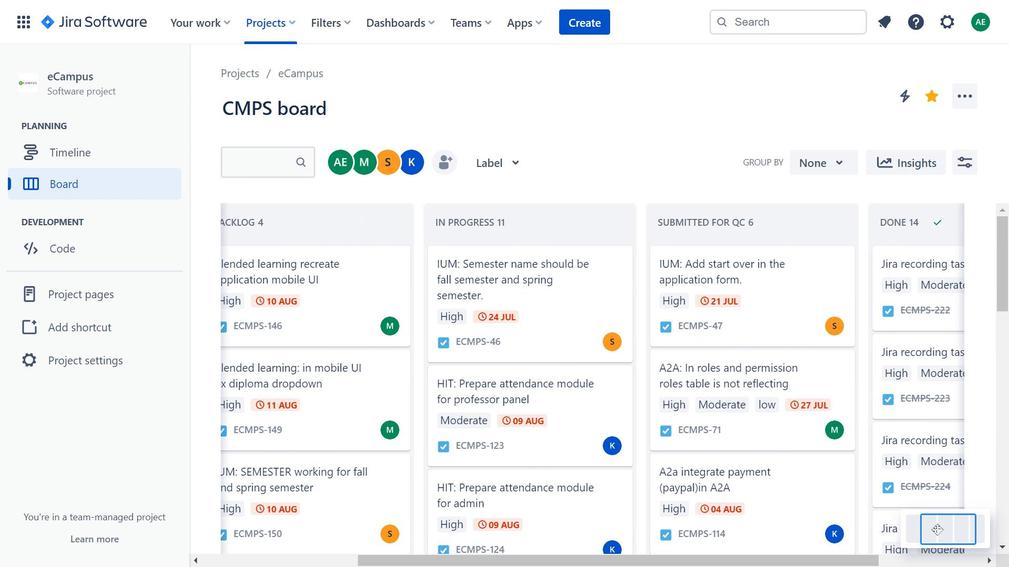 
Action: Mouse pressed left at (921, 533)
Screenshot: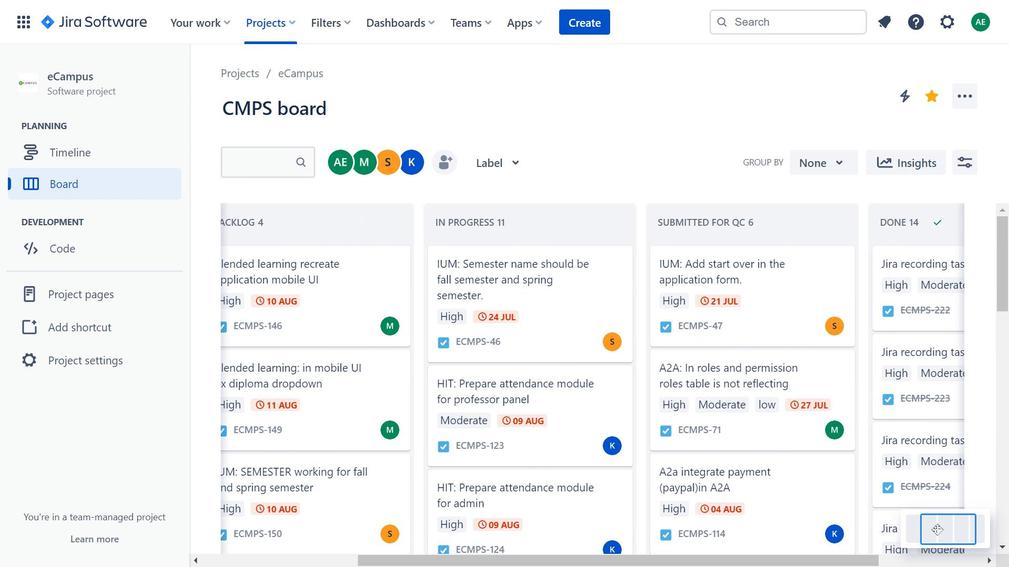 
Action: Mouse moved to (575, 408)
Screenshot: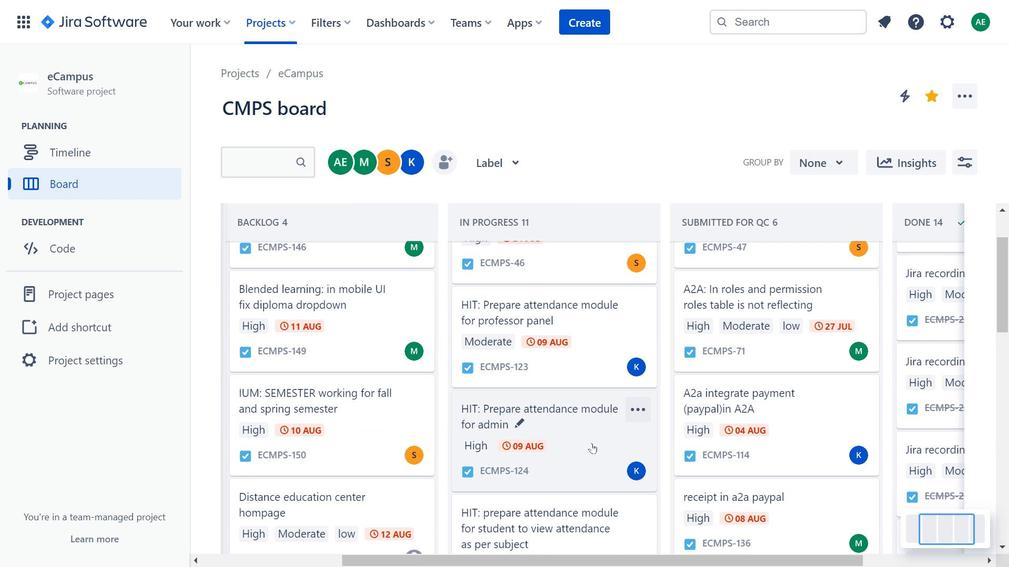 
Action: Mouse scrolled (575, 407) with delta (0, 0)
Screenshot: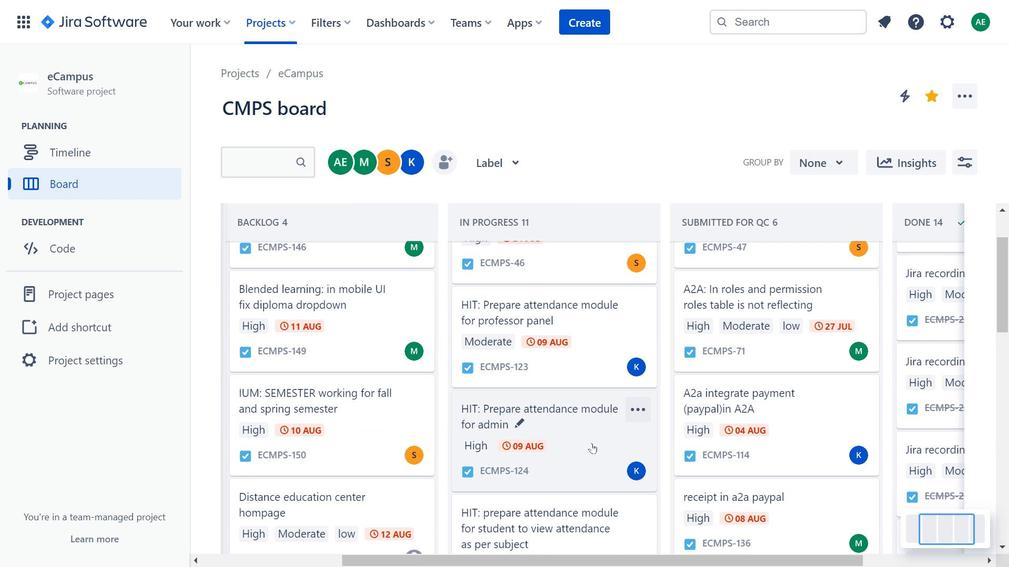 
Action: Mouse moved to (592, 444)
Screenshot: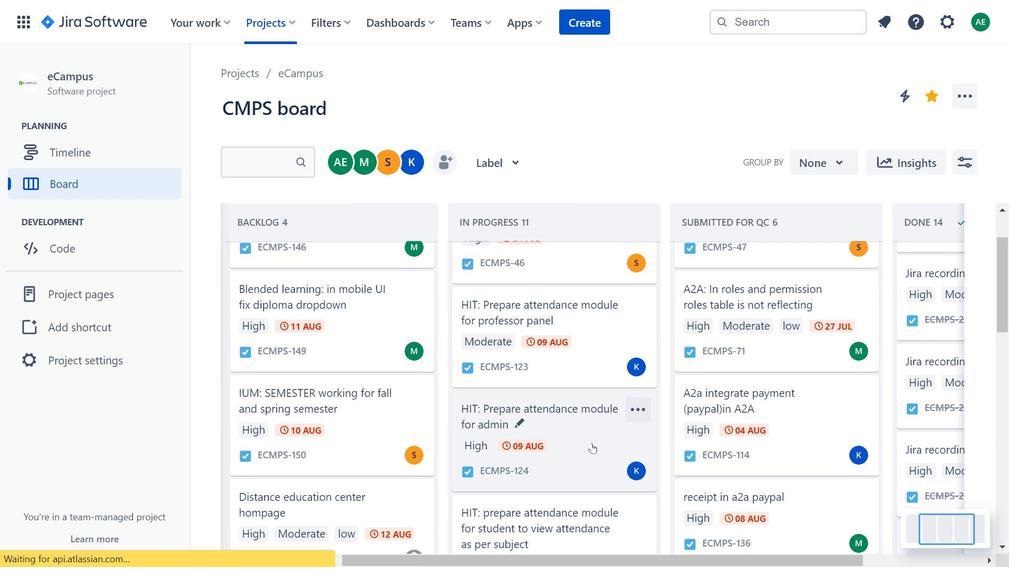 
Action: Mouse pressed left at (592, 444)
Screenshot: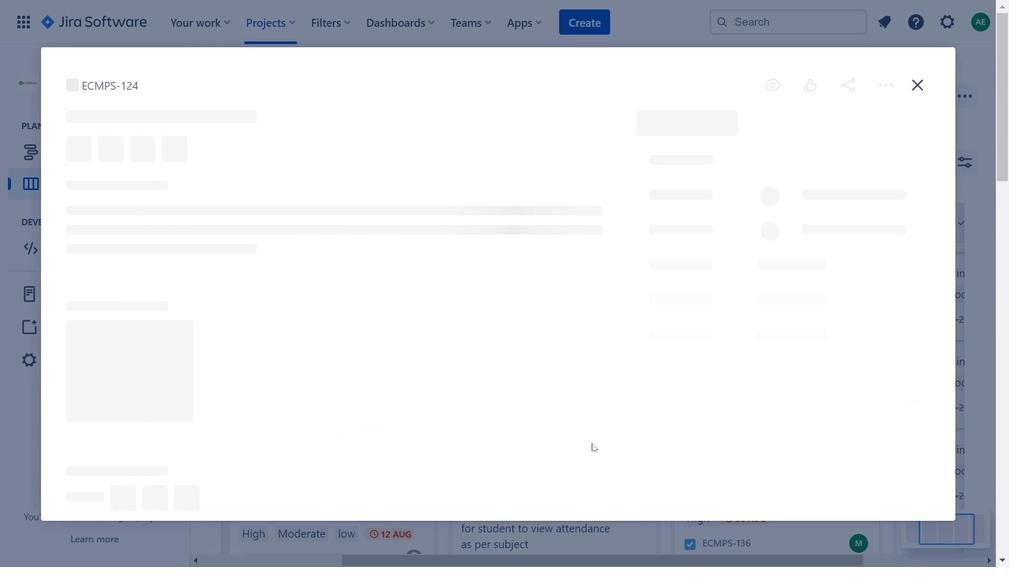 
Action: Mouse moved to (373, 148)
Screenshot: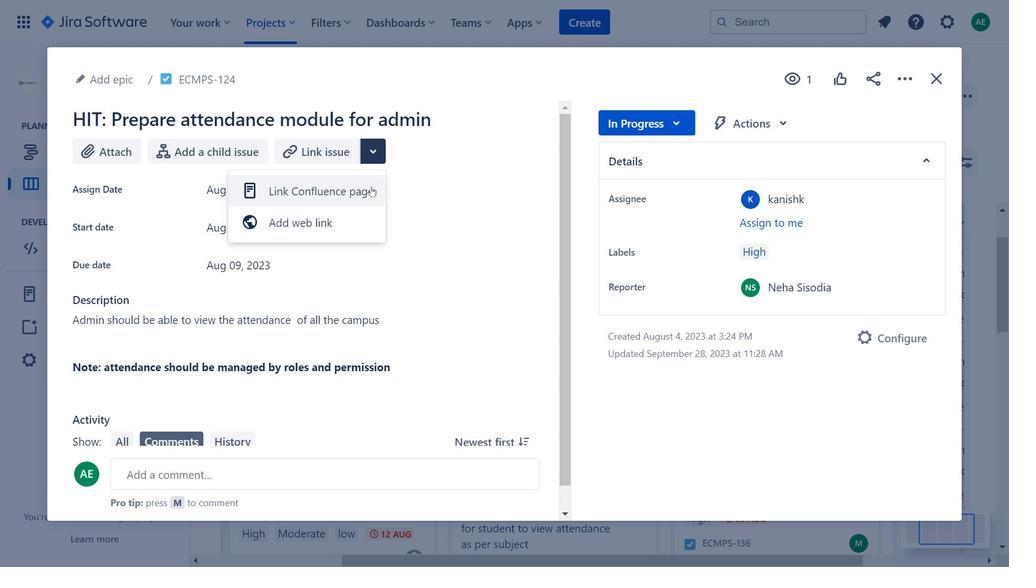 
Action: Mouse pressed left at (373, 148)
Screenshot: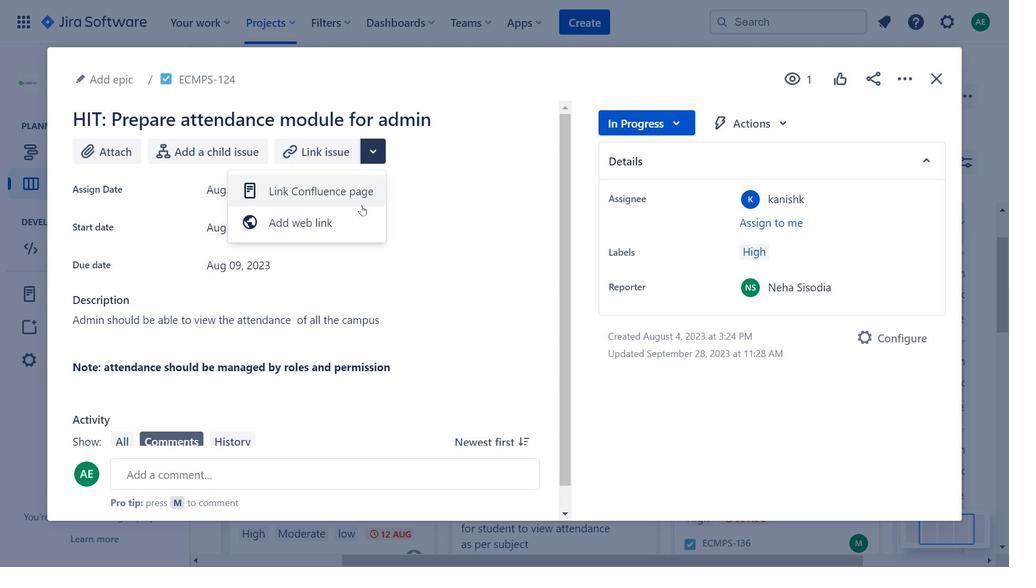 
Action: Mouse moved to (357, 216)
Screenshot: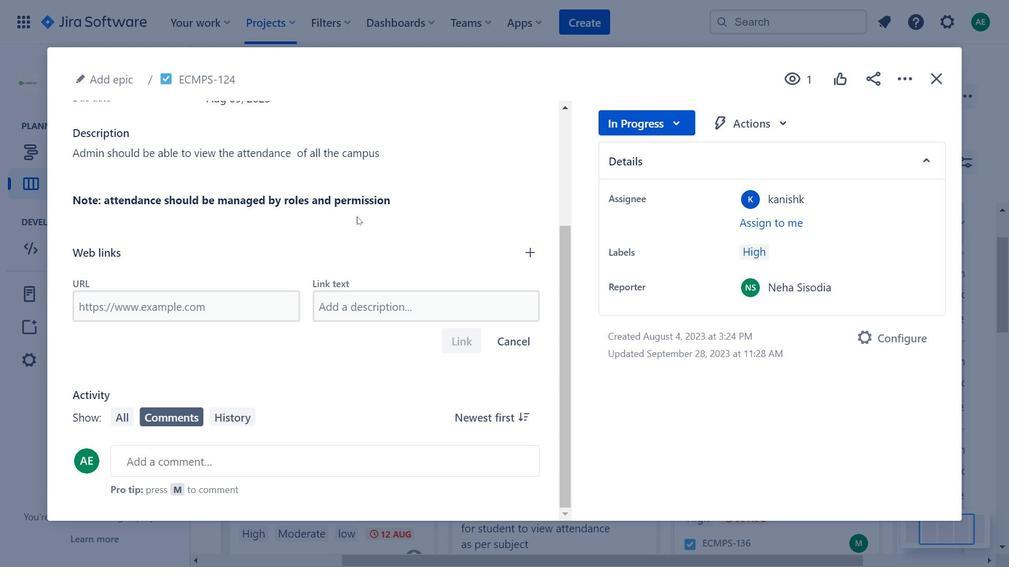 
Action: Mouse pressed left at (357, 216)
Screenshot: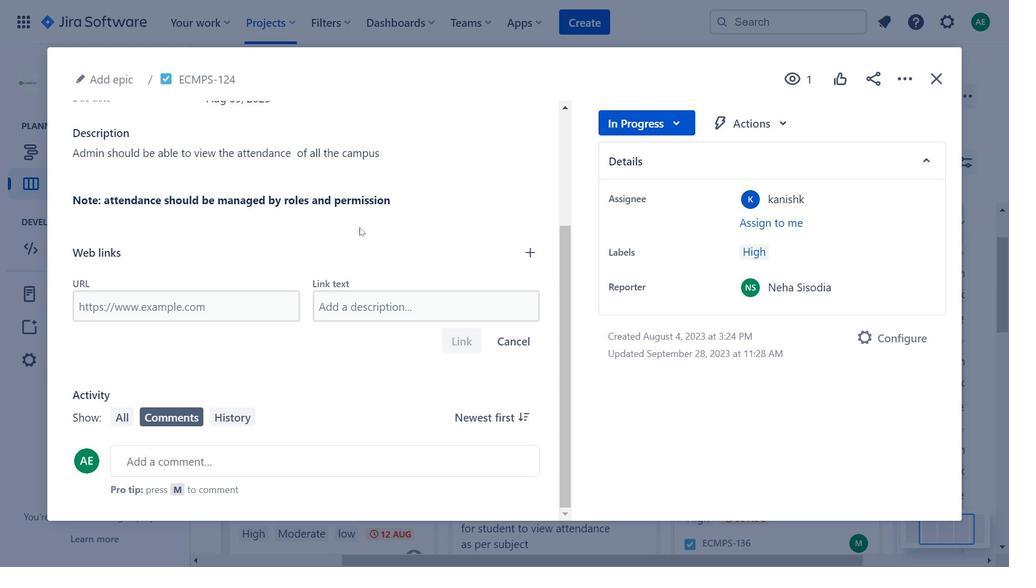 
Action: Mouse moved to (520, 340)
